Task: Project management: Scientific Research Project (Template).
Action: Mouse moved to (304, 156)
Screenshot: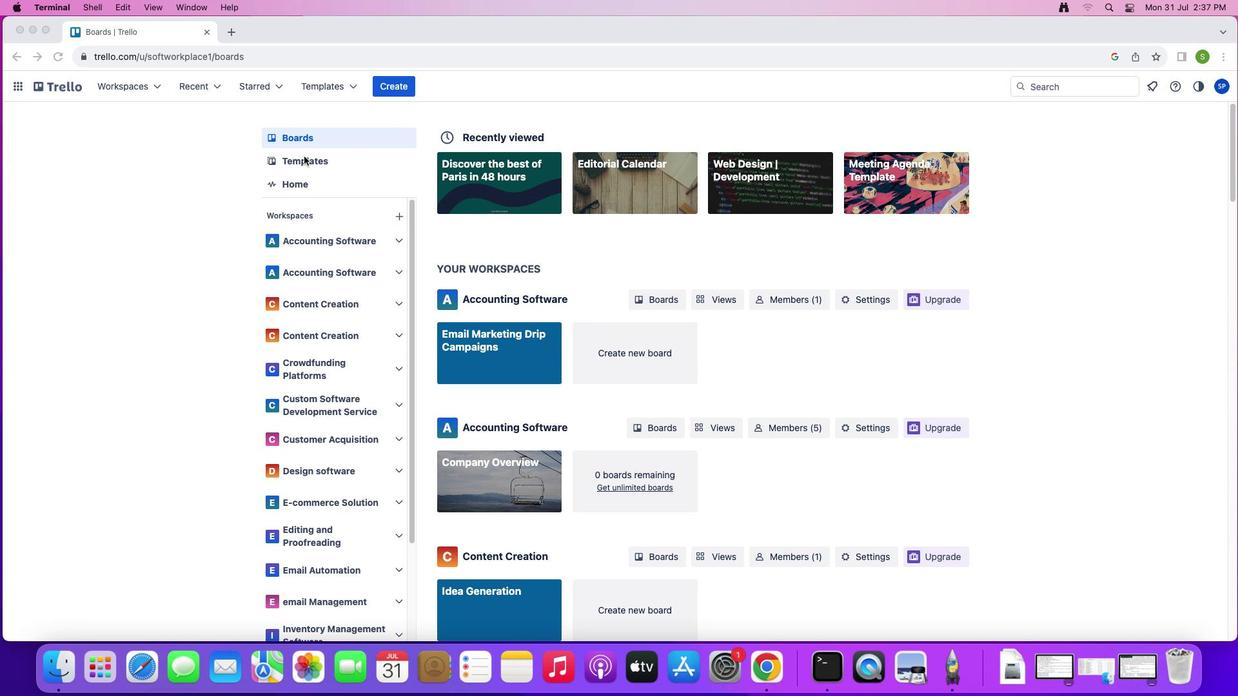 
Action: Mouse pressed left at (304, 156)
Screenshot: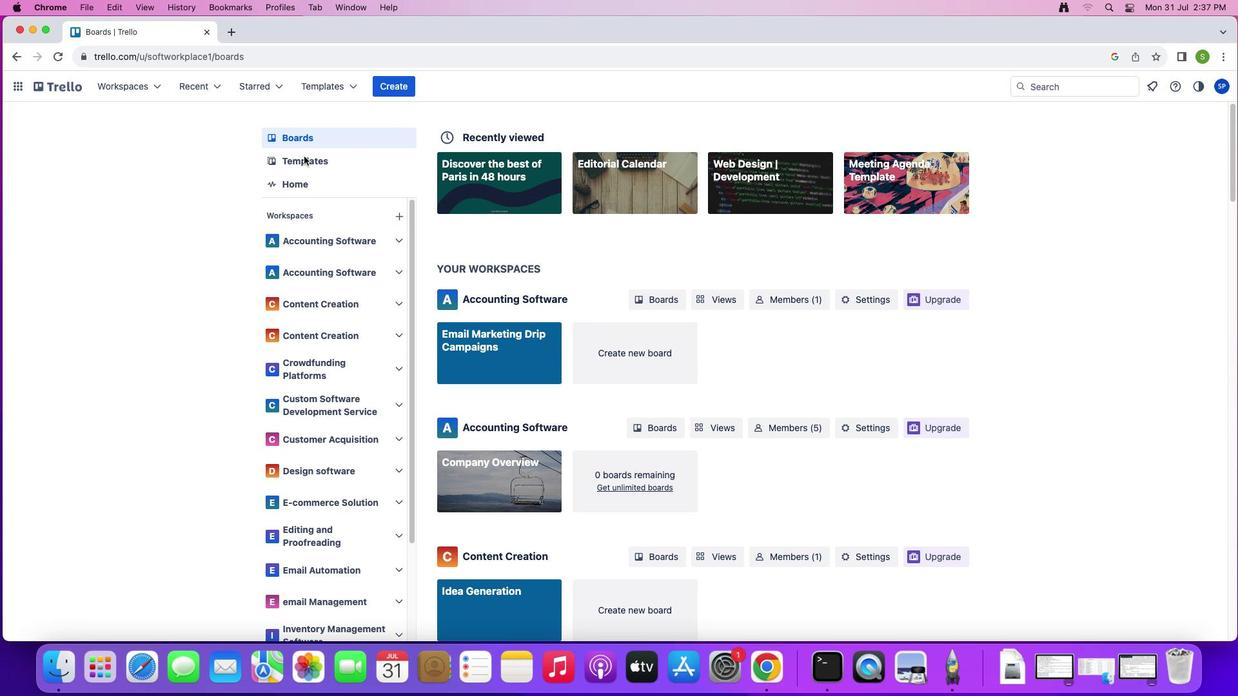 
Action: Mouse moved to (303, 160)
Screenshot: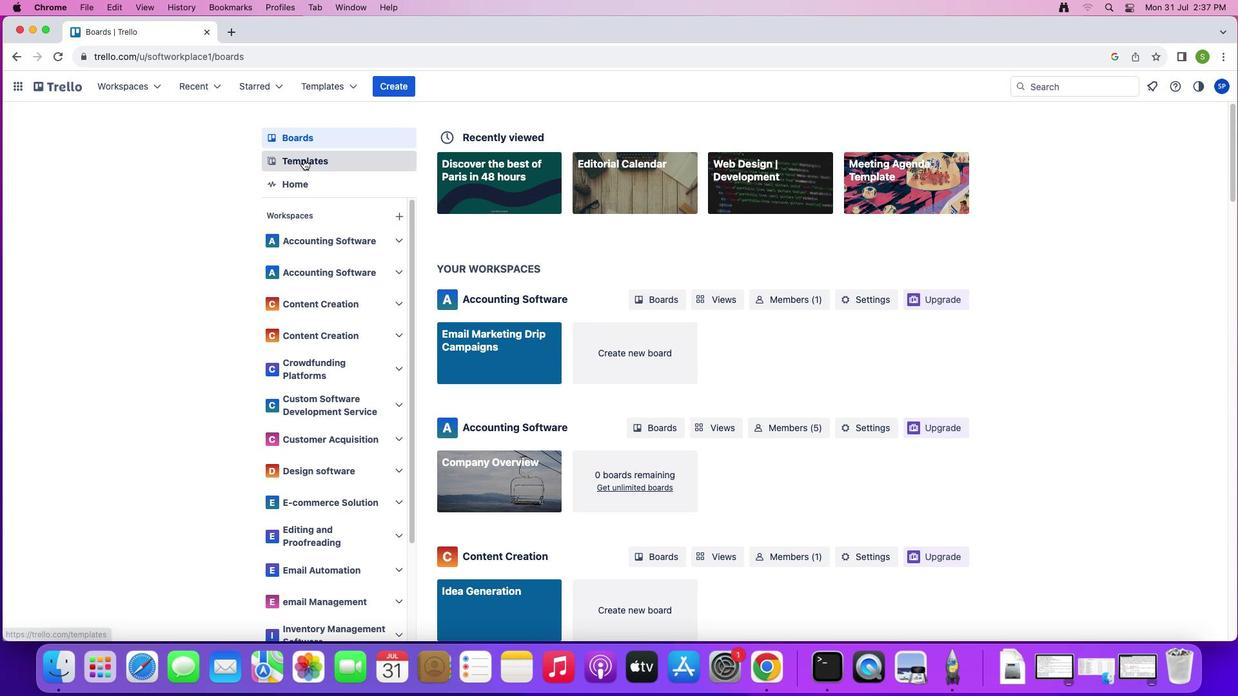 
Action: Mouse pressed left at (303, 160)
Screenshot: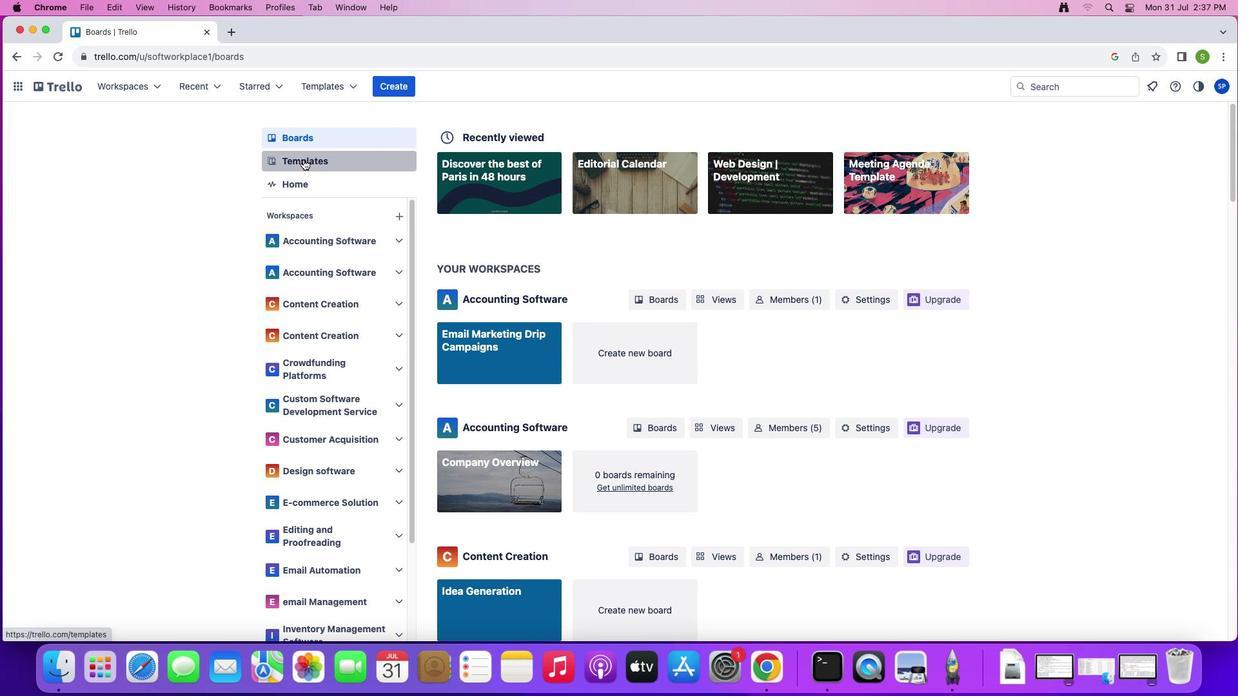 
Action: Mouse moved to (332, 391)
Screenshot: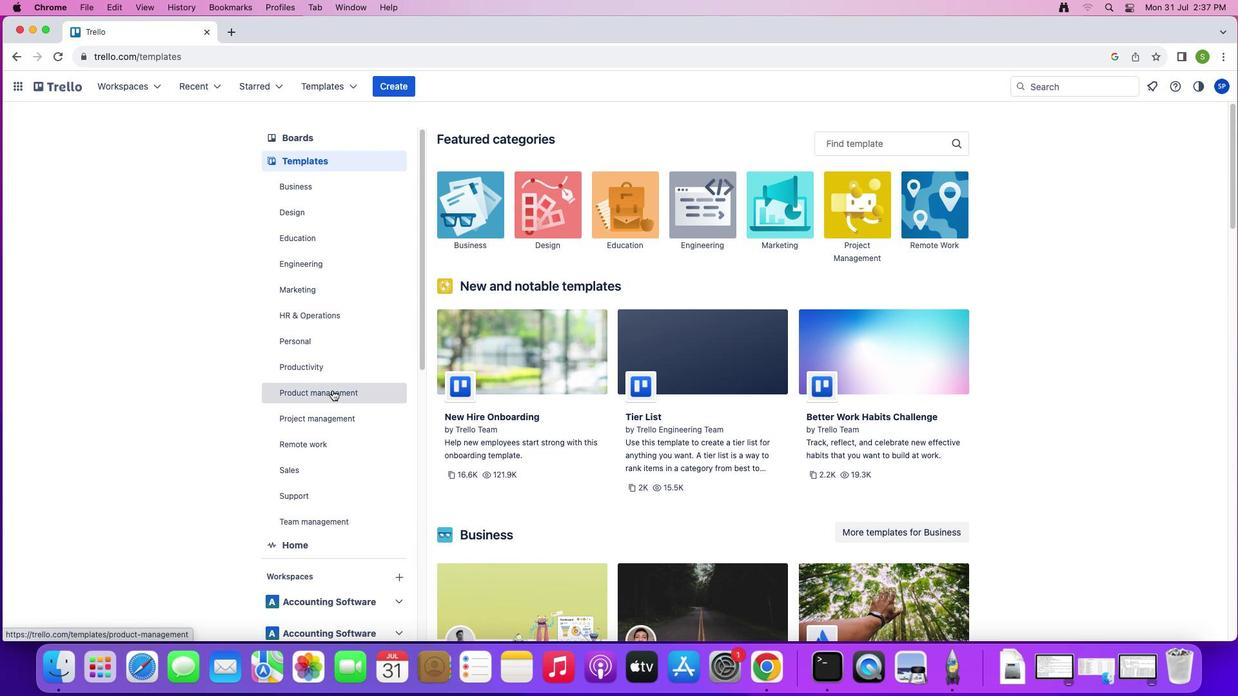 
Action: Mouse pressed left at (332, 391)
Screenshot: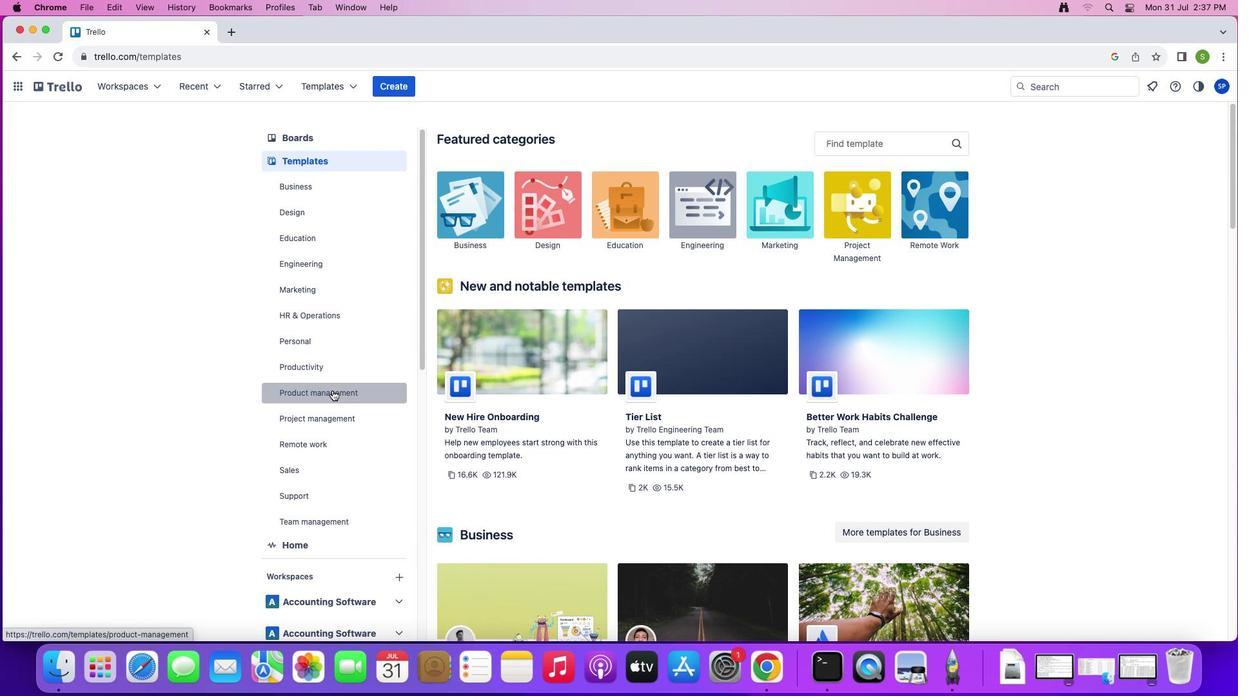 
Action: Mouse moved to (854, 137)
Screenshot: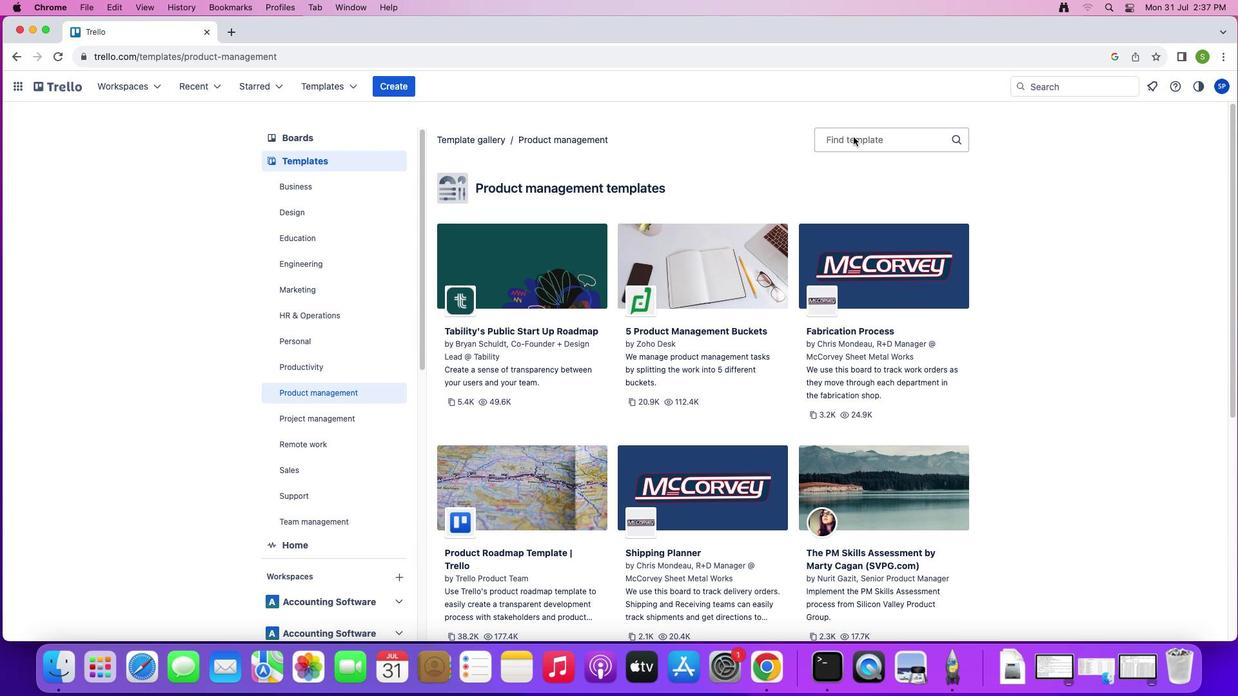 
Action: Mouse pressed left at (854, 137)
Screenshot: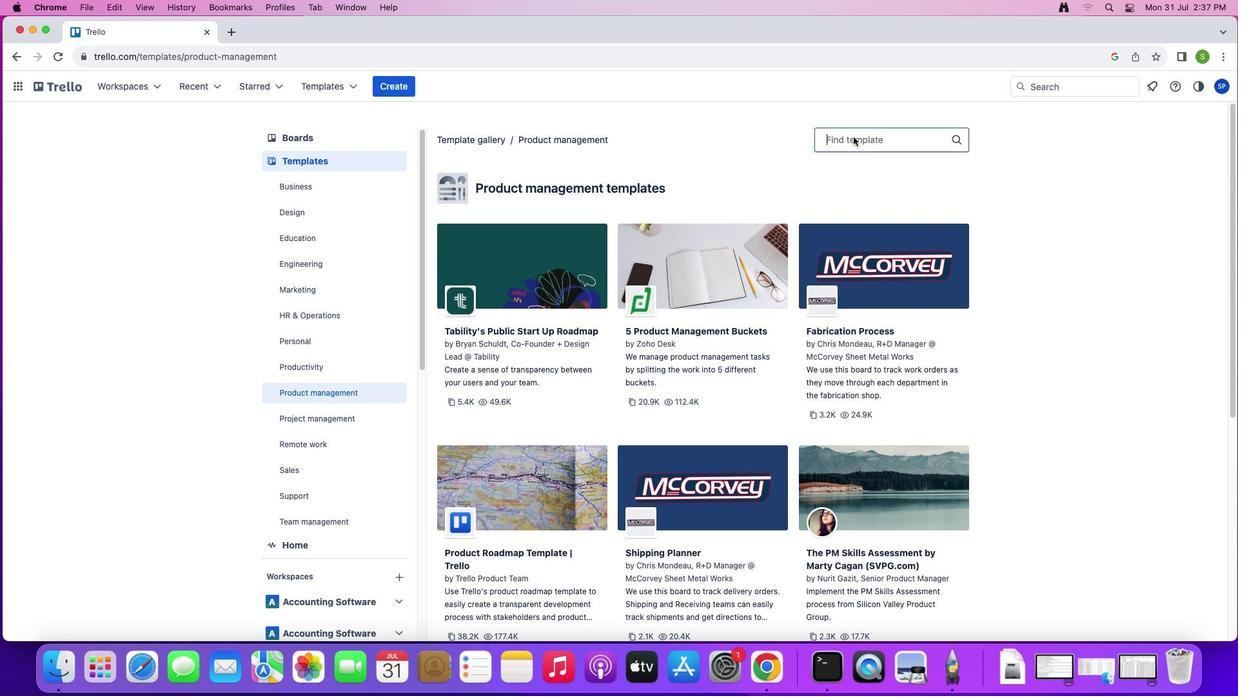 
Action: Mouse moved to (879, 134)
Screenshot: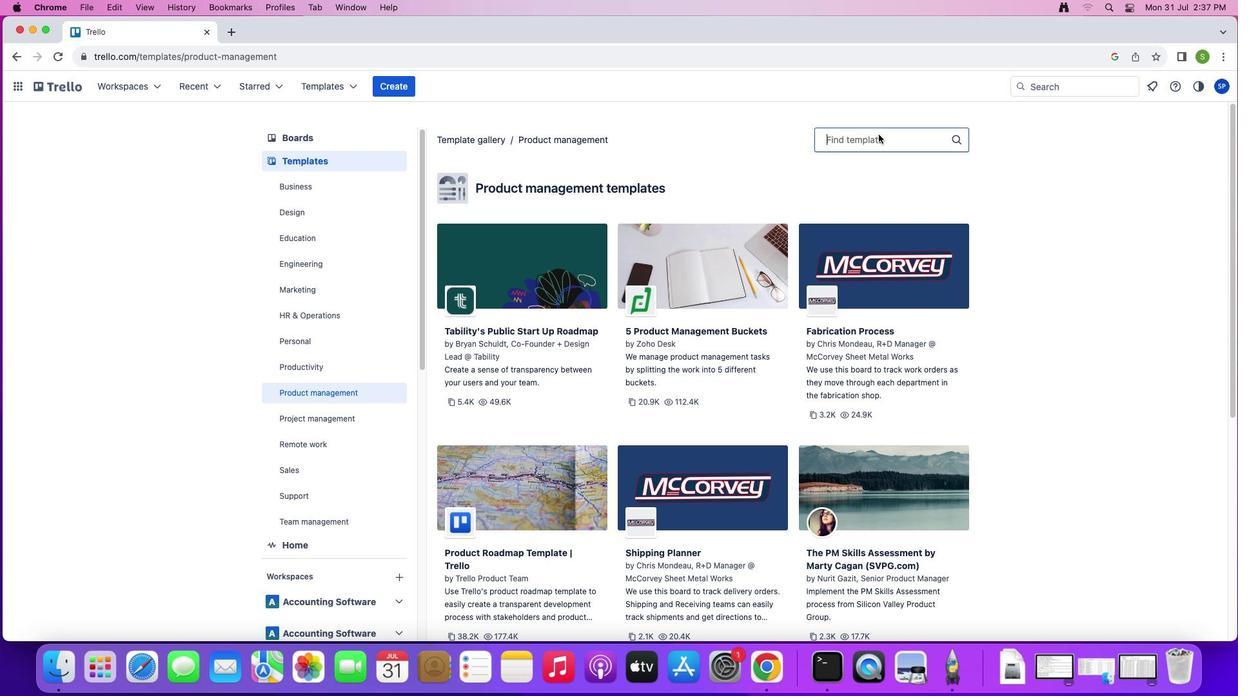 
Action: Key pressed 'S'Key.caps_lock'c''i''e''n''t''i''f''i''c'Key.spaceKey.shift'R''e'
Screenshot: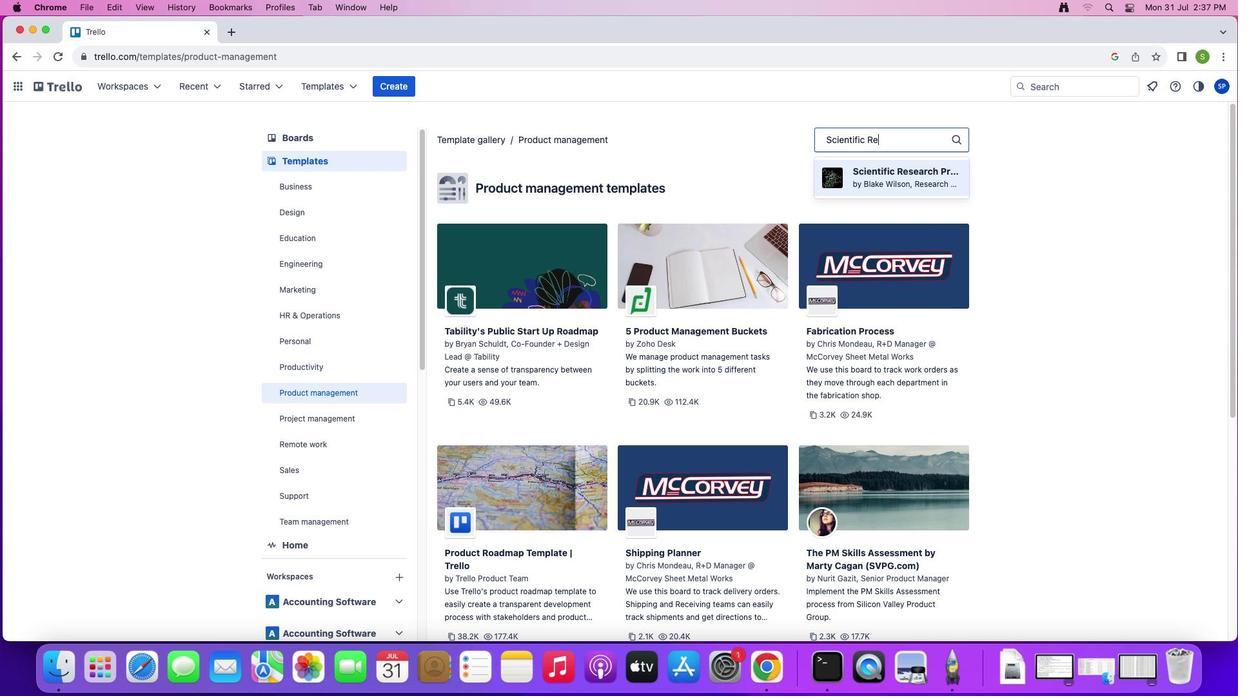 
Action: Mouse moved to (881, 132)
Screenshot: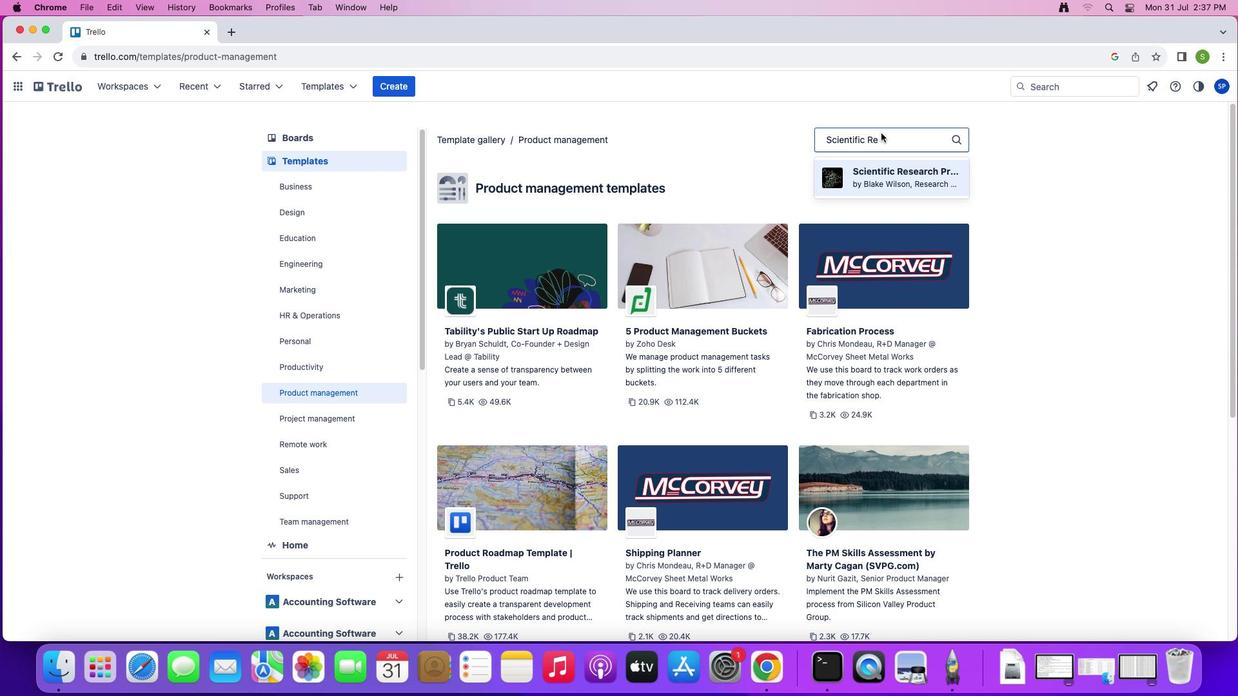 
Action: Key pressed 's''e''a''r'
Screenshot: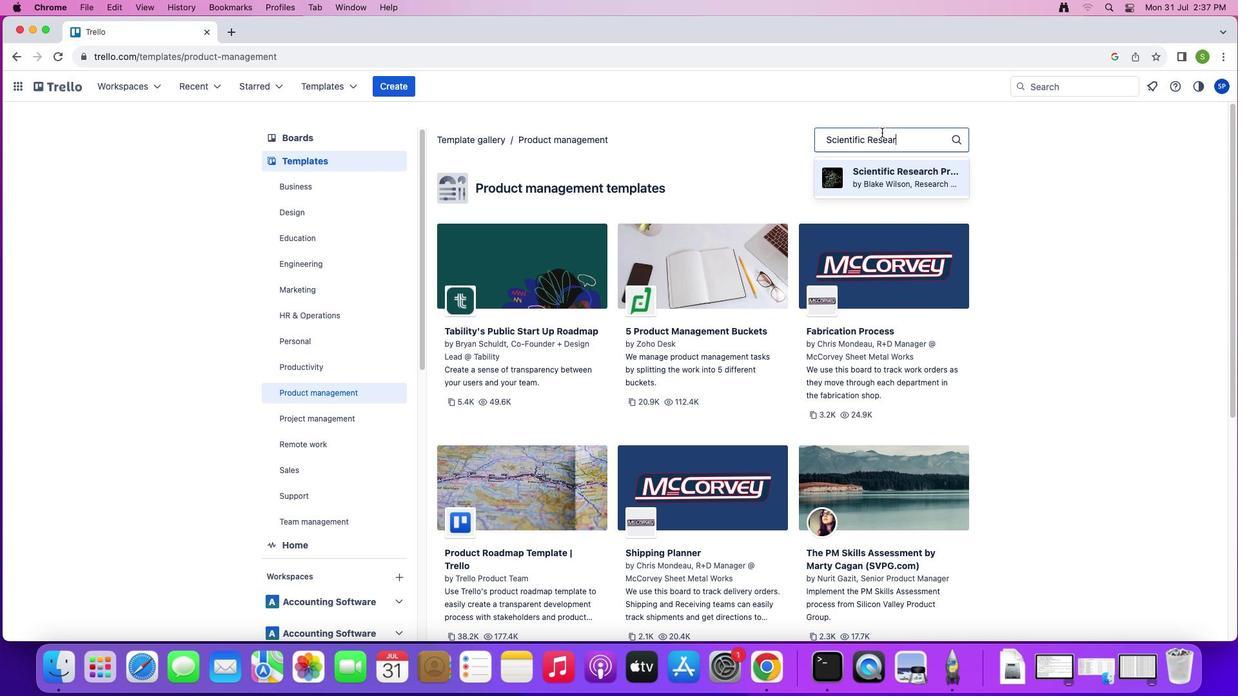 
Action: Mouse moved to (886, 131)
Screenshot: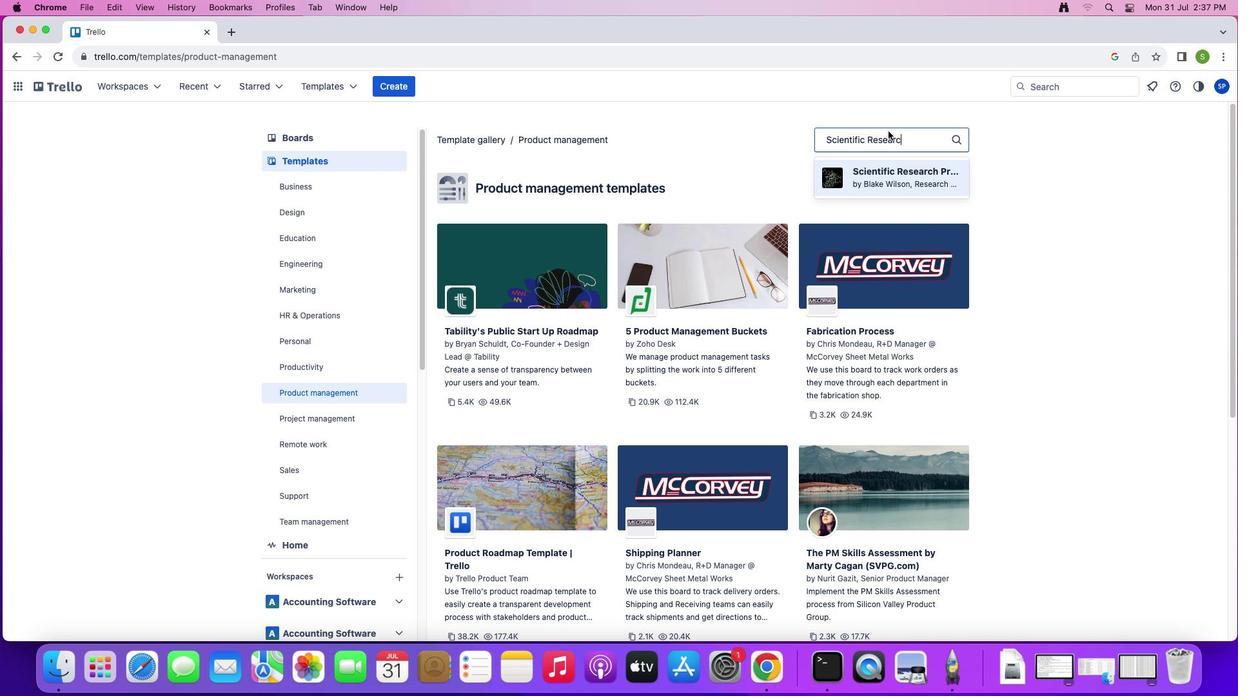 
Action: Key pressed 'c'
Screenshot: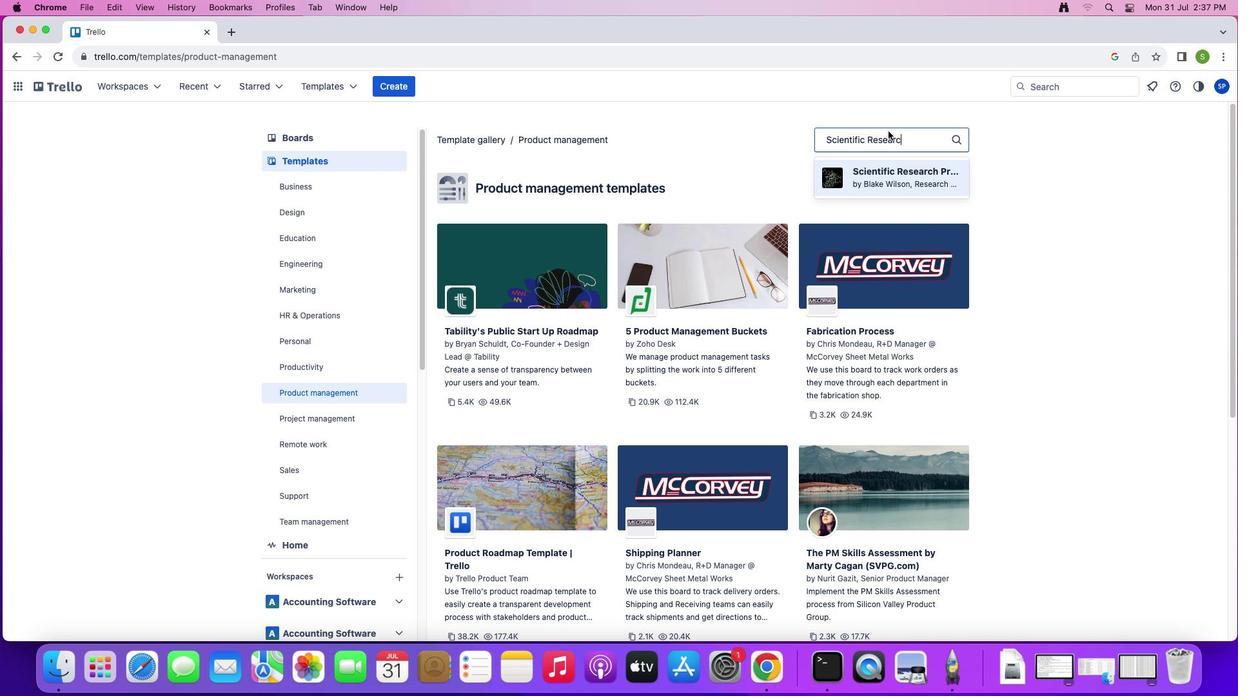 
Action: Mouse moved to (888, 130)
Screenshot: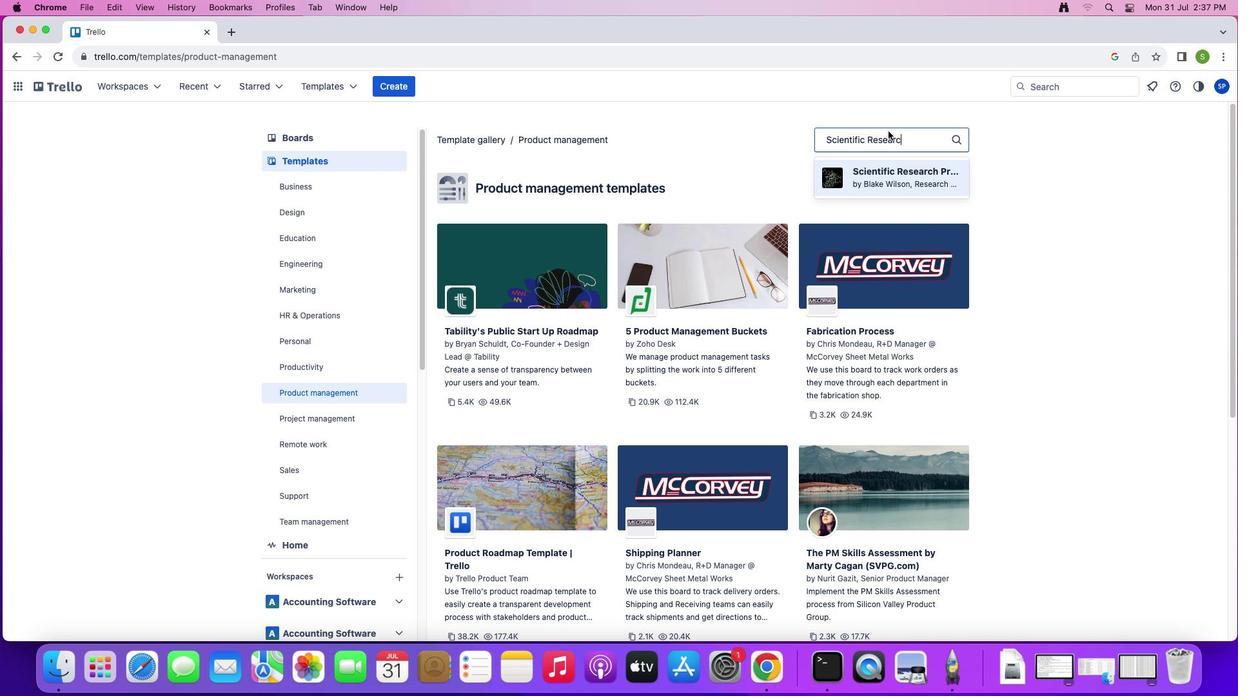 
Action: Key pressed 'h'Key.space
Screenshot: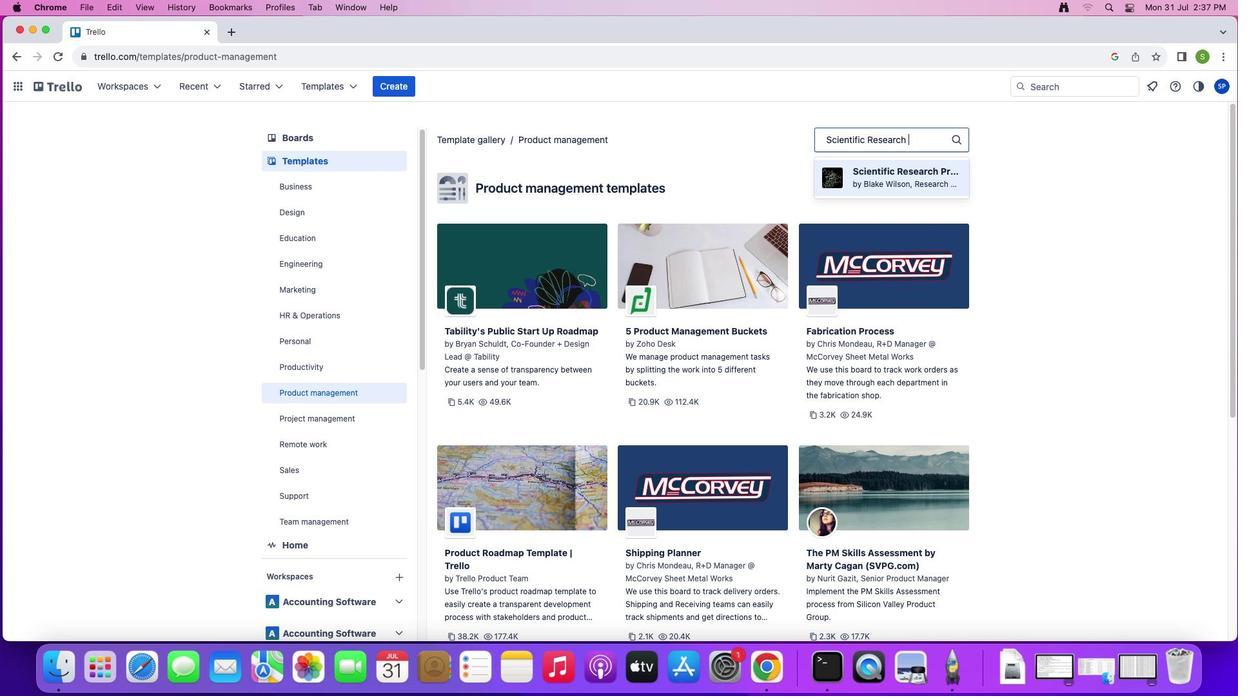 
Action: Mouse moved to (890, 130)
Screenshot: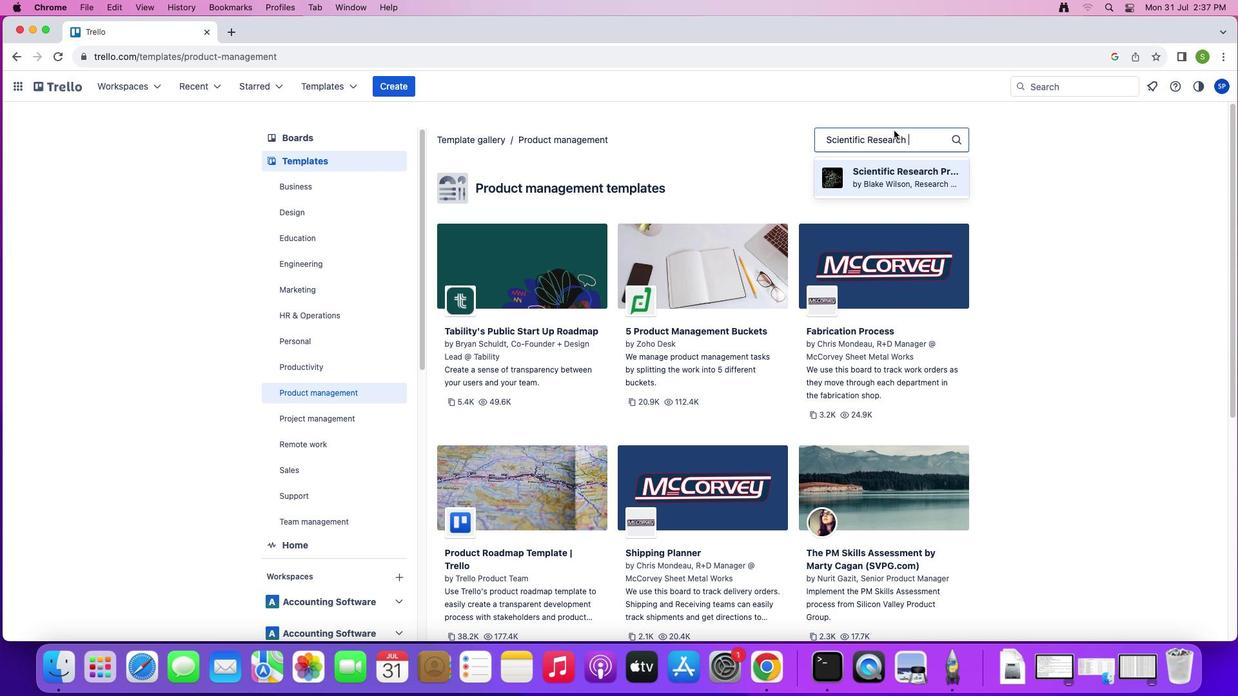 
Action: Key pressed Key.shift
Screenshot: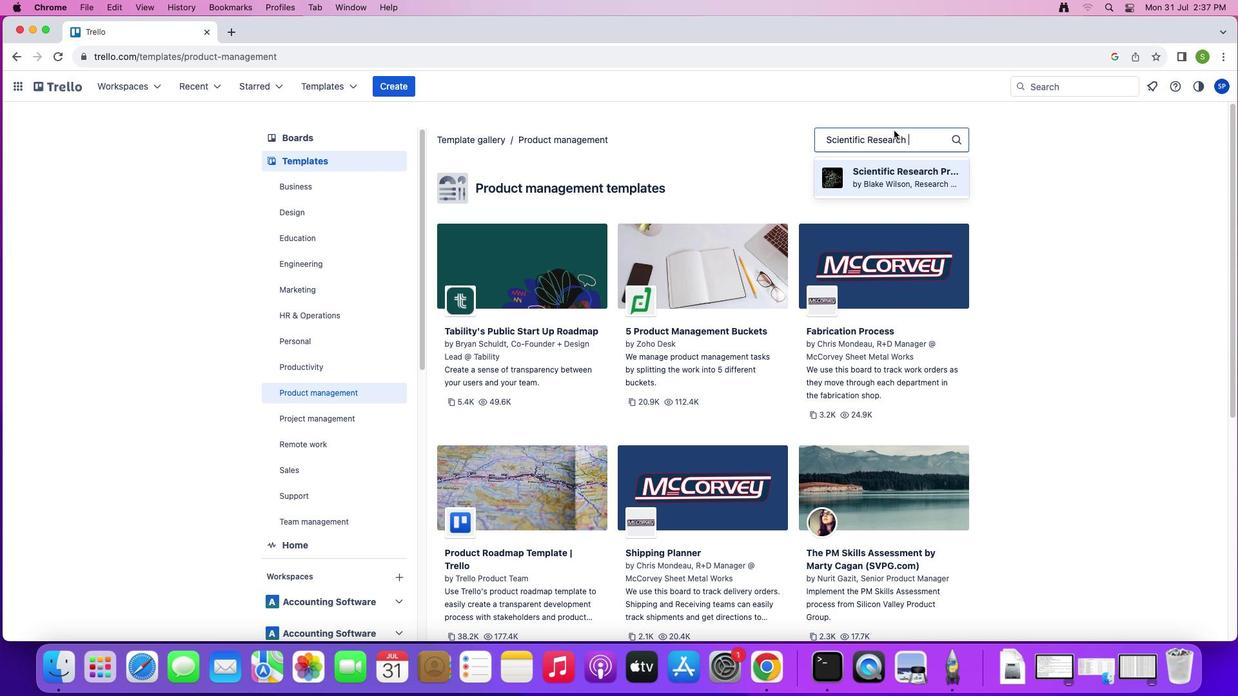 
Action: Mouse moved to (894, 130)
Screenshot: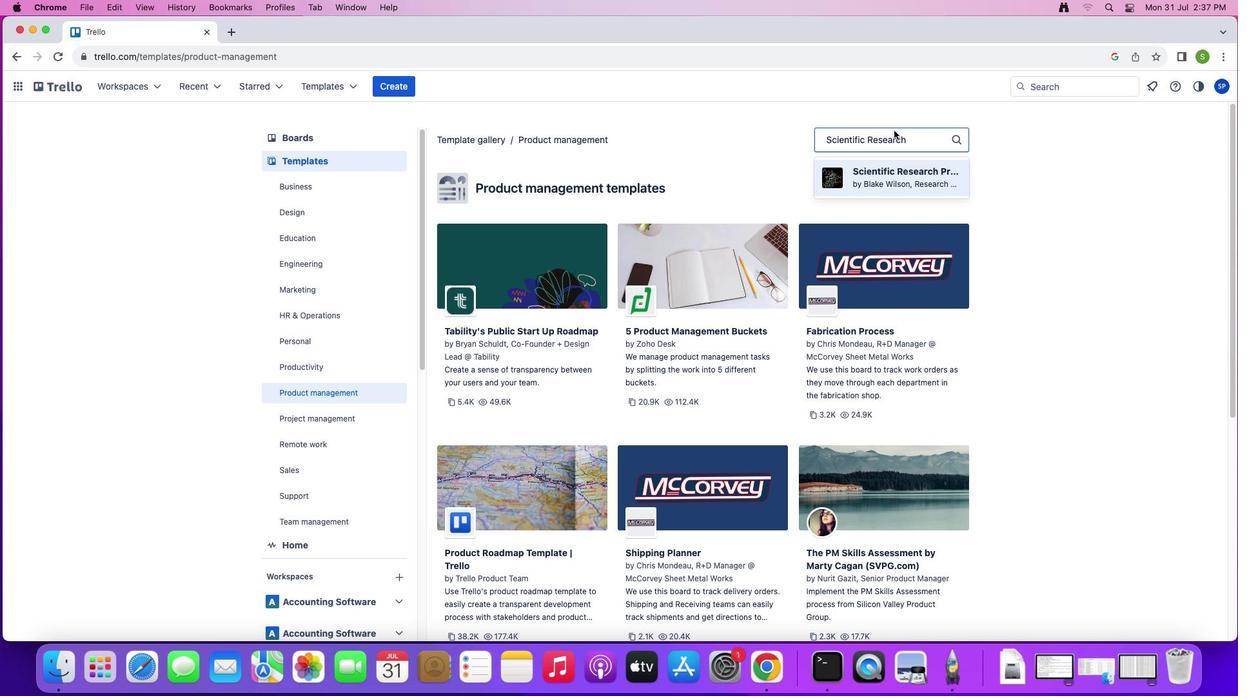 
Action: Key pressed 'P''r''o''j''e''c''t'Key.enter
Screenshot: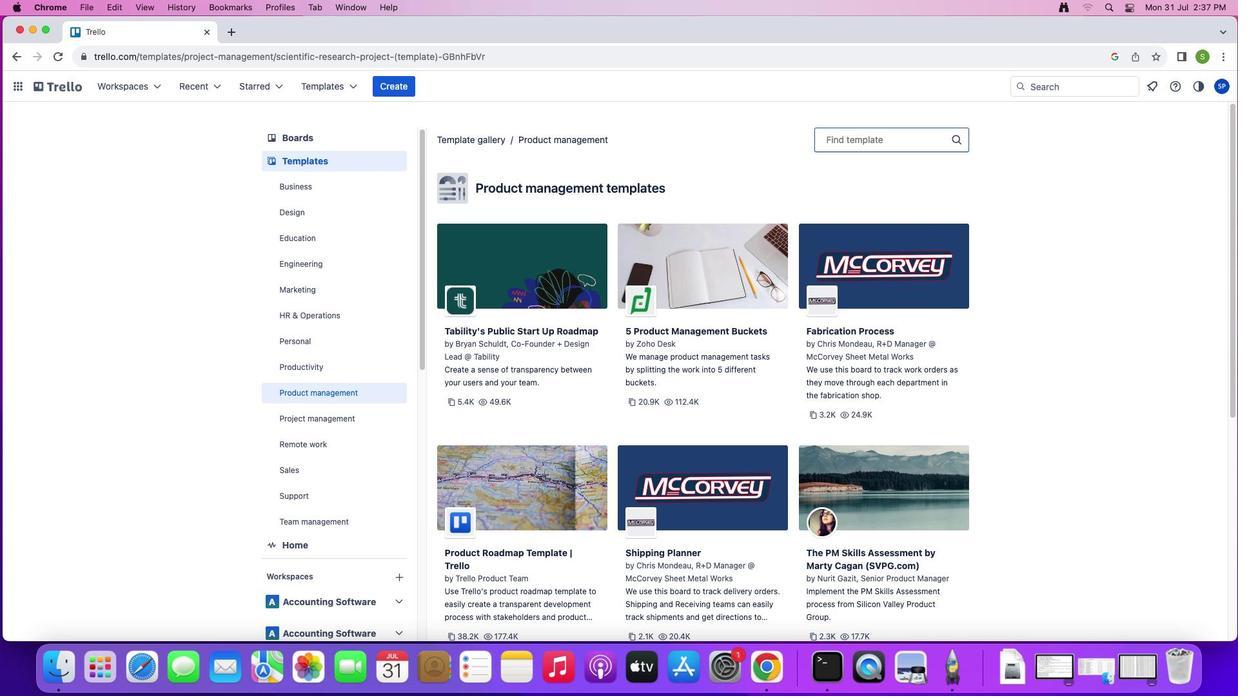 
Action: Mouse moved to (913, 184)
Screenshot: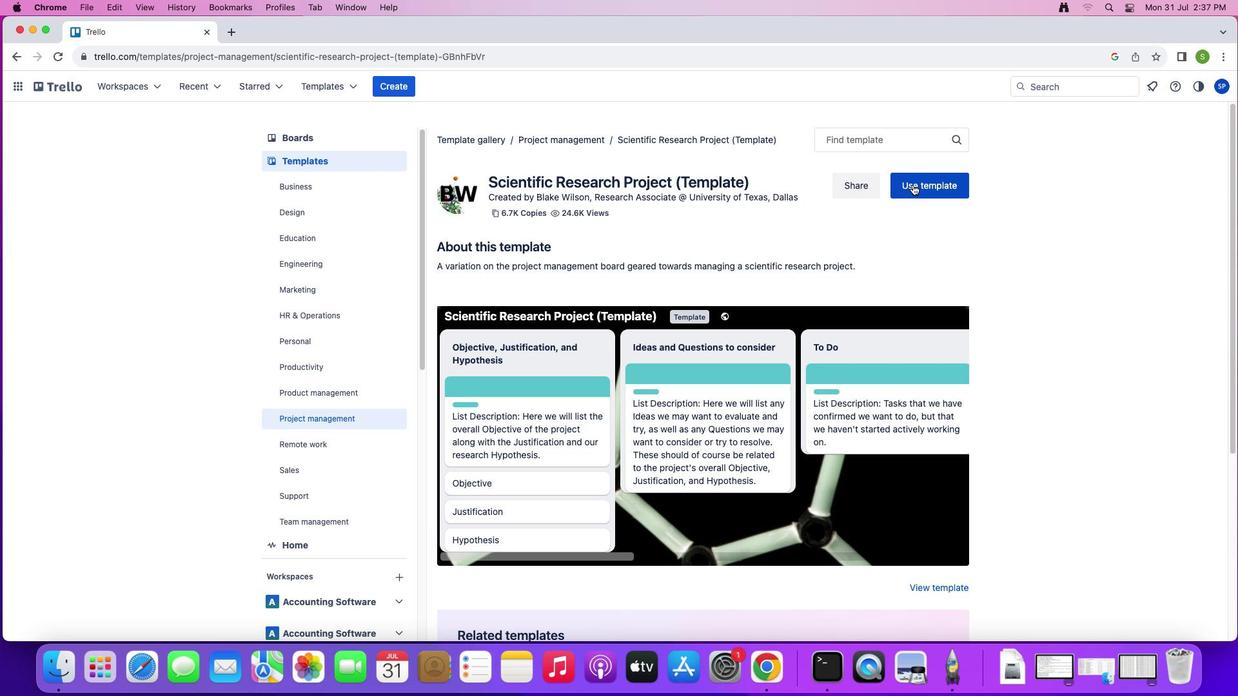 
Action: Mouse pressed left at (913, 184)
Screenshot: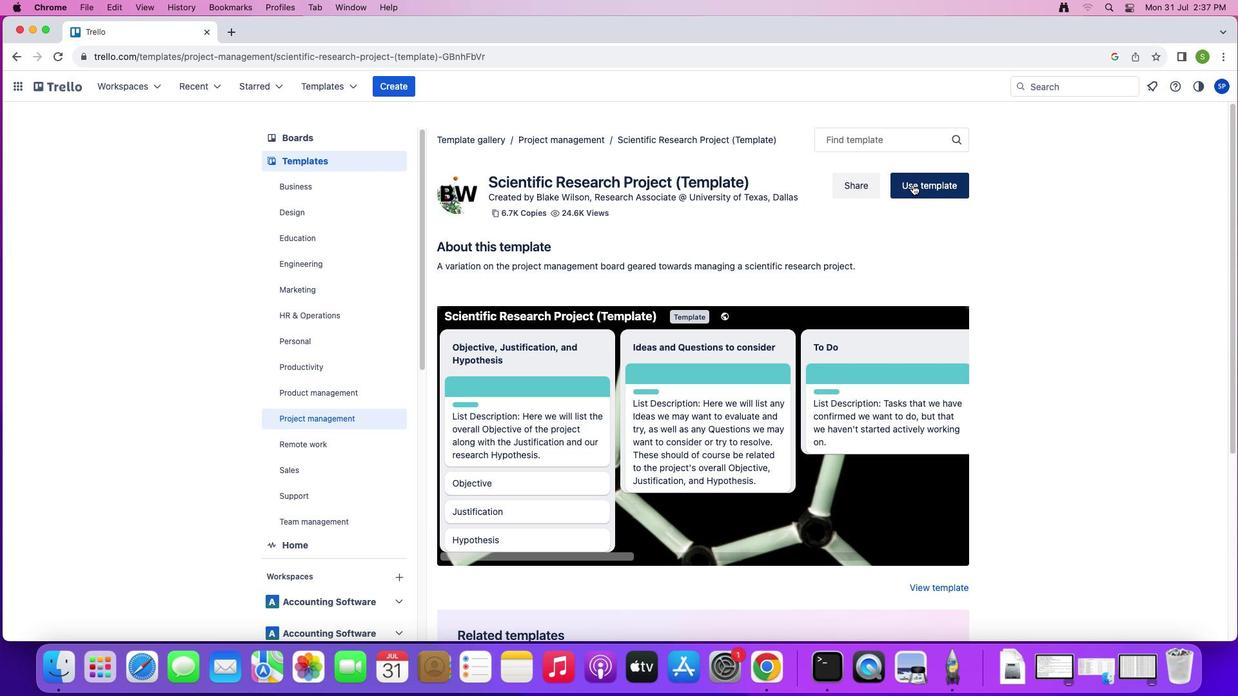 
Action: Mouse moved to (971, 302)
Screenshot: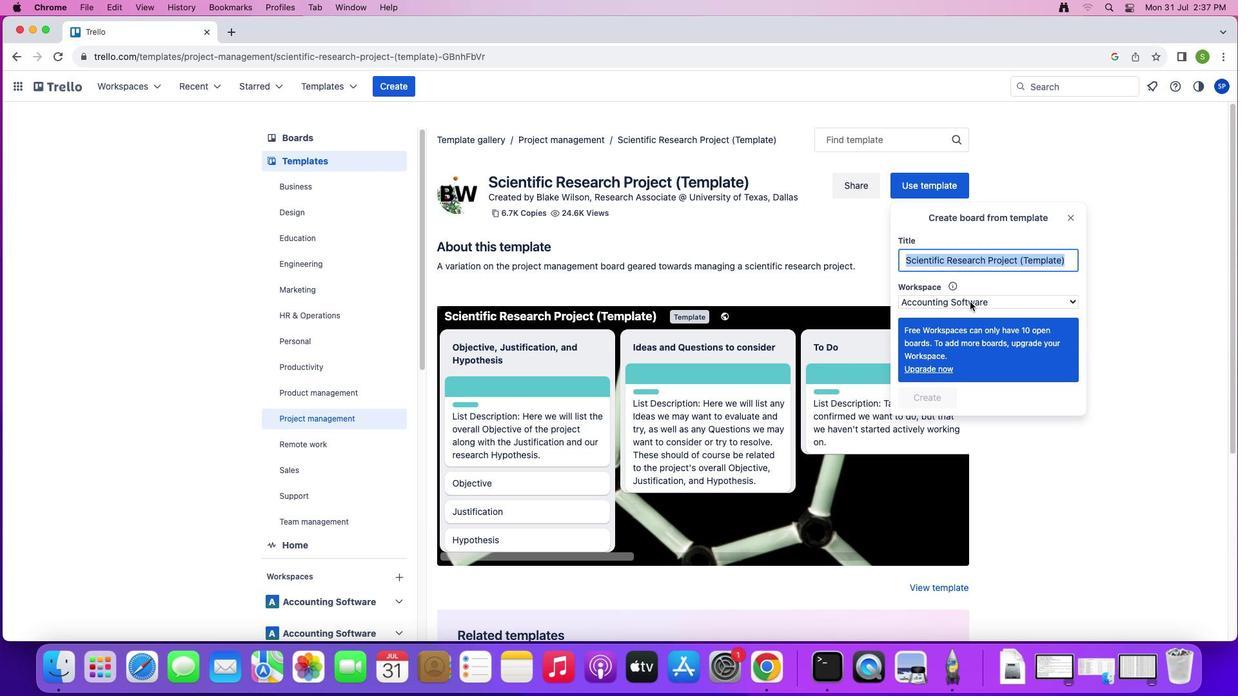 
Action: Mouse pressed left at (971, 302)
Screenshot: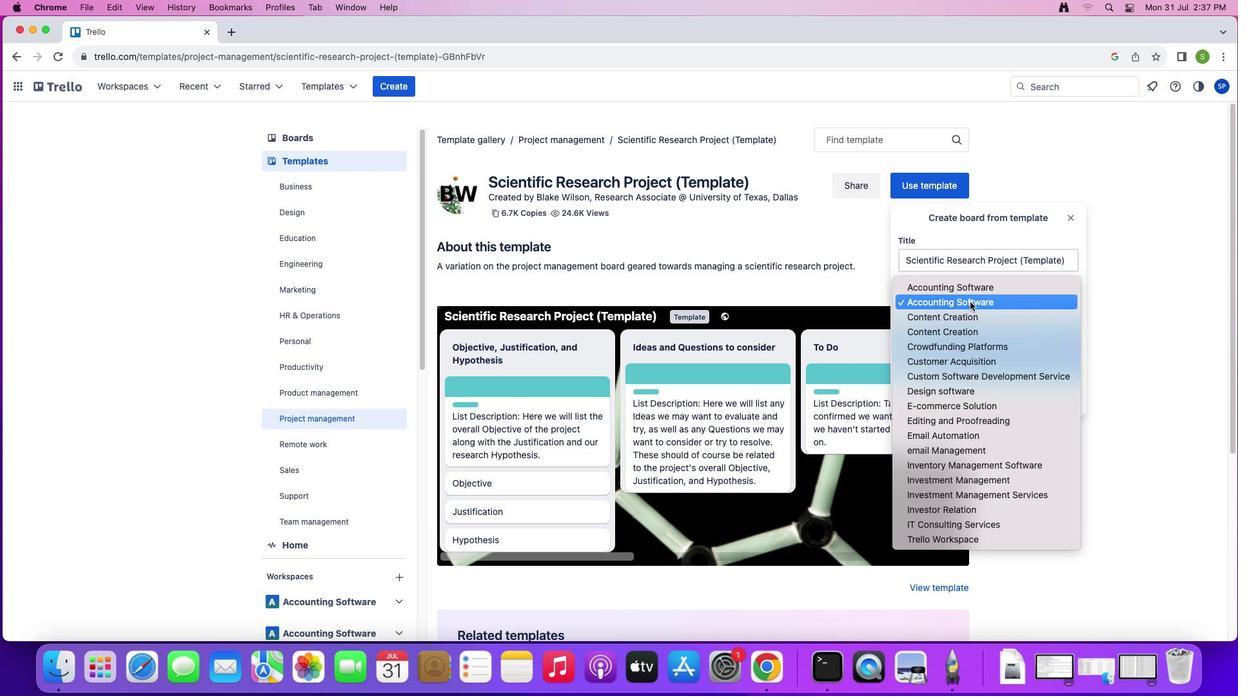 
Action: Mouse moved to (956, 546)
Screenshot: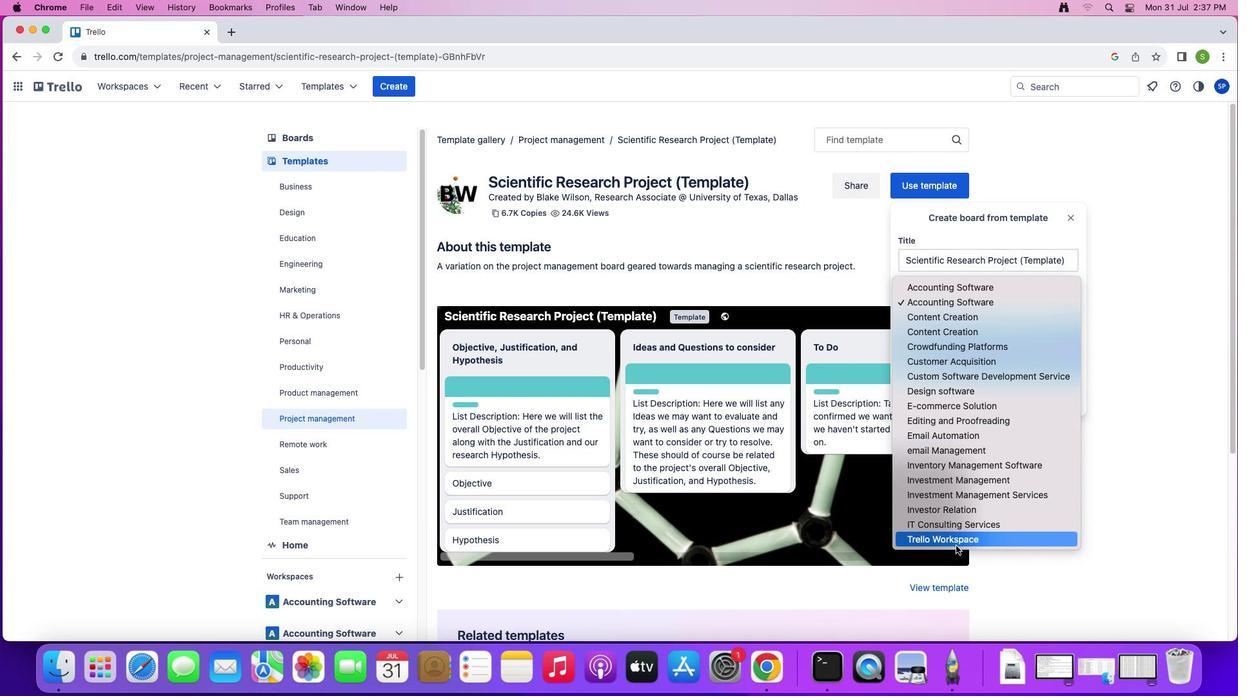 
Action: Mouse pressed left at (956, 546)
Screenshot: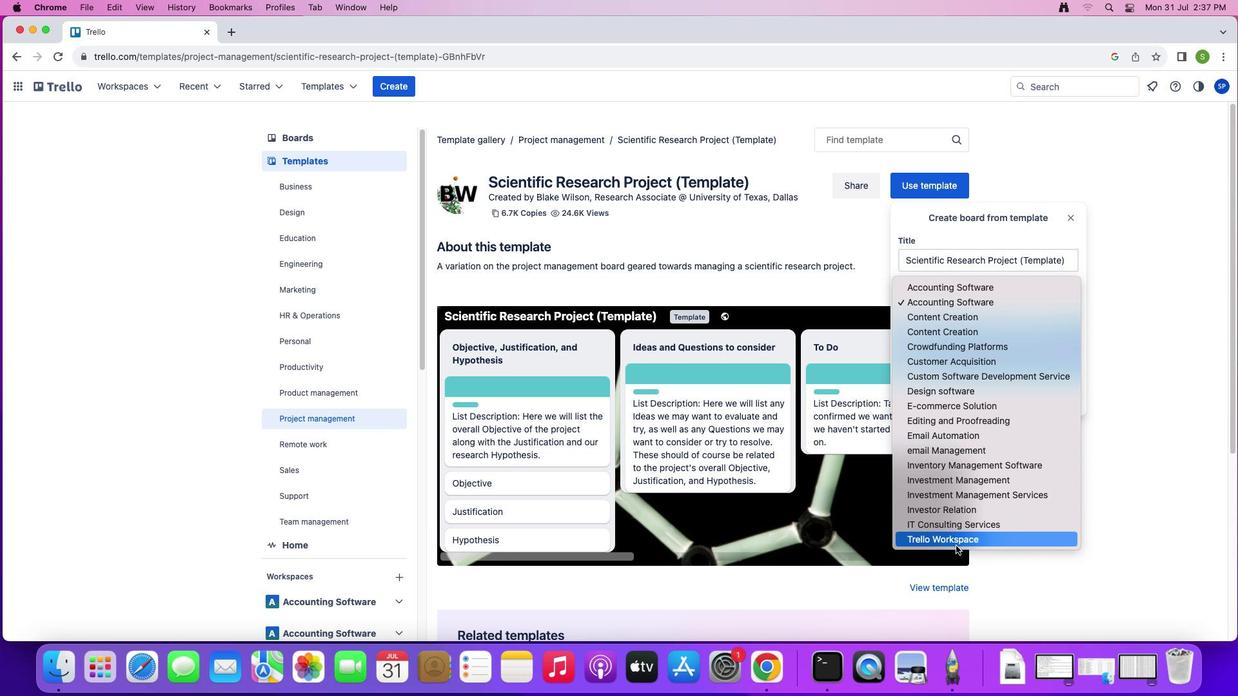 
Action: Mouse moved to (924, 398)
Screenshot: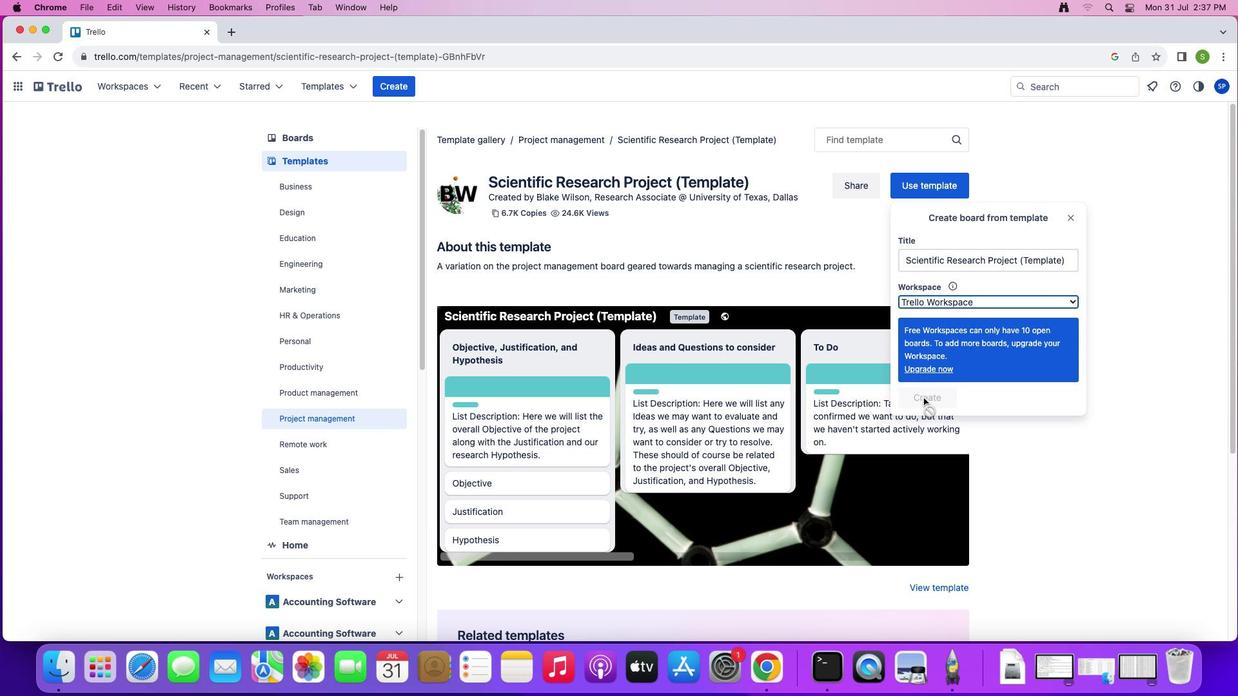 
Action: Mouse pressed left at (924, 398)
Screenshot: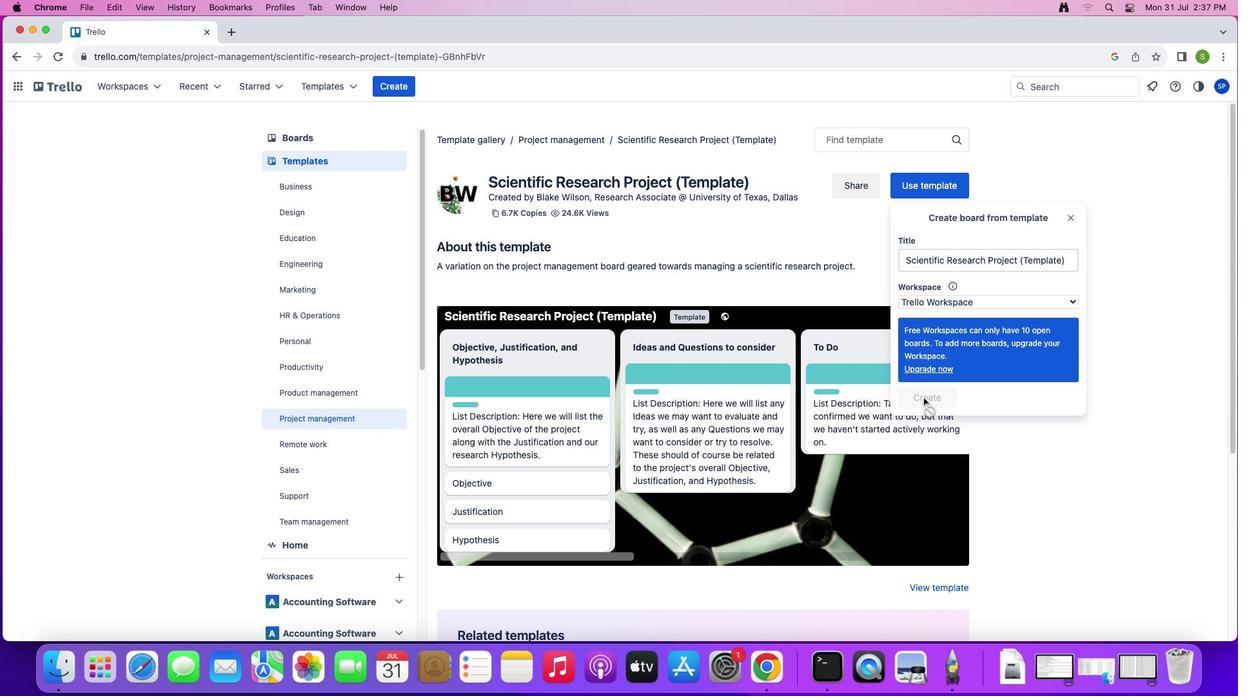 
Action: Mouse moved to (1026, 305)
Screenshot: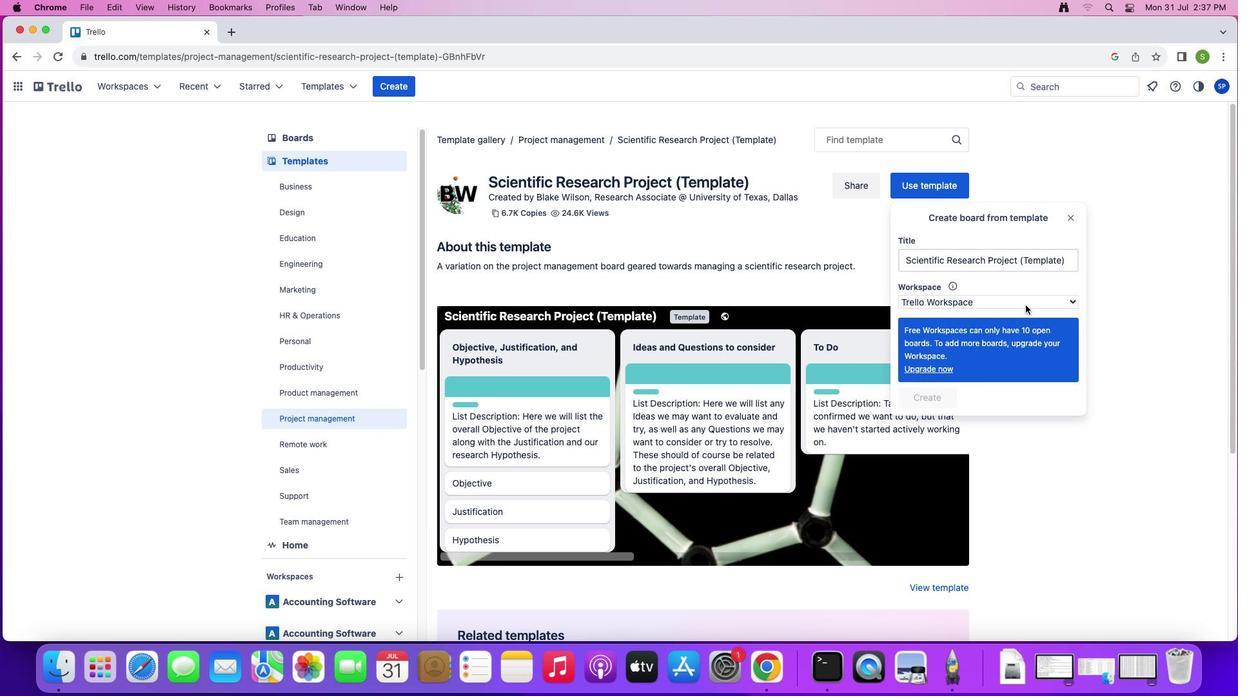 
Action: Mouse pressed left at (1026, 305)
Screenshot: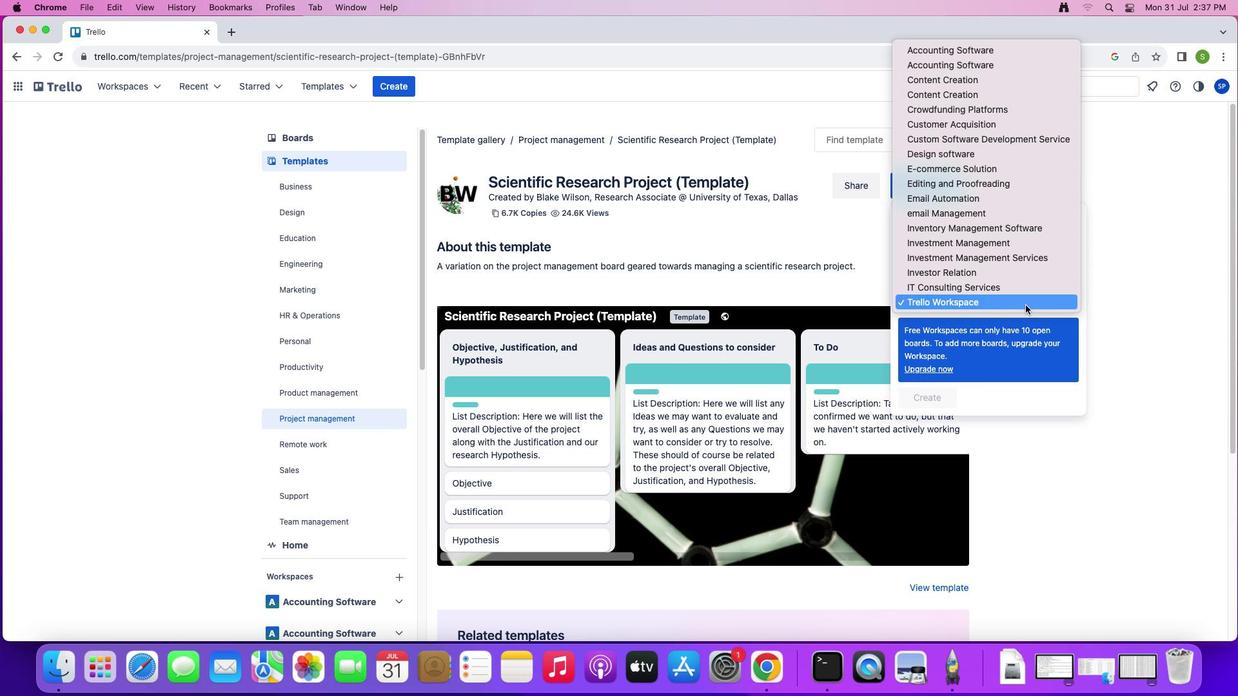 
Action: Mouse moved to (1015, 269)
Screenshot: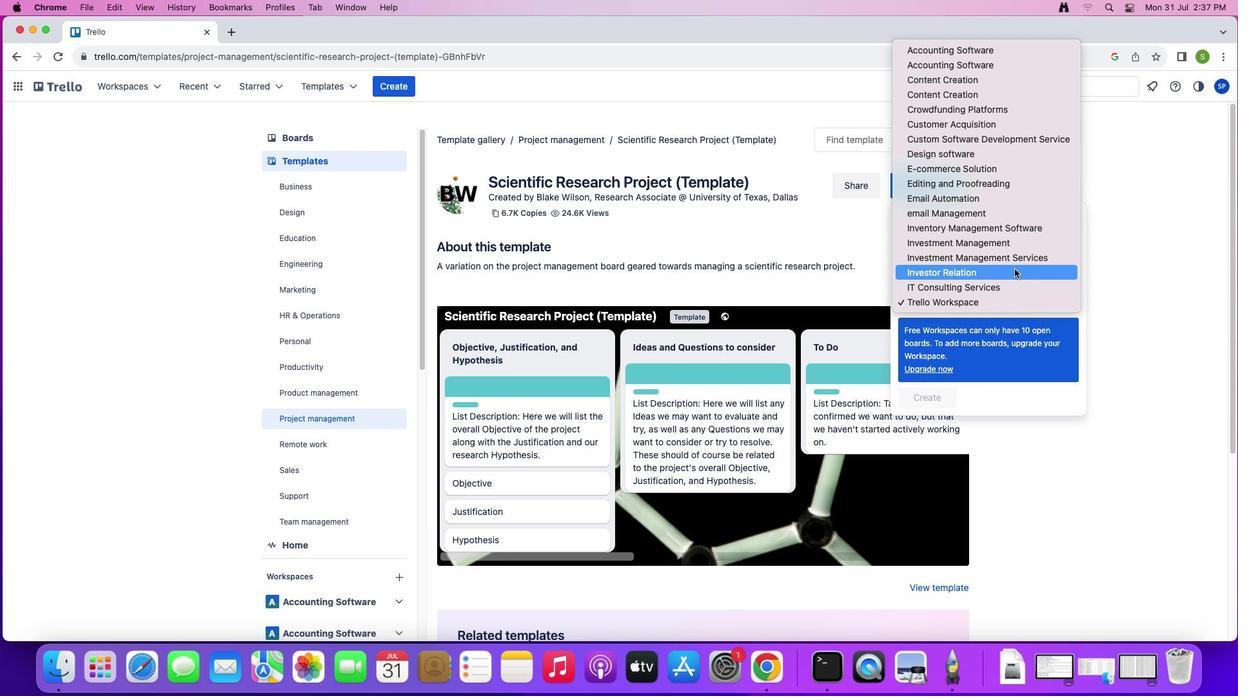 
Action: Mouse pressed left at (1015, 269)
Screenshot: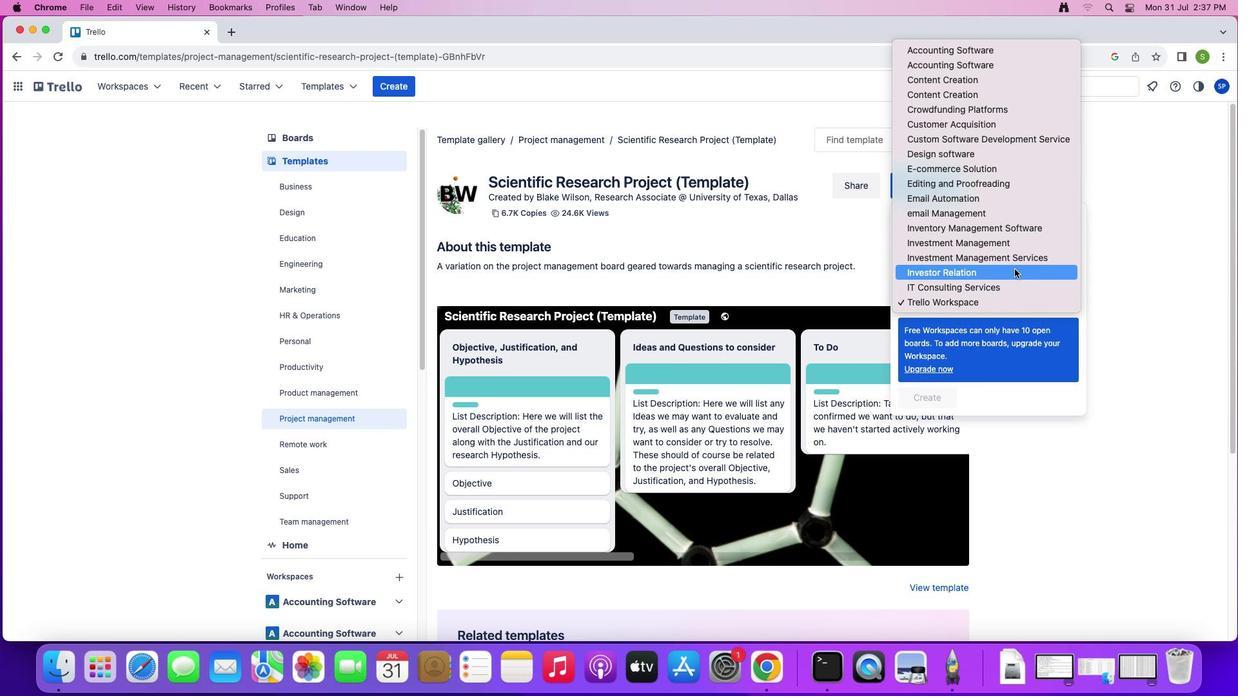 
Action: Mouse moved to (941, 476)
Screenshot: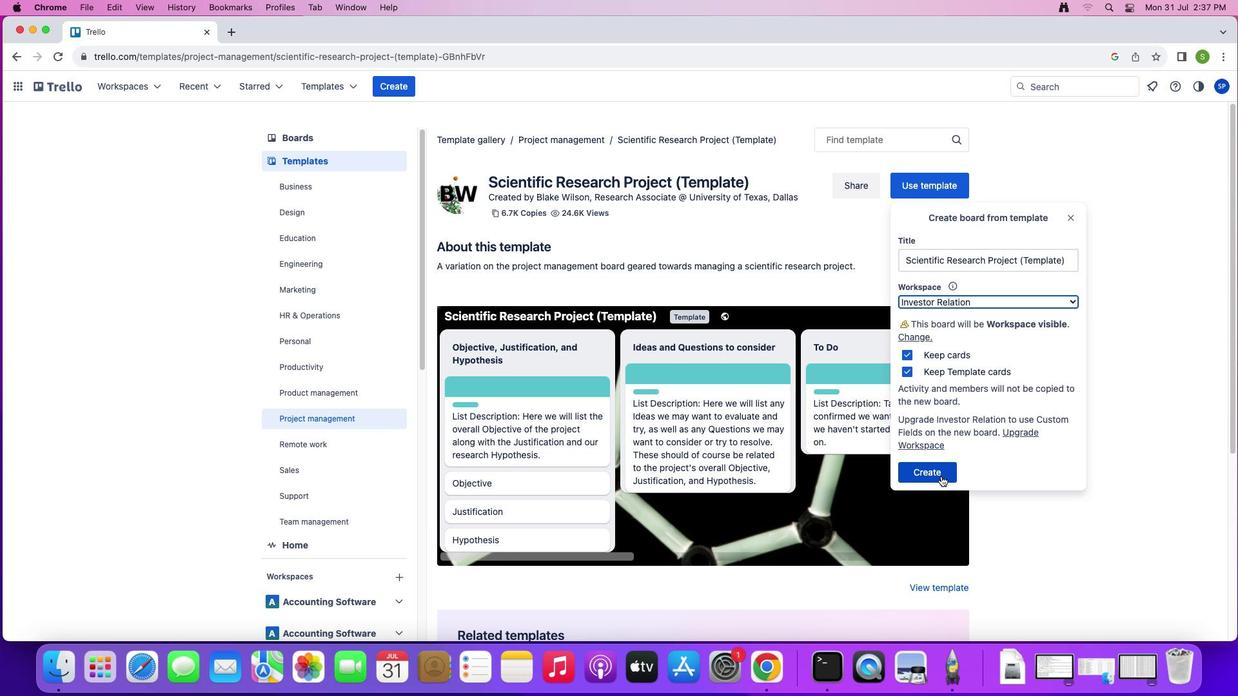 
Action: Mouse pressed left at (941, 476)
Screenshot: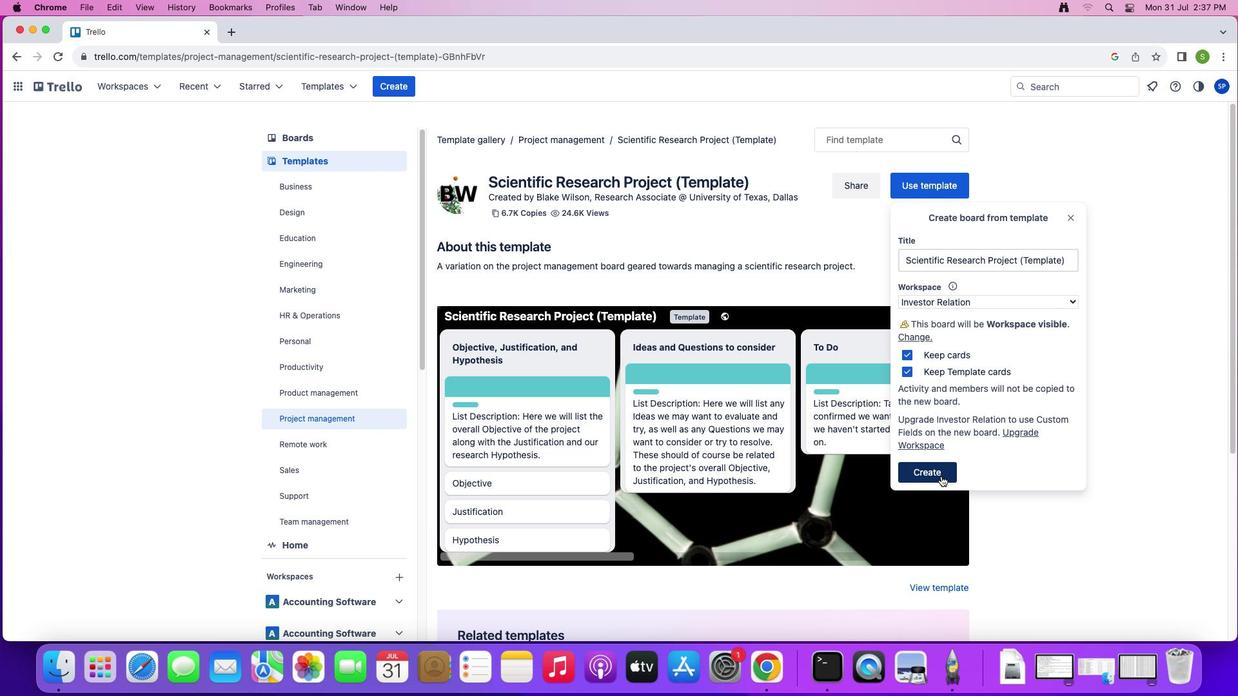 
Action: Mouse moved to (769, 632)
Screenshot: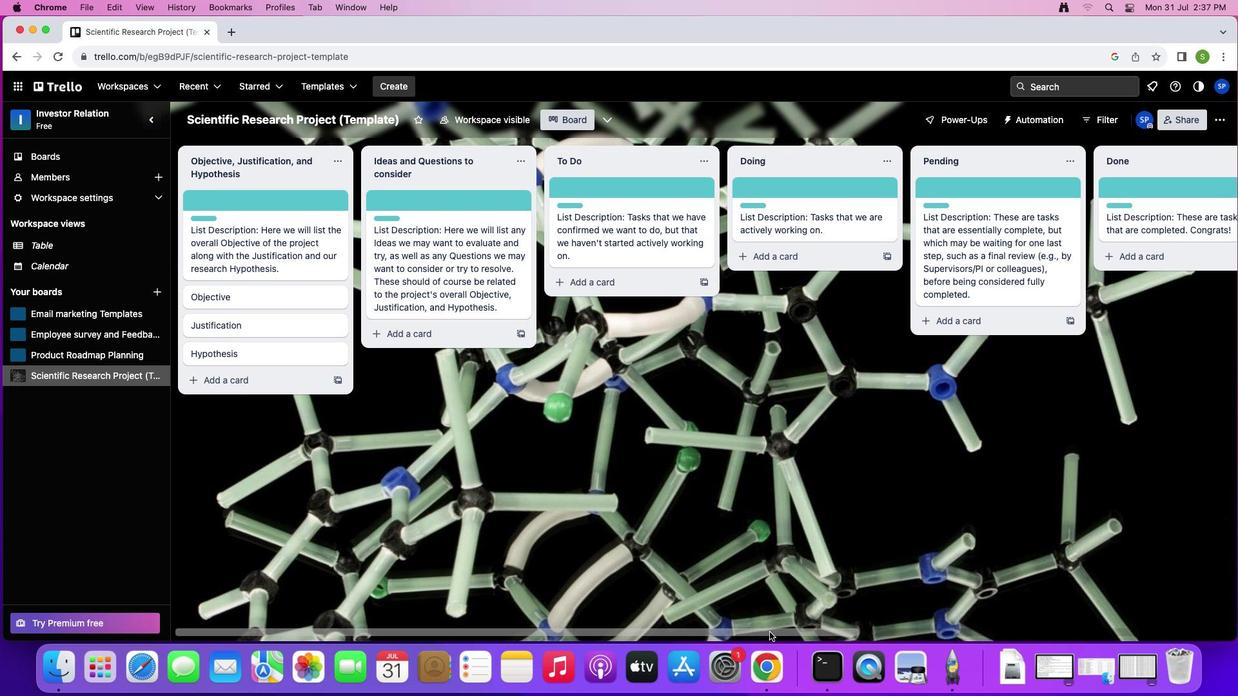 
Action: Mouse pressed left at (769, 632)
Screenshot: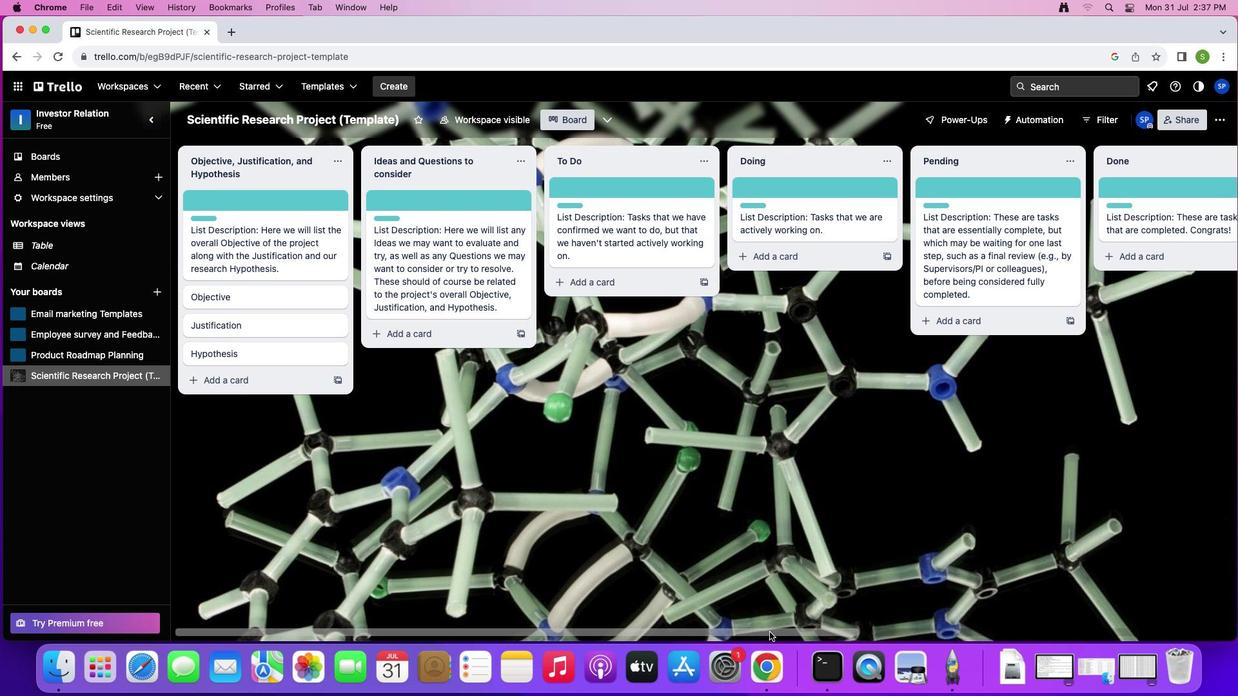 
Action: Mouse moved to (1142, 167)
Screenshot: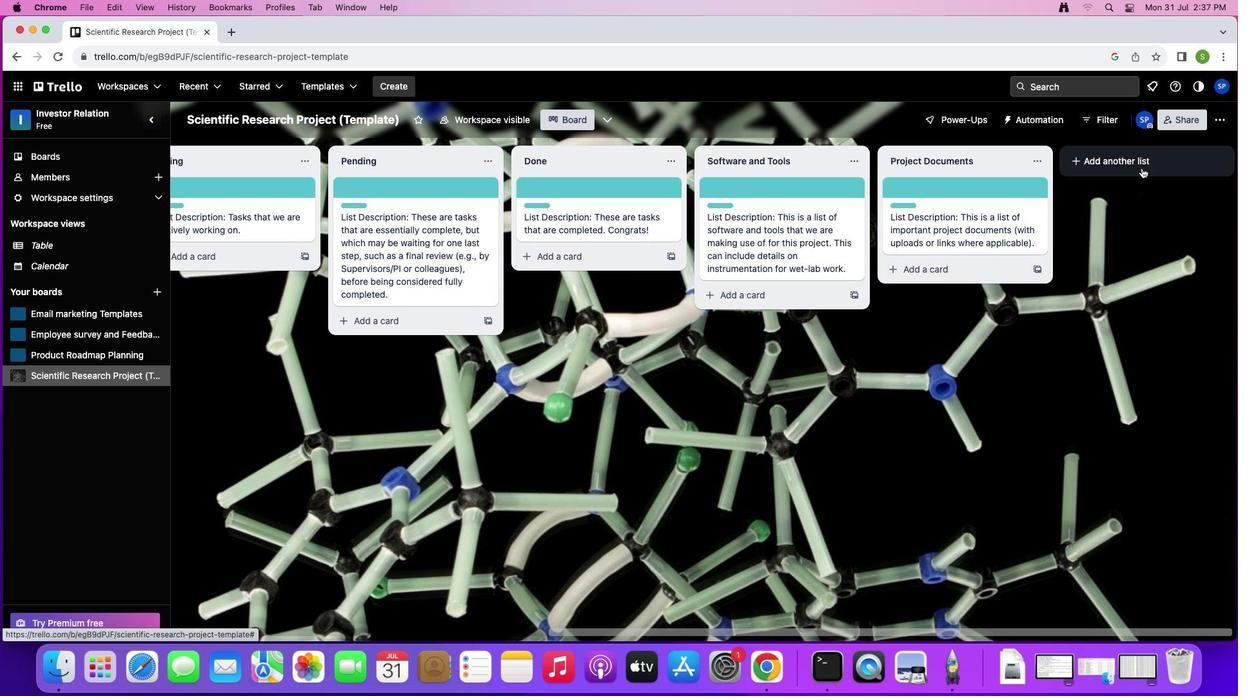 
Action: Mouse pressed left at (1142, 167)
Screenshot: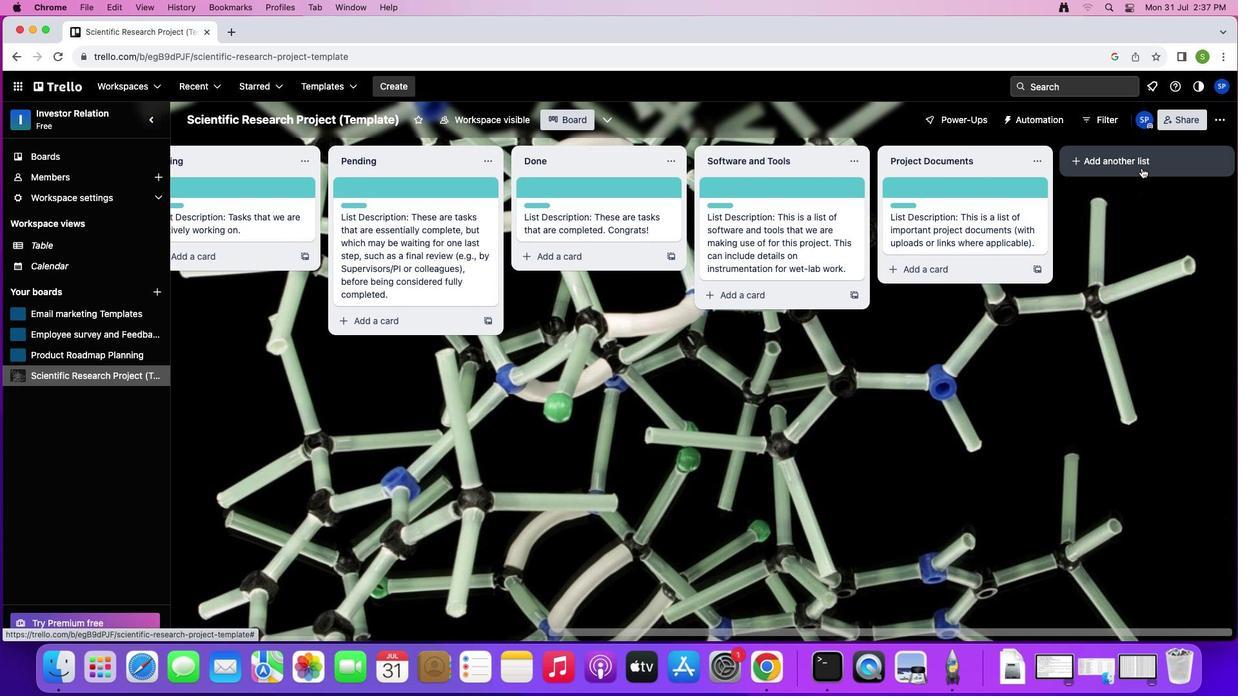
Action: Mouse moved to (1113, 360)
Screenshot: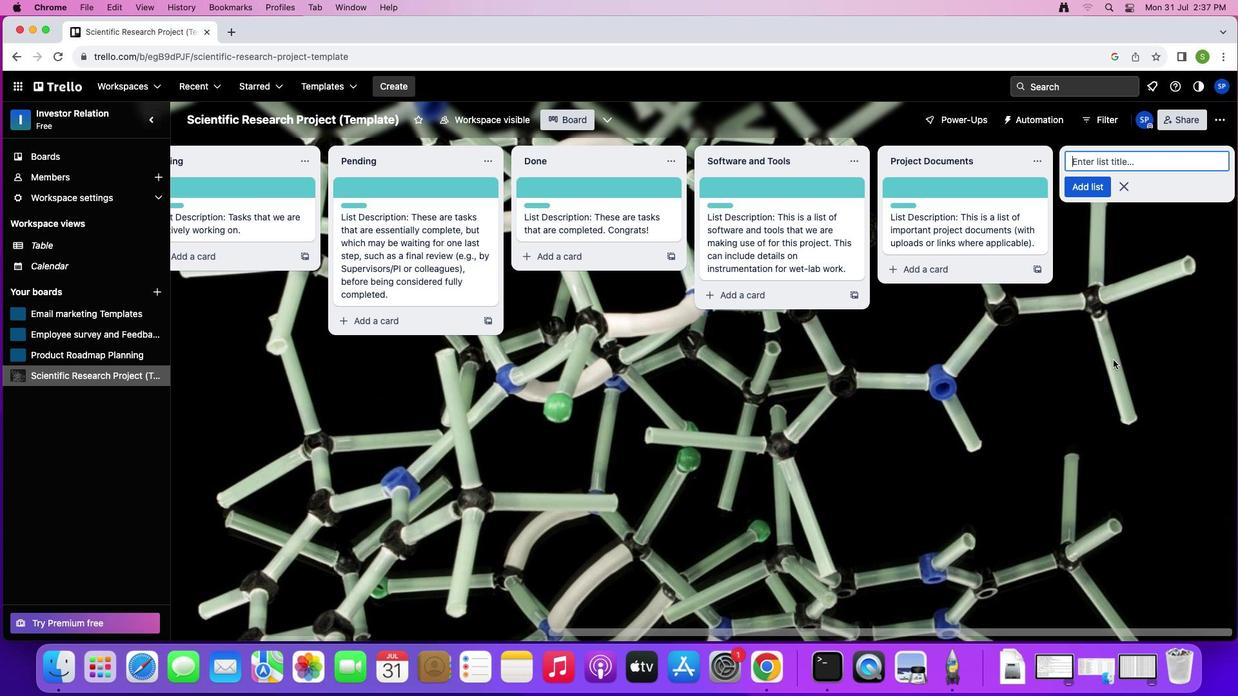 
Action: Key pressed Key.shift'G''o''v'
Screenshot: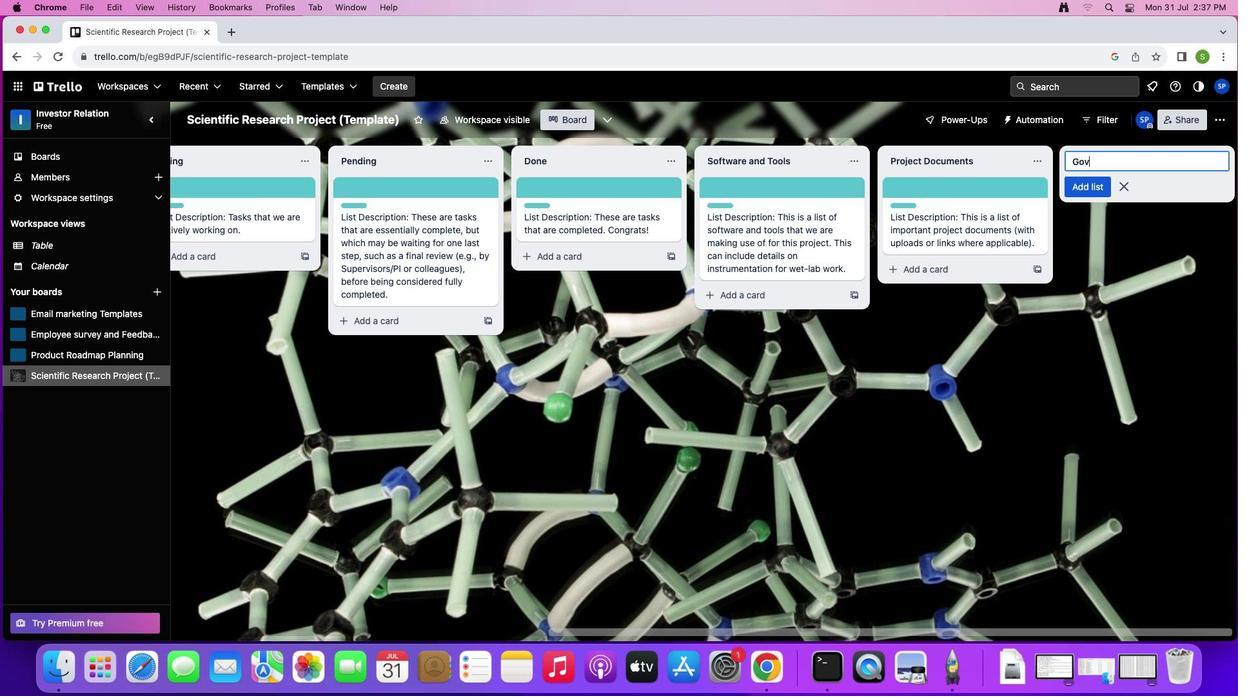 
Action: Mouse moved to (1127, 353)
Screenshot: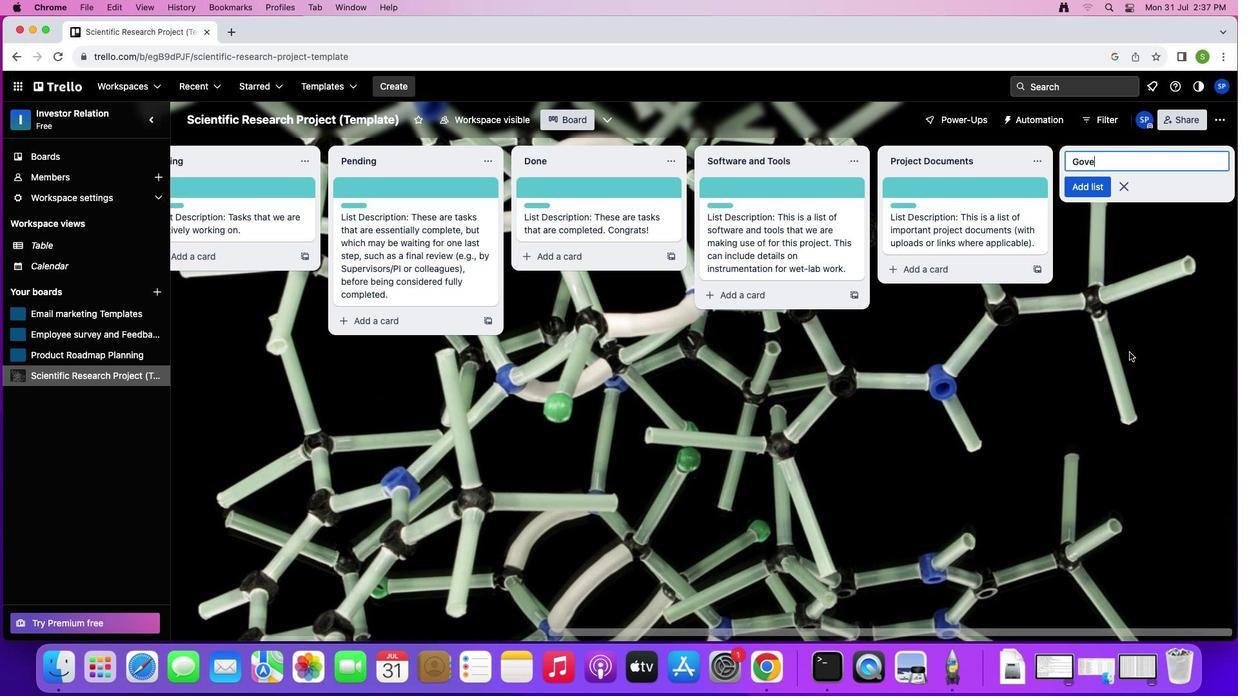 
Action: Key pressed 'e'
Screenshot: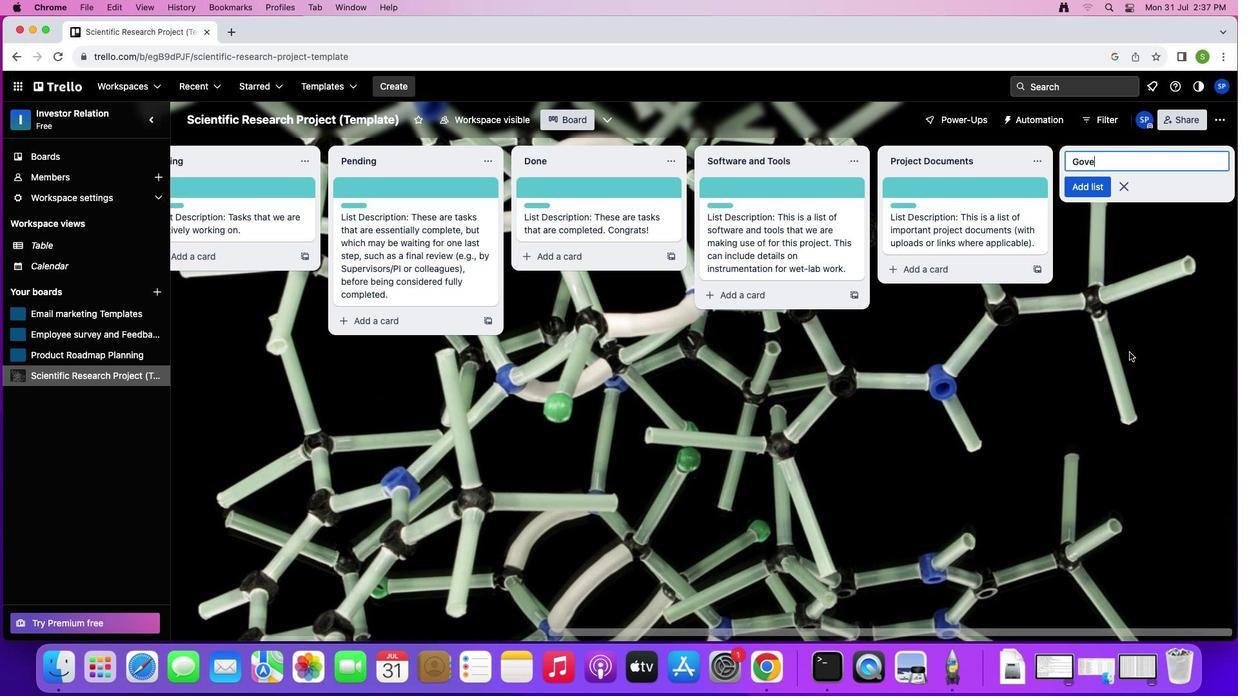 
Action: Mouse moved to (1130, 351)
Screenshot: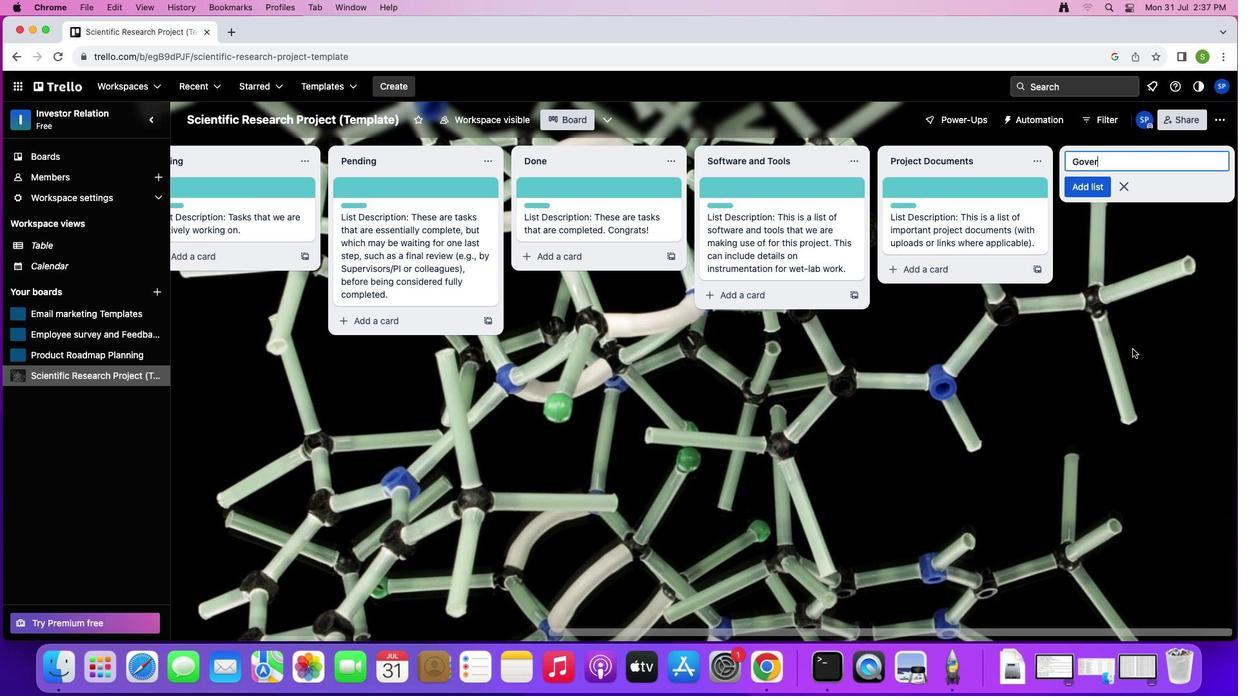 
Action: Key pressed 'r'
Screenshot: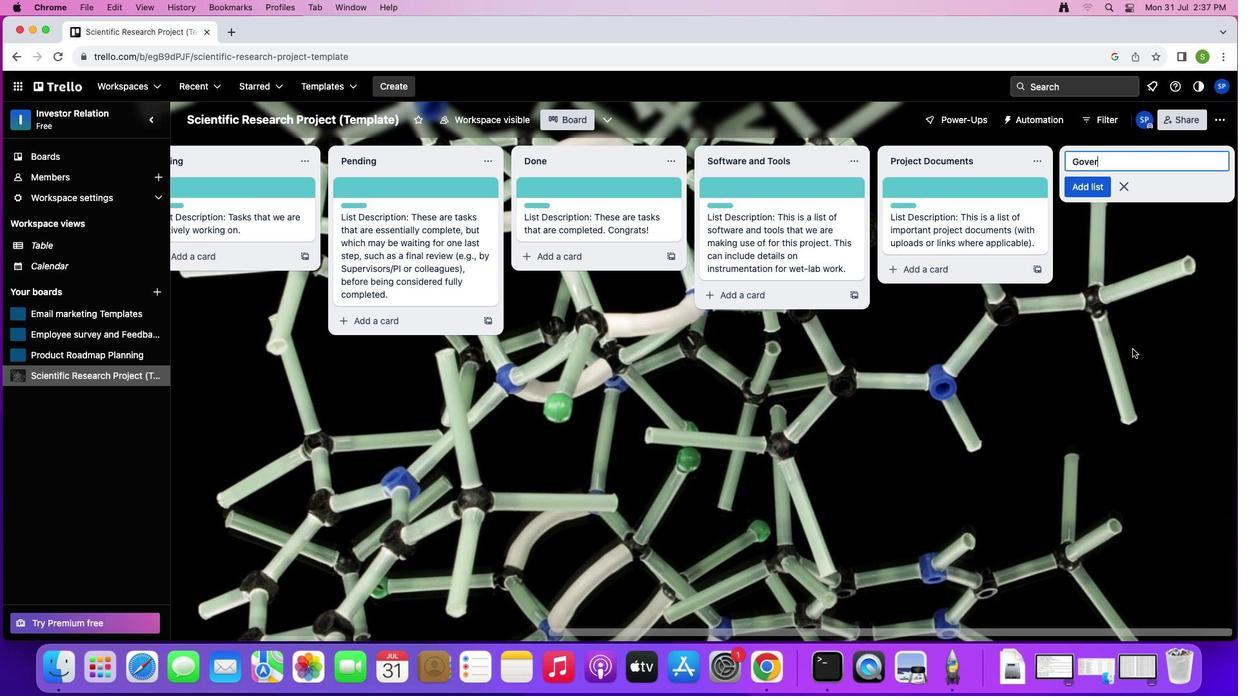 
Action: Mouse moved to (1133, 349)
Screenshot: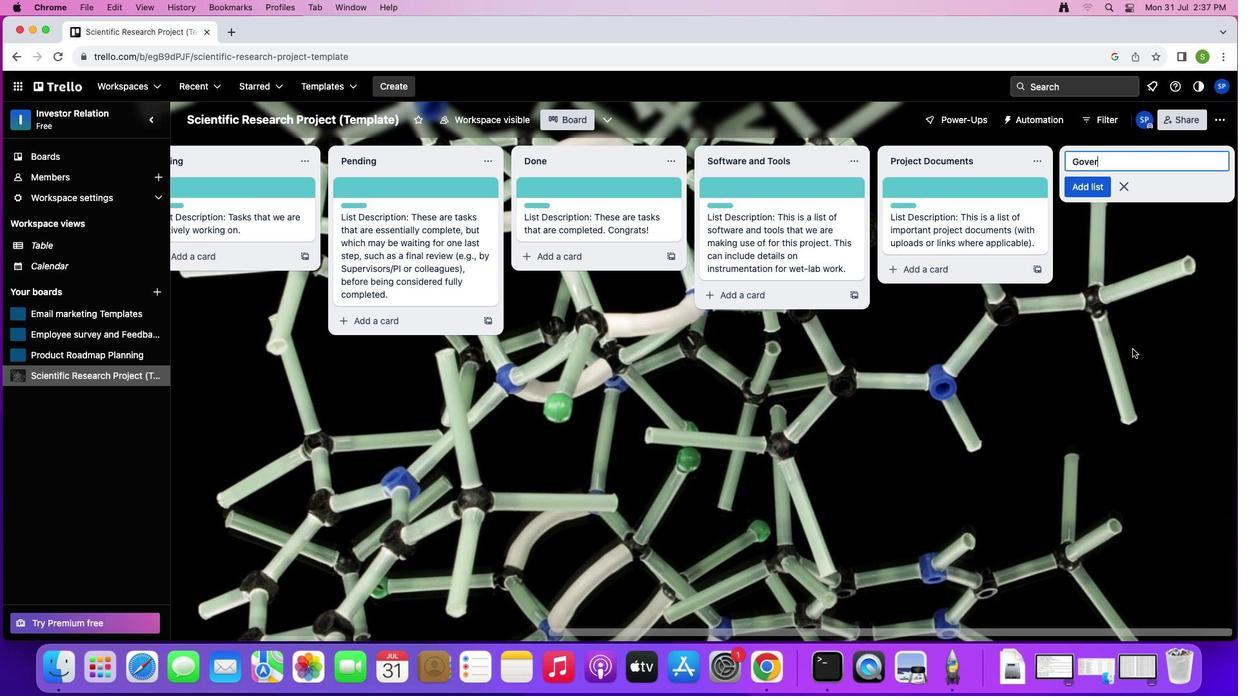 
Action: Key pressed 'm''e''n''t'Key.spaceKey.shift'P''r'
Screenshot: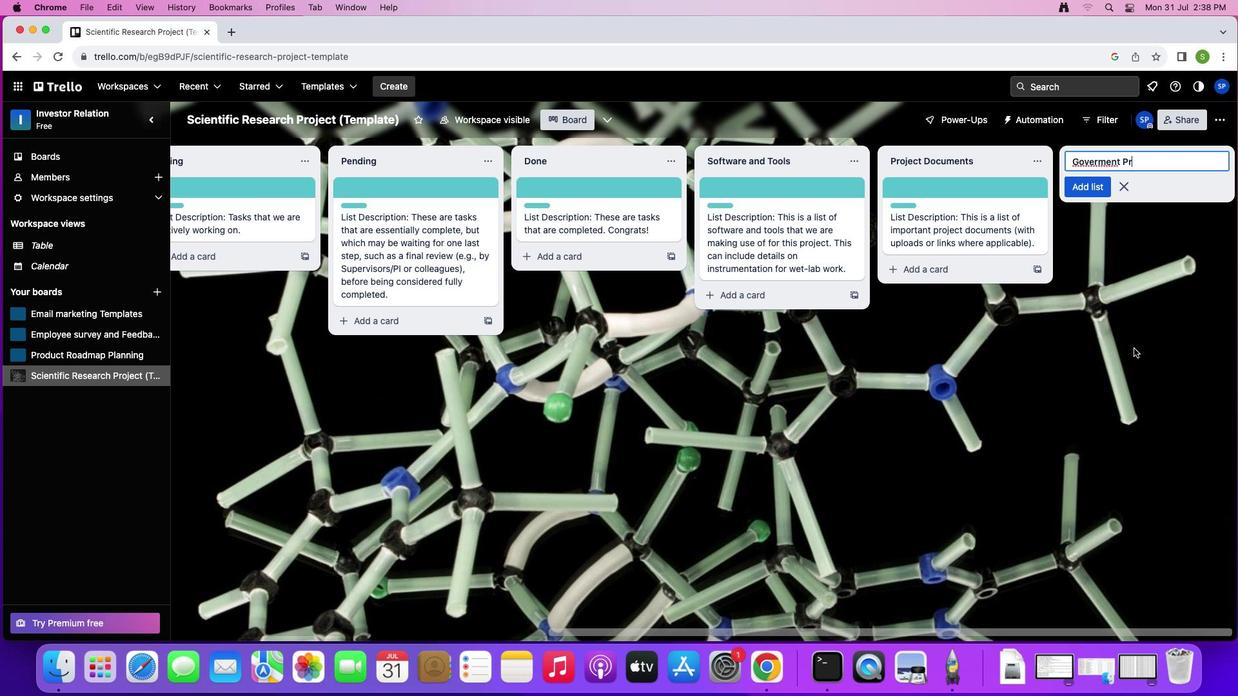 
Action: Mouse moved to (1135, 347)
Screenshot: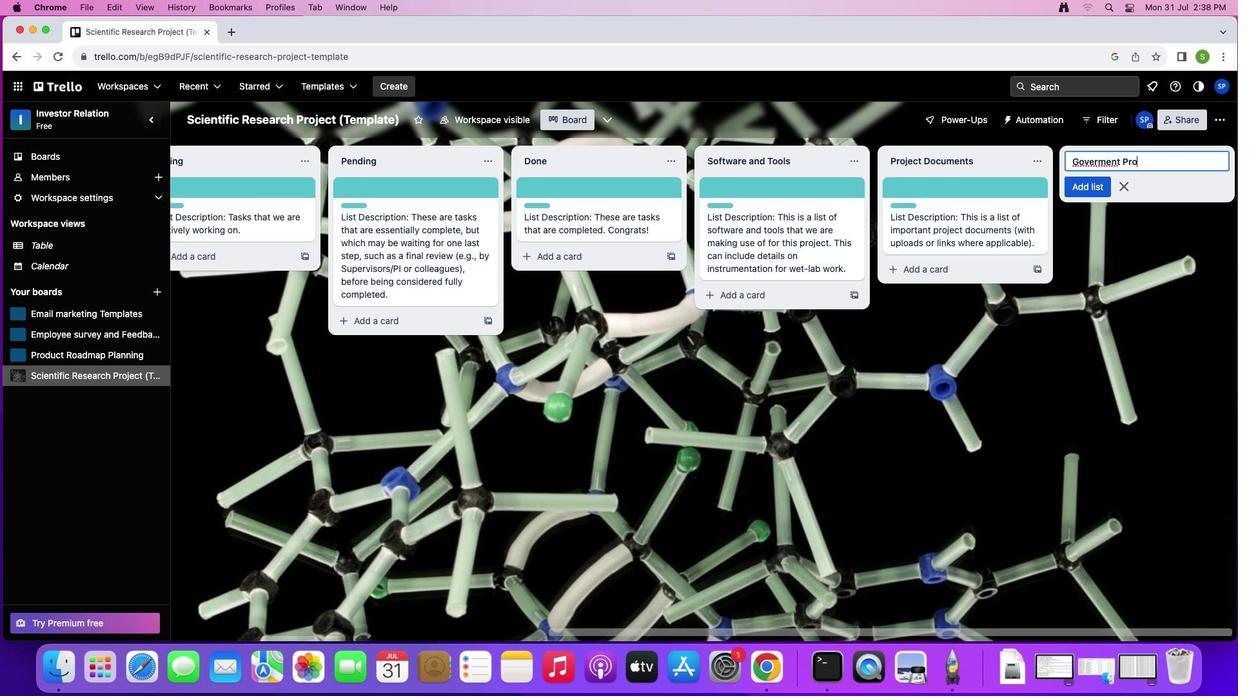 
Action: Key pressed 'o''j''e''c''t'
Screenshot: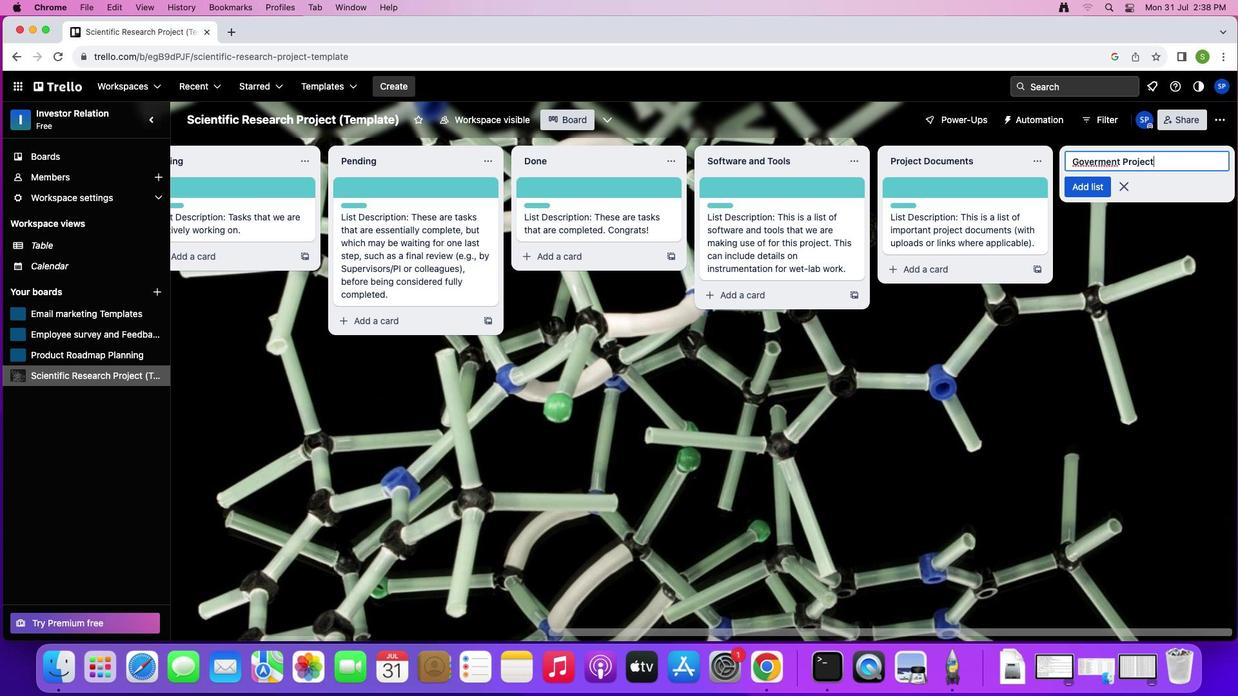 
Action: Mouse moved to (1136, 347)
Screenshot: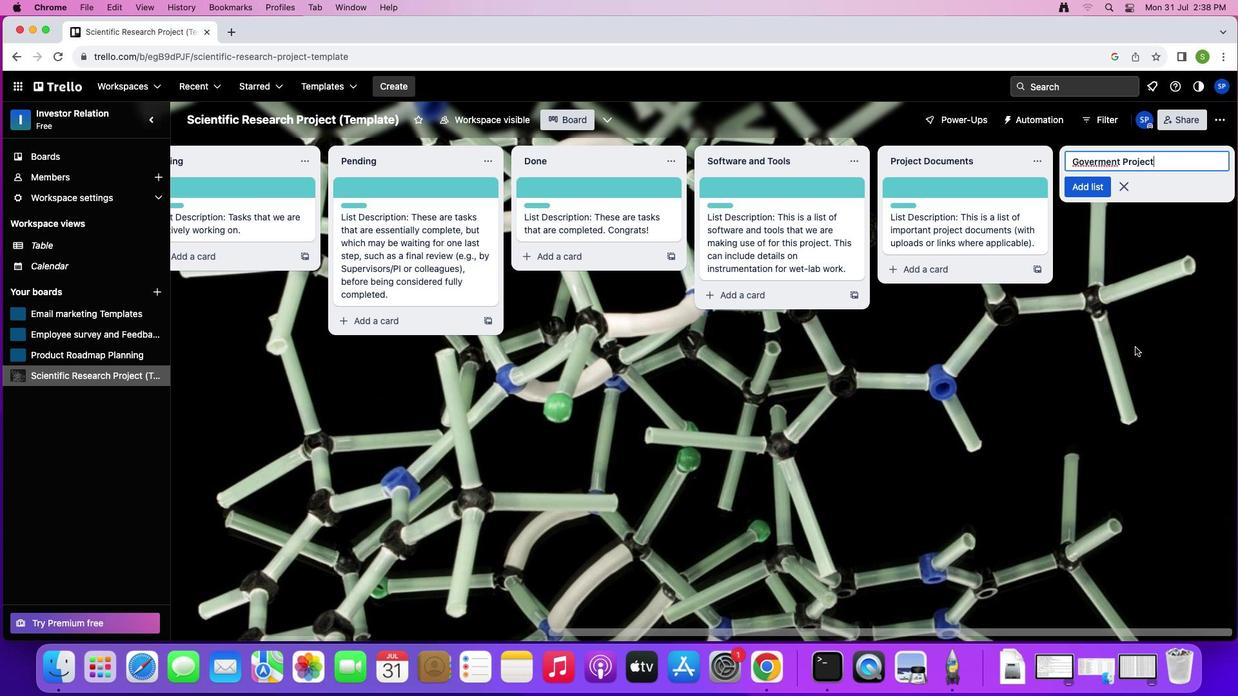 
Action: Key pressed Key.spaceKey.shift
Screenshot: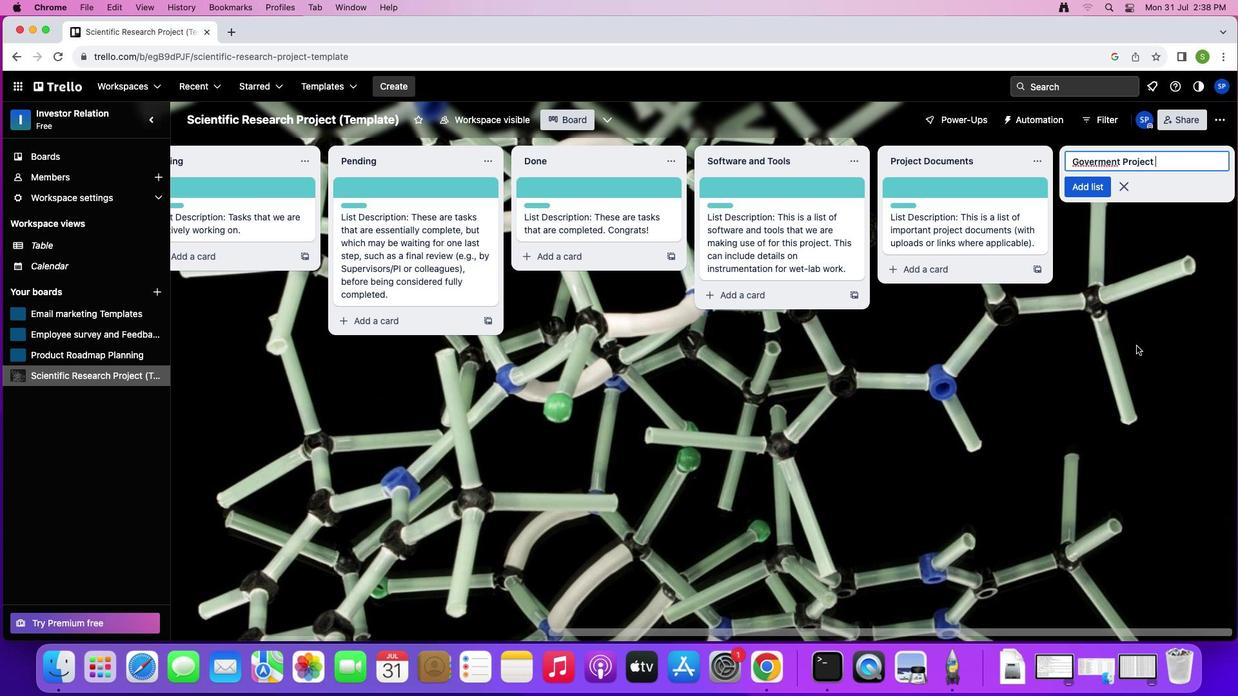 
Action: Mouse moved to (1137, 346)
Screenshot: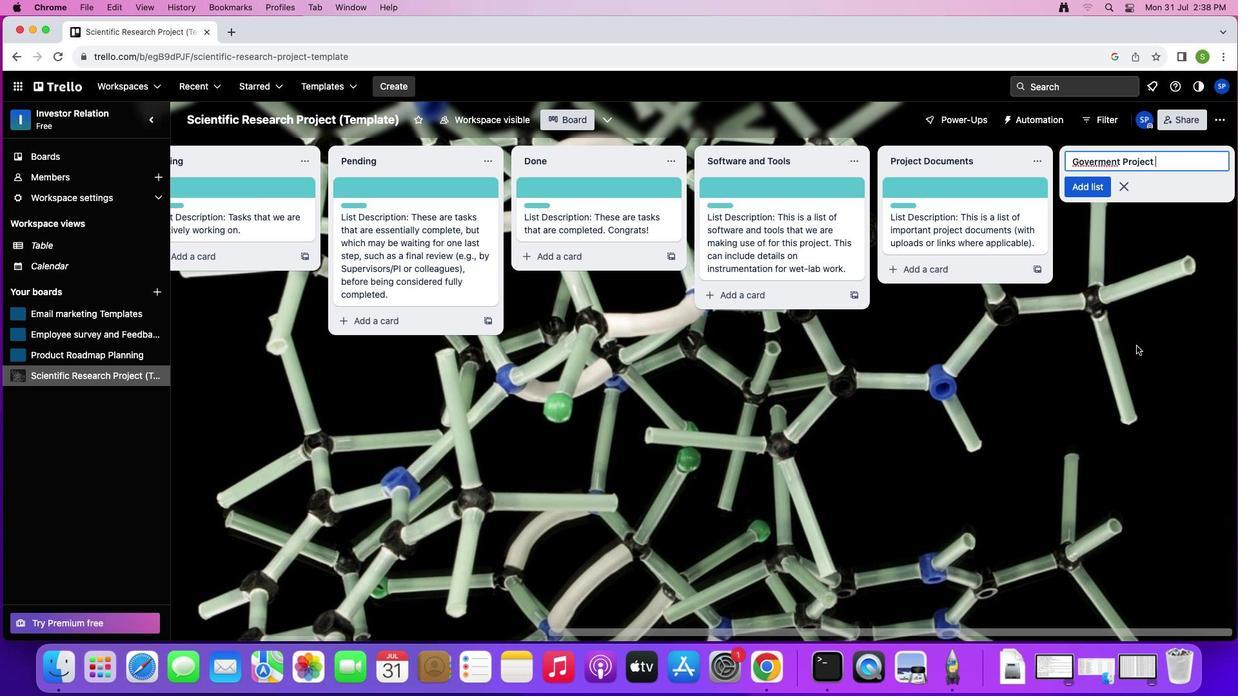 
Action: Key pressed 'm''a''n''a''g''e''m''e''n''t'
Screenshot: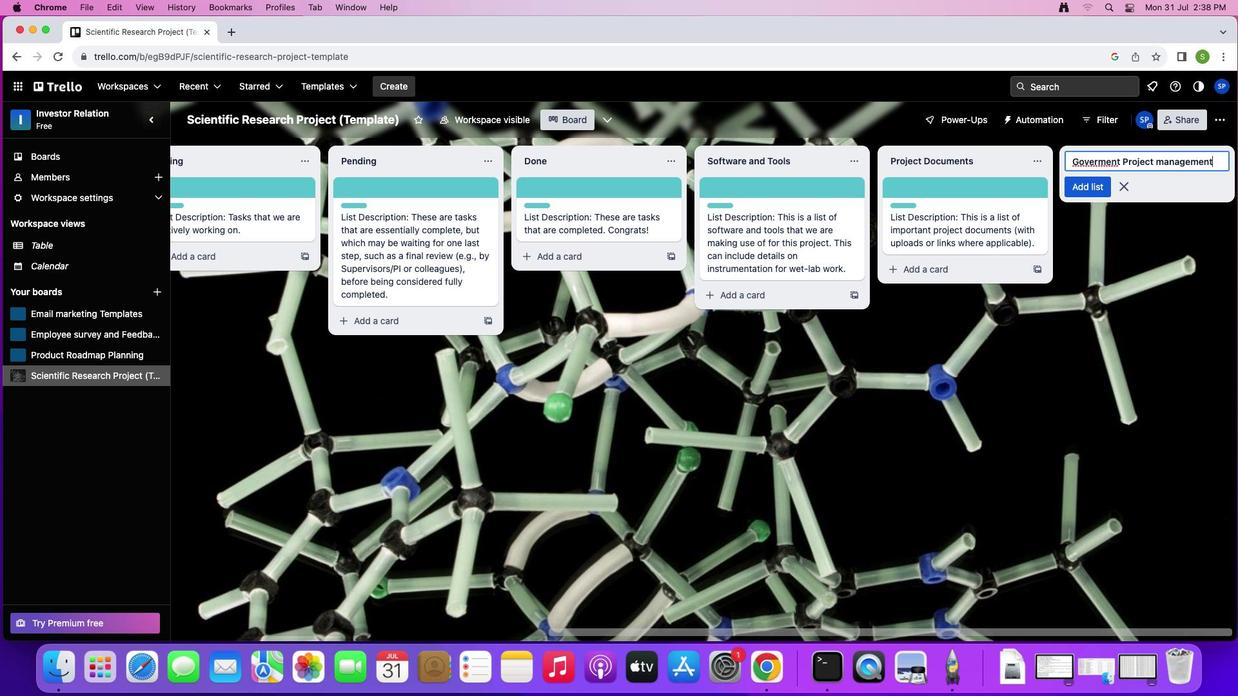 
Action: Mouse moved to (1161, 334)
Screenshot: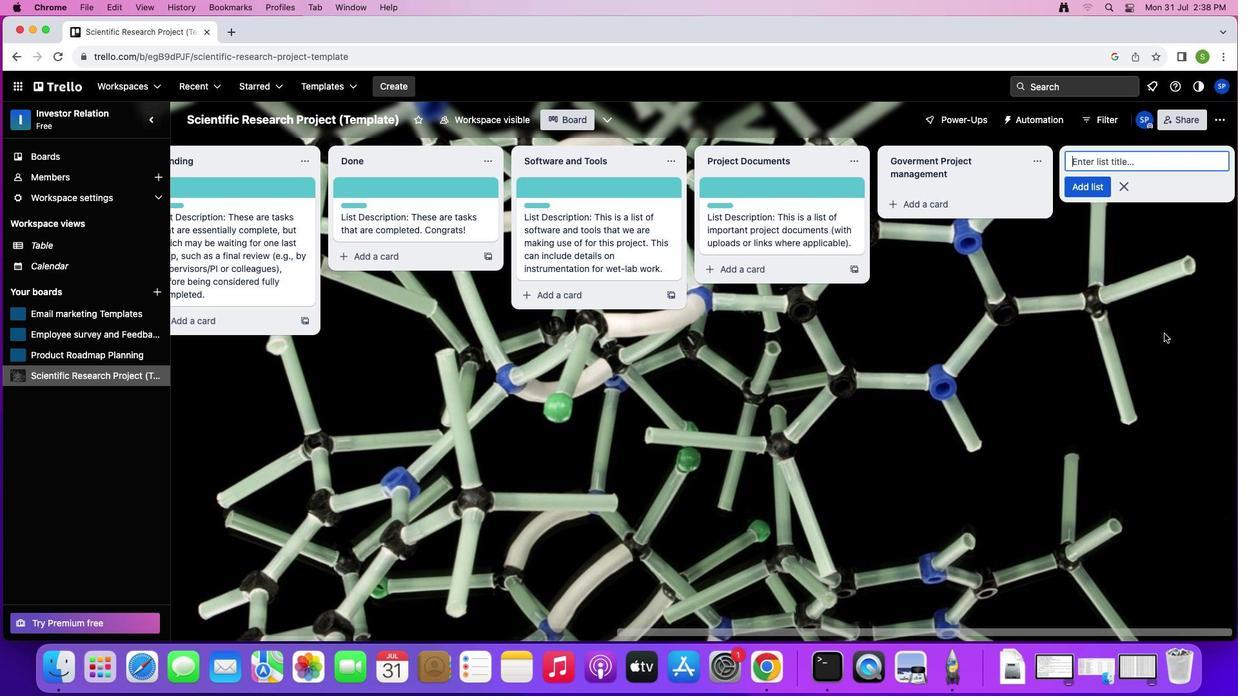 
Action: Key pressed Key.enter
Screenshot: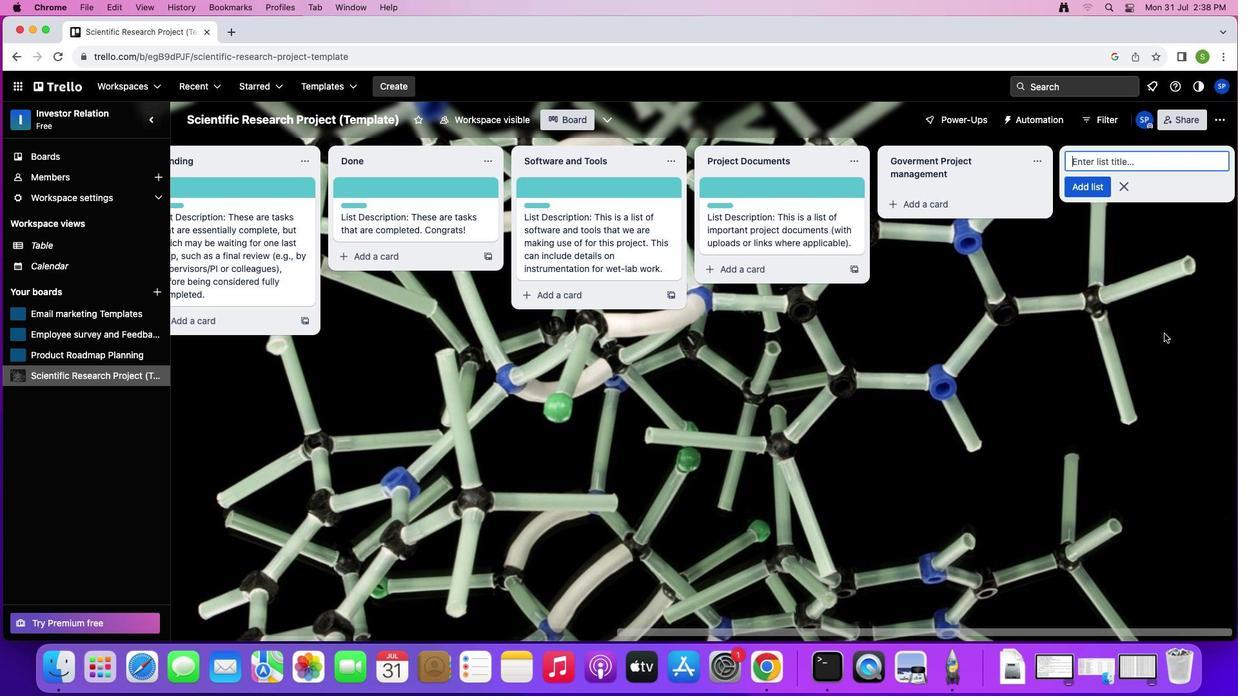 
Action: Mouse moved to (1165, 334)
Screenshot: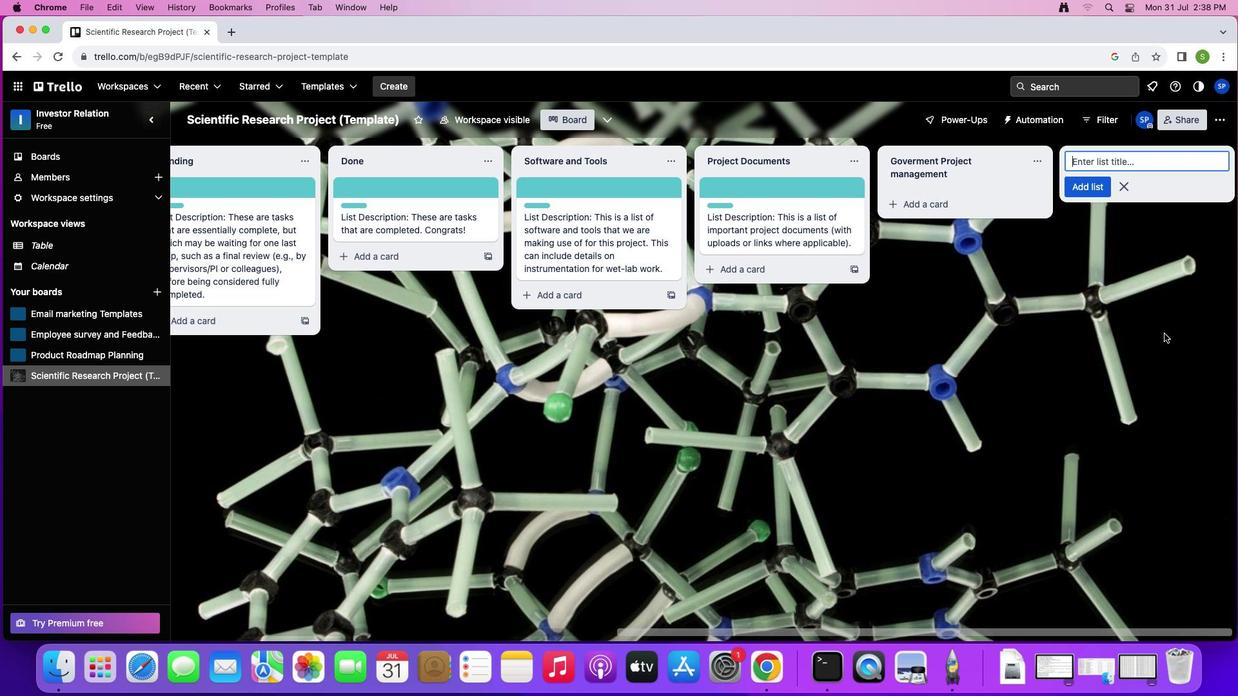 
Action: Key pressed Key.shift'E''i''s''e''n''h'
Screenshot: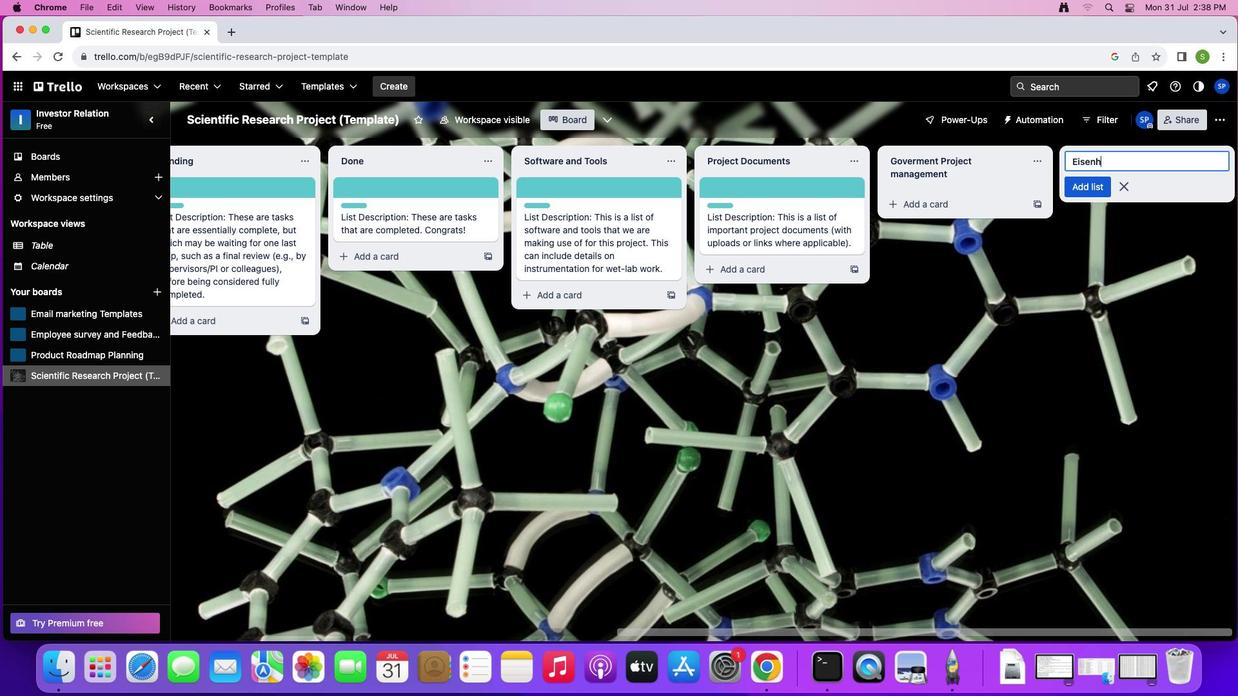 
Action: Mouse moved to (1167, 332)
Screenshot: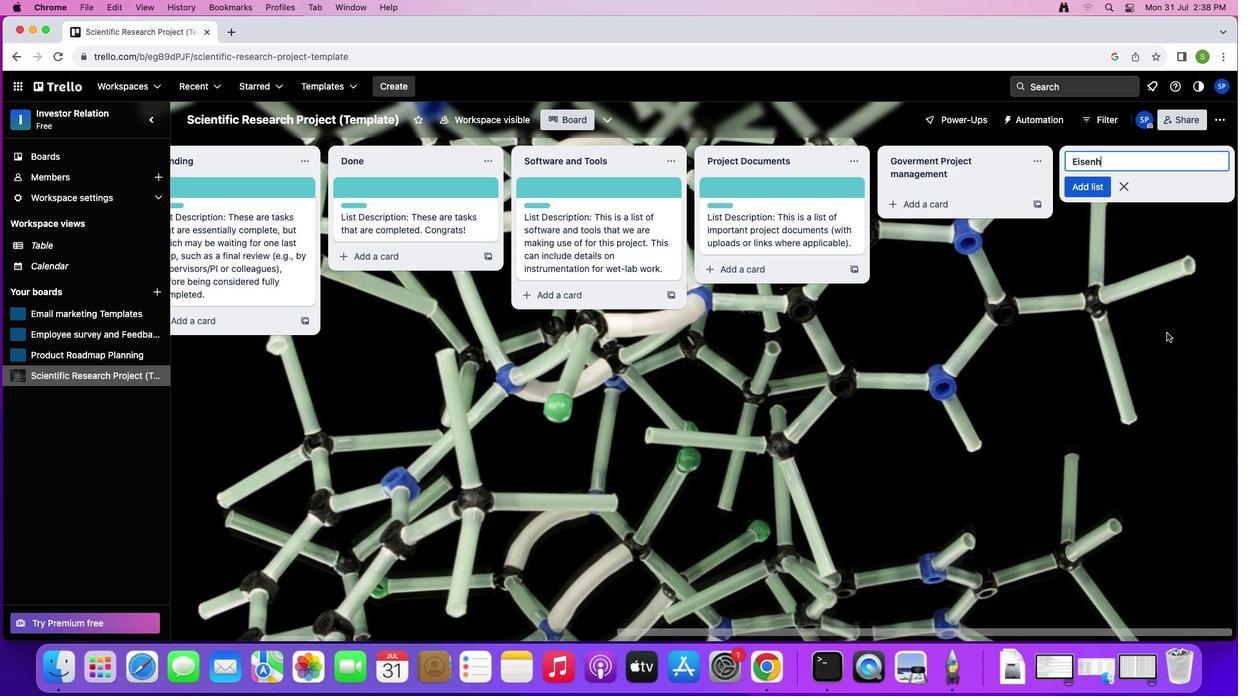 
Action: Key pressed 'o''w''e''r'Key.spaceKey.shift'M''a''t''r''i''x'Key.spaceKey.shift't''a''s''k'Key.spaceKey.shift'b'
Screenshot: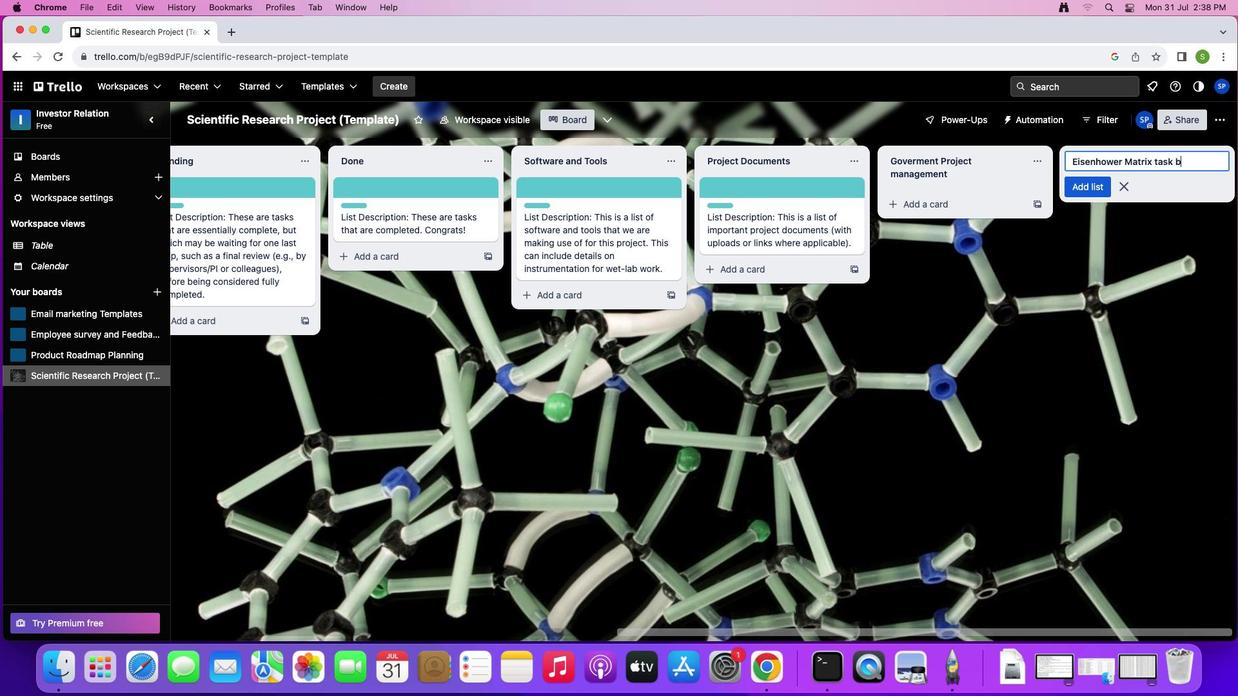 
Action: Mouse moved to (1184, 329)
Screenshot: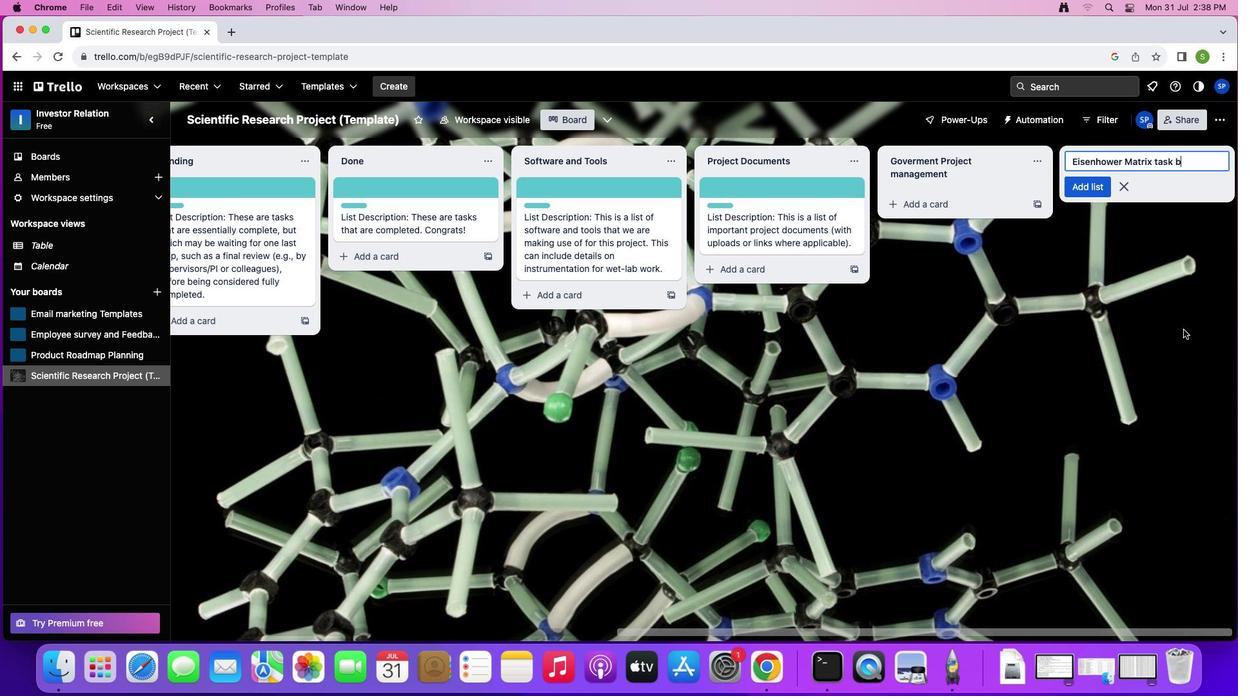 
Action: Key pressed 'o''a''r''d'Key.enterKey.shift
Screenshot: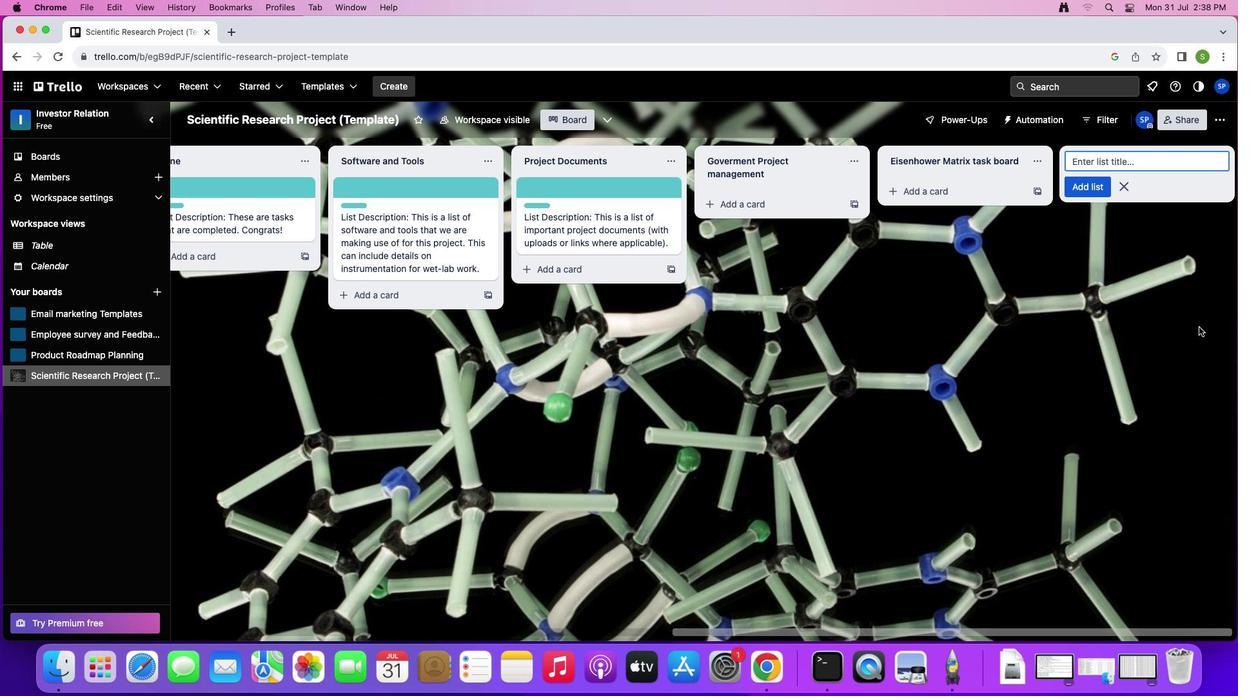 
Action: Mouse moved to (1206, 327)
Screenshot: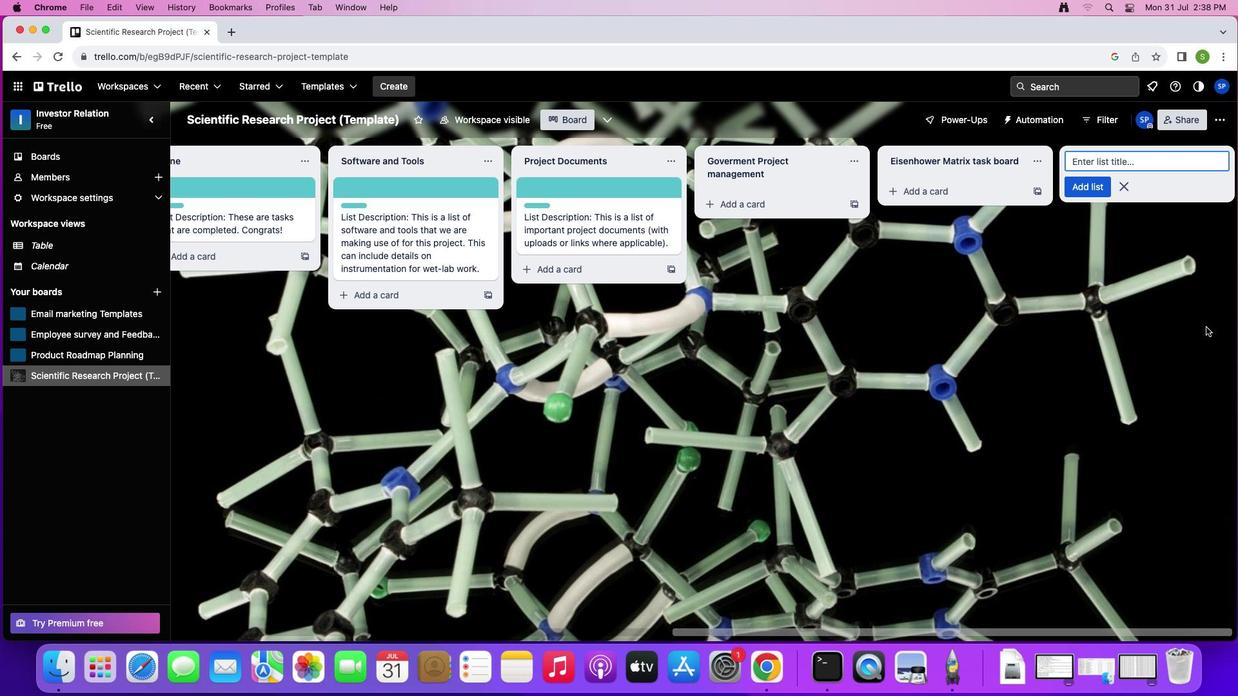 
Action: Key pressed 'V''i''d''e''o'Key.spaceKey.shift'P''r''o''d''u''c''t'
Screenshot: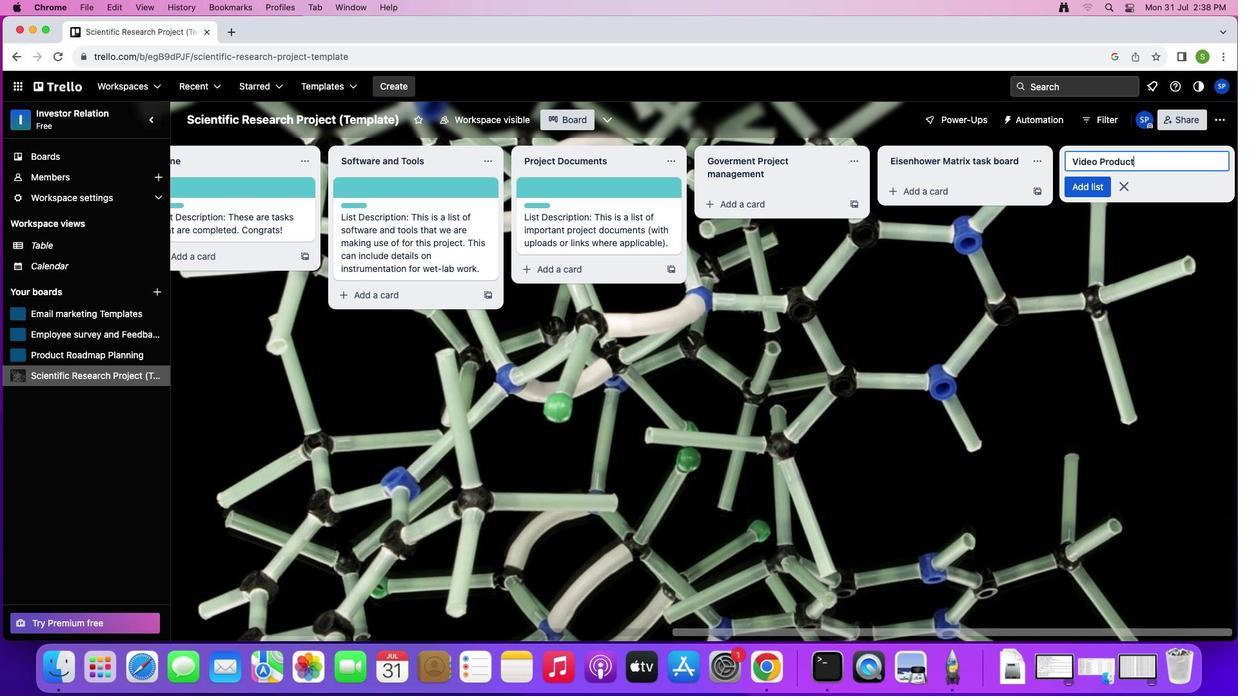 
Action: Mouse moved to (1209, 325)
Screenshot: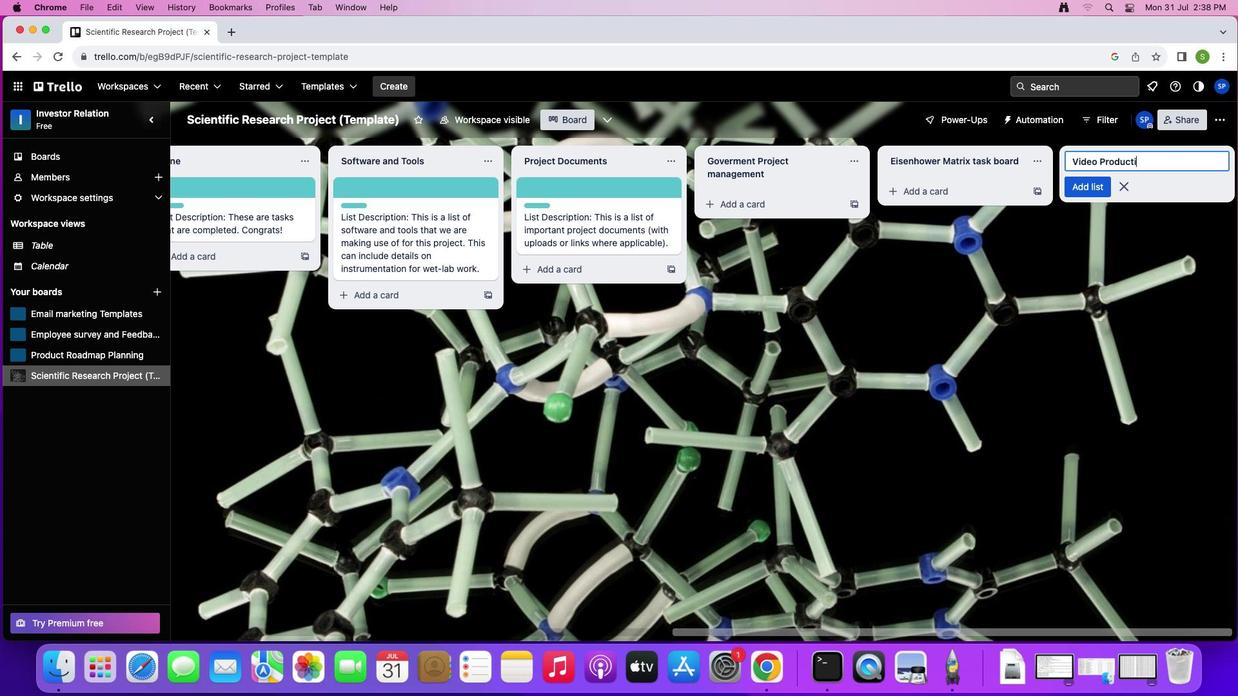 
Action: Key pressed 'i''o''n'Key.enter
Screenshot: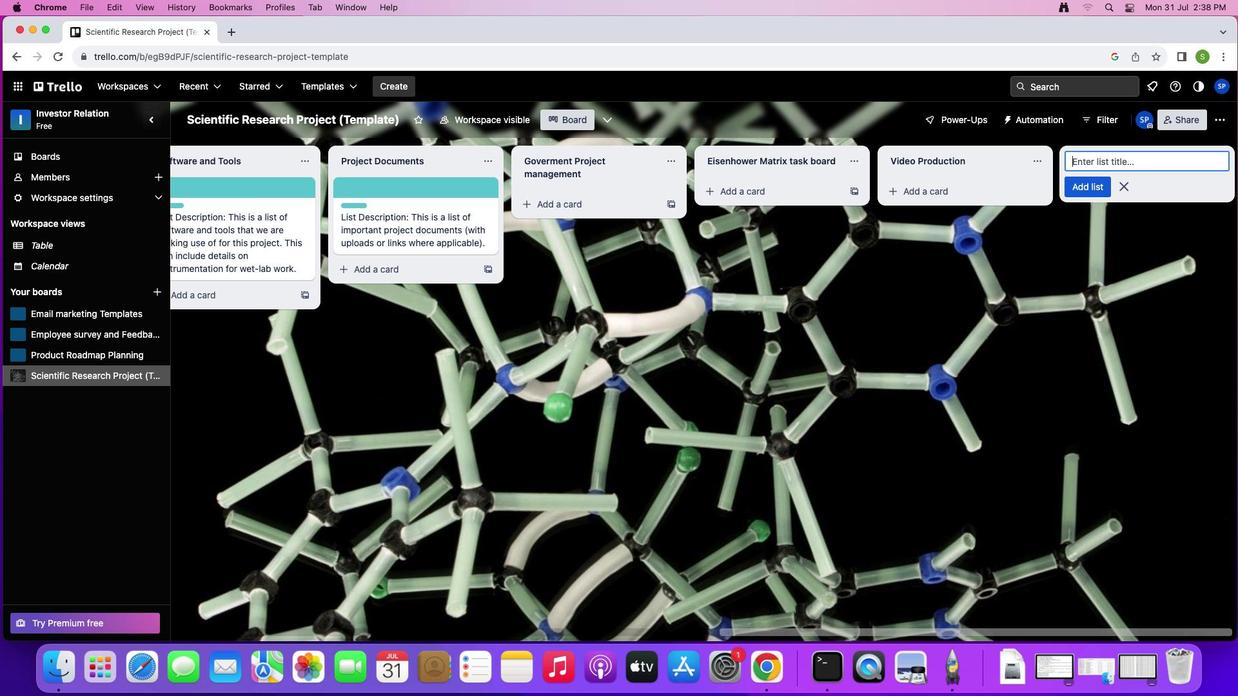 
Action: Mouse moved to (1131, 189)
Screenshot: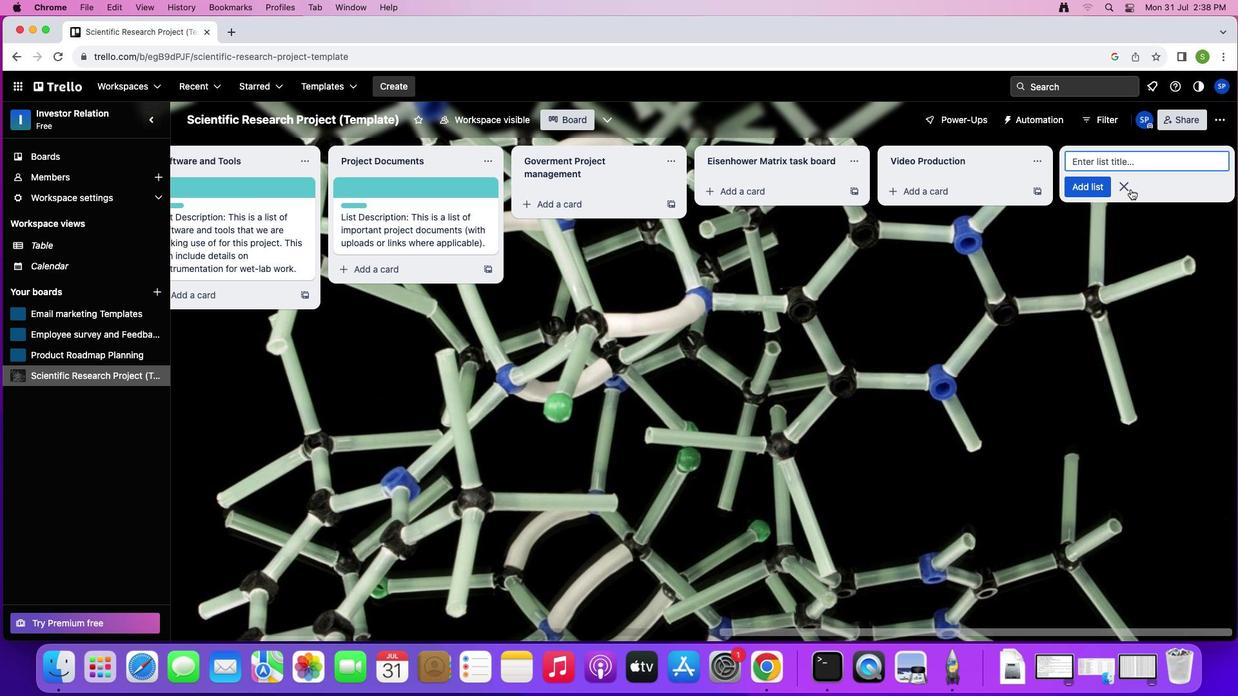 
Action: Mouse pressed left at (1131, 189)
Screenshot: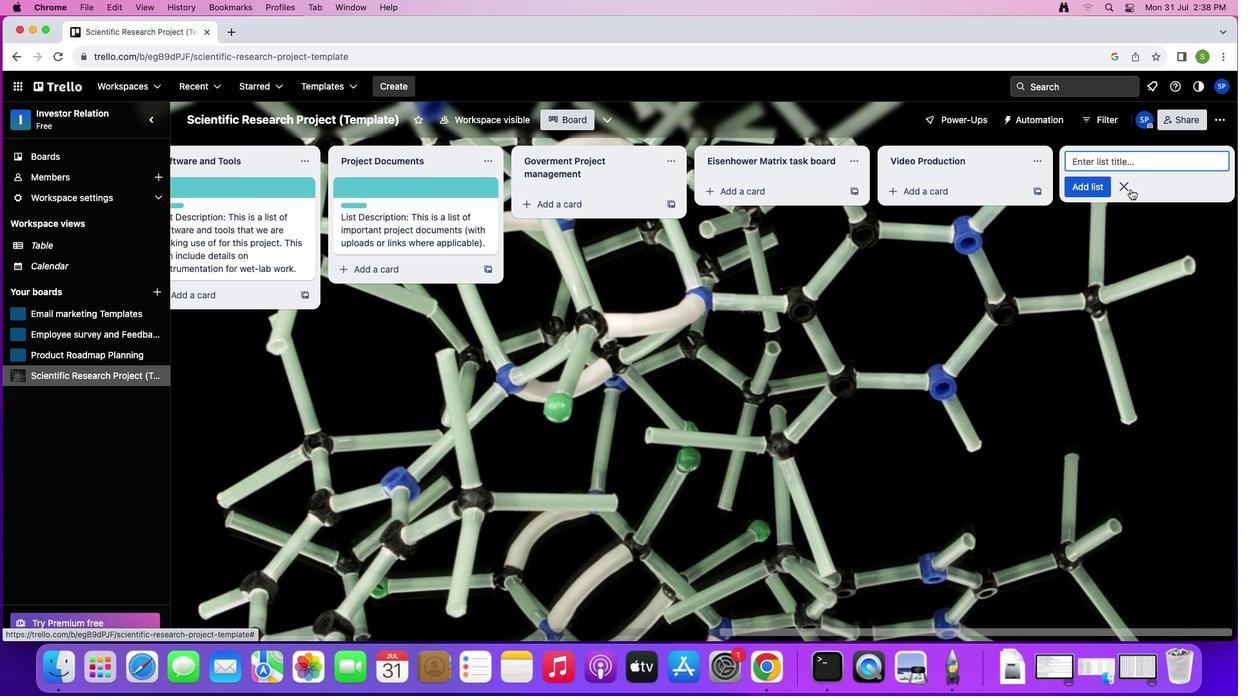 
Action: Mouse moved to (576, 204)
Screenshot: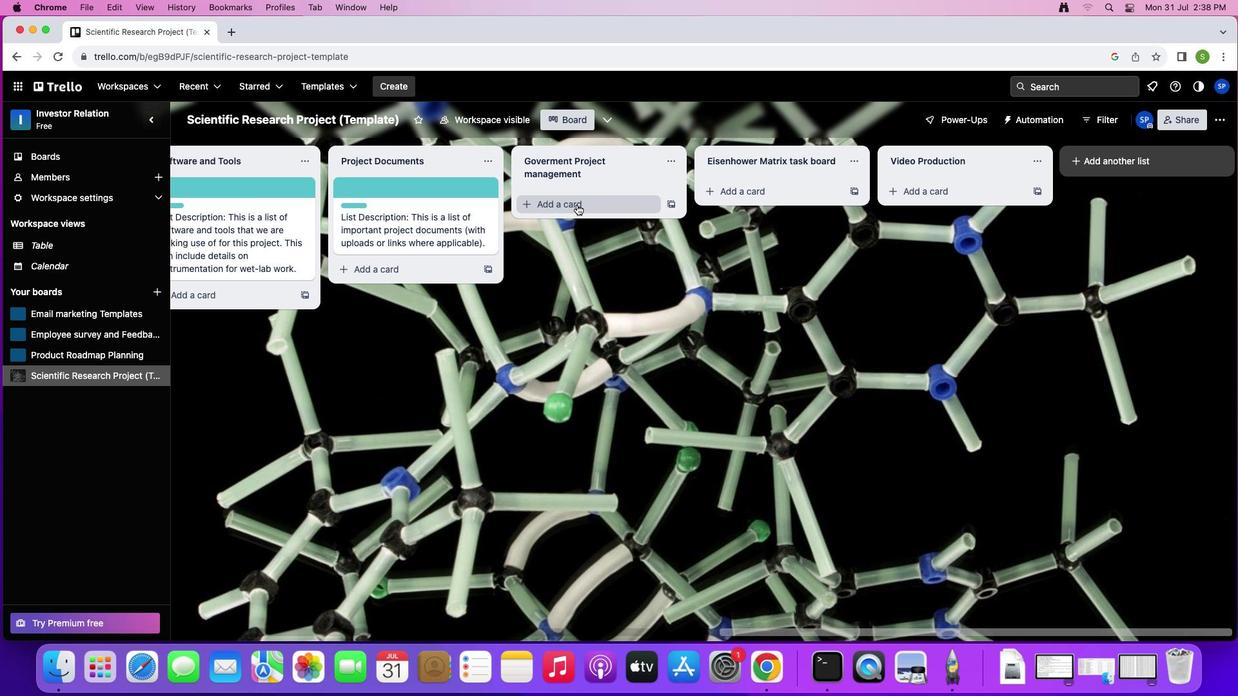 
Action: Mouse pressed left at (576, 204)
Screenshot: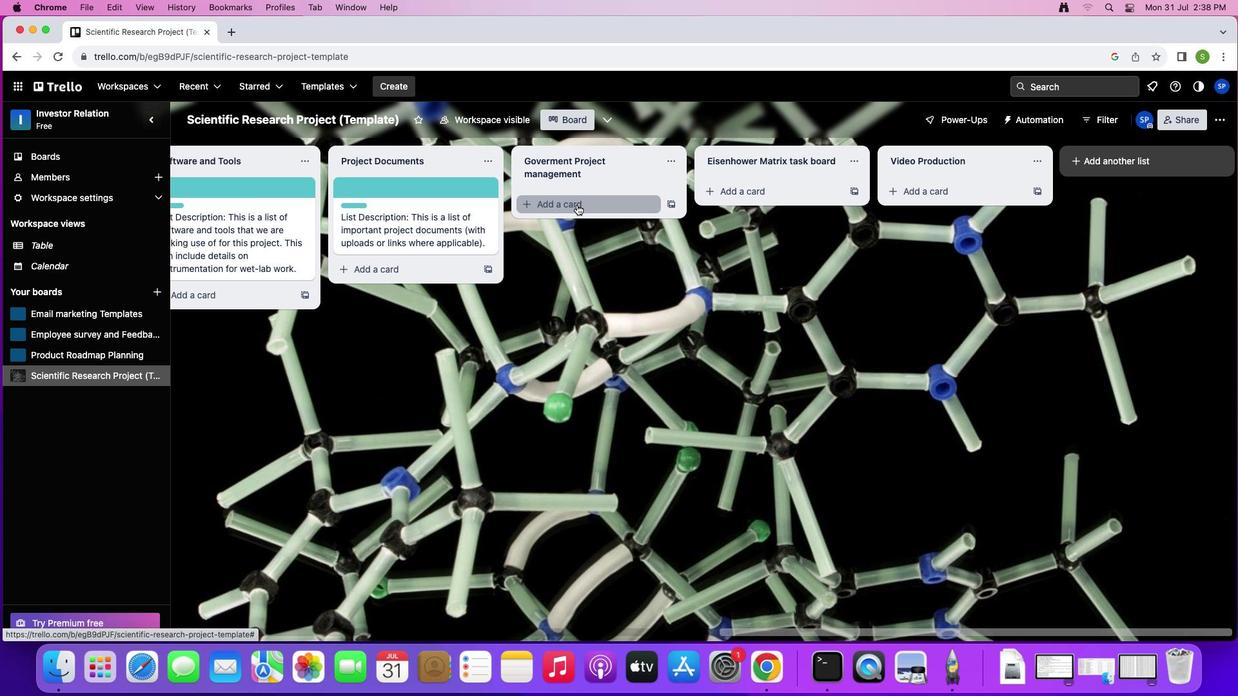 
Action: Mouse moved to (593, 209)
Screenshot: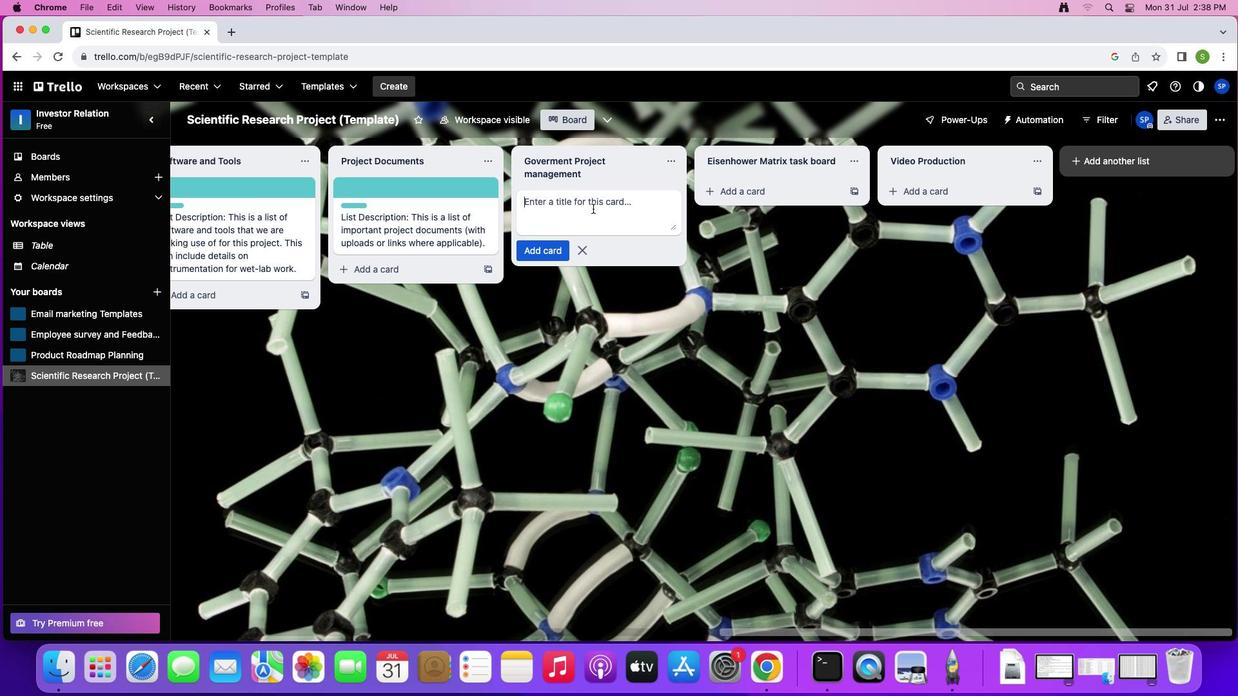 
Action: Key pressed Key.shift'P'
Screenshot: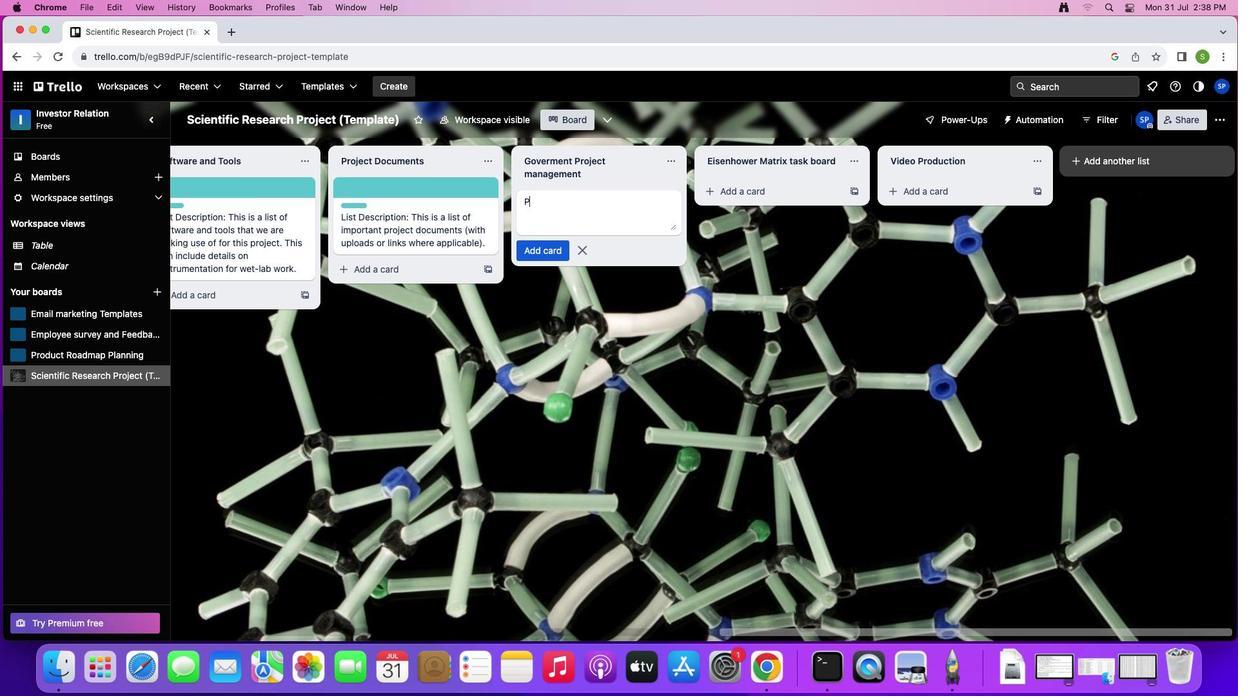 
Action: Mouse moved to (601, 205)
Screenshot: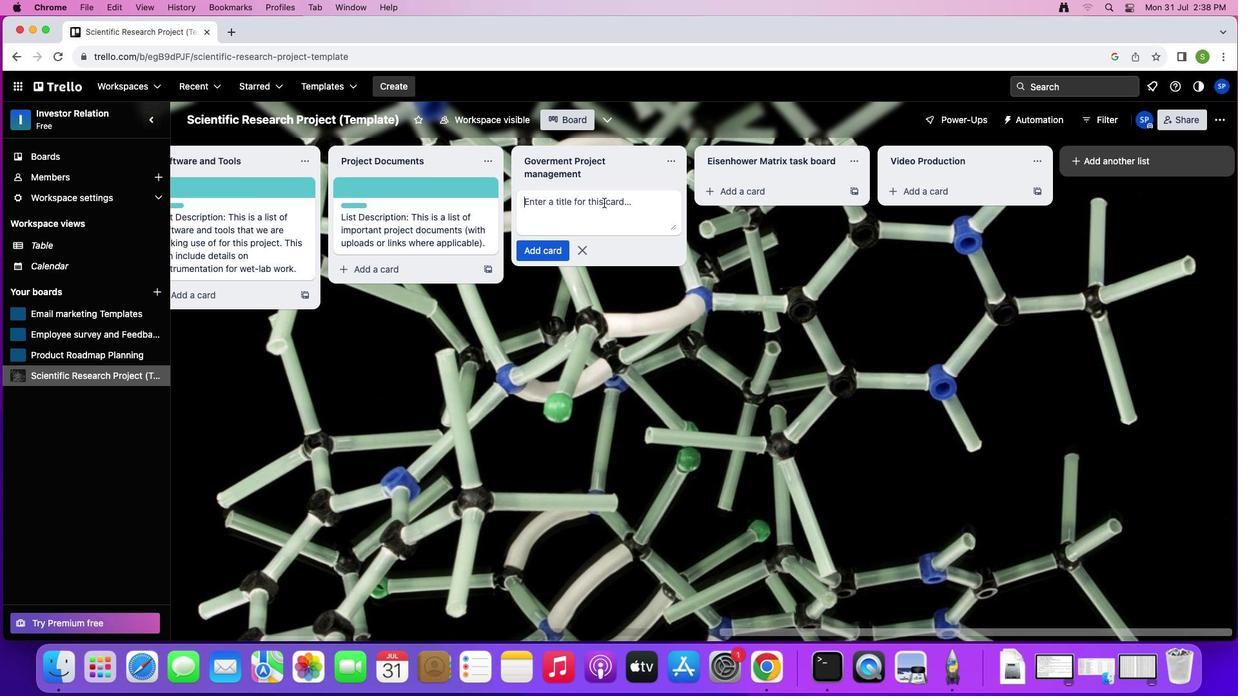 
Action: Key pressed Key.backspace
Screenshot: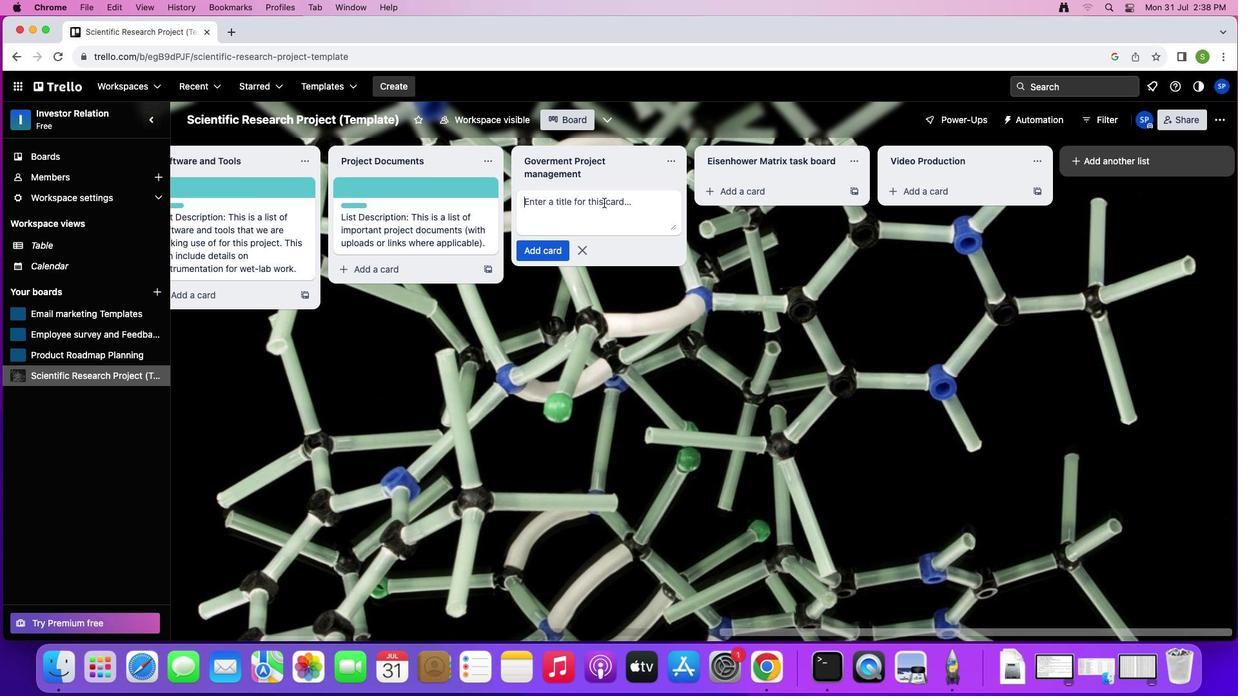 
Action: Mouse moved to (603, 203)
Screenshot: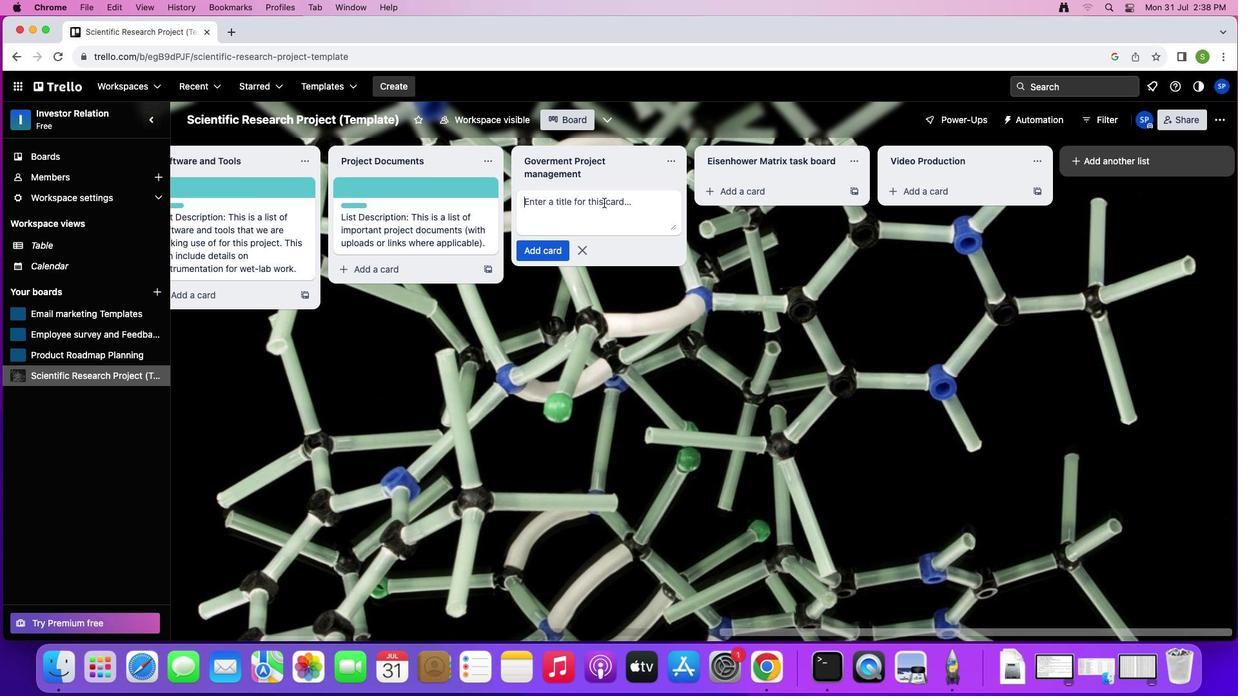 
Action: Key pressed Key.shift'G''o''v''e''r''n''m''e''n''t'Key.enter
Screenshot: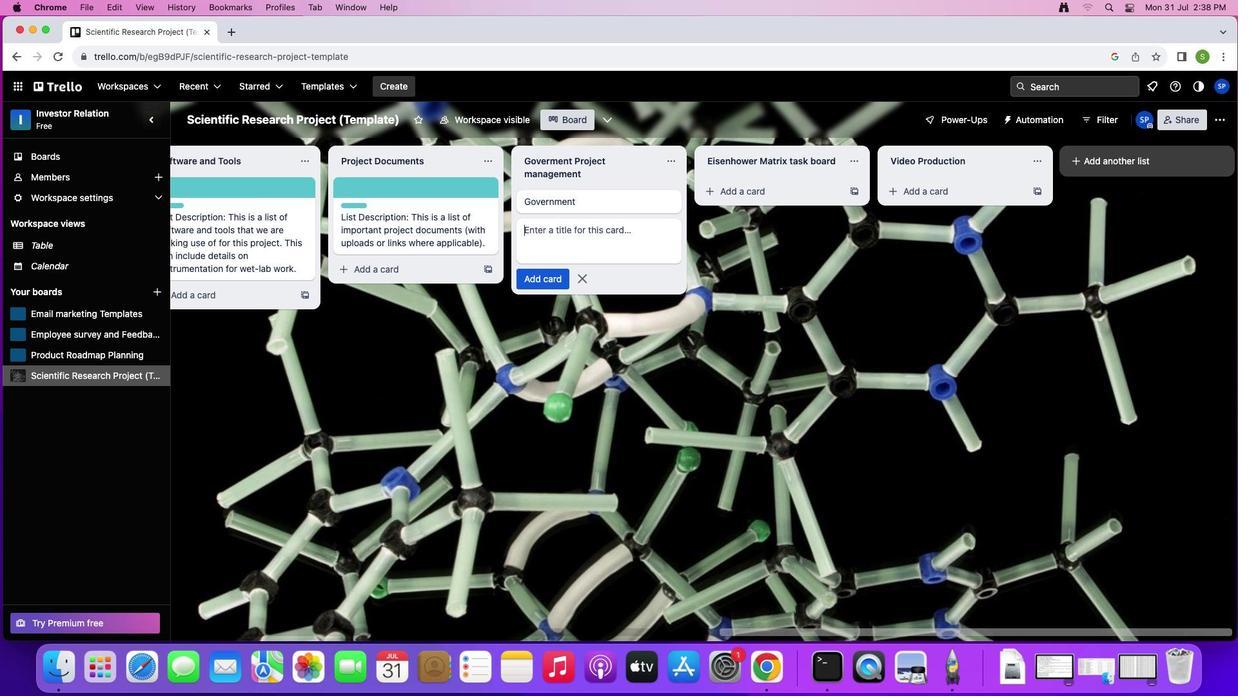 
Action: Mouse moved to (752, 196)
Screenshot: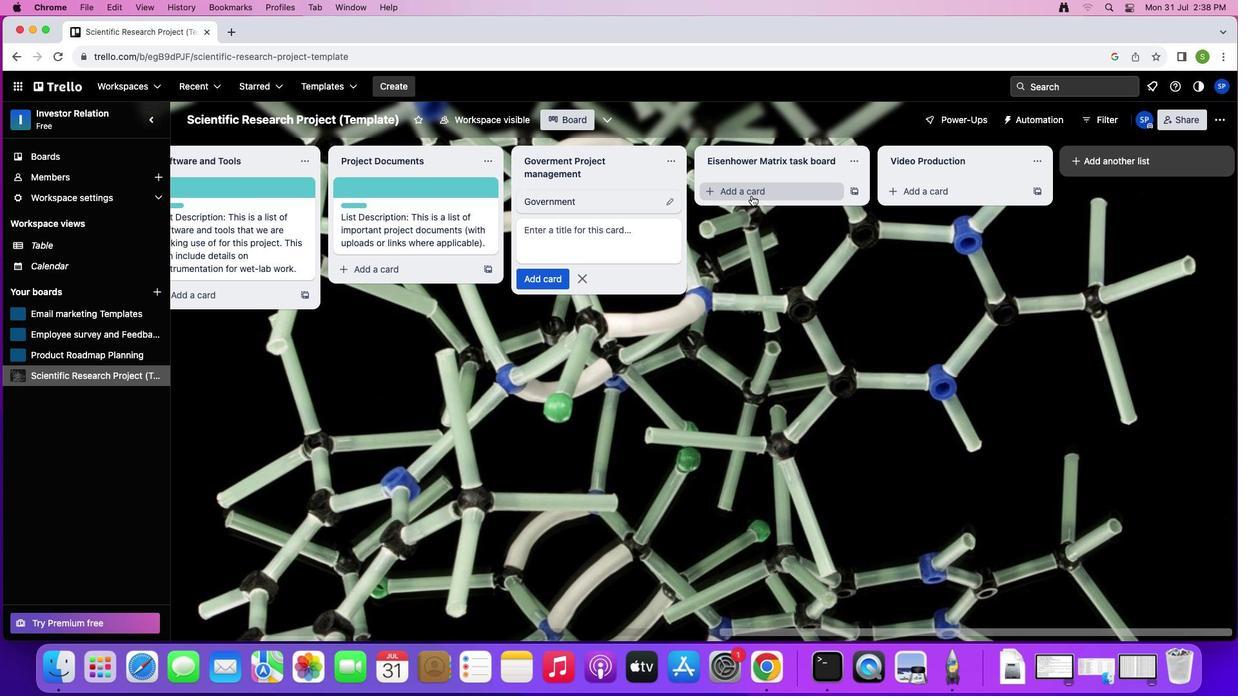 
Action: Mouse pressed left at (752, 196)
Screenshot: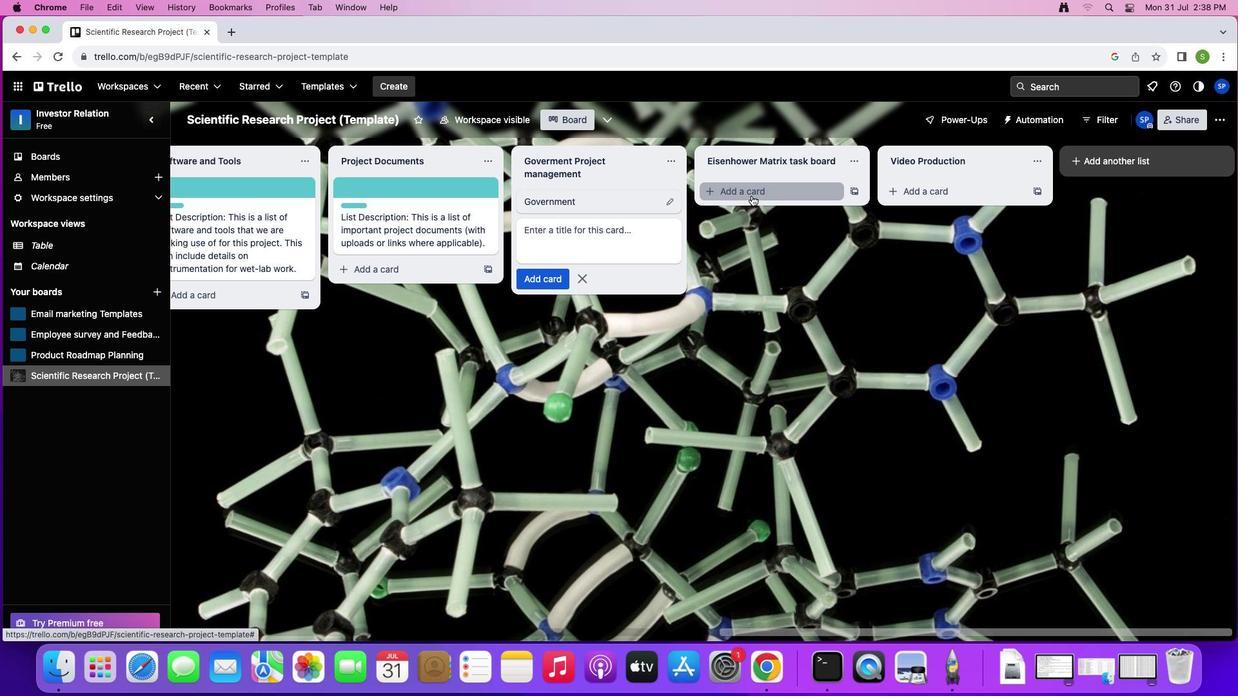 
Action: Mouse moved to (742, 200)
Screenshot: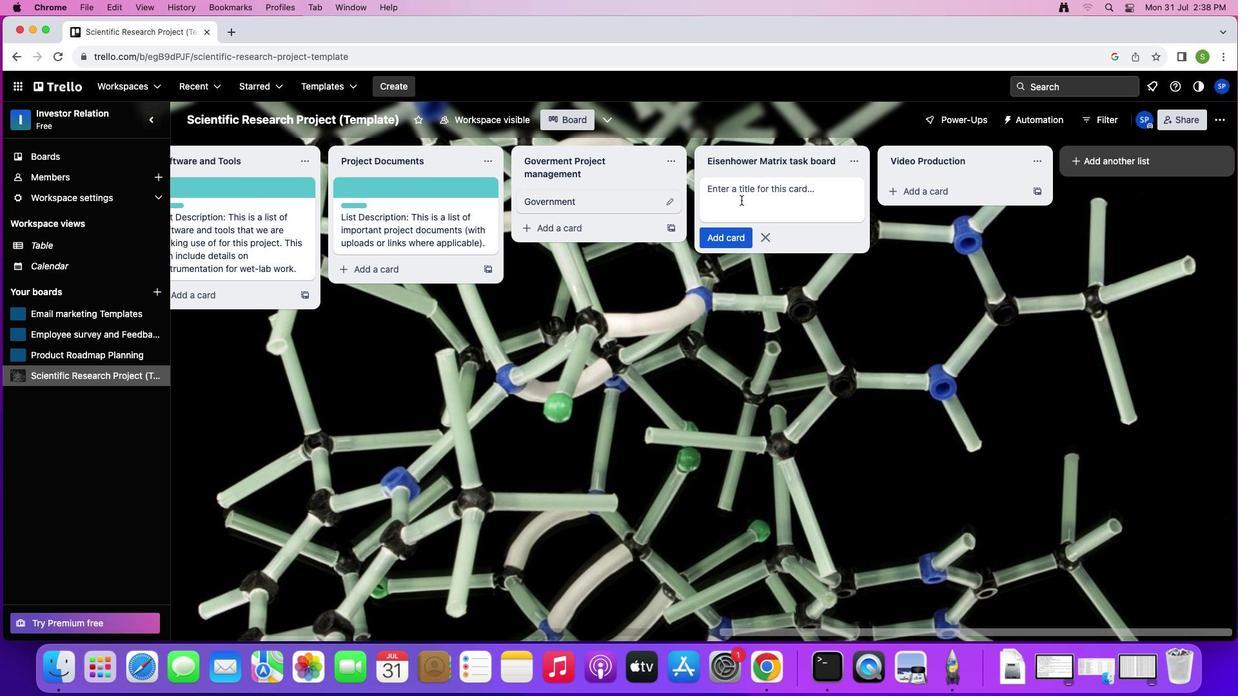 
Action: Mouse pressed left at (742, 200)
Screenshot: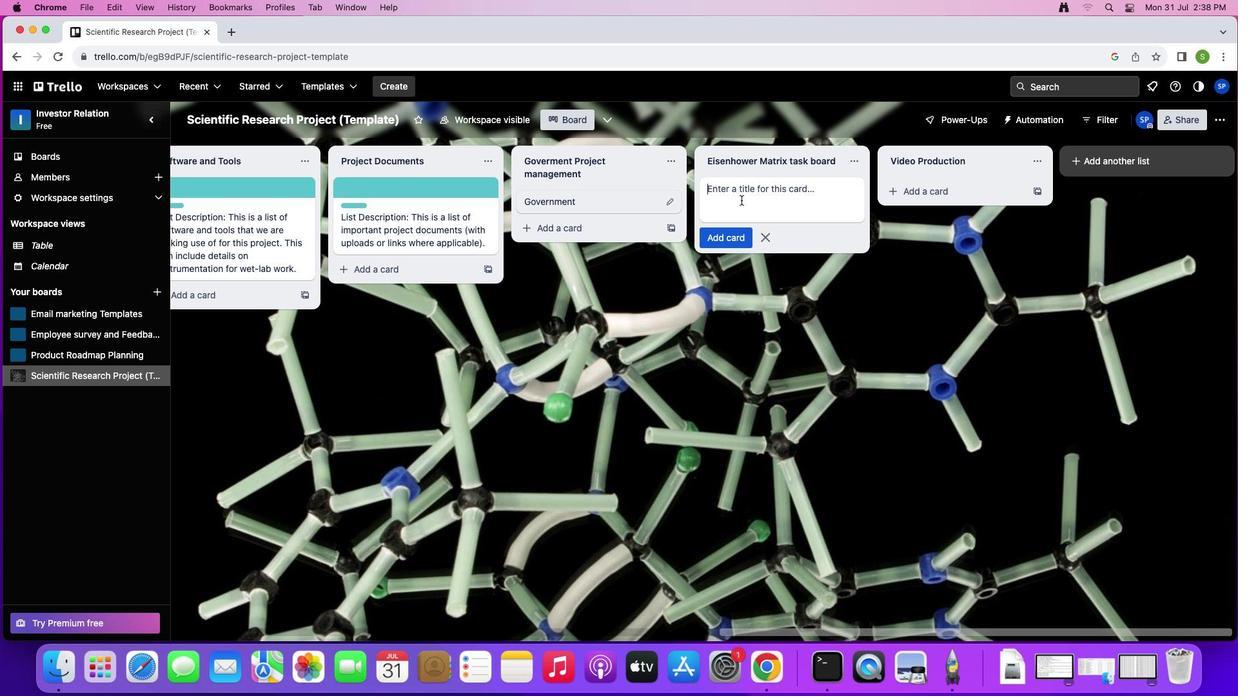 
Action: Mouse moved to (800, 196)
Screenshot: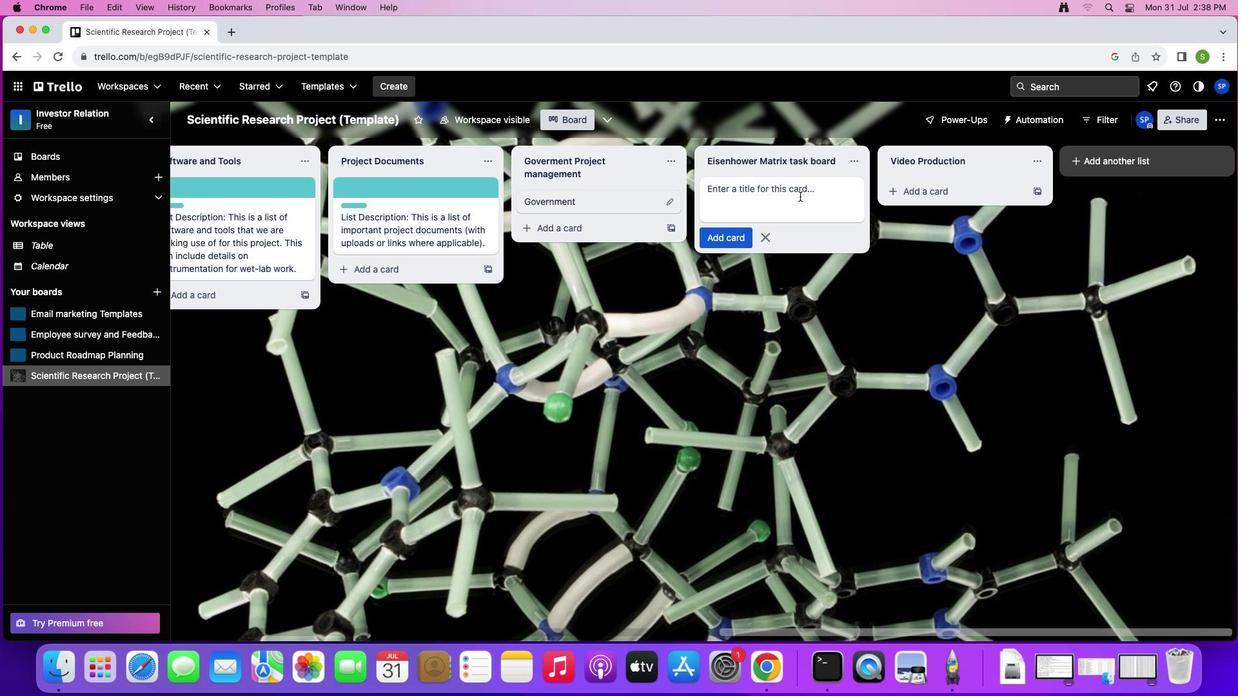 
Action: Key pressed Key.shift'M''a'
Screenshot: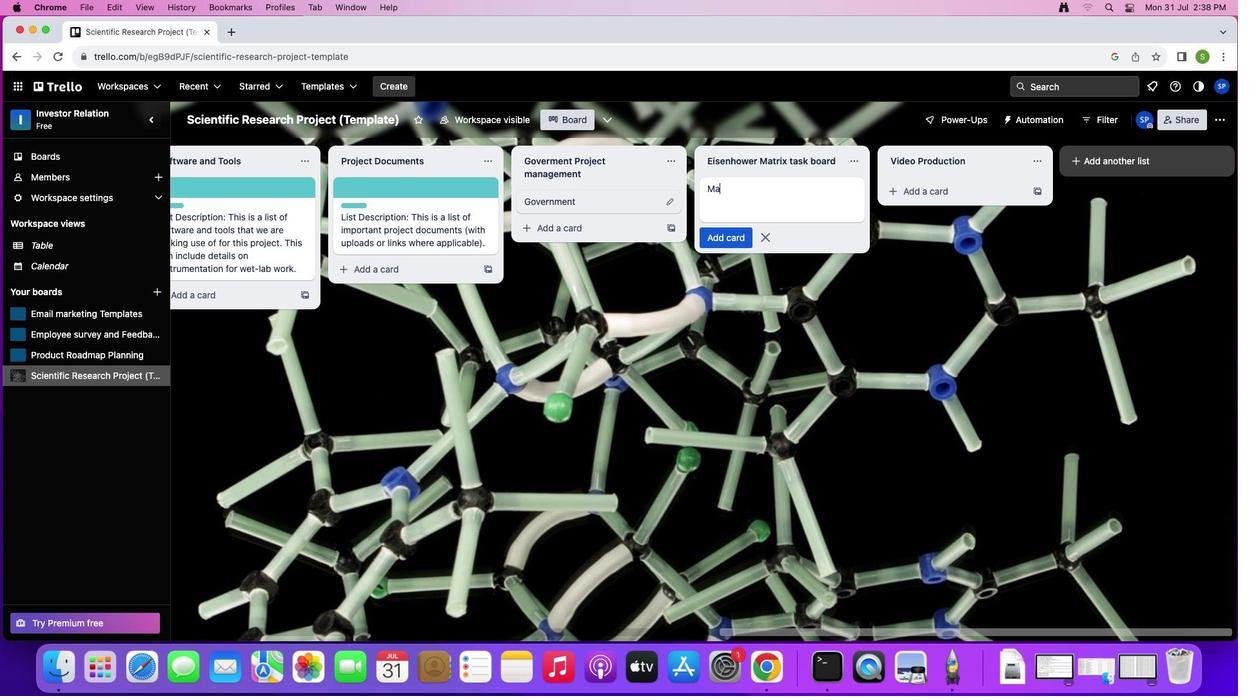 
Action: Mouse moved to (800, 196)
Screenshot: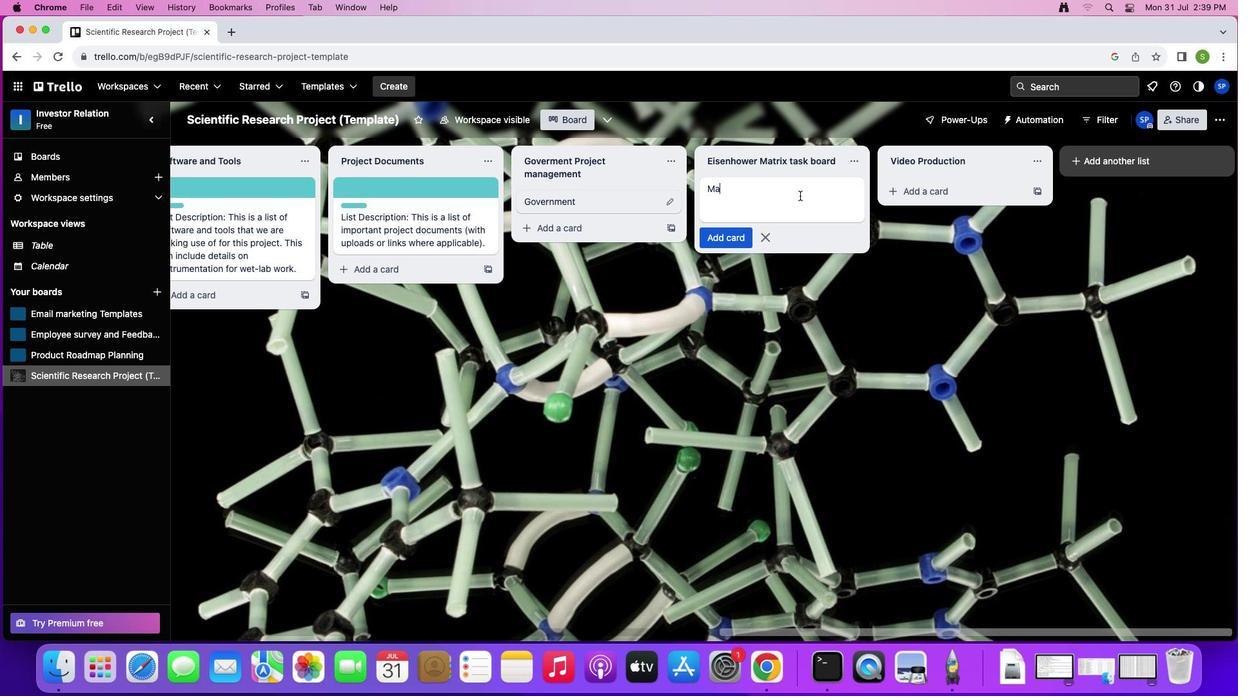 
Action: Key pressed 't''r'
Screenshot: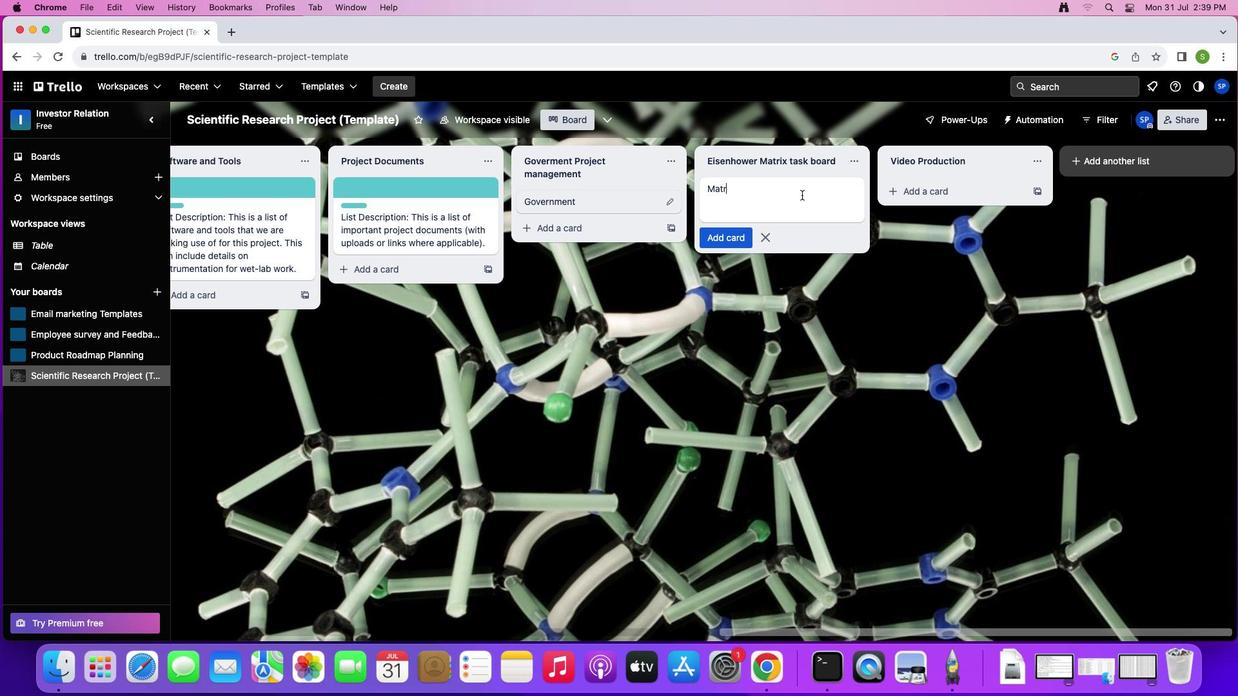 
Action: Mouse moved to (803, 194)
Screenshot: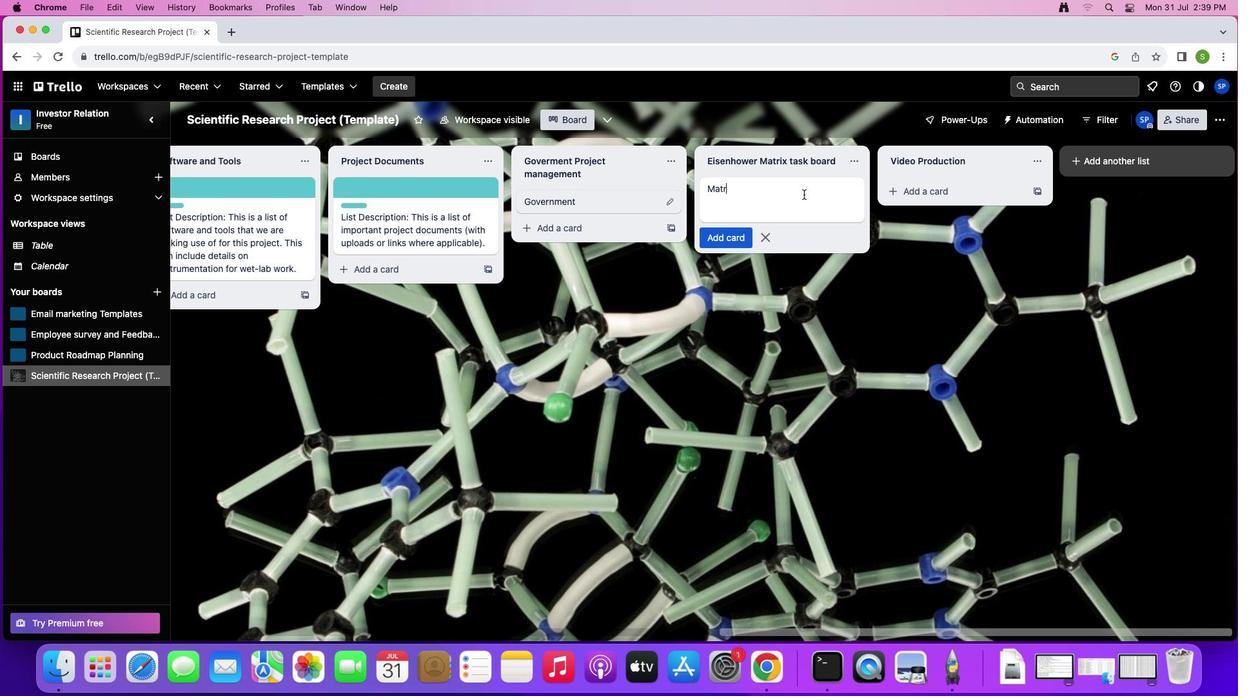 
Action: Key pressed 'i''x'Key.space't''a''s''k'
Screenshot: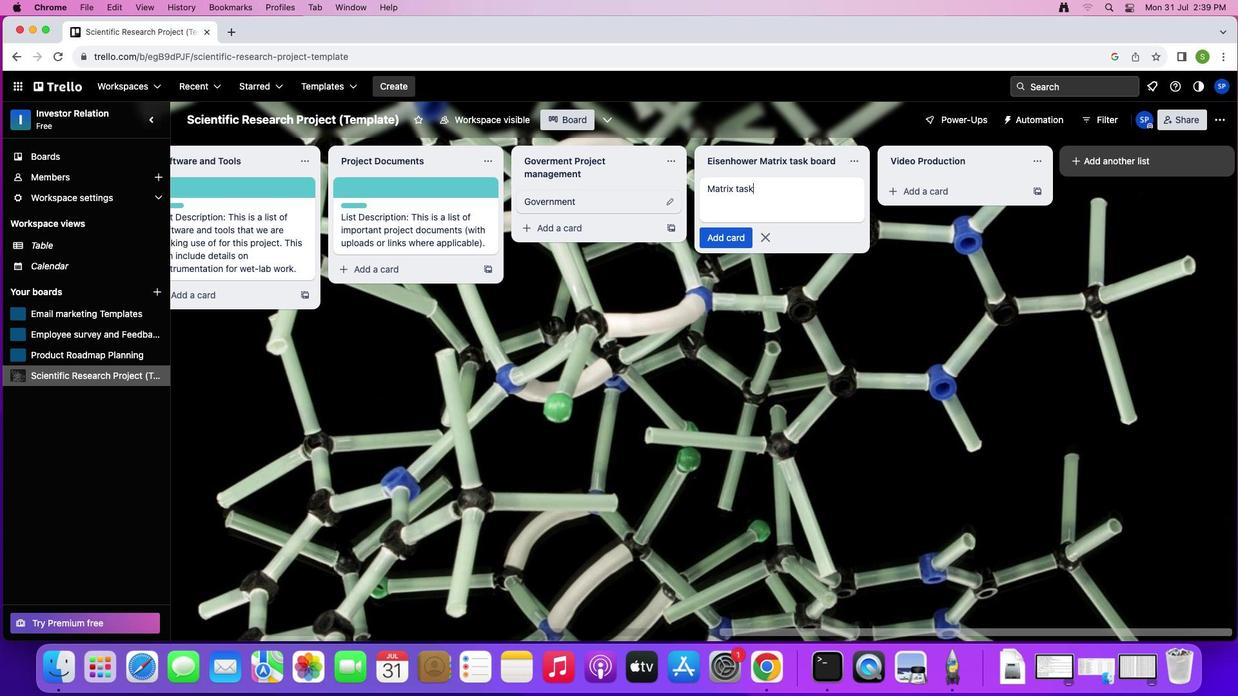 
Action: Mouse moved to (716, 237)
Screenshot: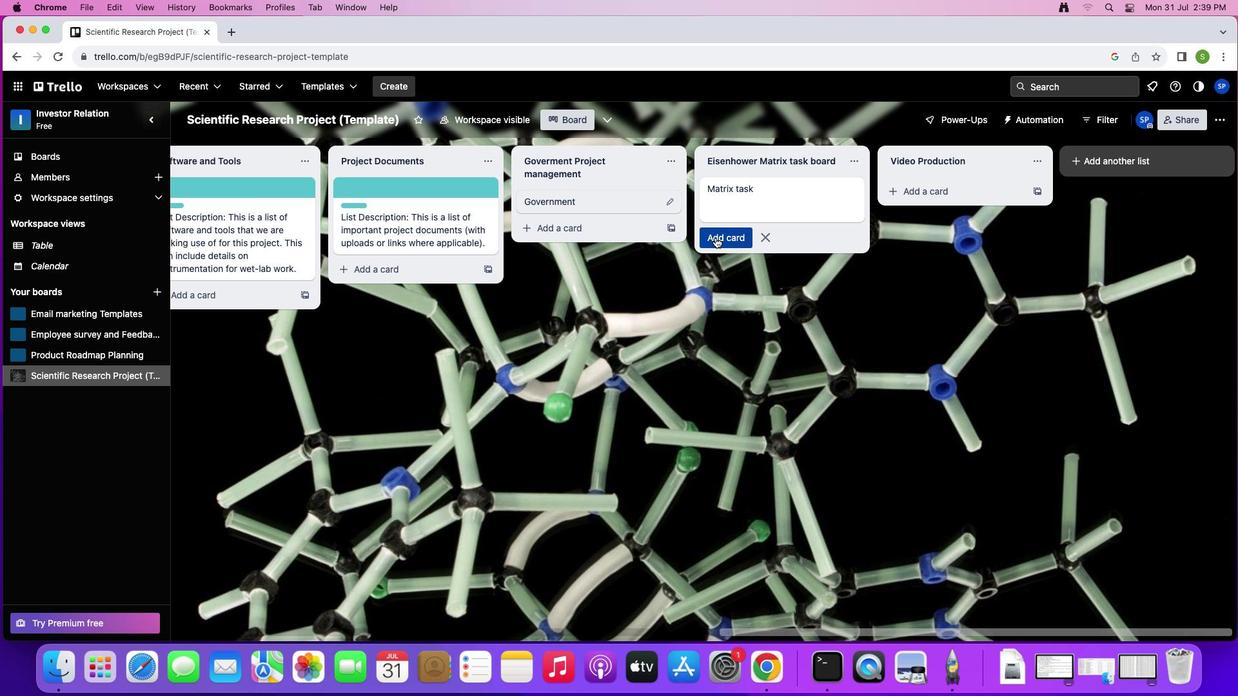 
Action: Mouse pressed left at (716, 237)
Screenshot: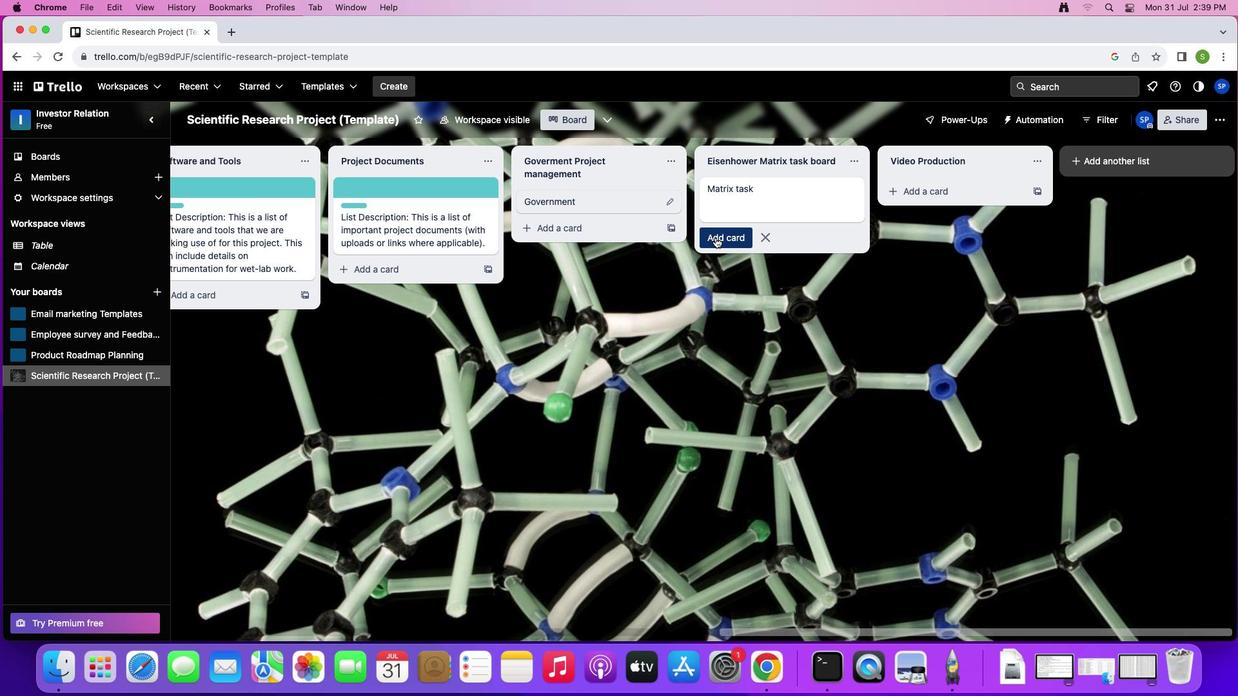 
Action: Mouse moved to (948, 183)
Screenshot: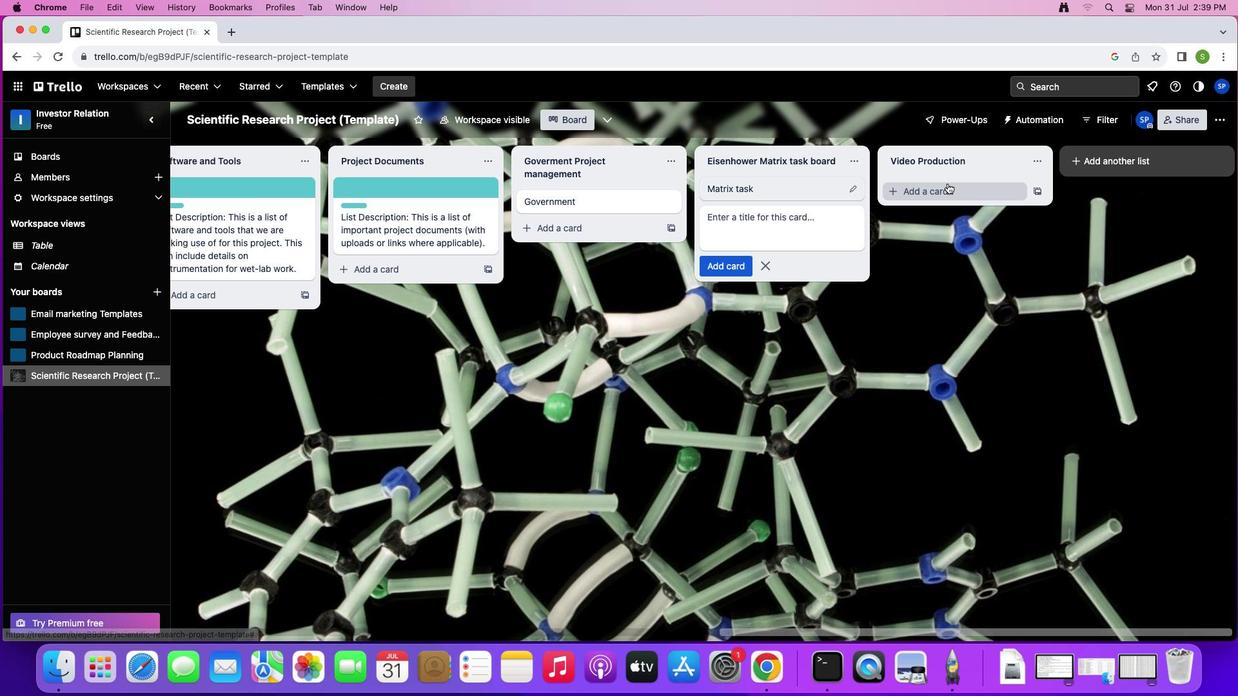 
Action: Mouse pressed left at (948, 183)
Screenshot: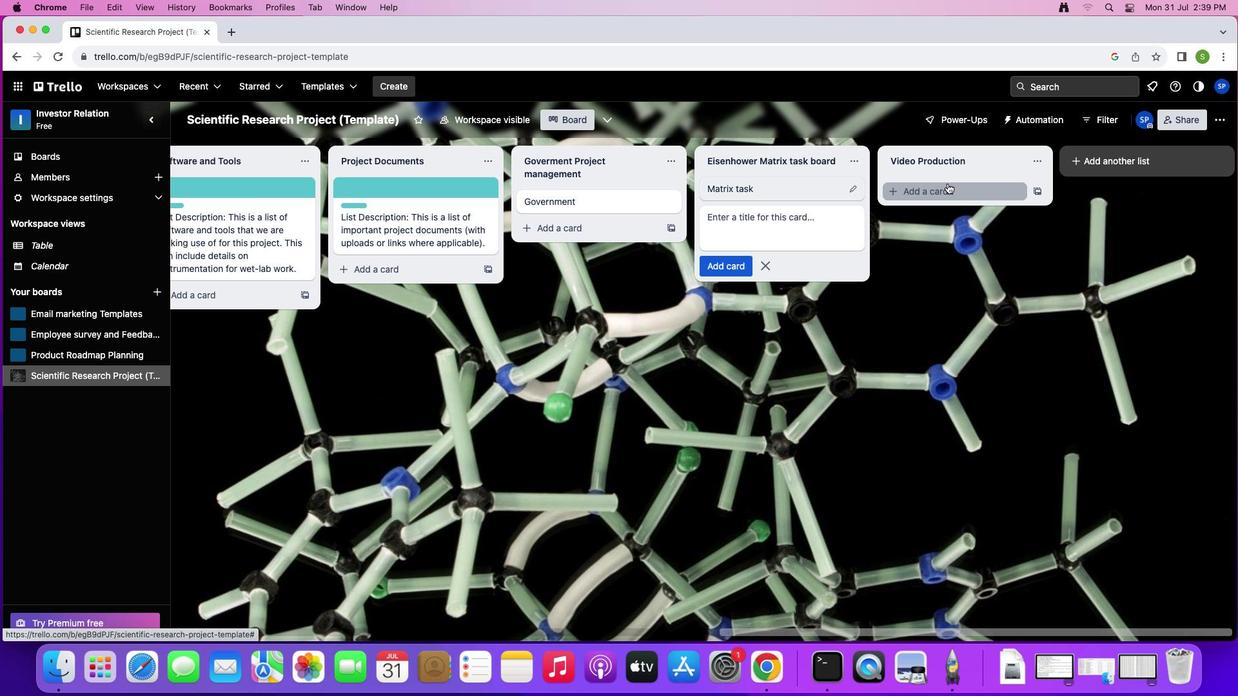 
Action: Mouse moved to (1005, 196)
Screenshot: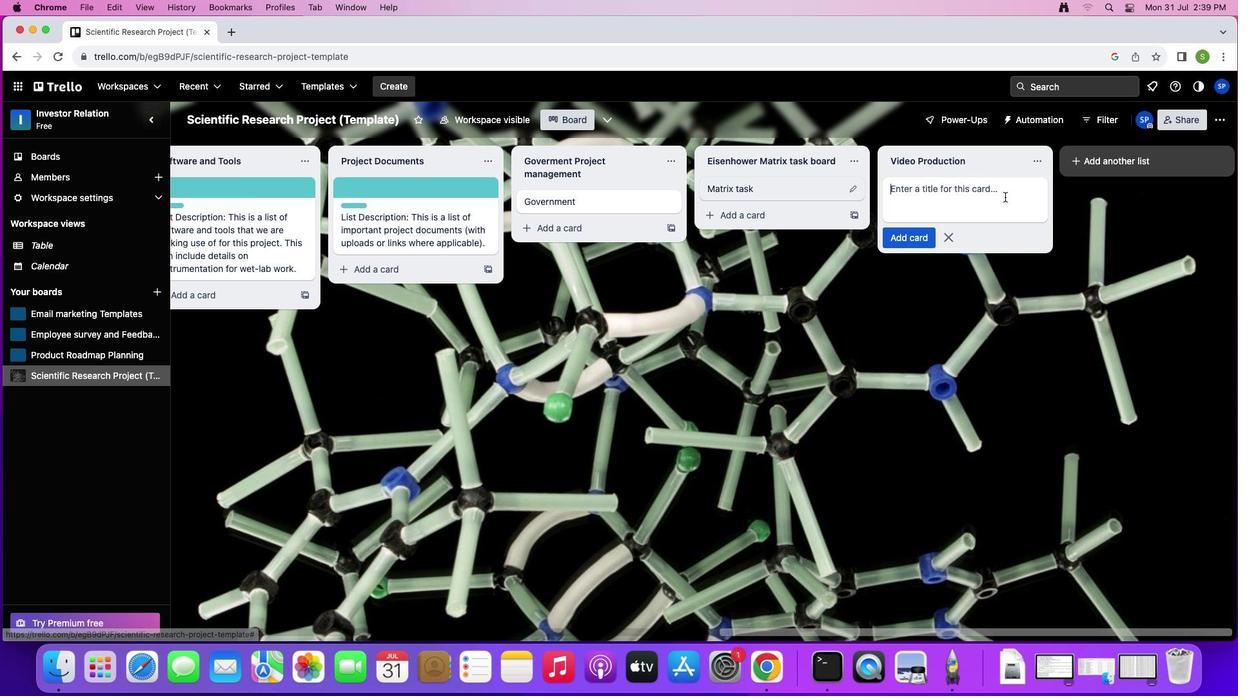 
Action: Key pressed Key.shift'P''r'
Screenshot: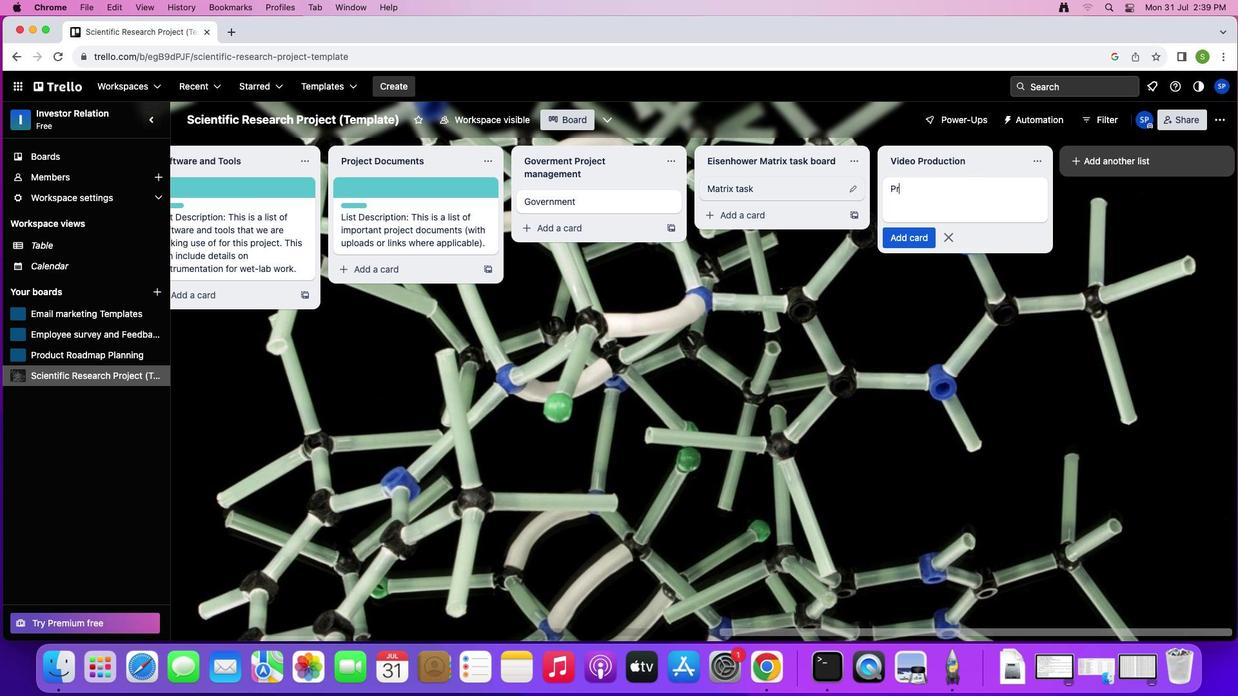 
Action: Mouse moved to (1005, 196)
Screenshot: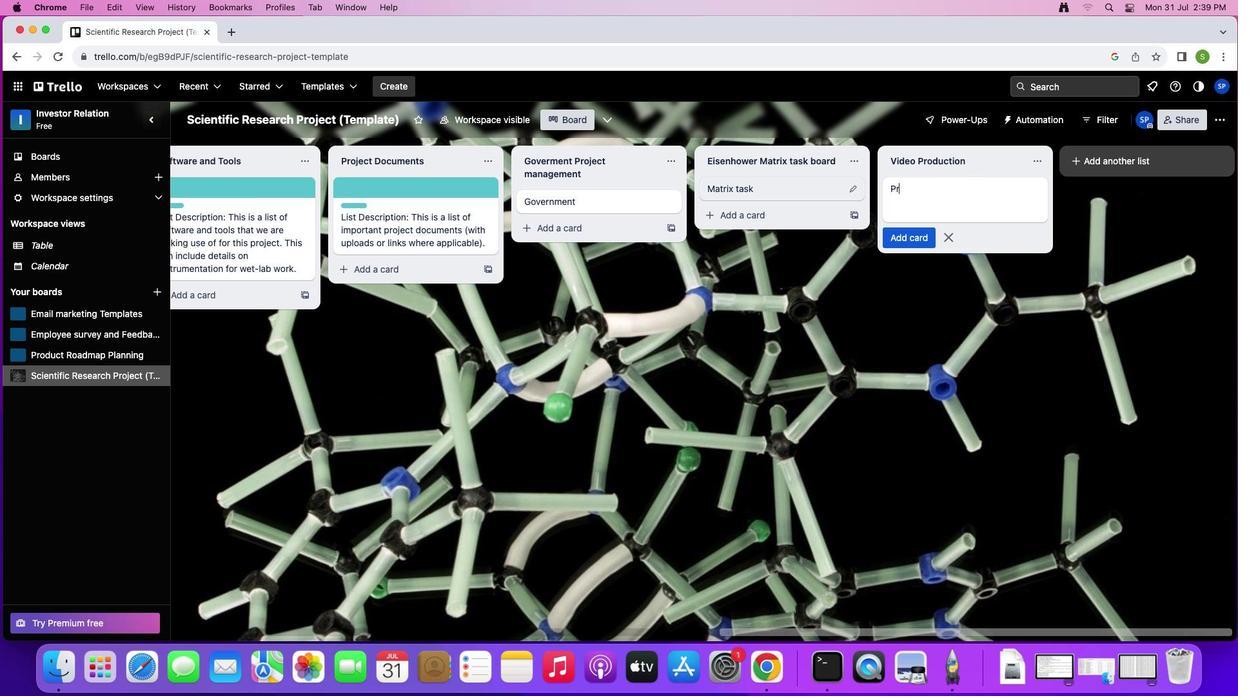 
Action: Key pressed 'o''d''u''c''t''i''o''n'
Screenshot: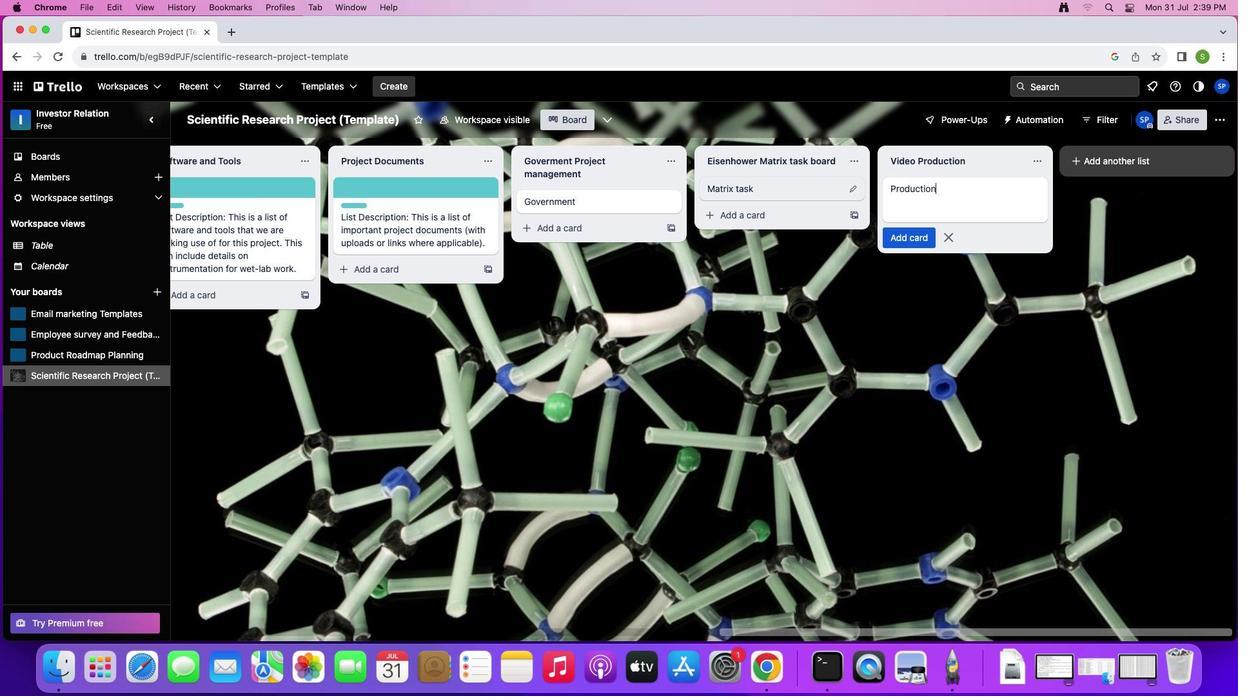 
Action: Mouse moved to (902, 236)
Screenshot: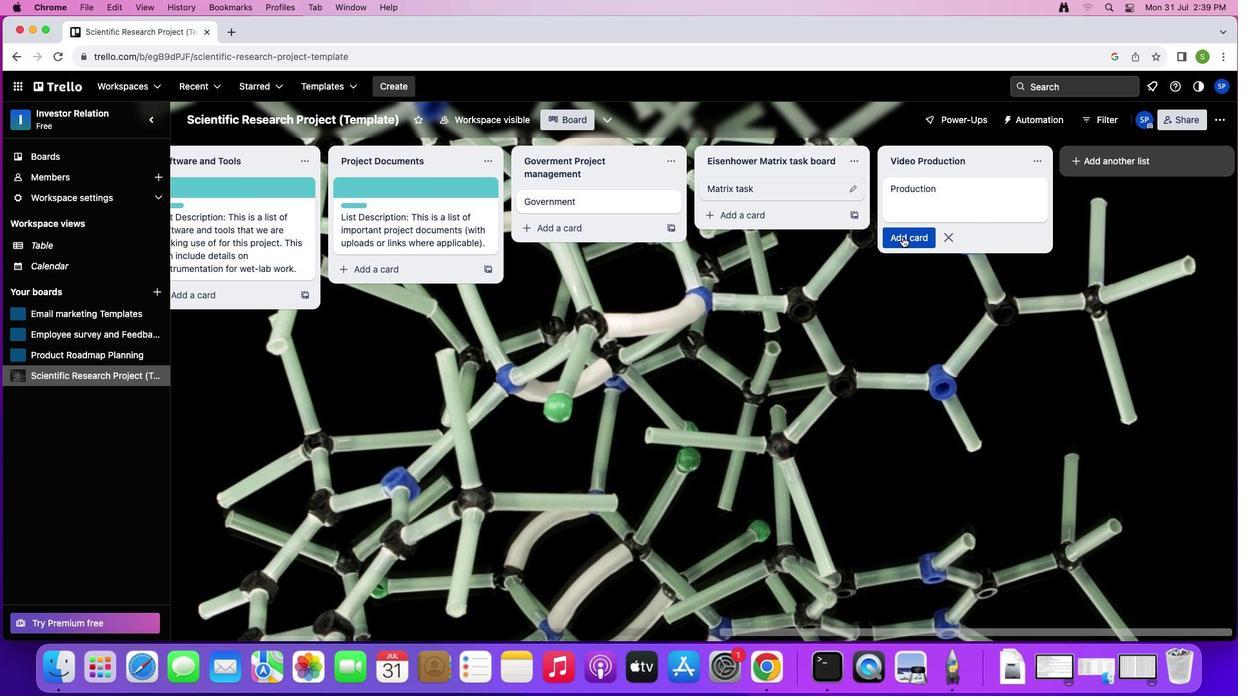 
Action: Mouse pressed left at (902, 236)
Screenshot: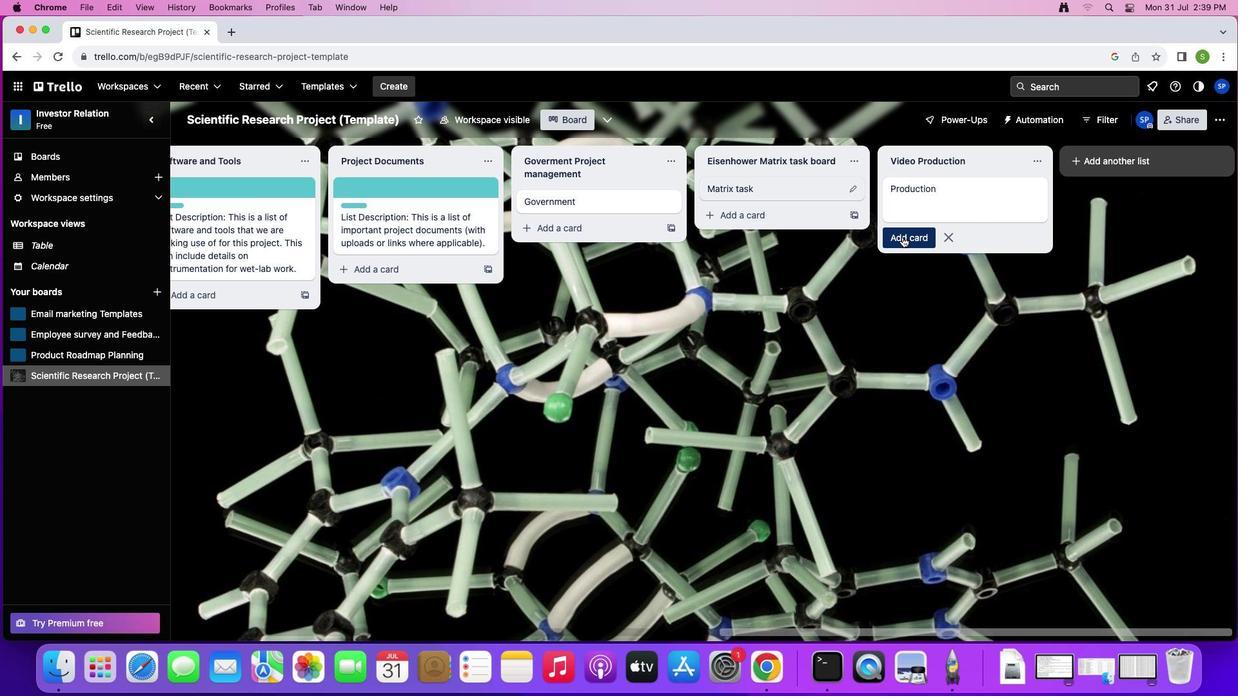 
Action: Mouse moved to (603, 203)
Screenshot: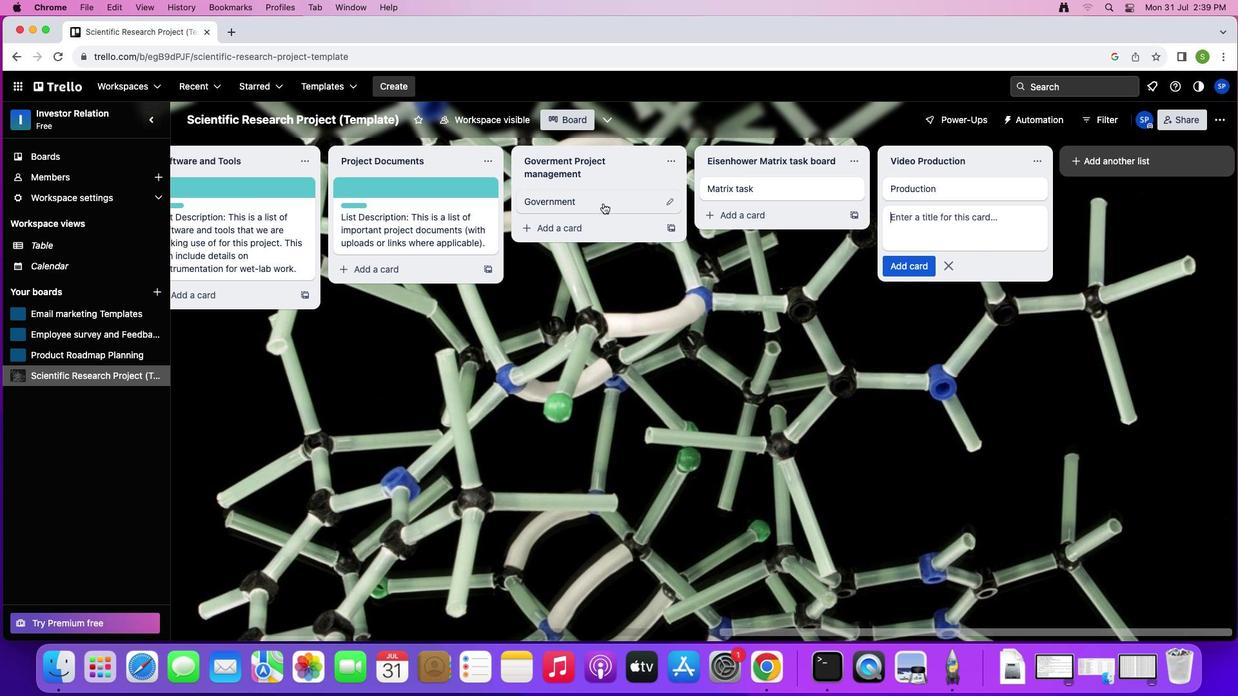 
Action: Mouse pressed left at (603, 203)
Screenshot: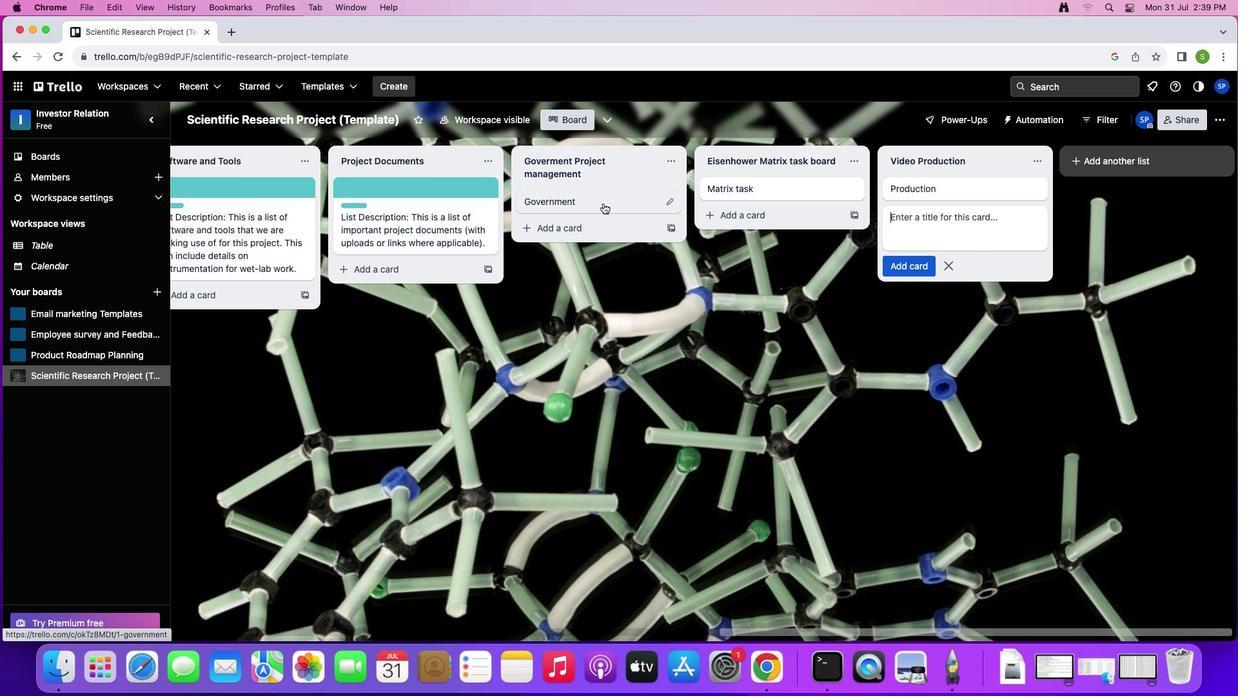 
Action: Mouse moved to (788, 184)
Screenshot: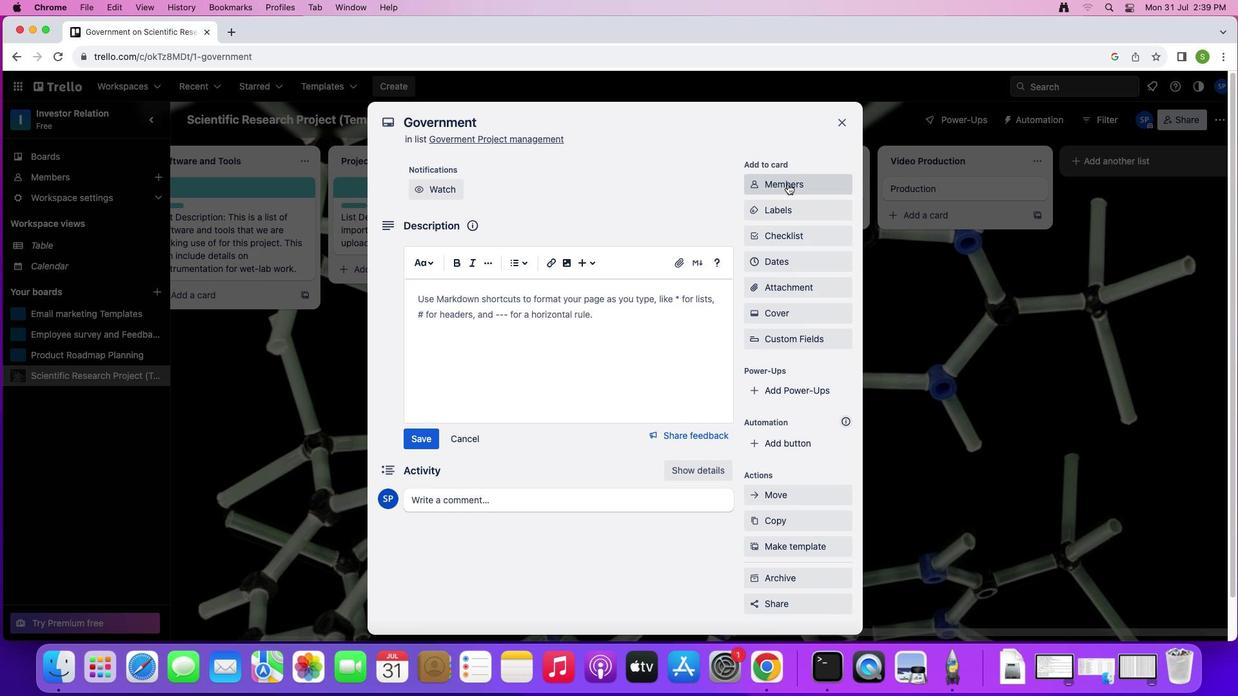 
Action: Mouse pressed left at (788, 184)
Screenshot: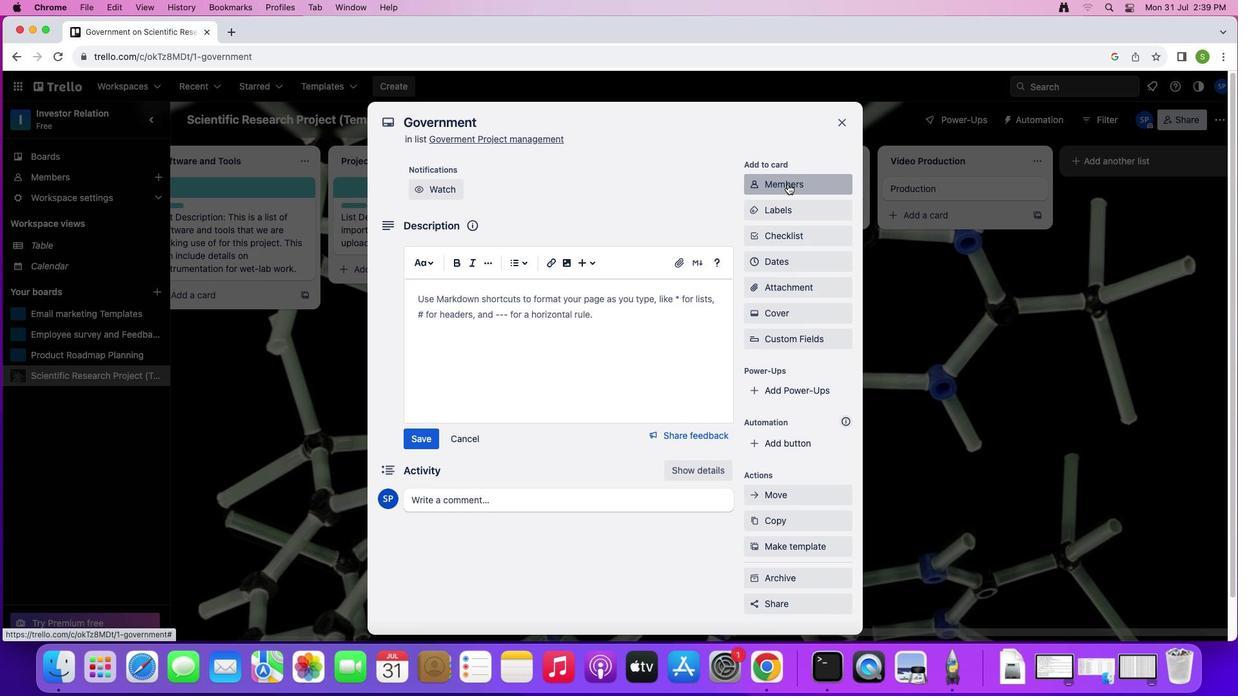 
Action: Mouse moved to (776, 240)
Screenshot: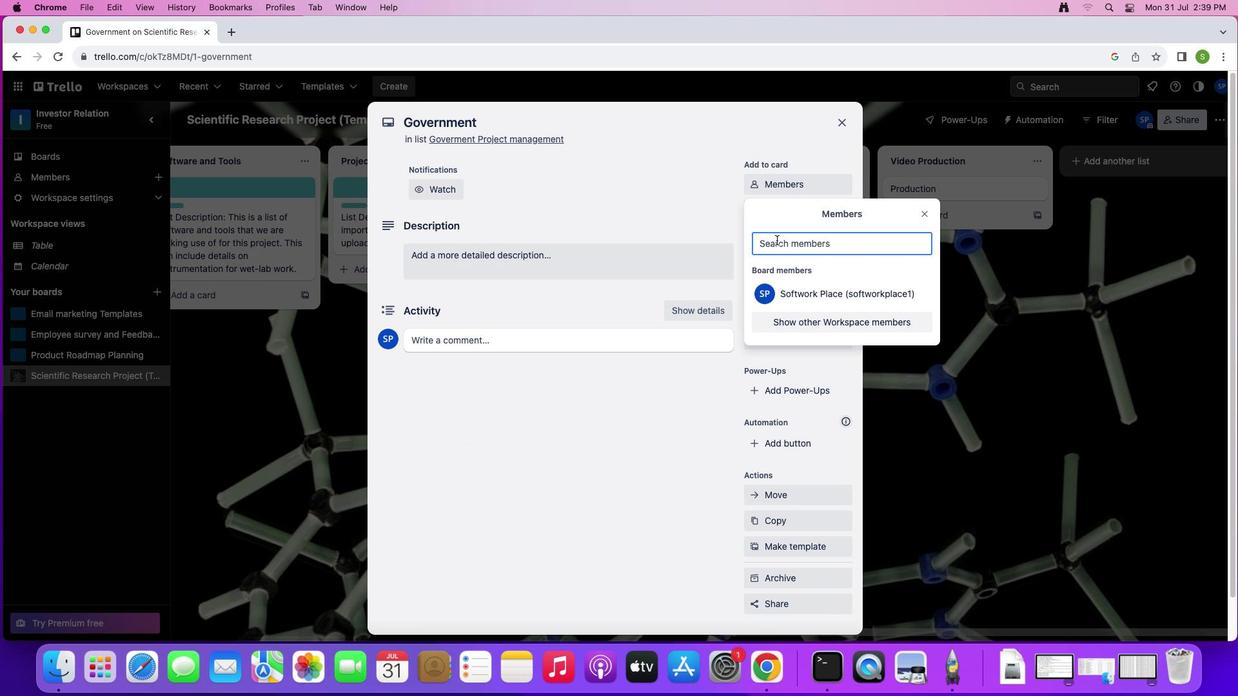 
Action: Mouse pressed left at (776, 240)
Screenshot: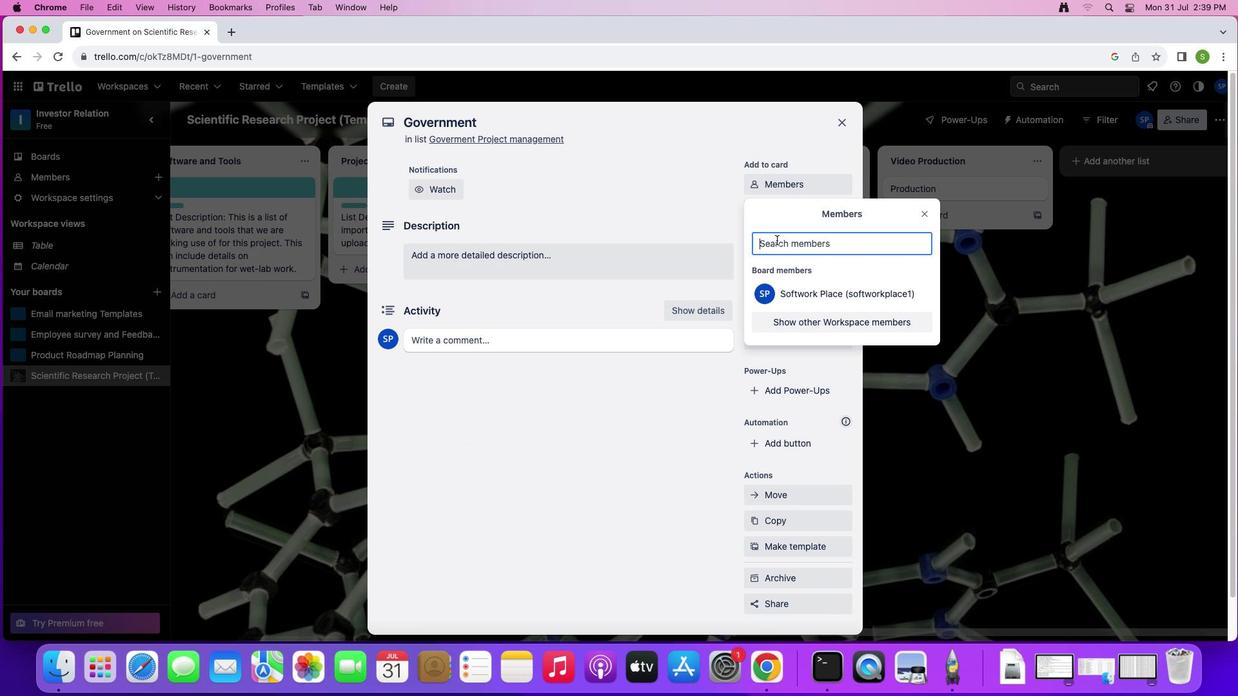 
Action: Mouse moved to (802, 252)
Screenshot: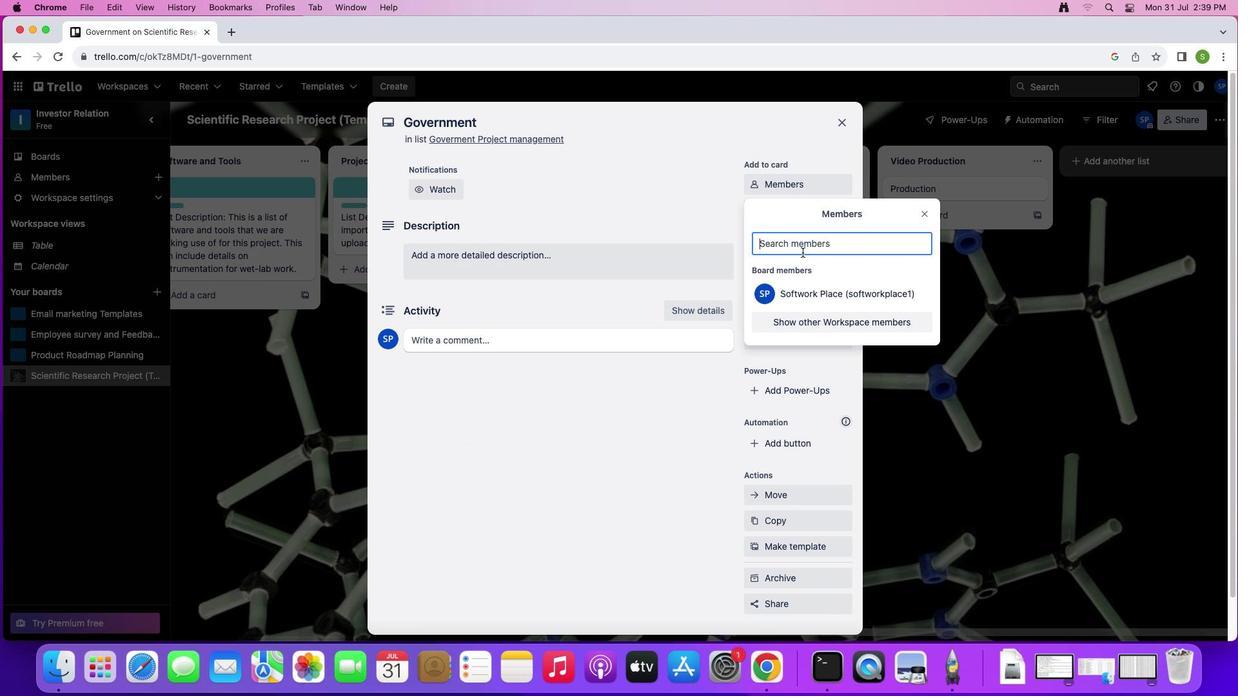 
Action: Key pressed 's''o''f''t''a''g''e''.''2'Key.shift'@''s''o''f''t''a''g''e''.''n''e''t'
Screenshot: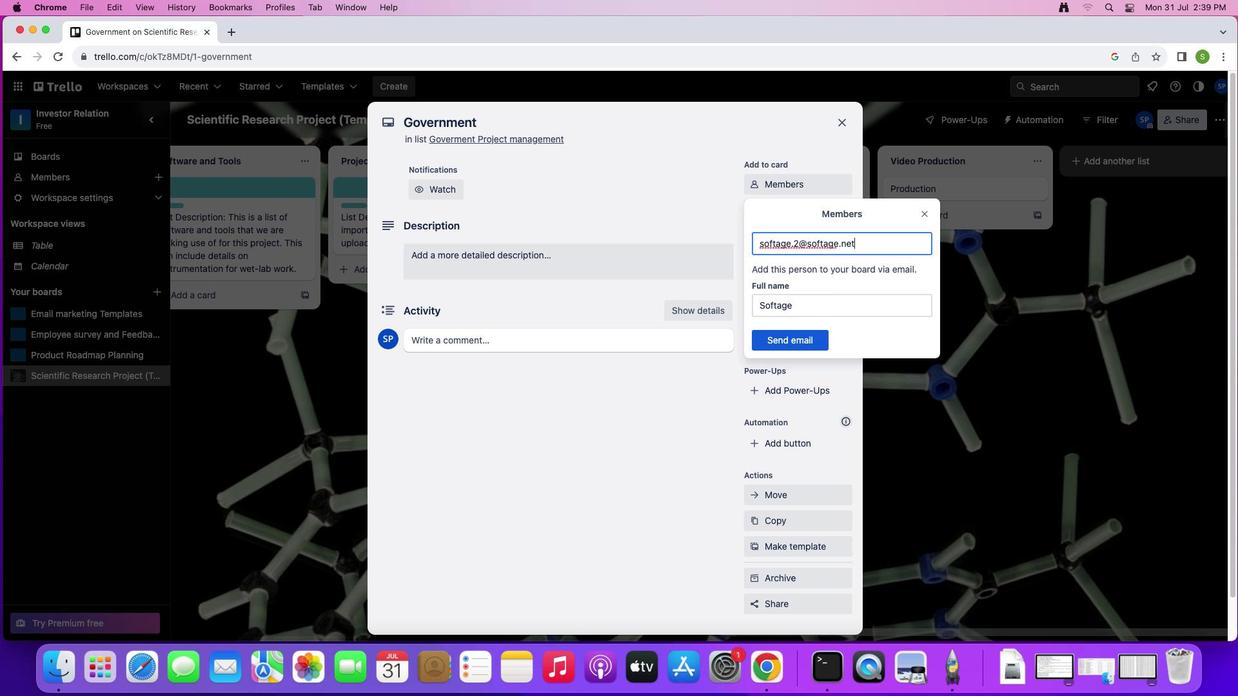 
Action: Mouse moved to (793, 339)
Screenshot: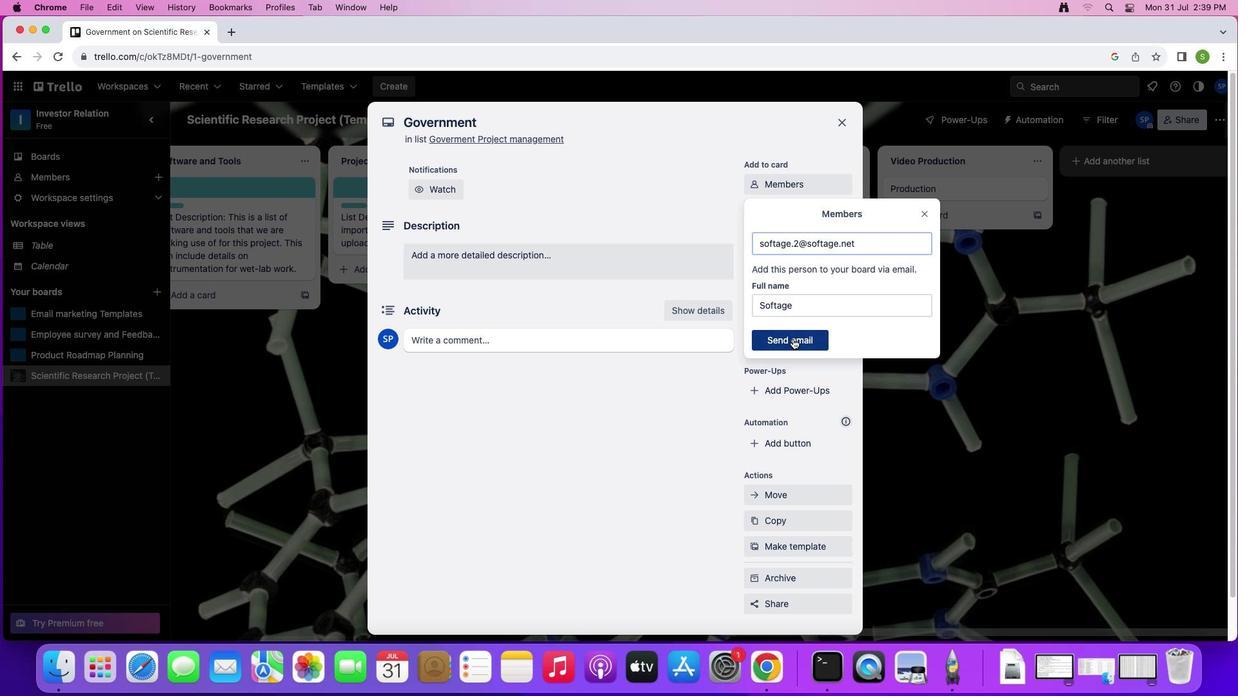 
Action: Mouse pressed left at (793, 339)
Screenshot: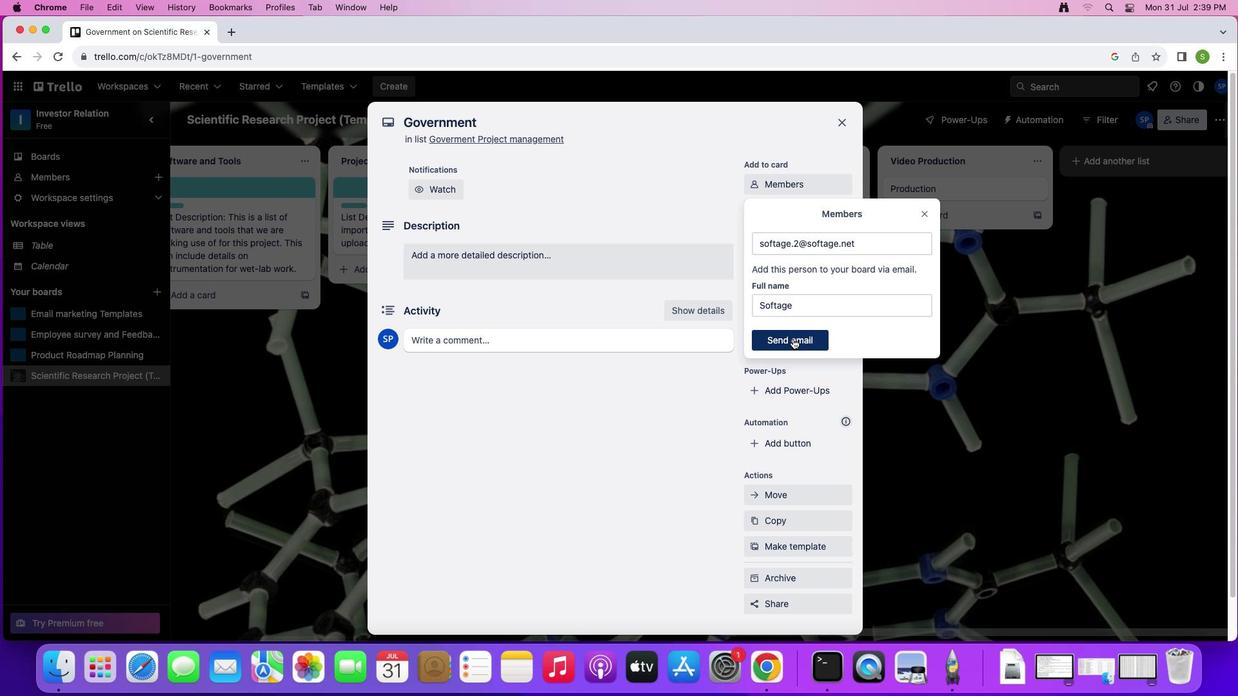 
Action: Mouse moved to (782, 257)
Screenshot: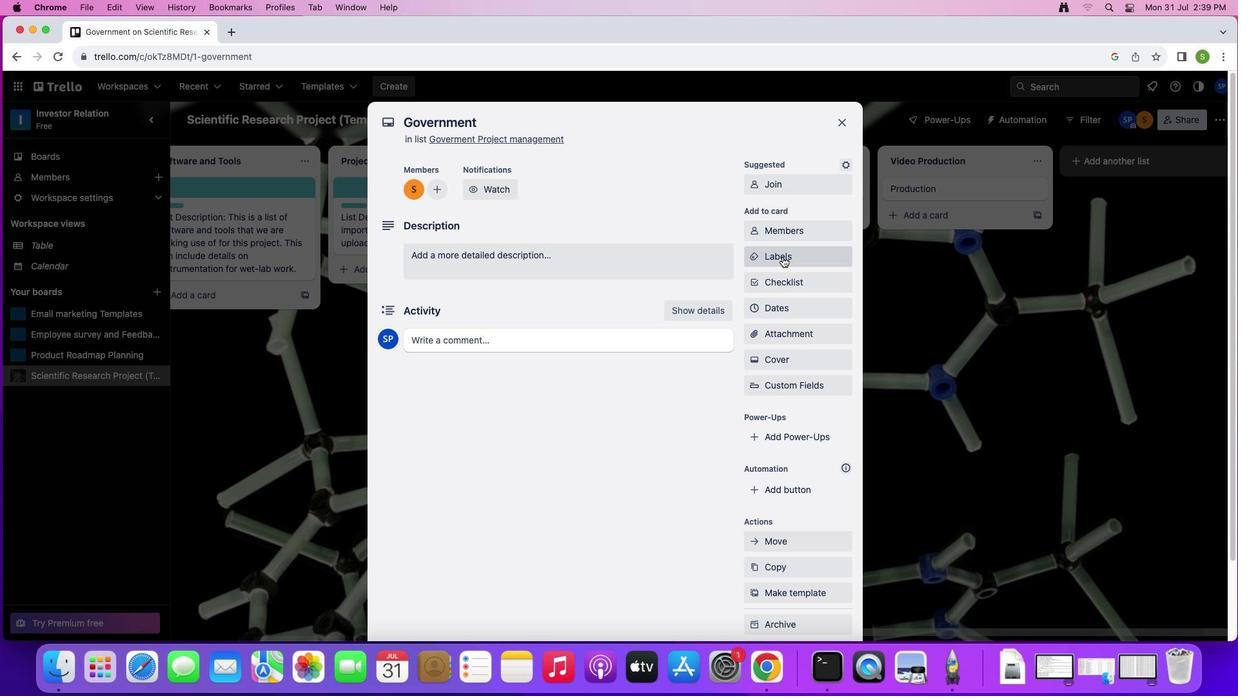 
Action: Mouse pressed left at (782, 257)
Screenshot: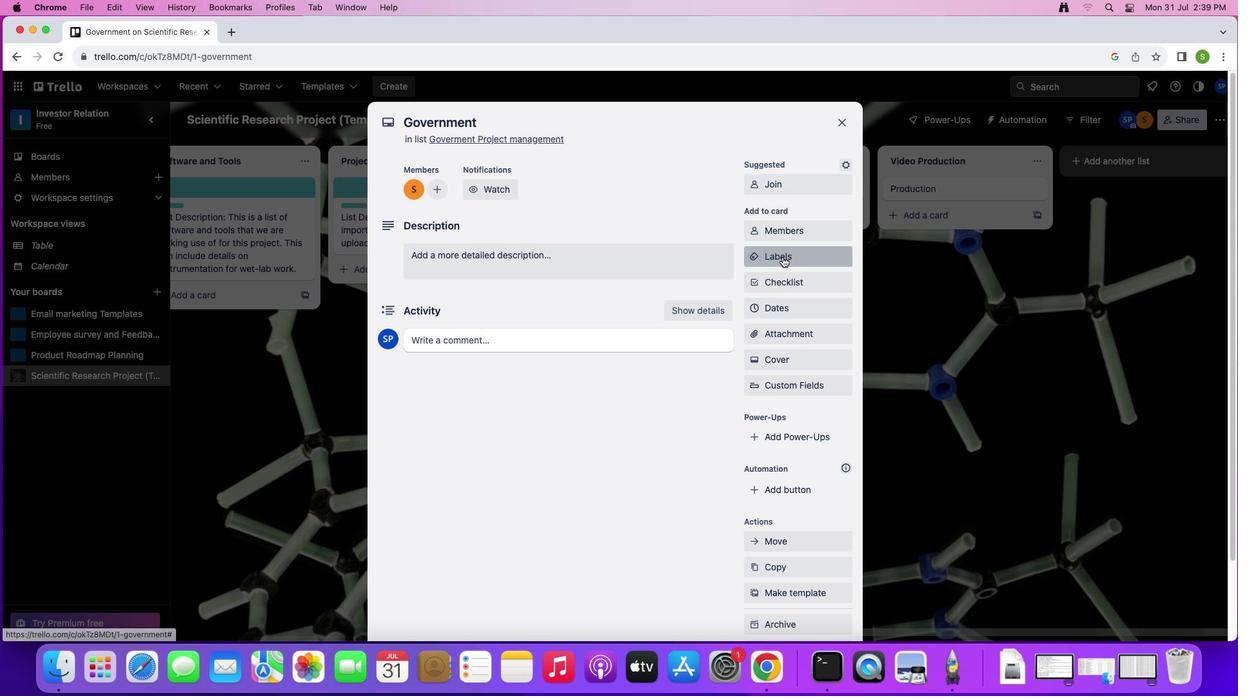 
Action: Mouse moved to (802, 439)
Screenshot: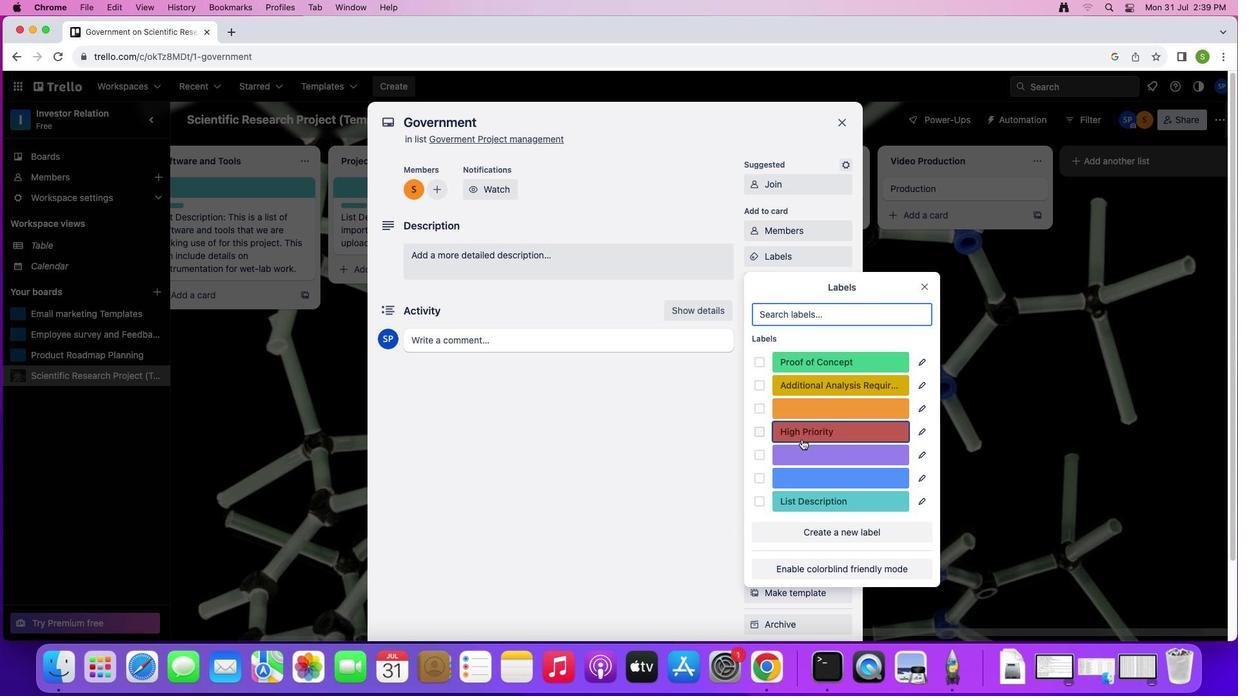 
Action: Mouse pressed left at (802, 439)
Screenshot: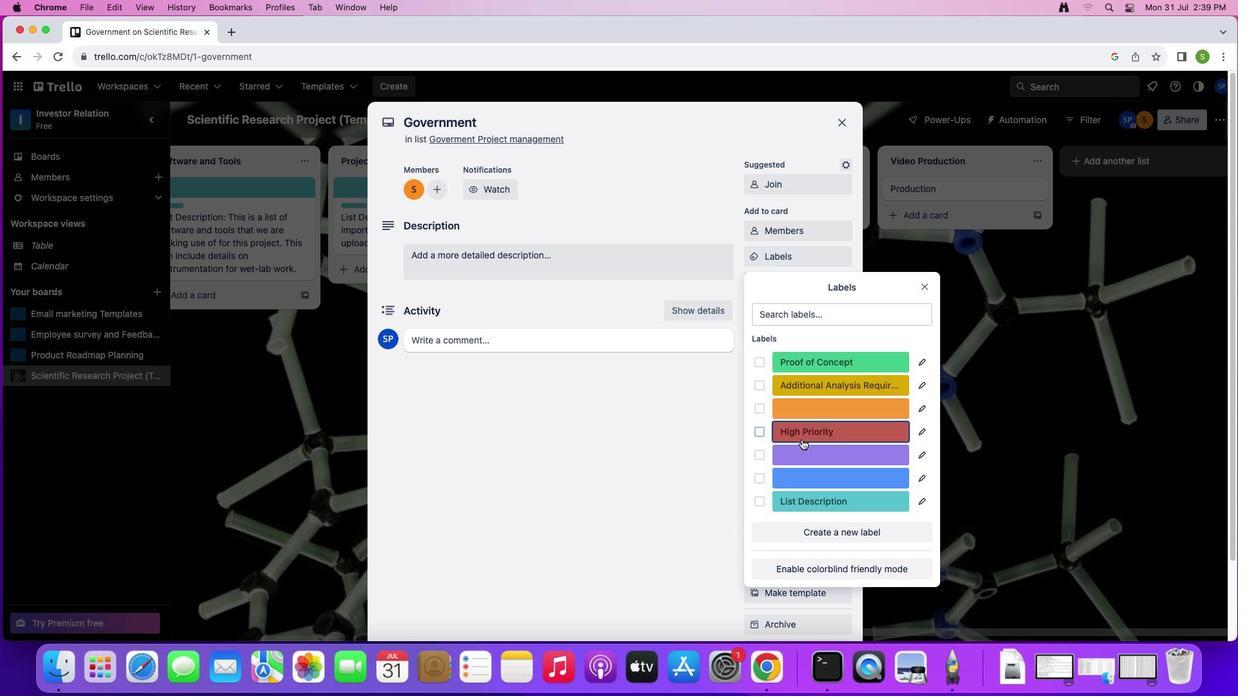 
Action: Mouse moved to (925, 289)
Screenshot: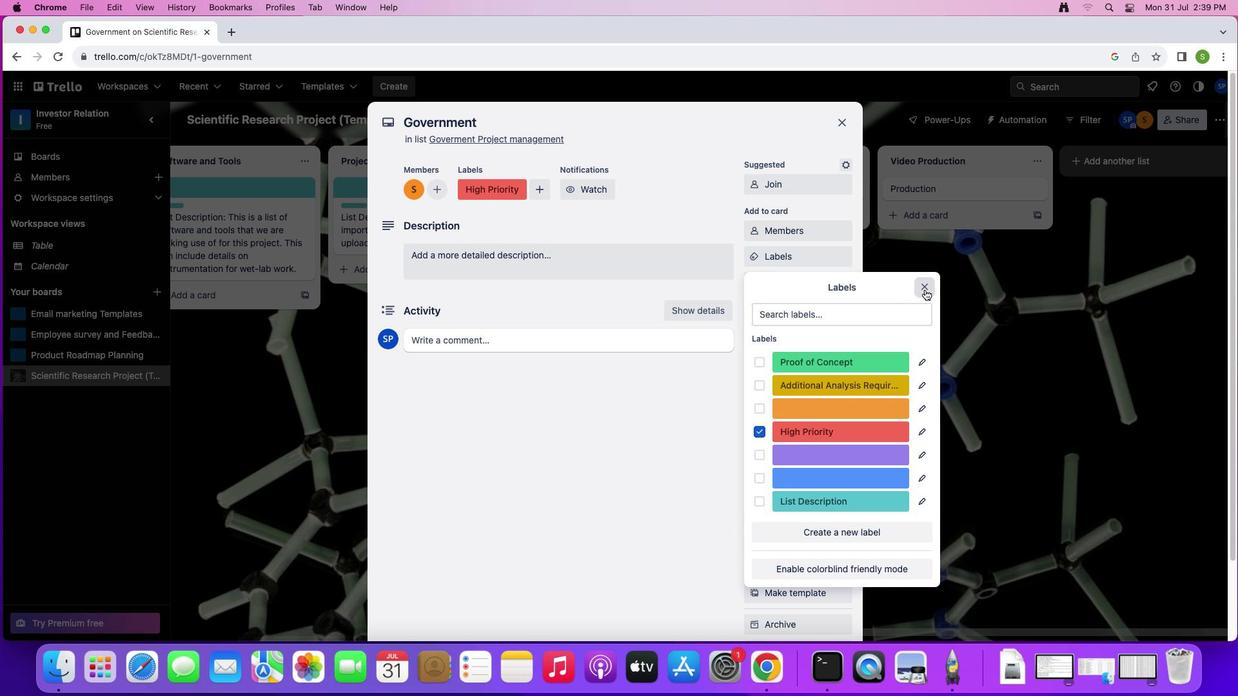 
Action: Mouse pressed left at (925, 289)
Screenshot: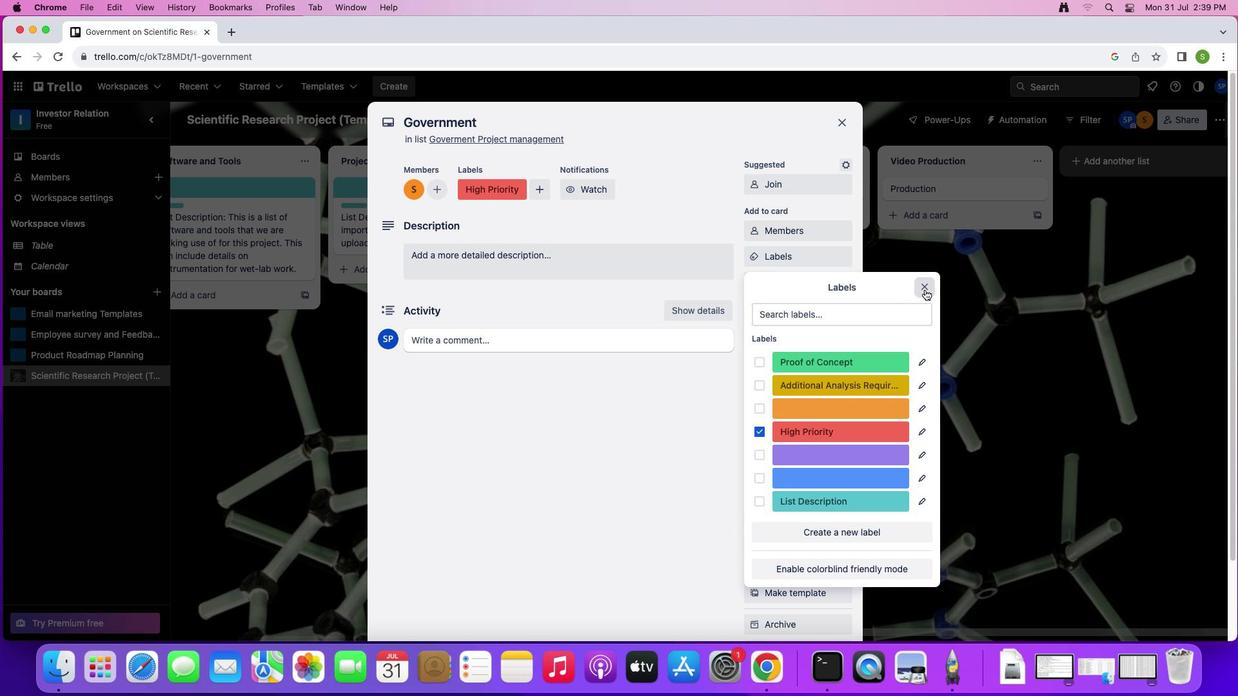 
Action: Mouse moved to (771, 286)
Screenshot: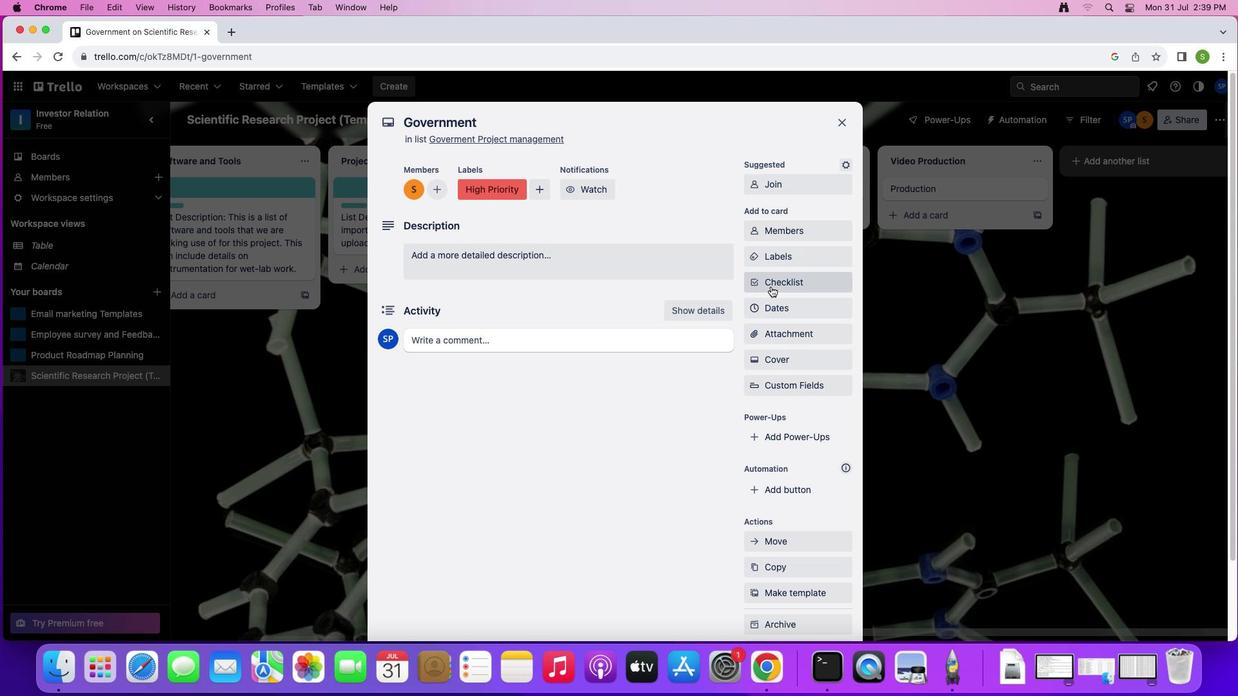 
Action: Mouse pressed left at (771, 286)
Screenshot: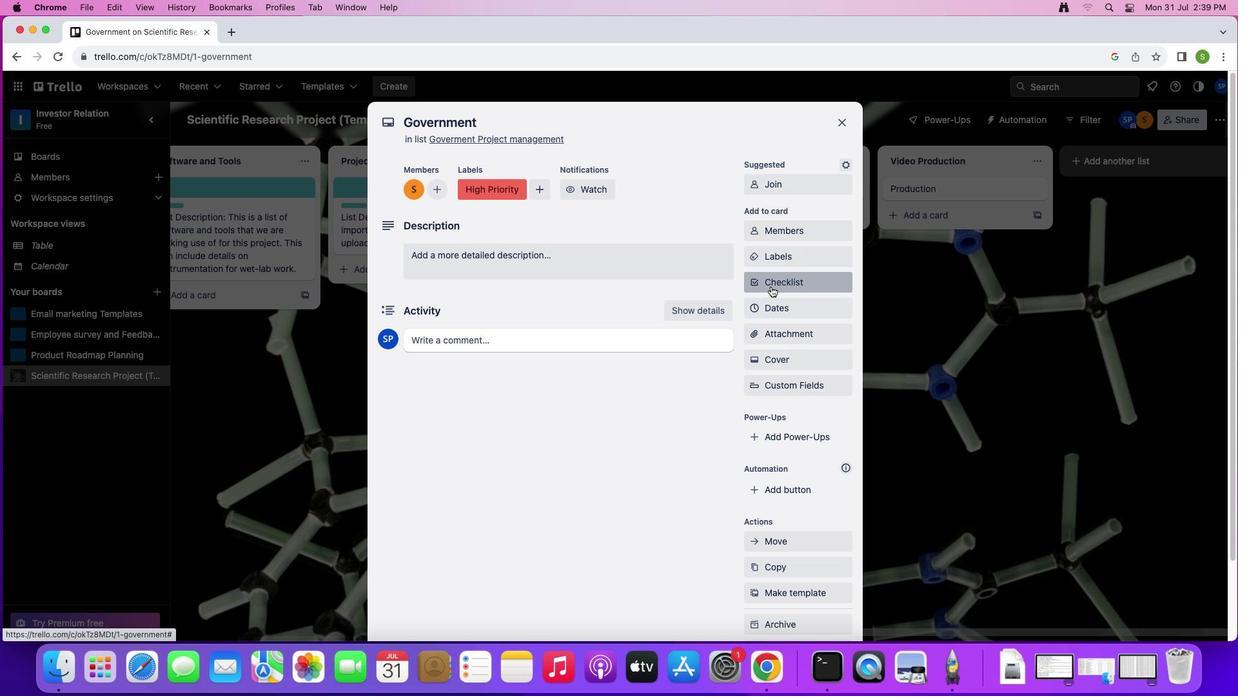 
Action: Mouse moved to (798, 391)
Screenshot: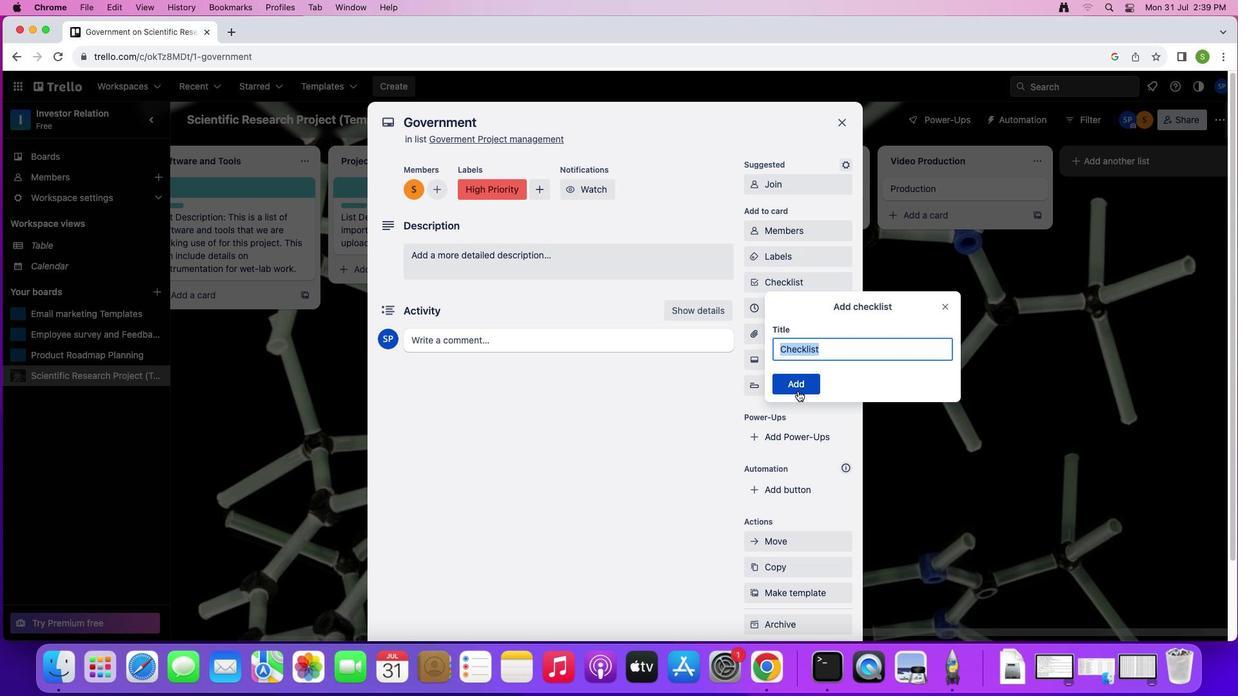 
Action: Mouse pressed left at (798, 391)
Screenshot: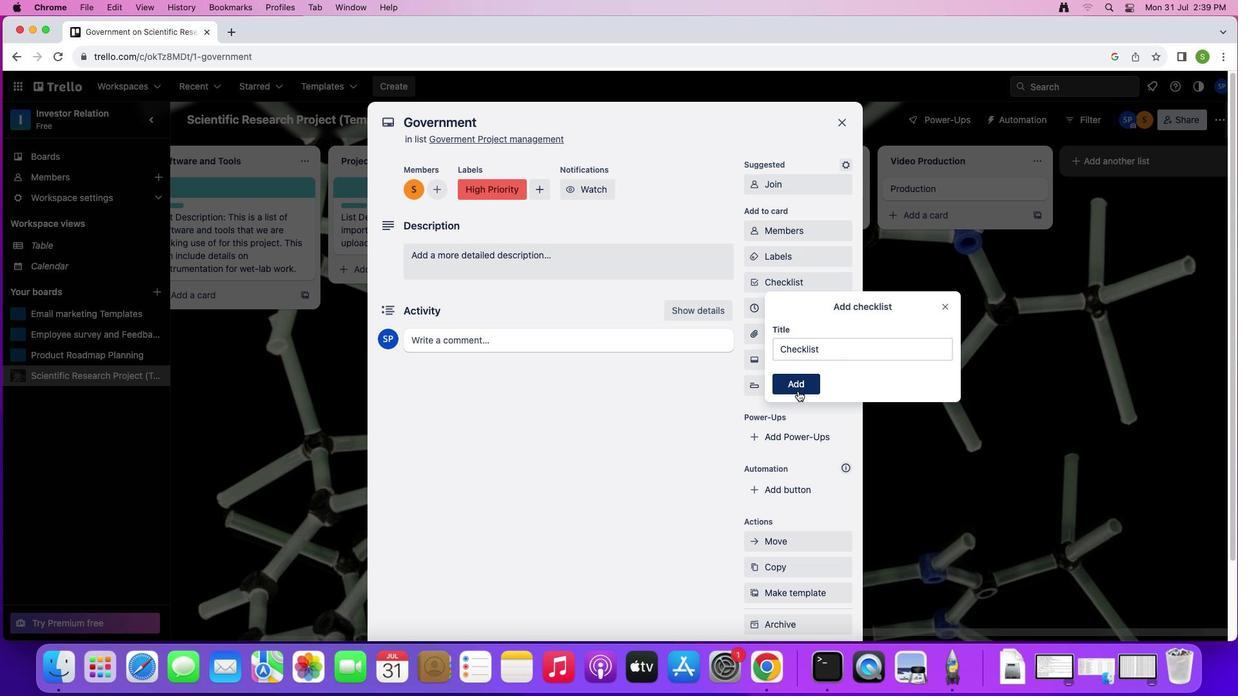 
Action: Mouse moved to (796, 304)
Screenshot: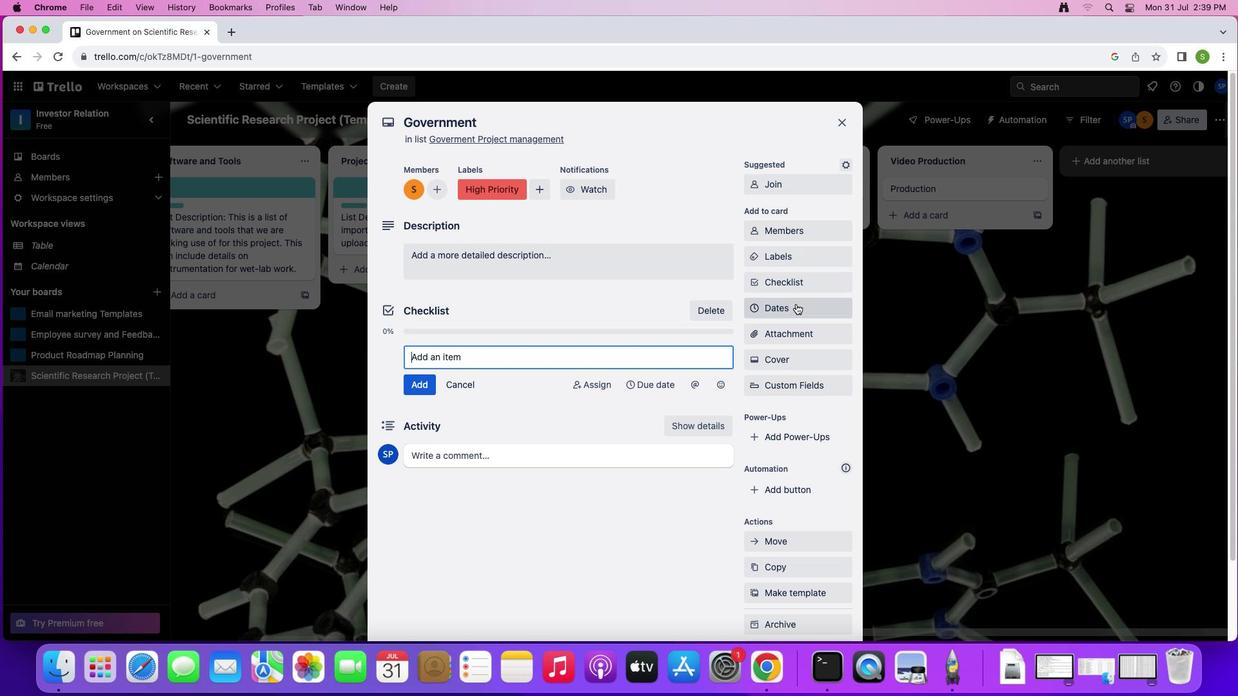 
Action: Mouse pressed left at (796, 304)
Screenshot: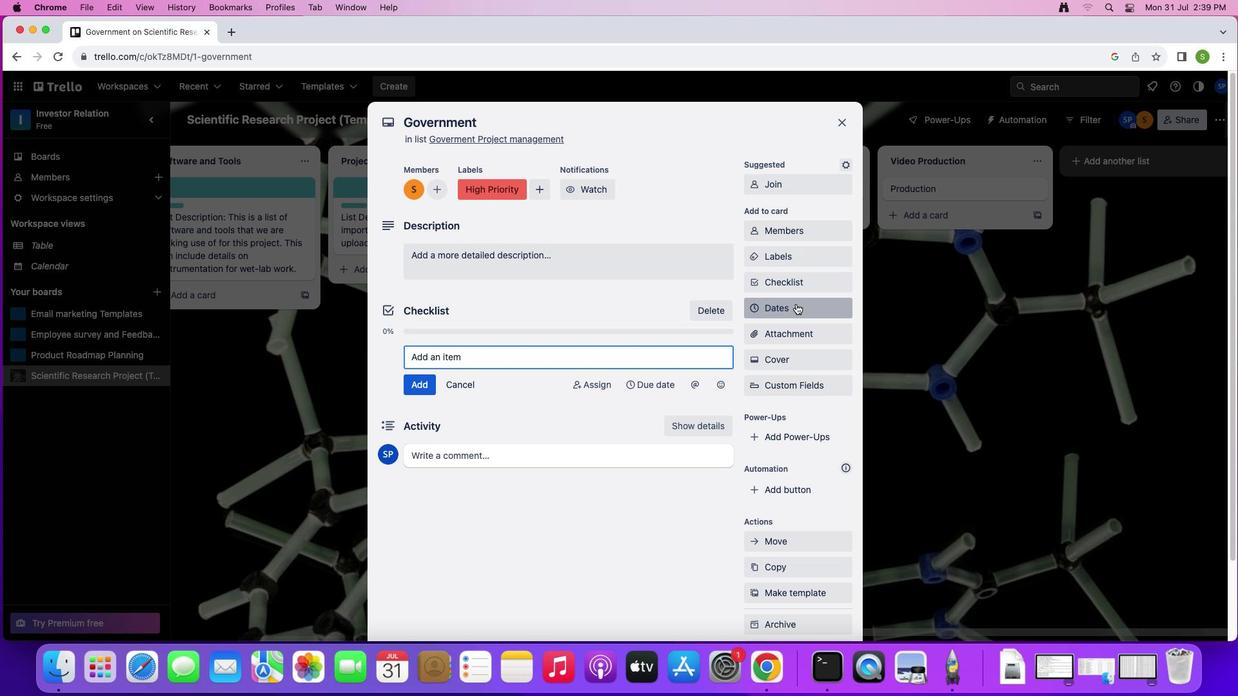 
Action: Mouse moved to (767, 245)
Screenshot: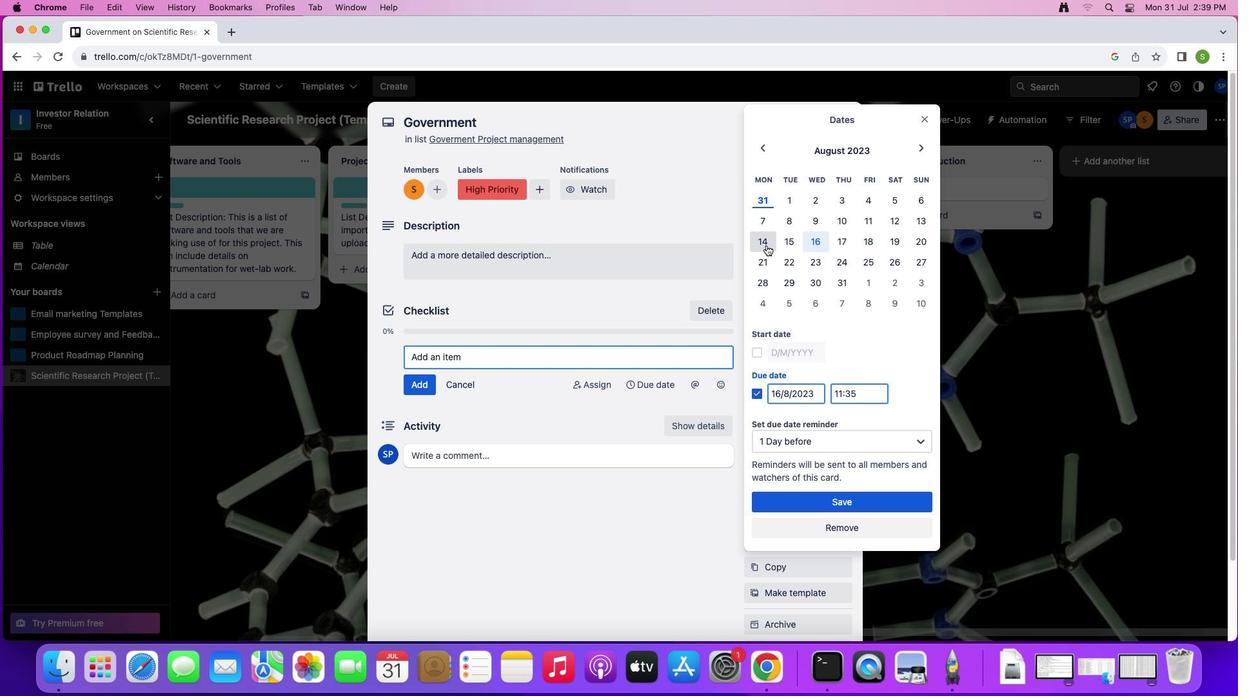
Action: Mouse pressed left at (767, 245)
Screenshot: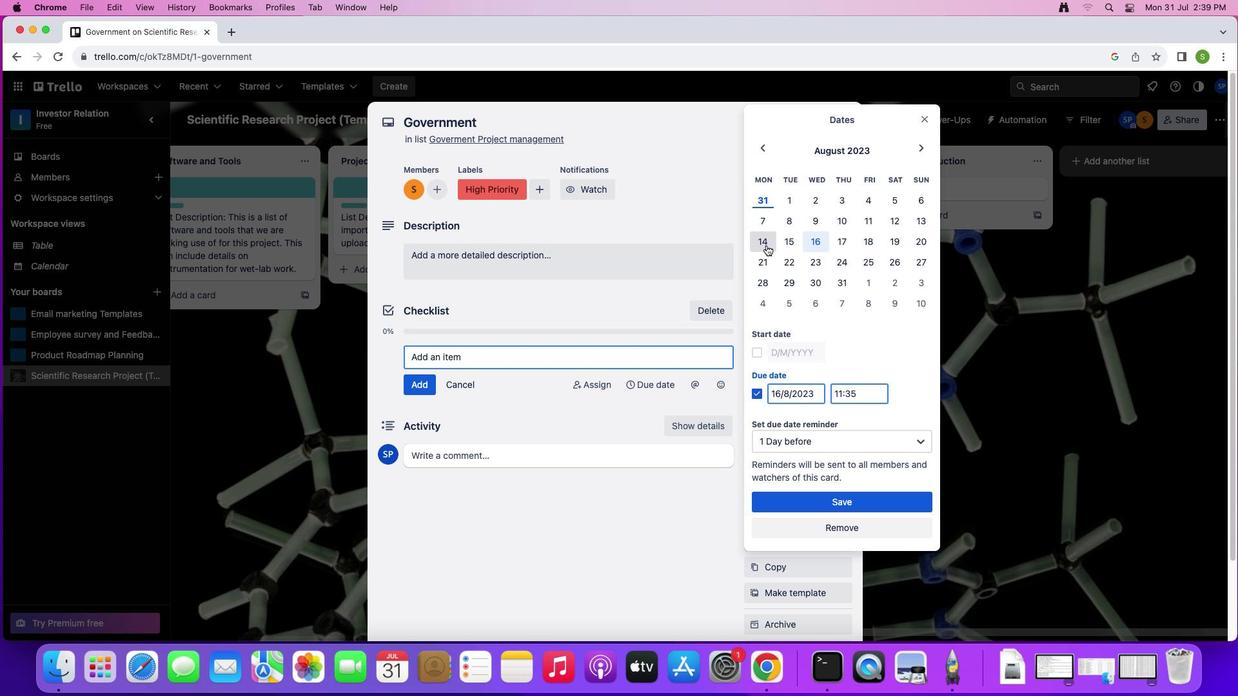 
Action: Mouse moved to (762, 358)
Screenshot: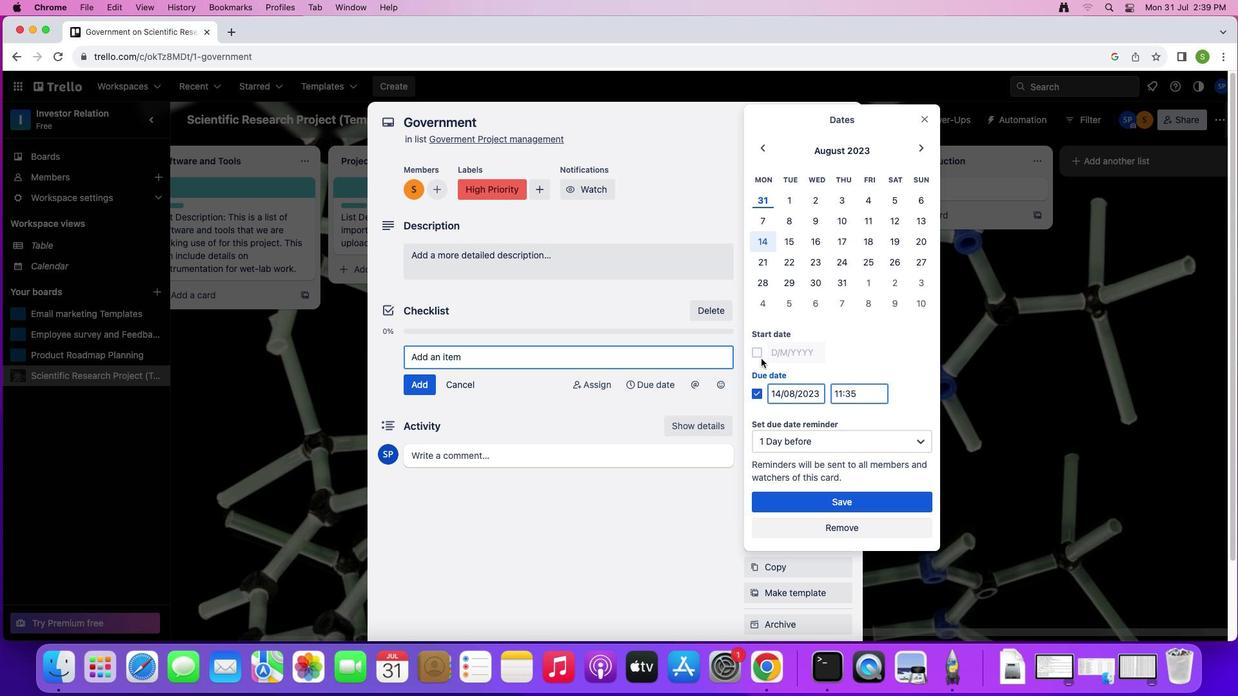 
Action: Mouse pressed left at (762, 358)
Screenshot: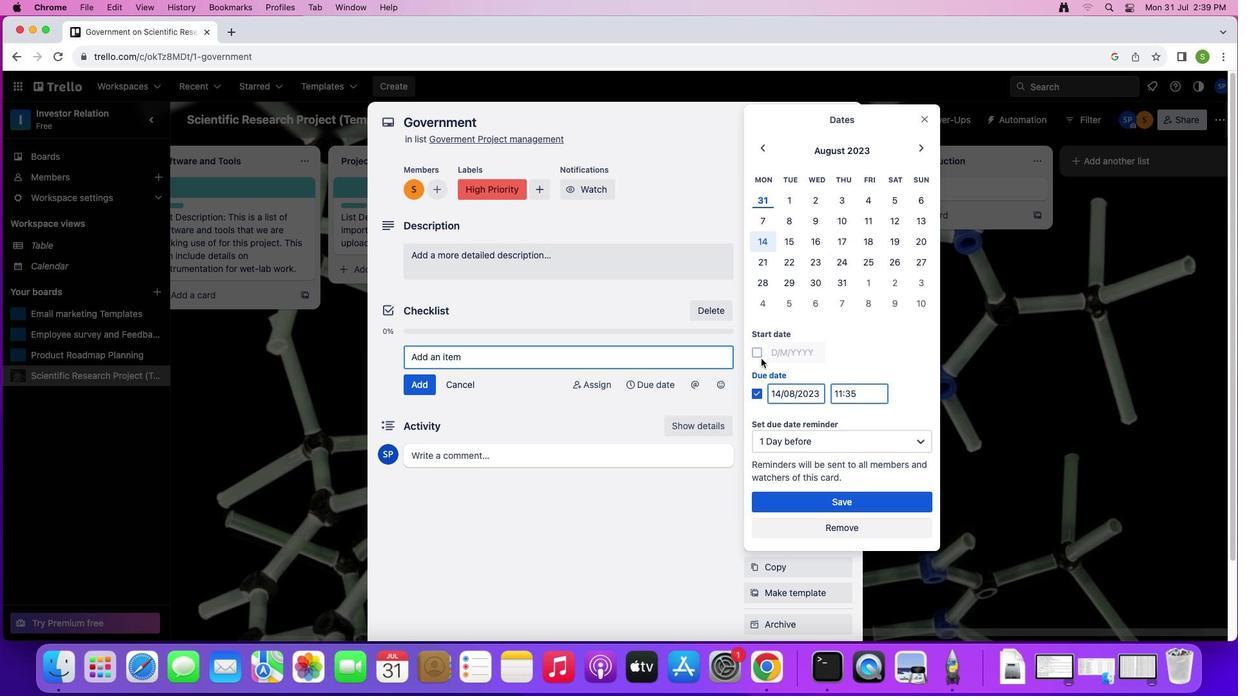 
Action: Mouse moved to (808, 497)
Screenshot: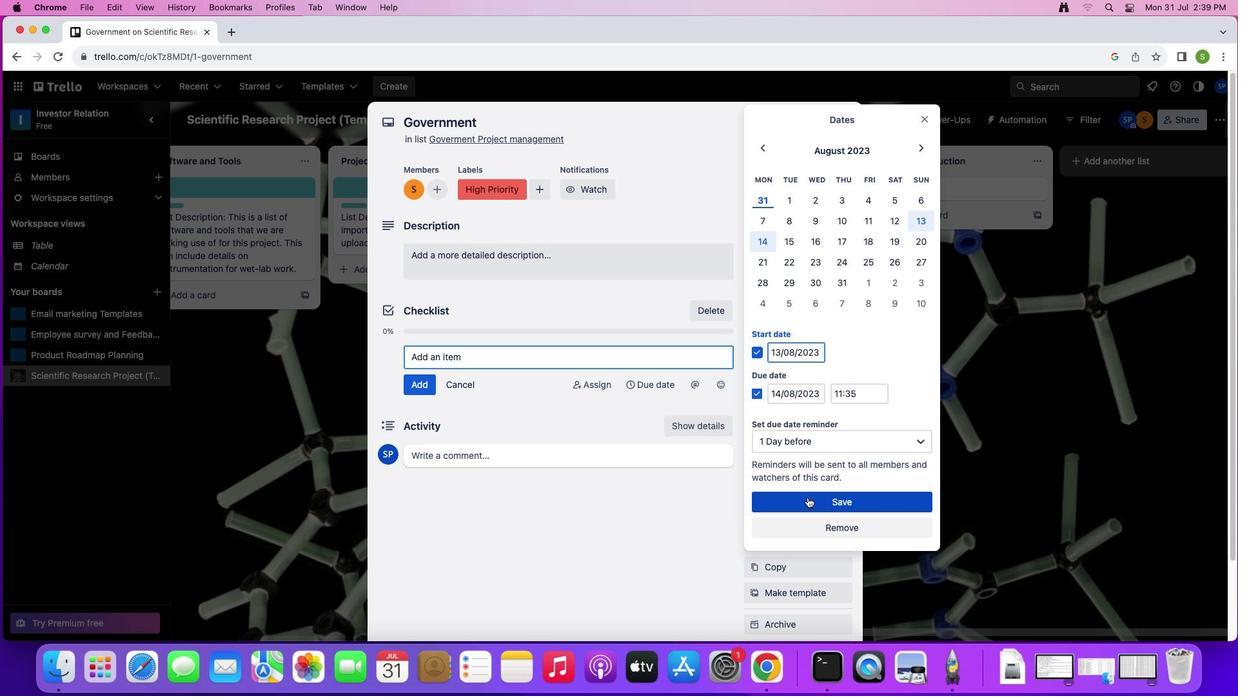 
Action: Mouse pressed left at (808, 497)
Screenshot: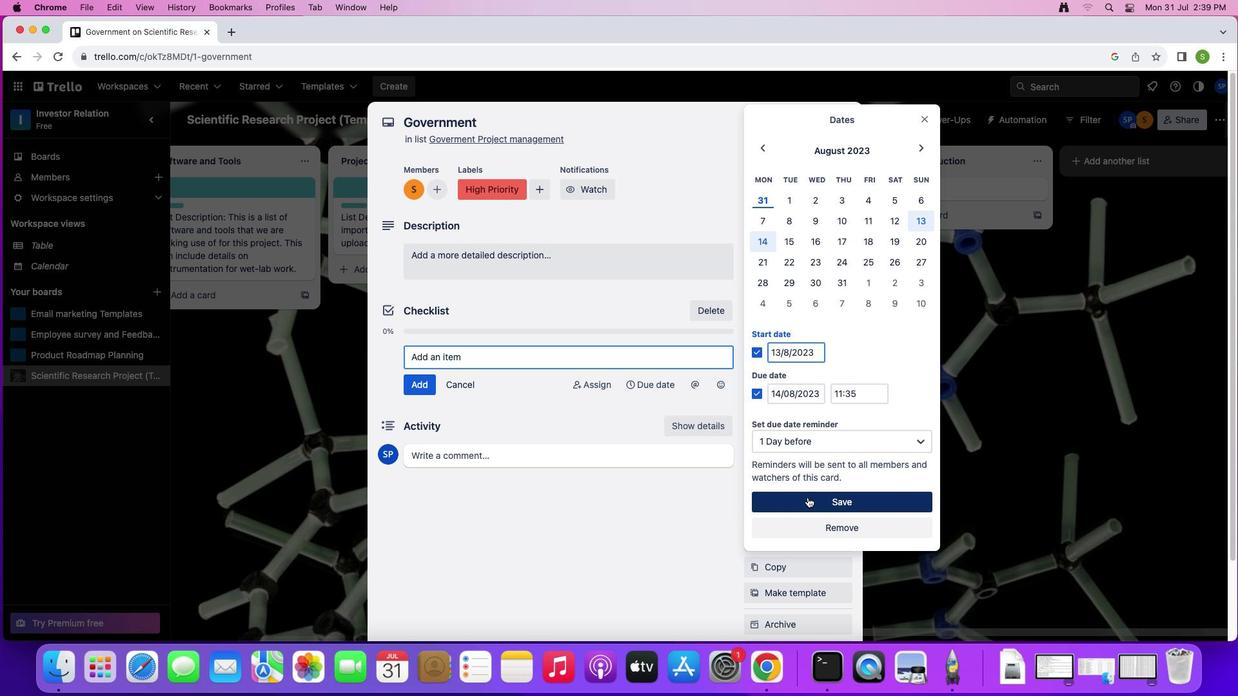 
Action: Mouse moved to (782, 363)
Screenshot: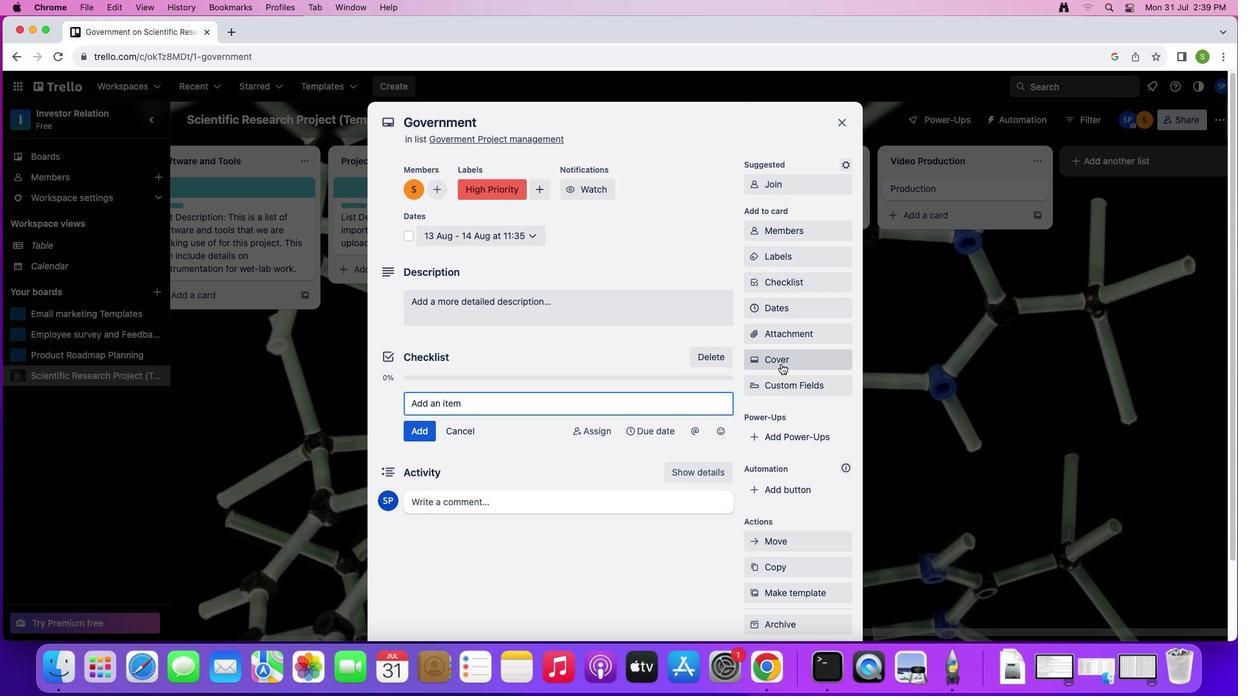 
Action: Mouse pressed left at (782, 363)
Screenshot: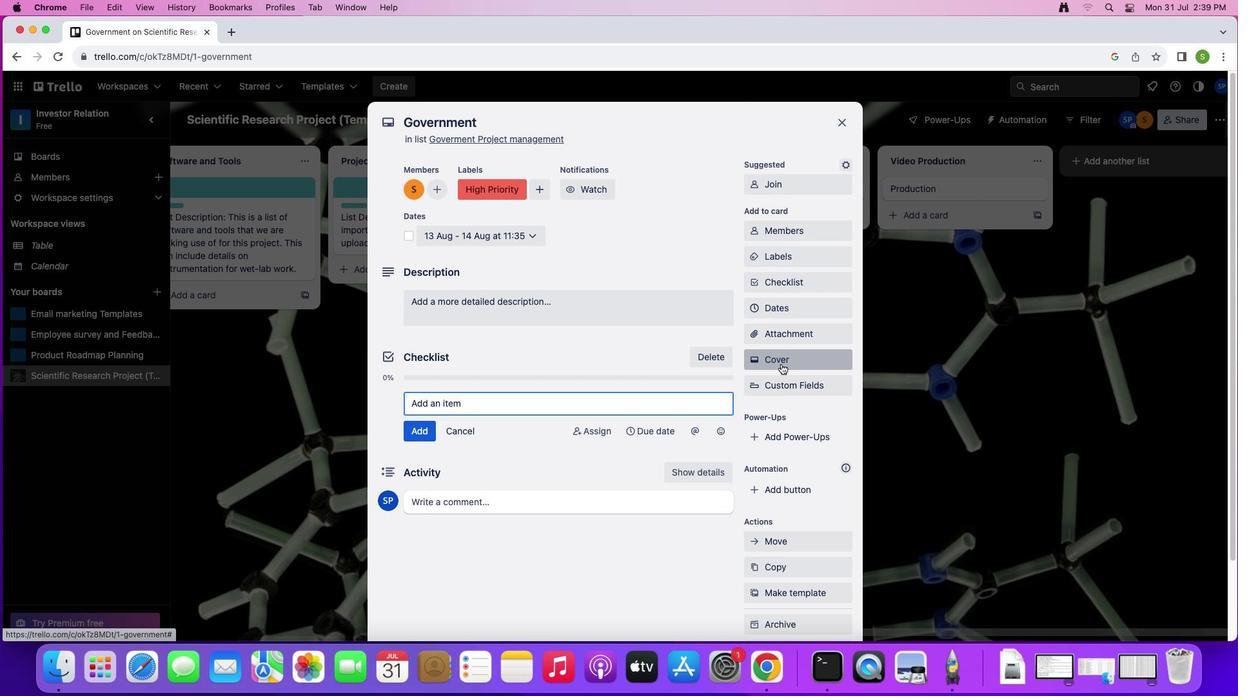 
Action: Mouse moved to (879, 405)
Screenshot: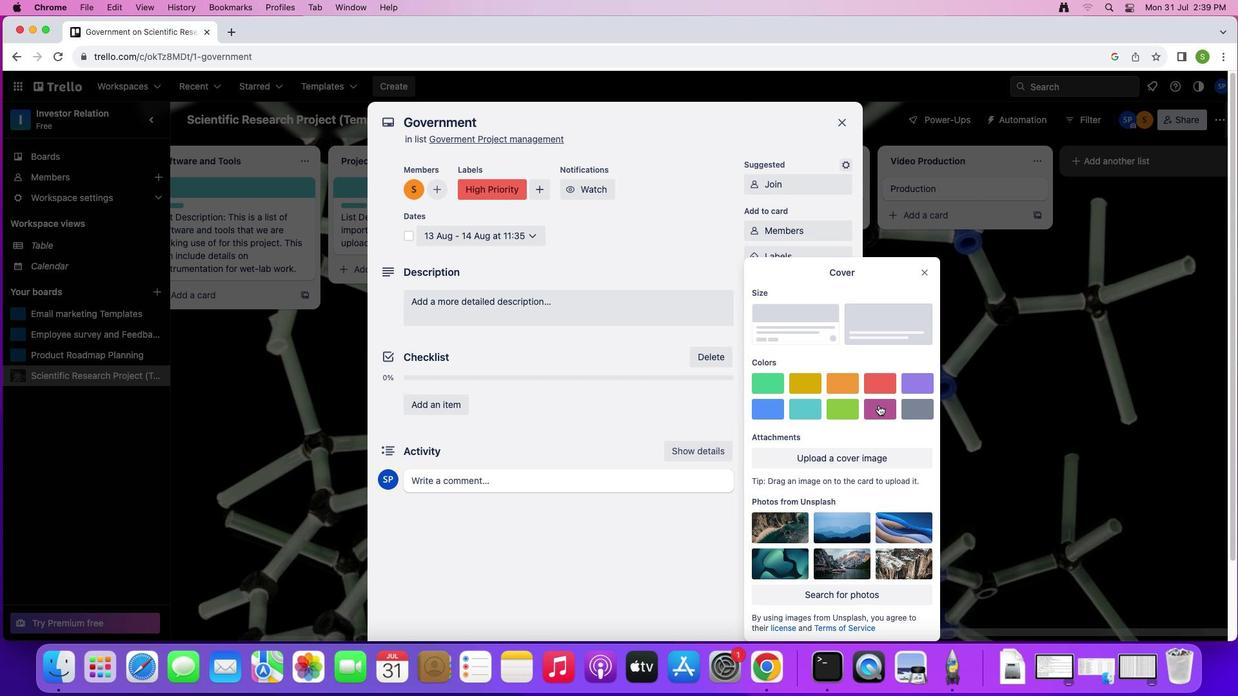 
Action: Mouse pressed left at (879, 405)
Screenshot: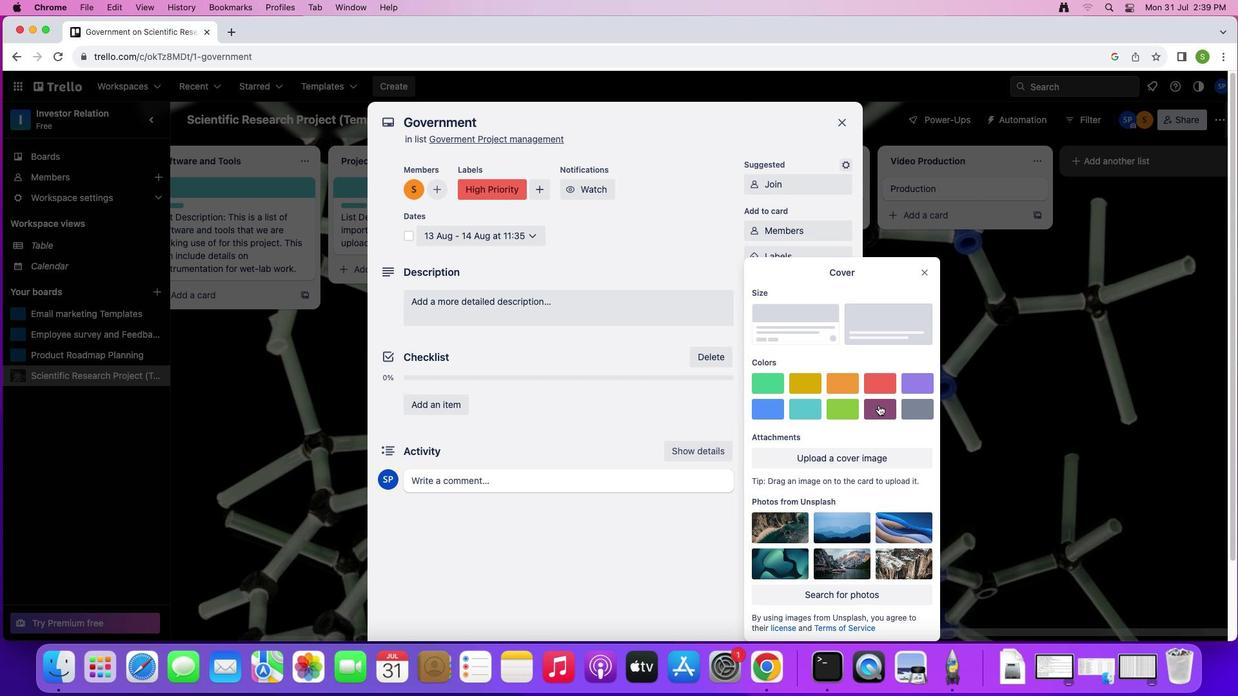 
Action: Mouse moved to (922, 252)
Screenshot: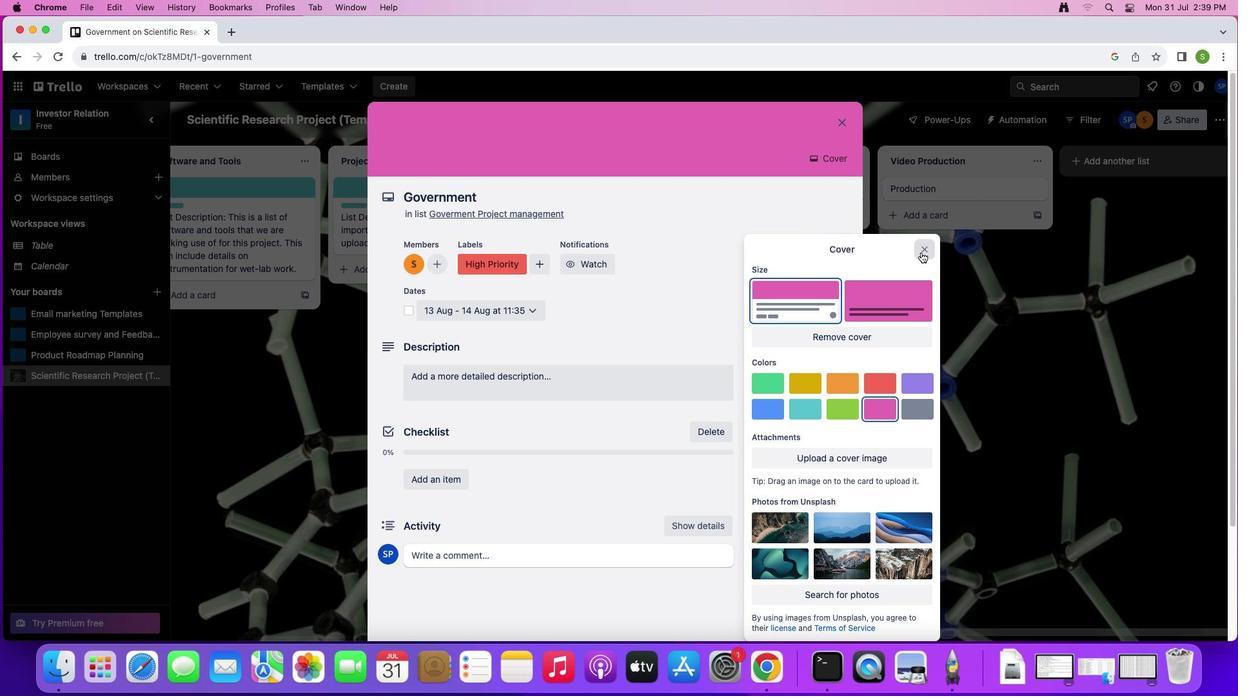 
Action: Mouse pressed left at (922, 252)
Screenshot: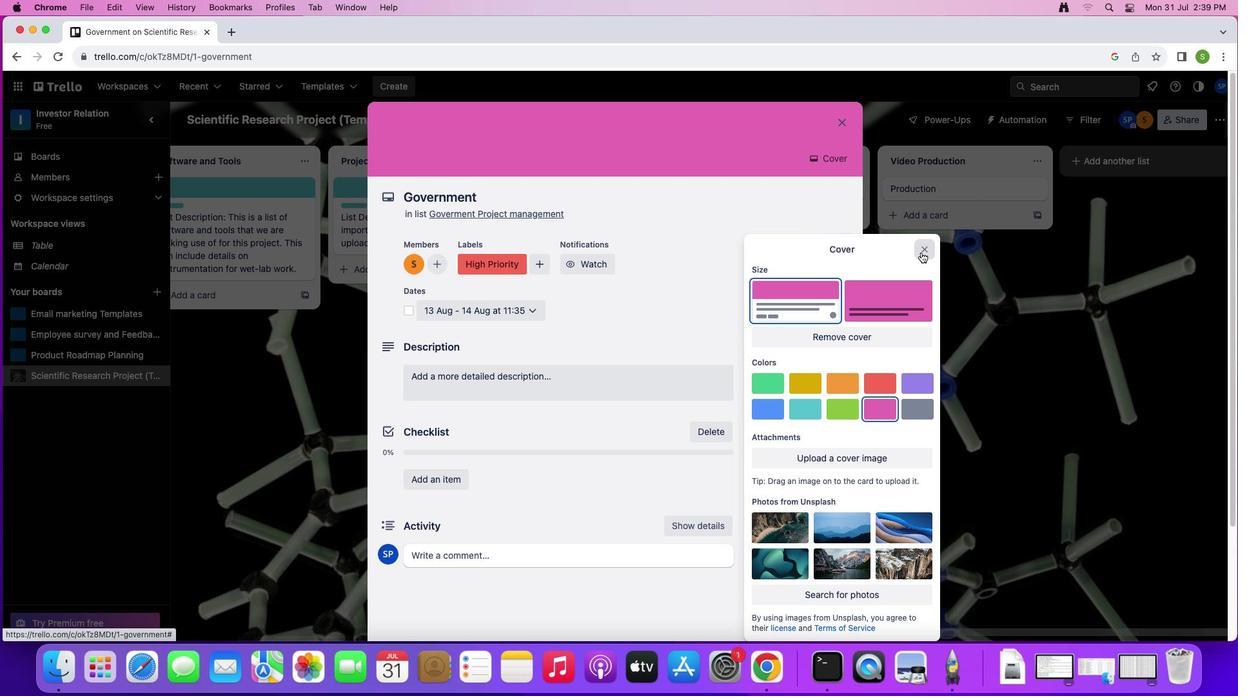 
Action: Mouse moved to (513, 382)
Screenshot: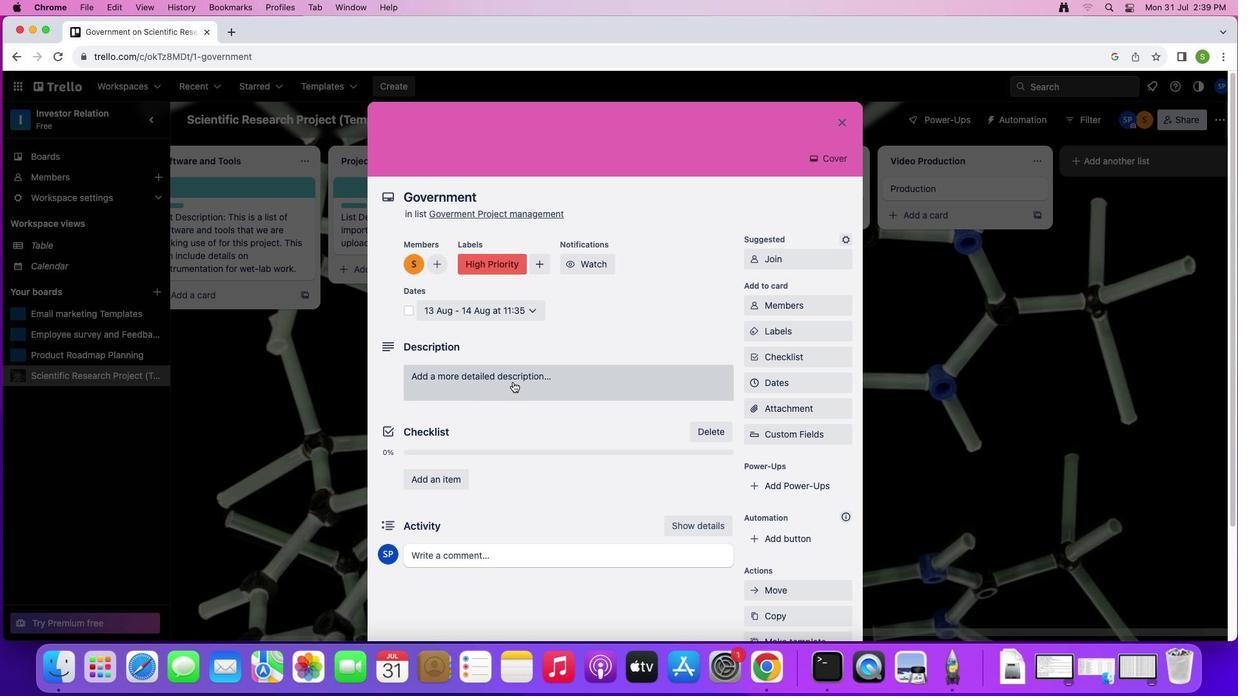 
Action: Mouse pressed left at (513, 382)
Screenshot: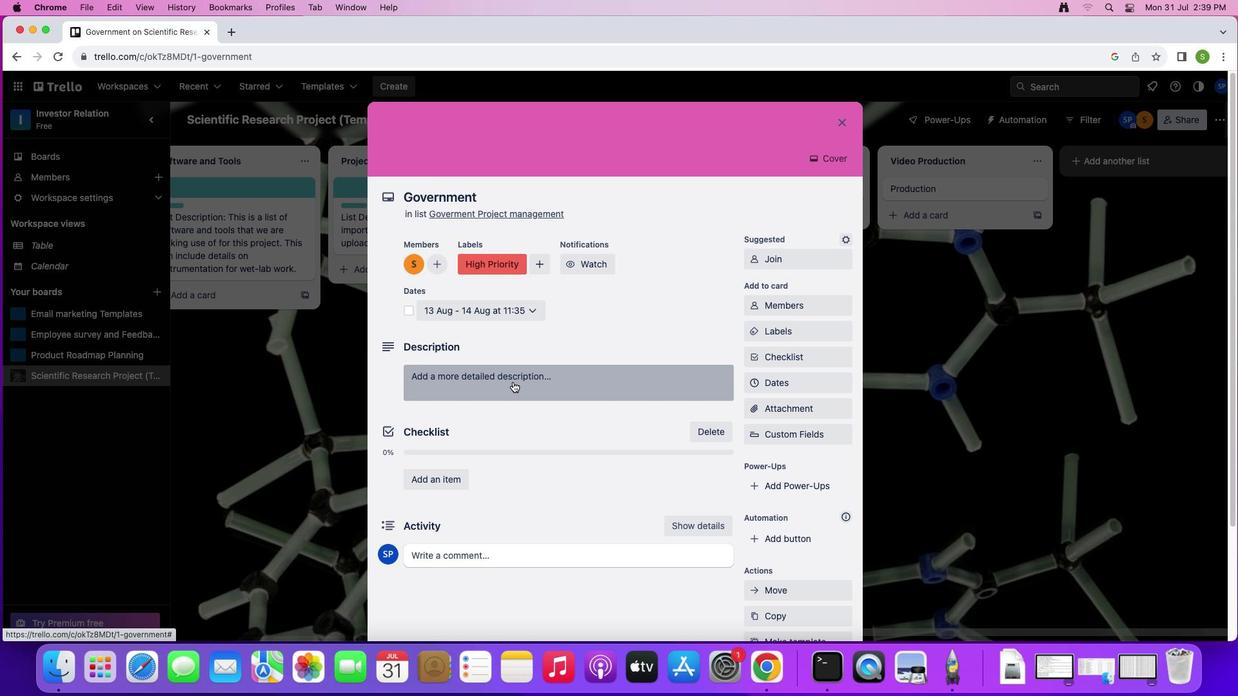 
Action: Mouse moved to (496, 429)
Screenshot: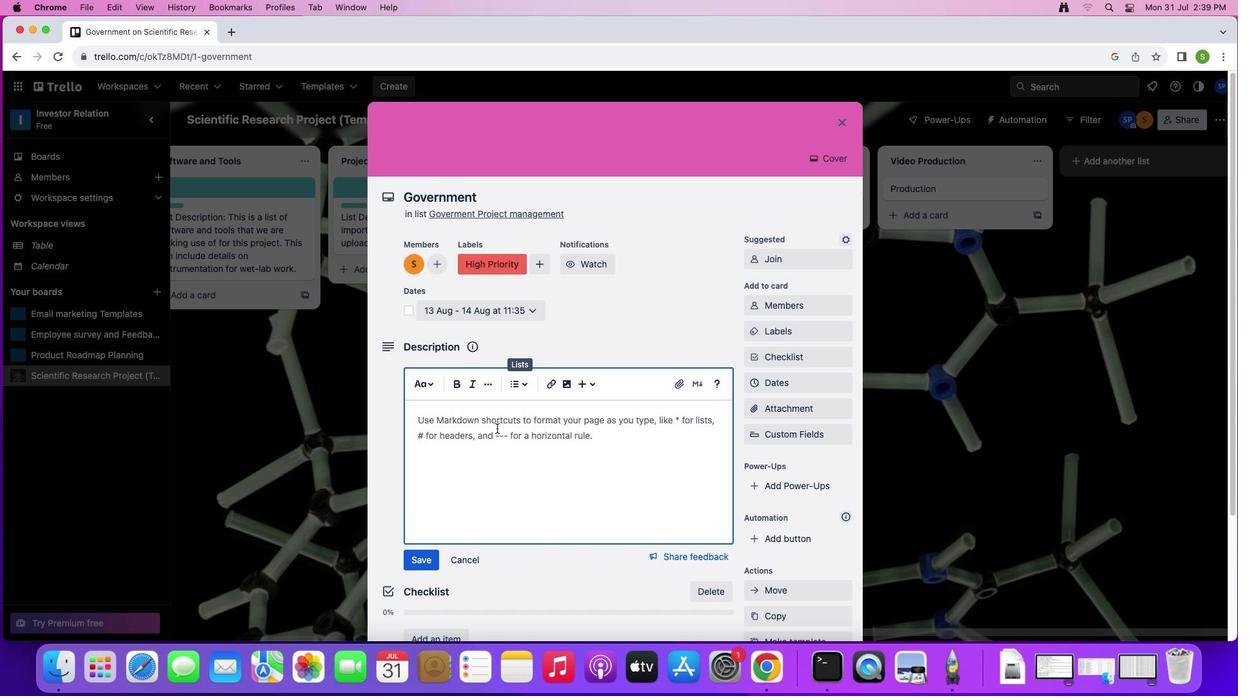 
Action: Mouse pressed left at (496, 429)
Screenshot: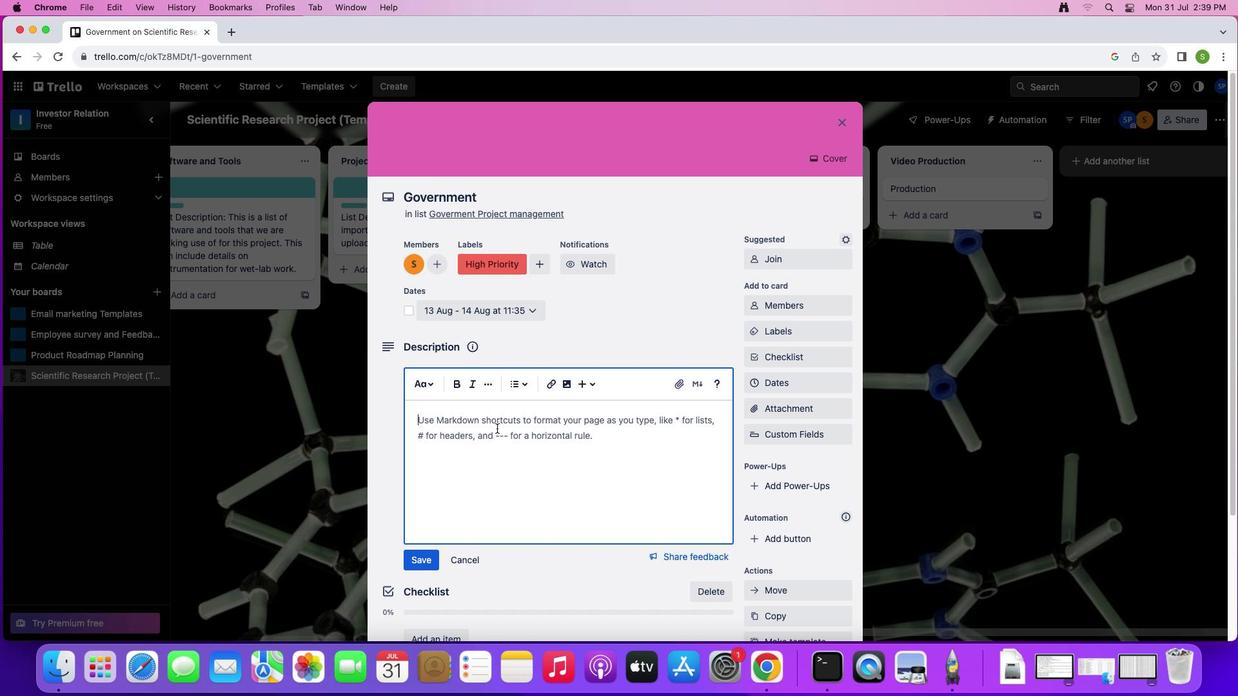 
Action: Mouse moved to (797, 480)
Screenshot: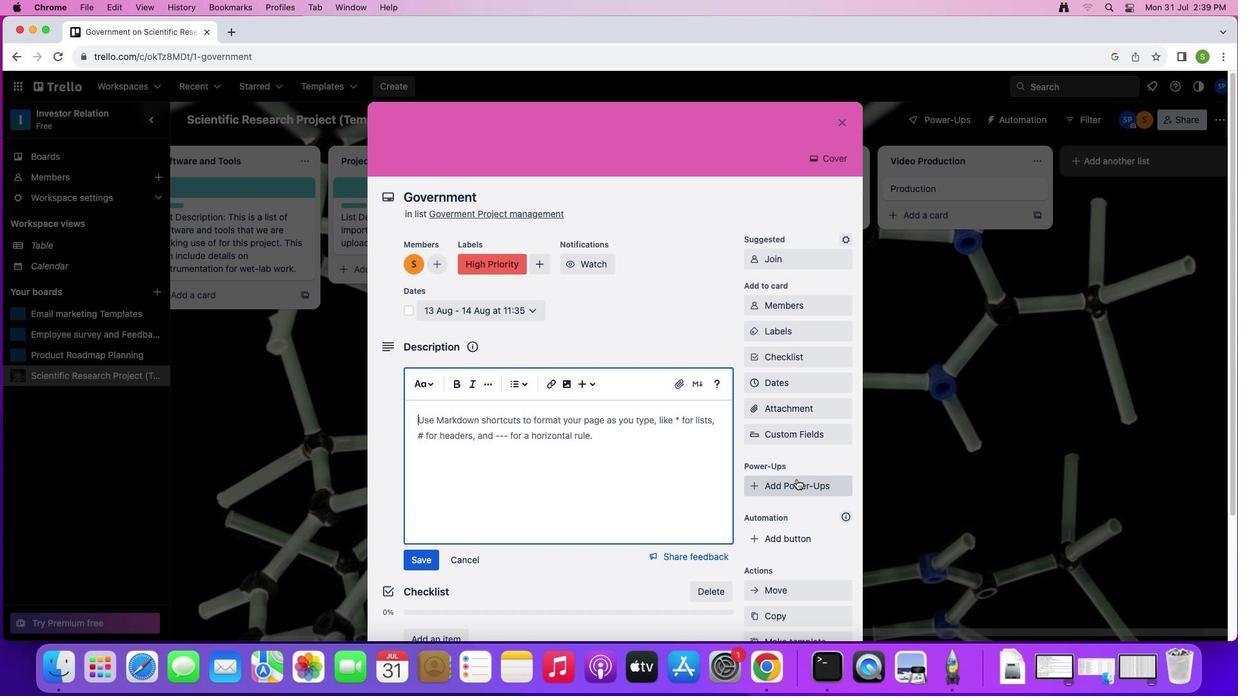 
Action: Key pressed Key.shift'u''s''e'Key.space't''h''i''s'Key.space'v''i''s''u''a''l'Key.space't''o''o''l'Key.space't''o'Key.space'b''u''s''t'Key.space'd''o''w''n'Key.space't''e''a''m'Key.space's''i''l''o''s'Key.space'a''n''d'Key.space'm''a''k''e'Key.space'i''t'Key.space'e''s'Key.backspace'a''s''y'Key.space't''o'Key.space'c''o''l''l''a''b''o''r''a''t''e'Key.space'a''n''d'Key.space'g''e''t'Key.space'm''o''r''e'Key.space'd''o''n''e''.'Key.enter
Screenshot: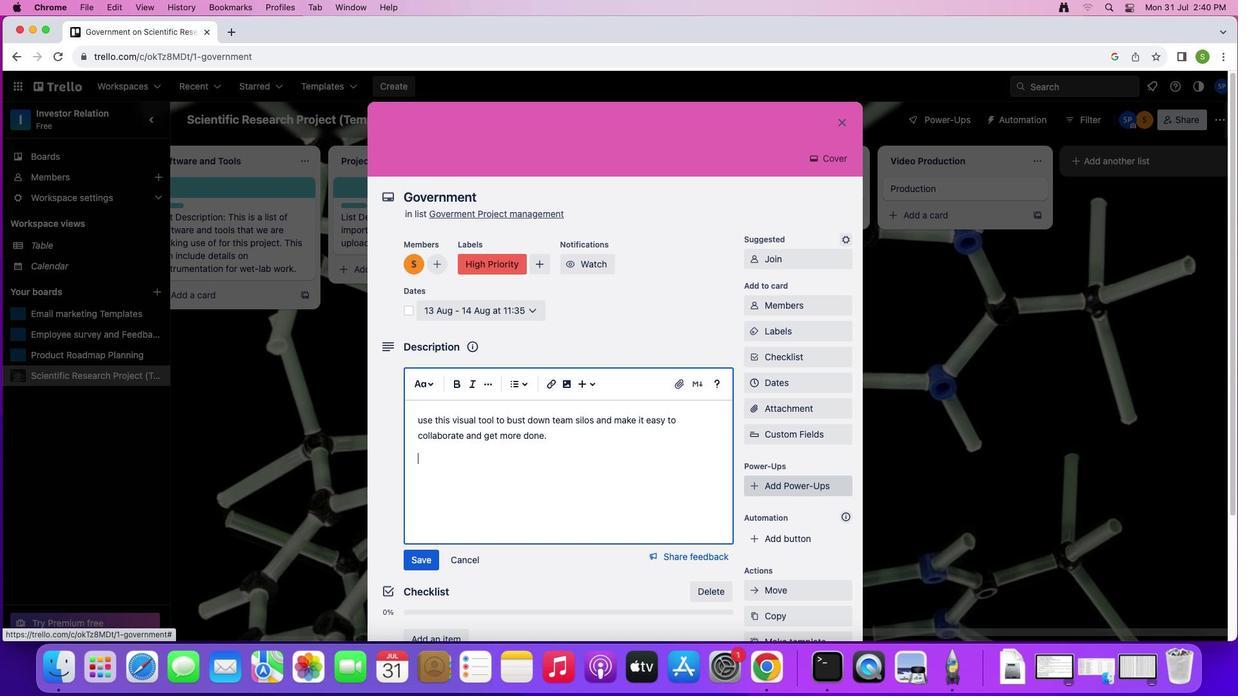
Action: Mouse moved to (421, 572)
Screenshot: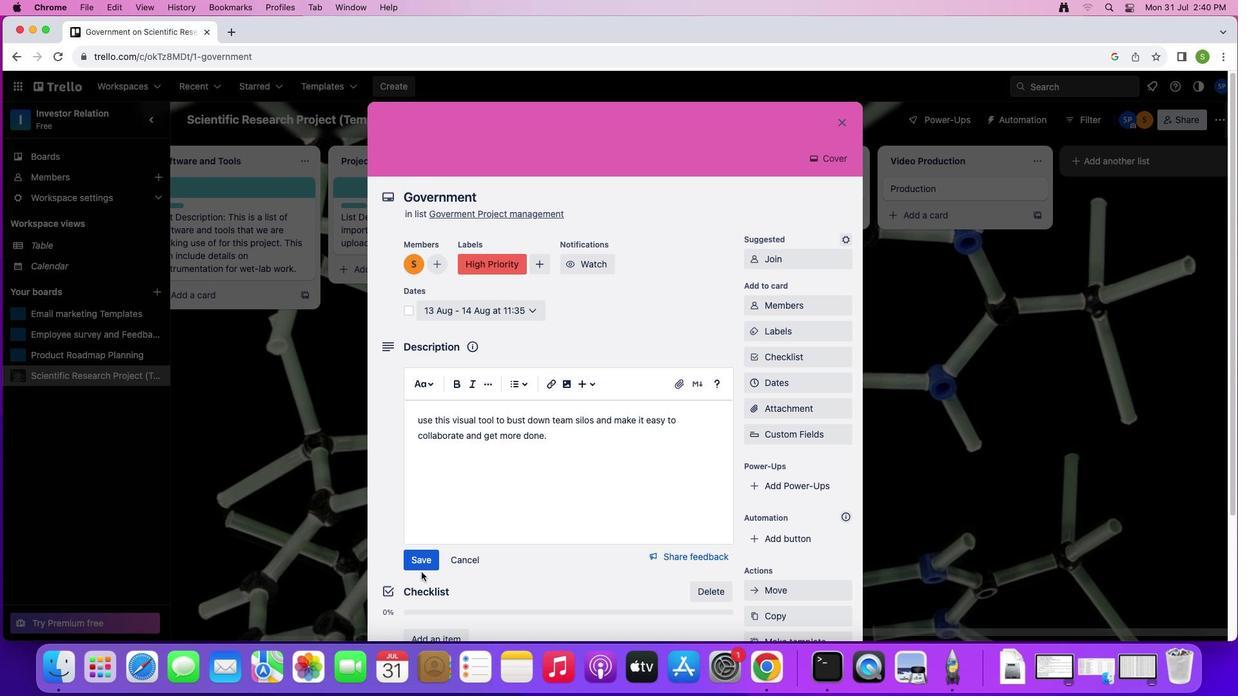 
Action: Mouse pressed left at (421, 572)
Screenshot: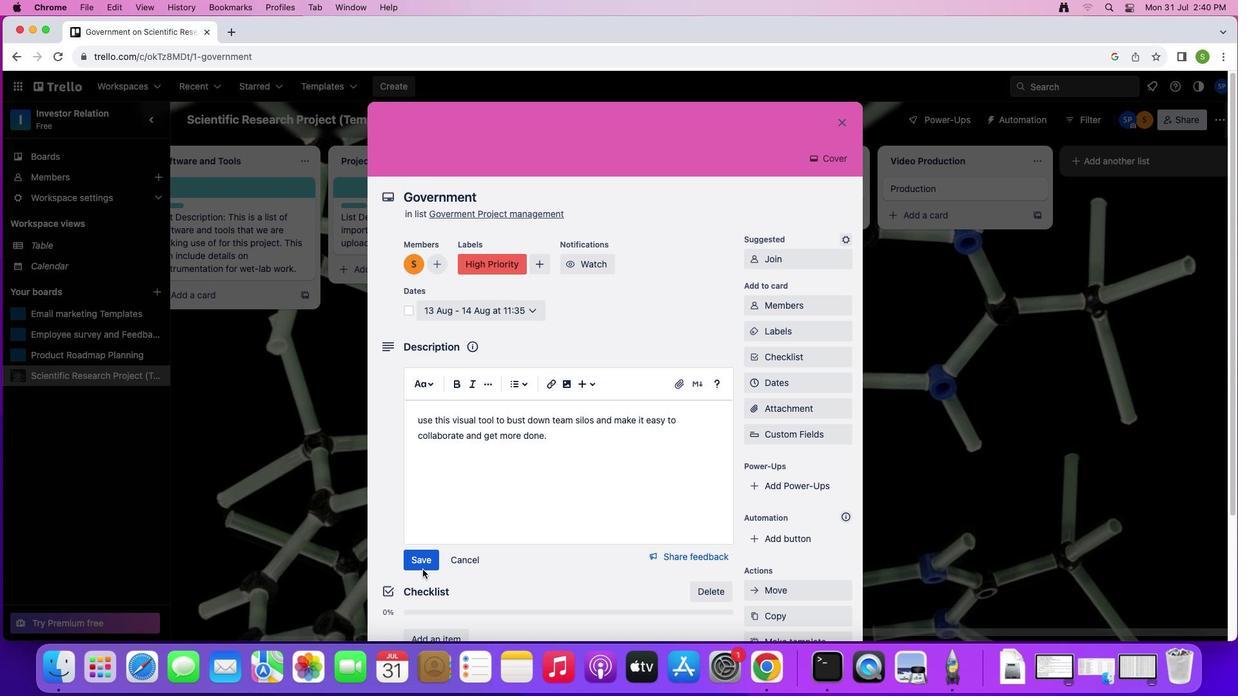 
Action: Mouse moved to (423, 567)
Screenshot: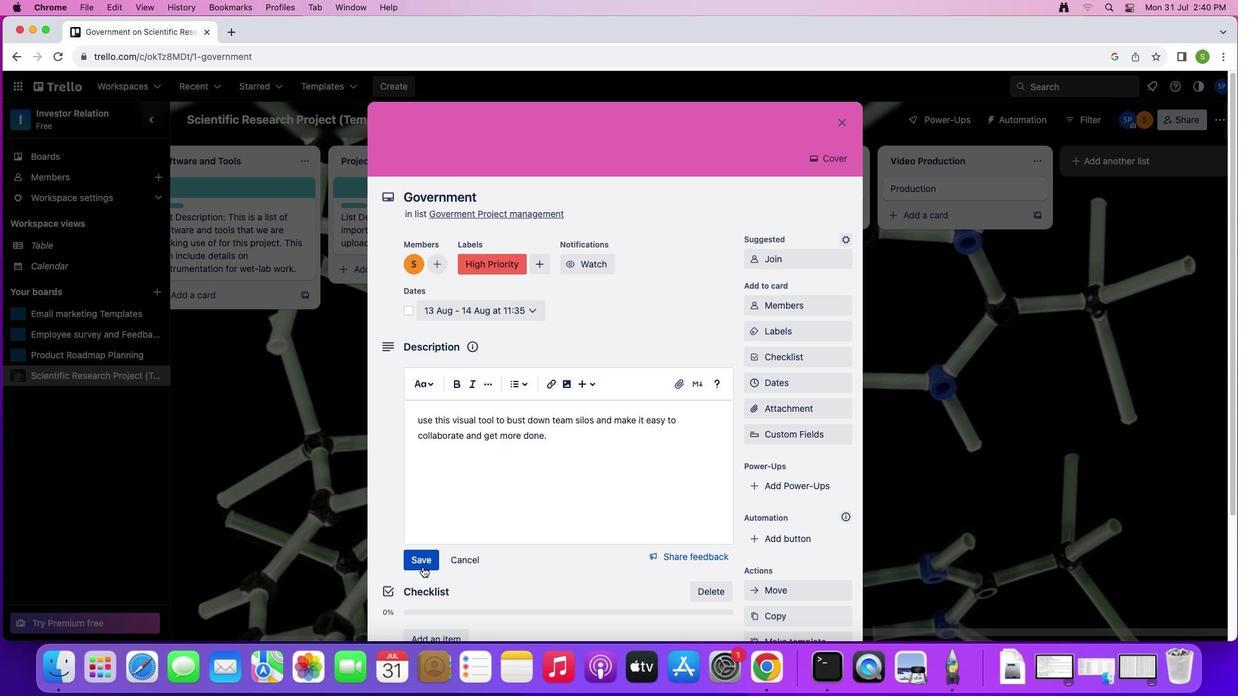 
Action: Mouse pressed left at (423, 567)
Screenshot: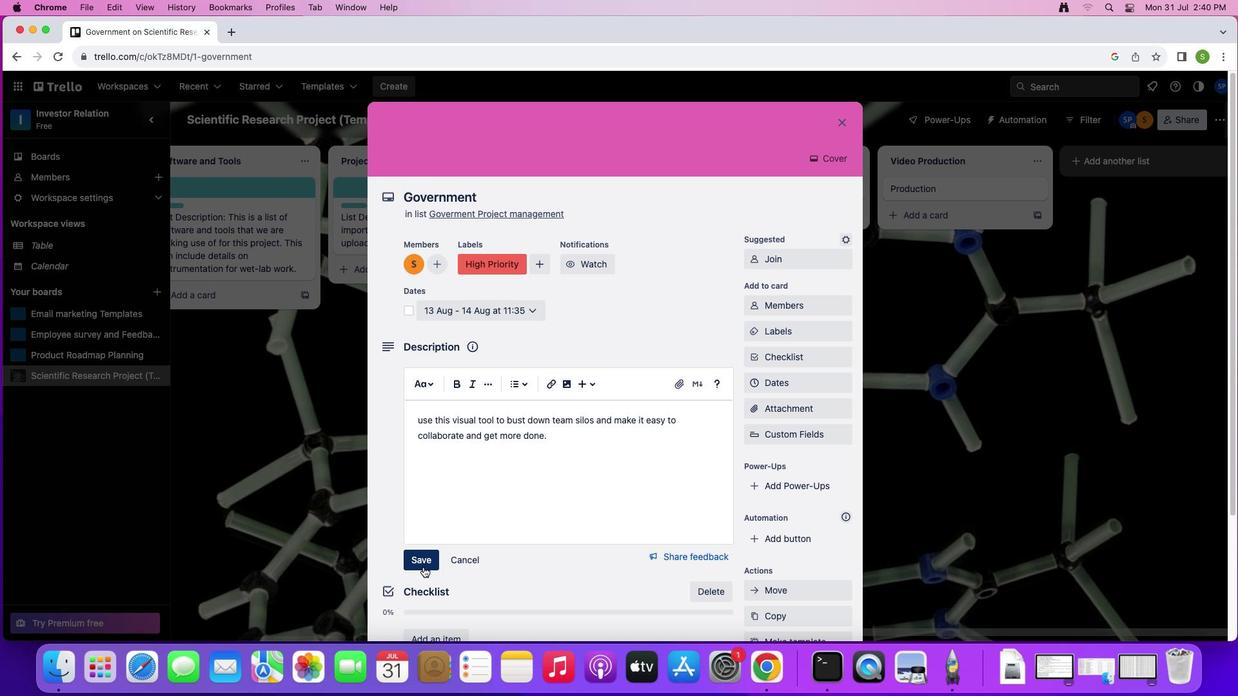 
Action: Mouse moved to (515, 542)
Screenshot: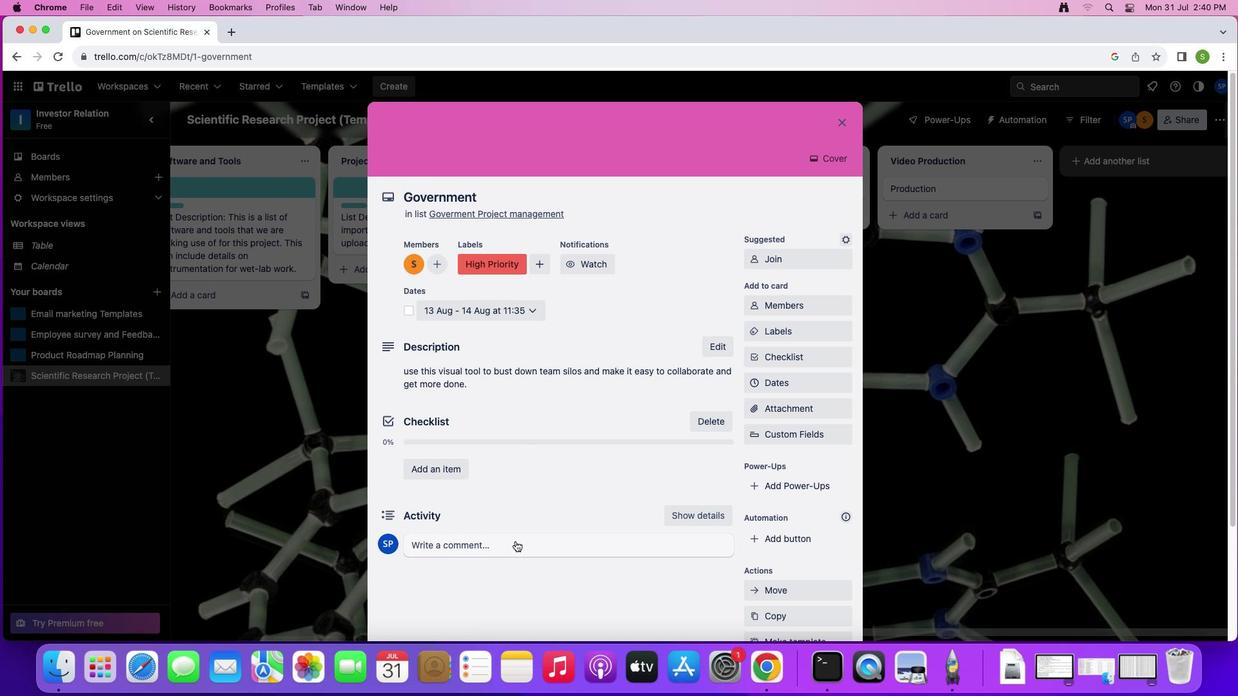 
Action: Mouse pressed left at (515, 542)
Screenshot: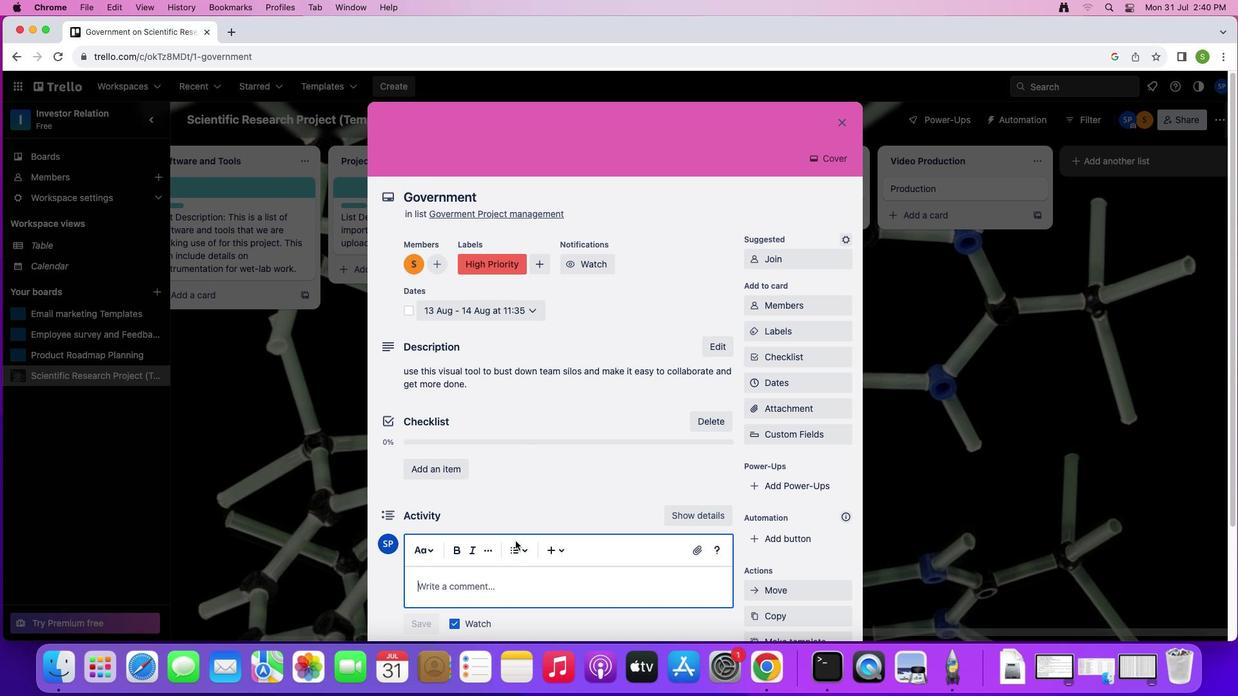
Action: Mouse moved to (527, 578)
Screenshot: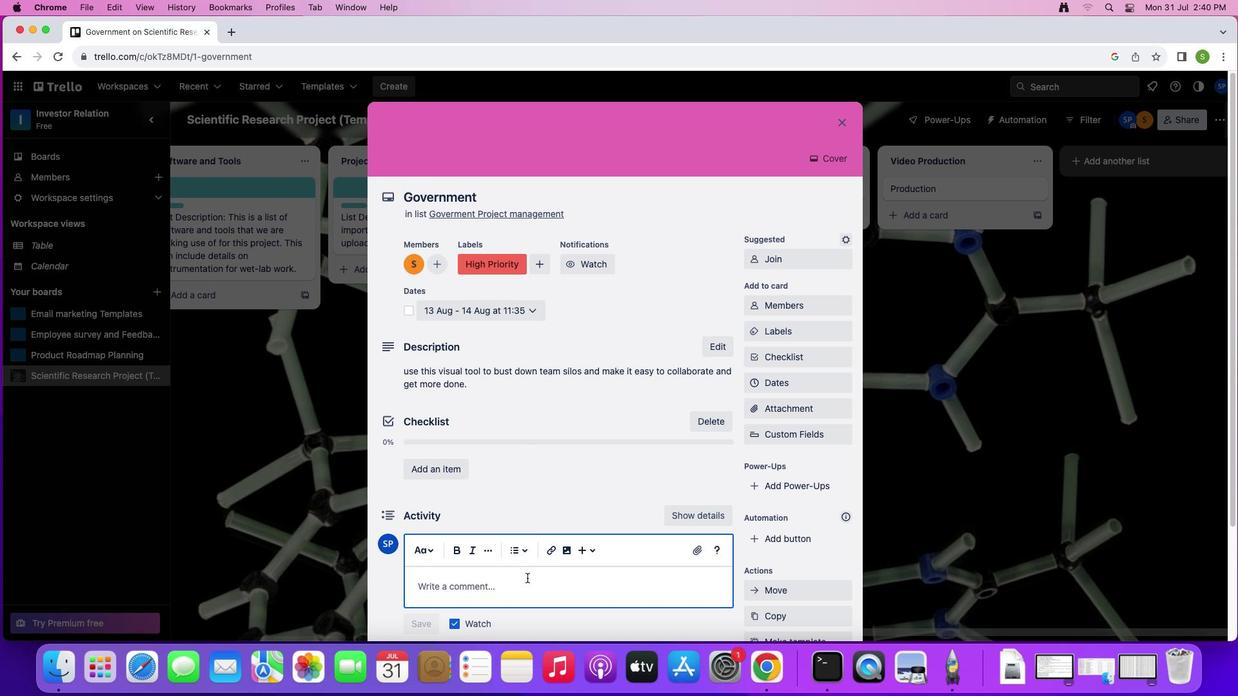
Action: Mouse pressed left at (527, 578)
Screenshot: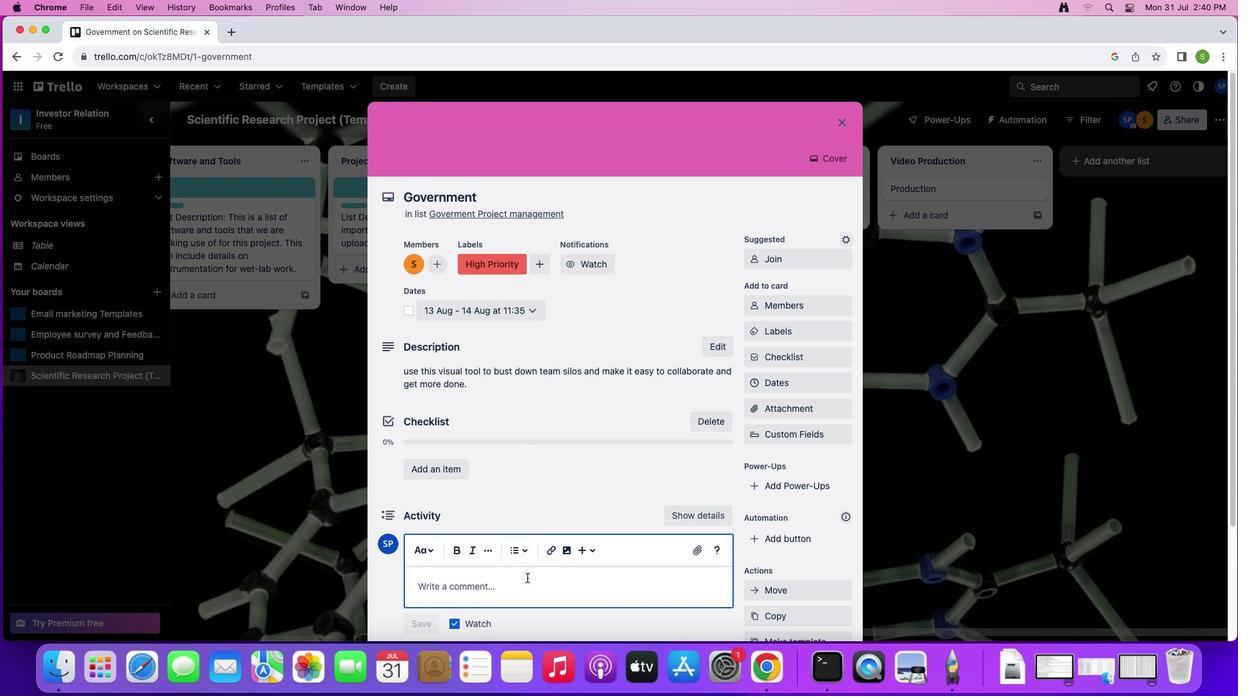 
Action: Mouse moved to (520, 575)
Screenshot: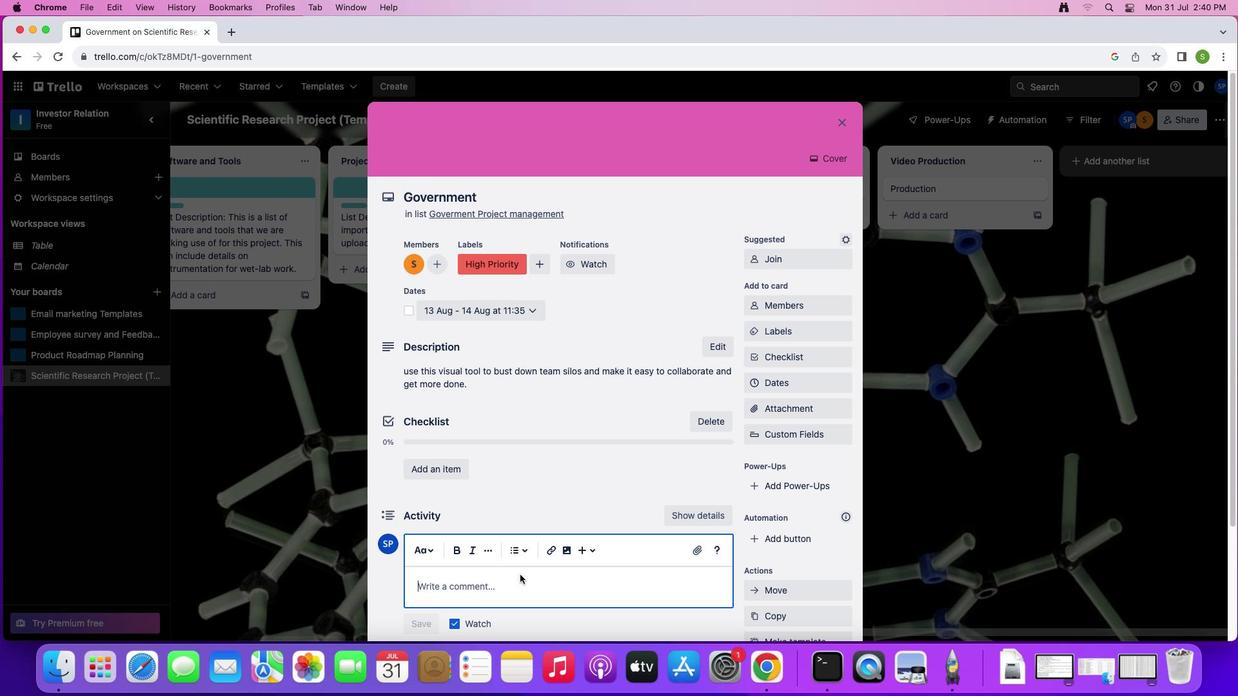
Action: Mouse pressed left at (520, 575)
Screenshot: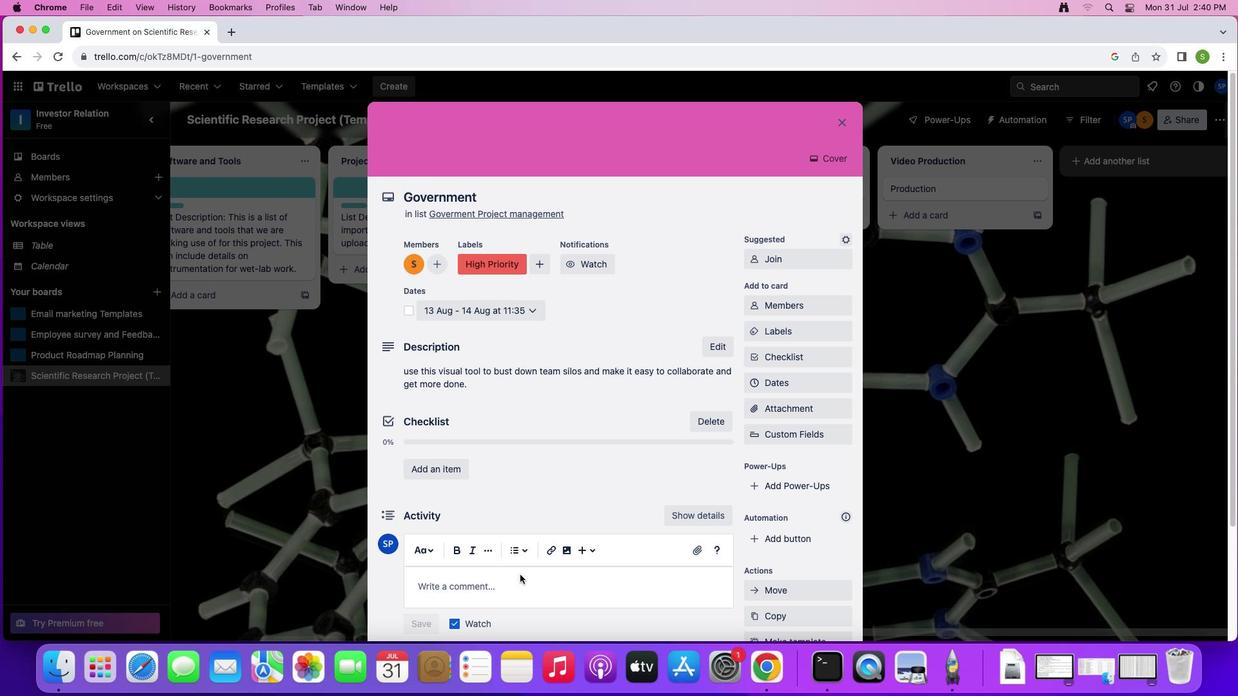 
Action: Mouse moved to (565, 582)
Screenshot: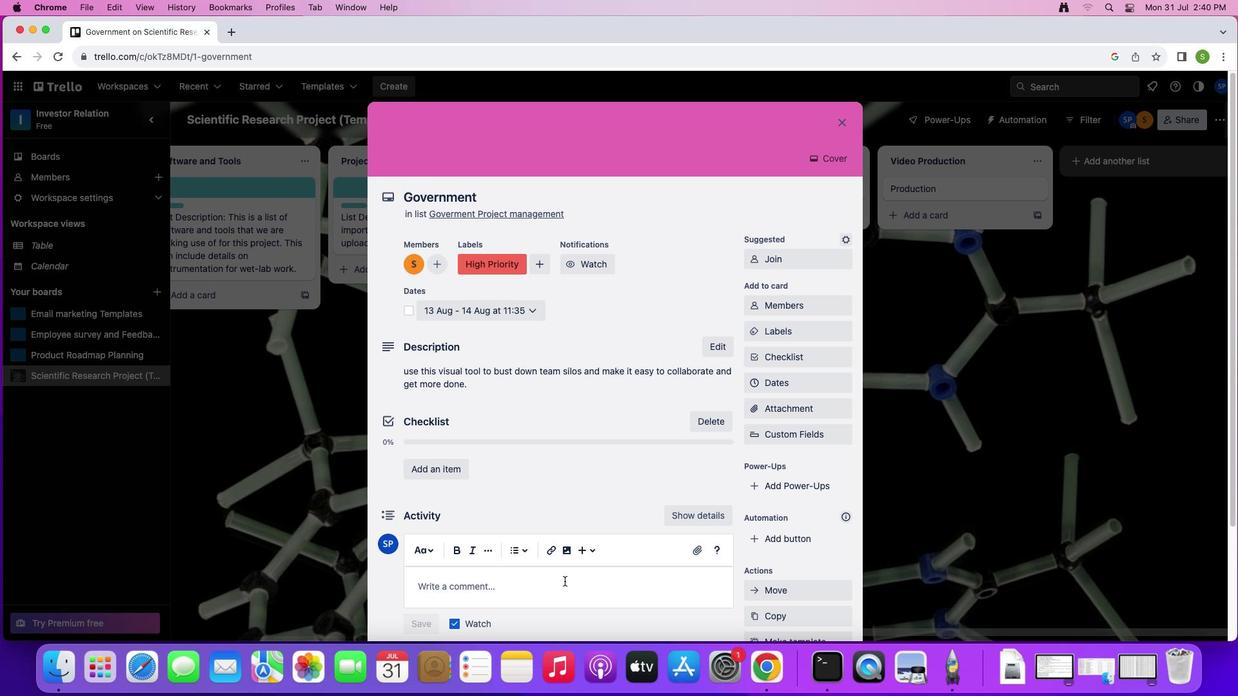 
Action: Key pressed Key.shift'G''o''v''e''r''n''m''e''n''t'Key.spaceKey.shift'B''u''s''i''n''e''s''s'Key.spaceKey.shift'r''e''s''u''l''t''.'
Screenshot: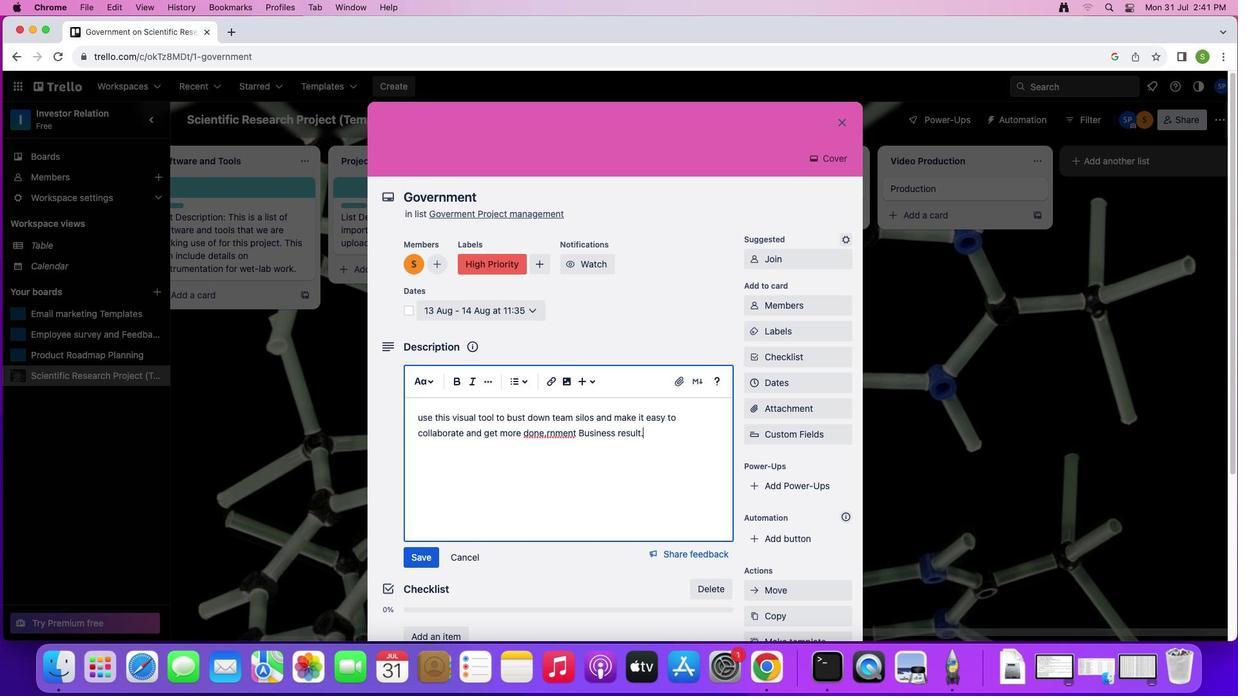 
Action: Mouse moved to (645, 434)
Screenshot: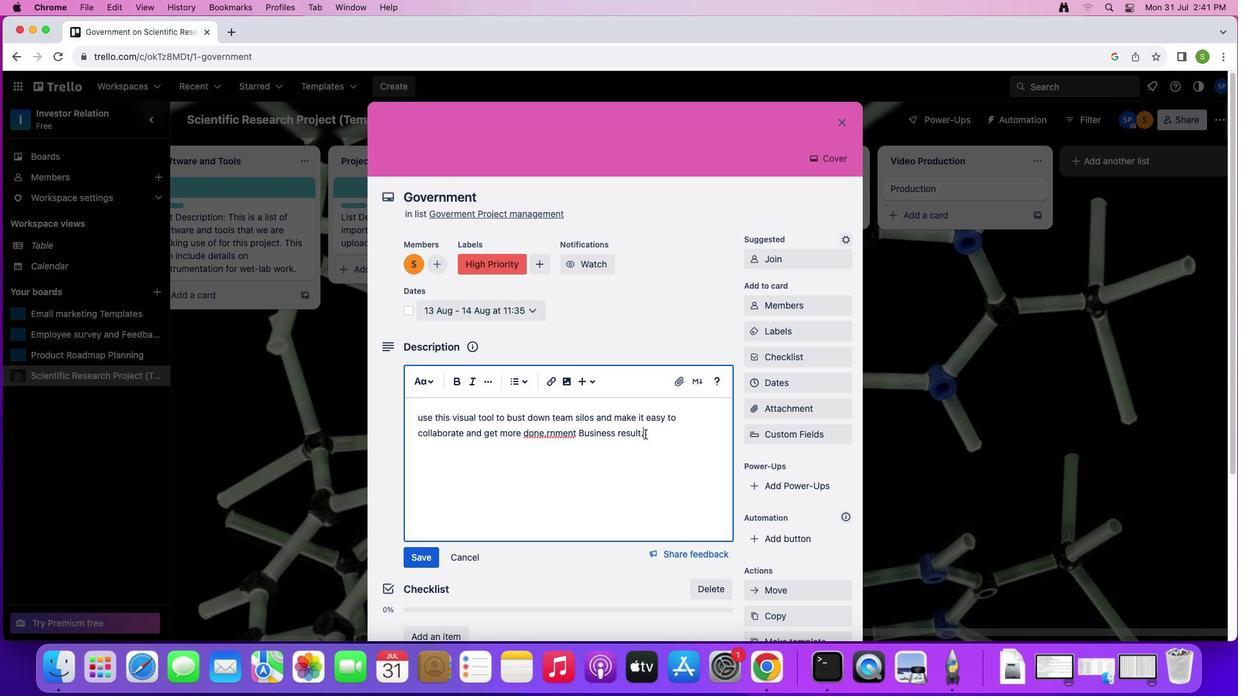 
Action: Mouse pressed left at (645, 434)
Screenshot: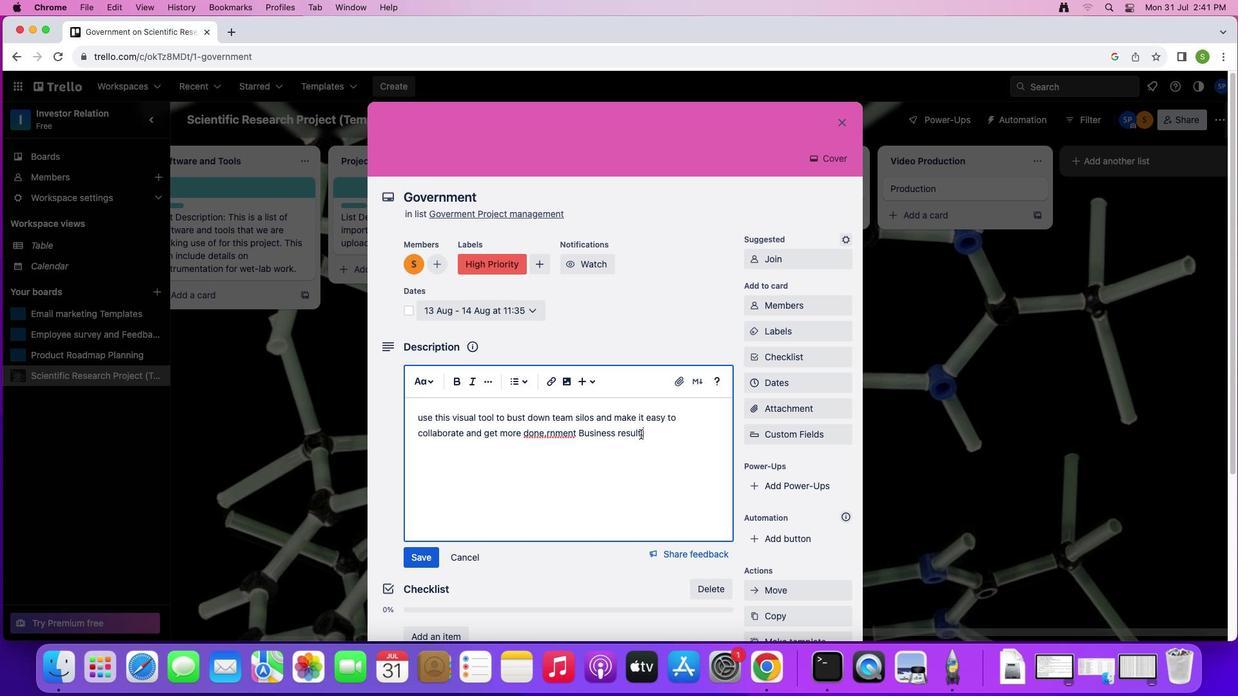 
Action: Mouse moved to (660, 505)
Screenshot: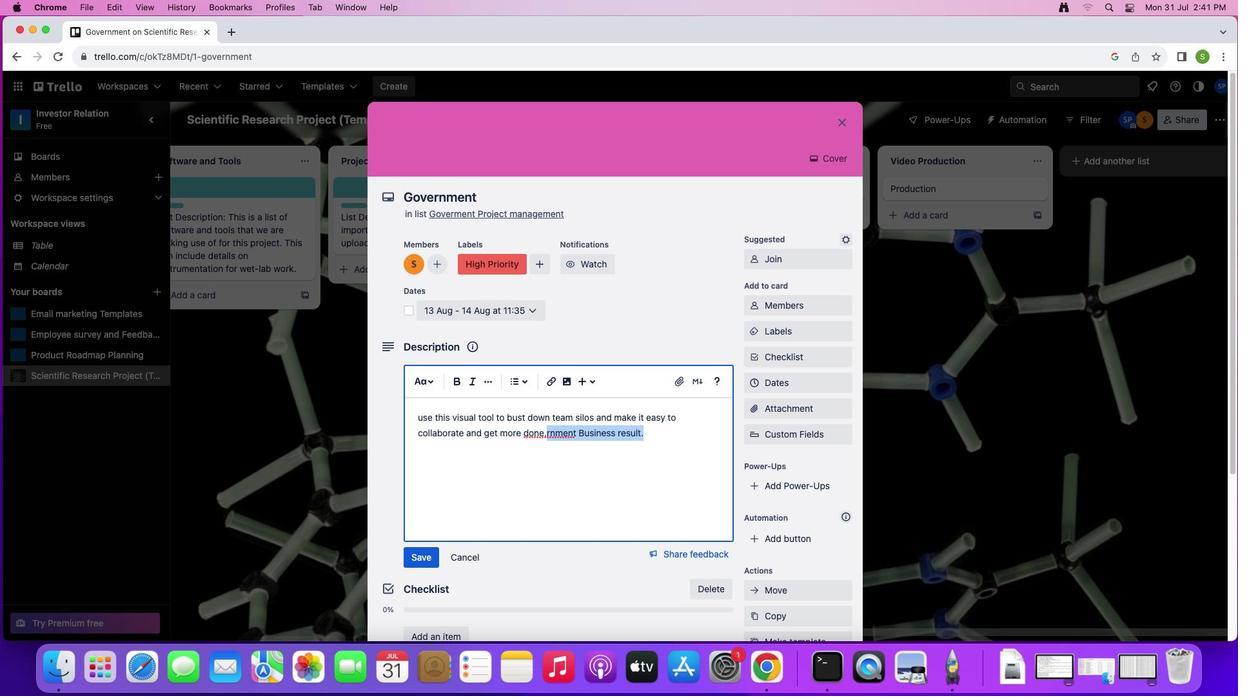 
Action: Key pressed Key.delete
Screenshot: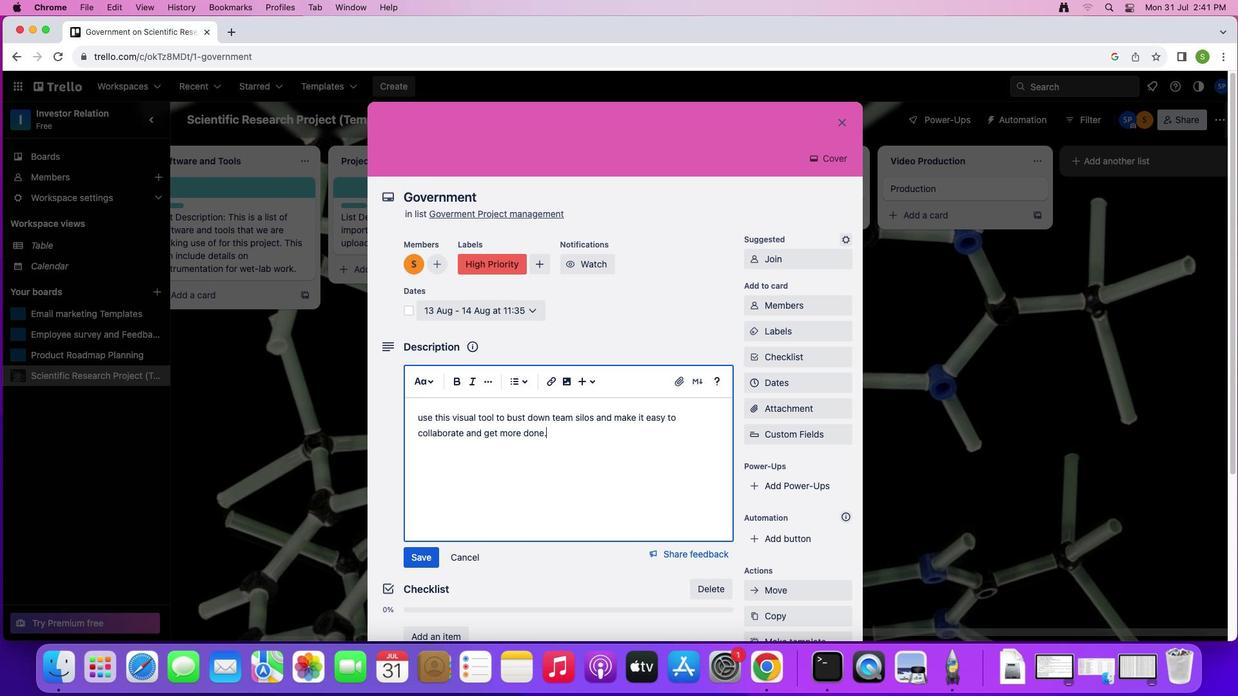 
Action: Mouse moved to (420, 555)
Screenshot: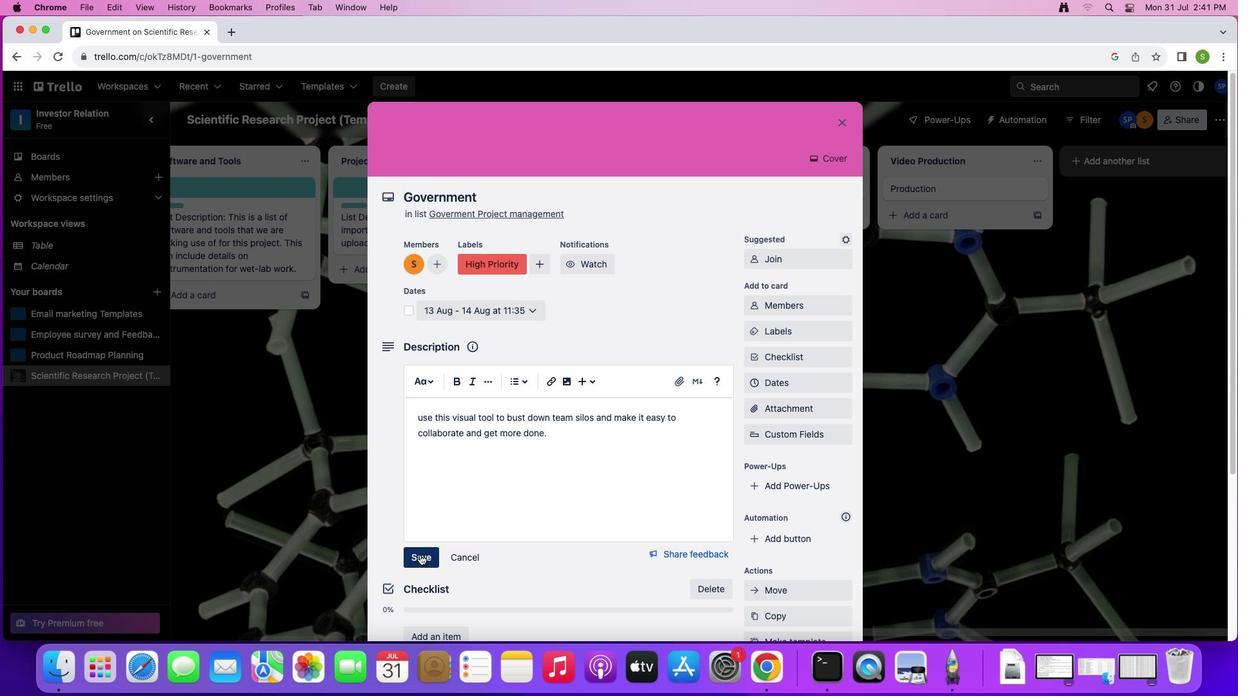 
Action: Mouse pressed left at (420, 555)
Screenshot: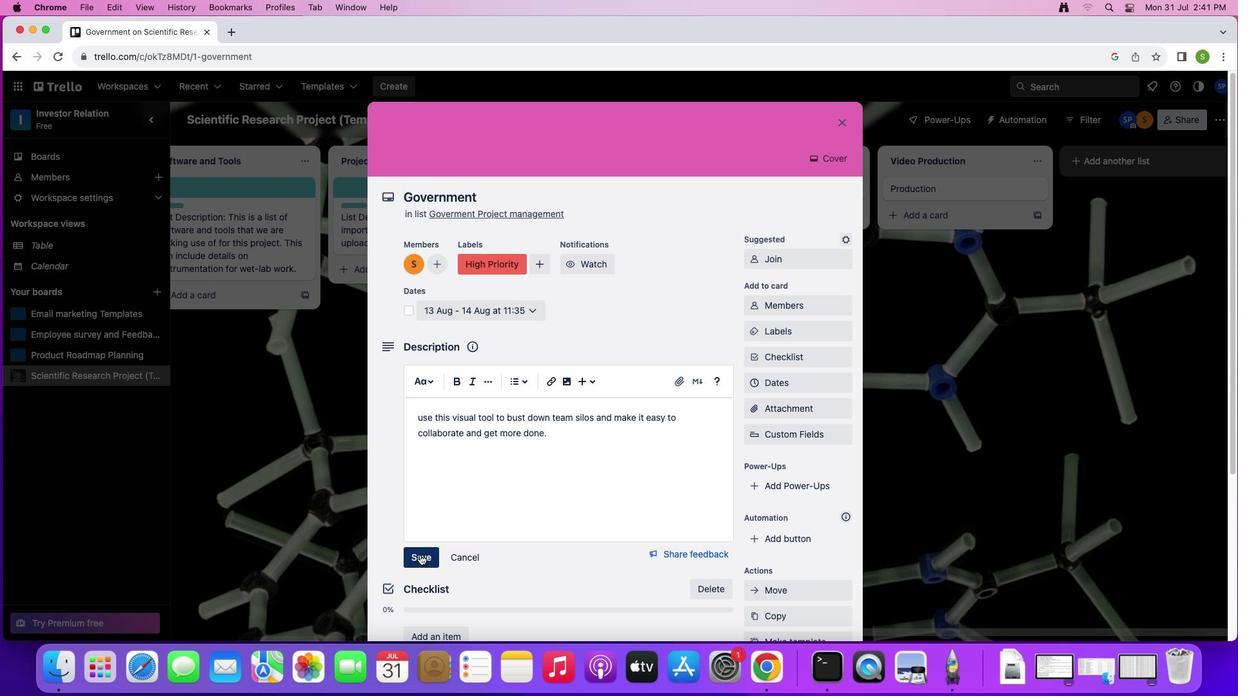 
Action: Mouse moved to (558, 532)
Screenshot: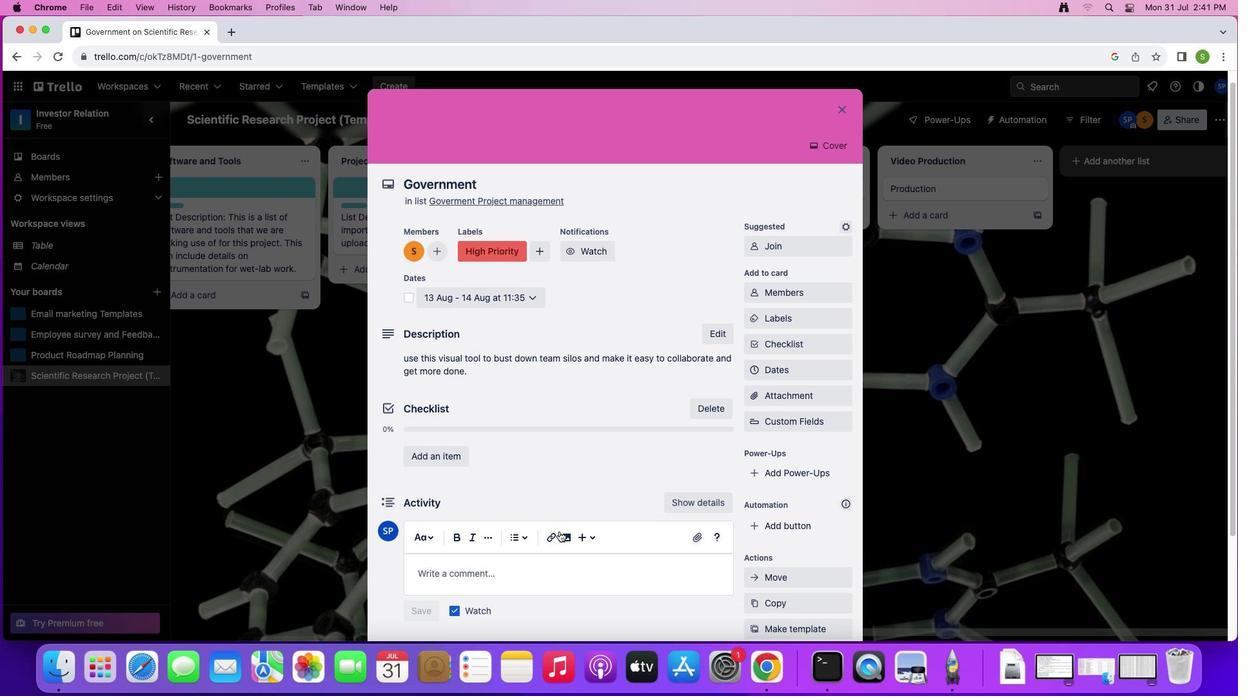 
Action: Mouse scrolled (558, 532) with delta (0, 0)
Screenshot: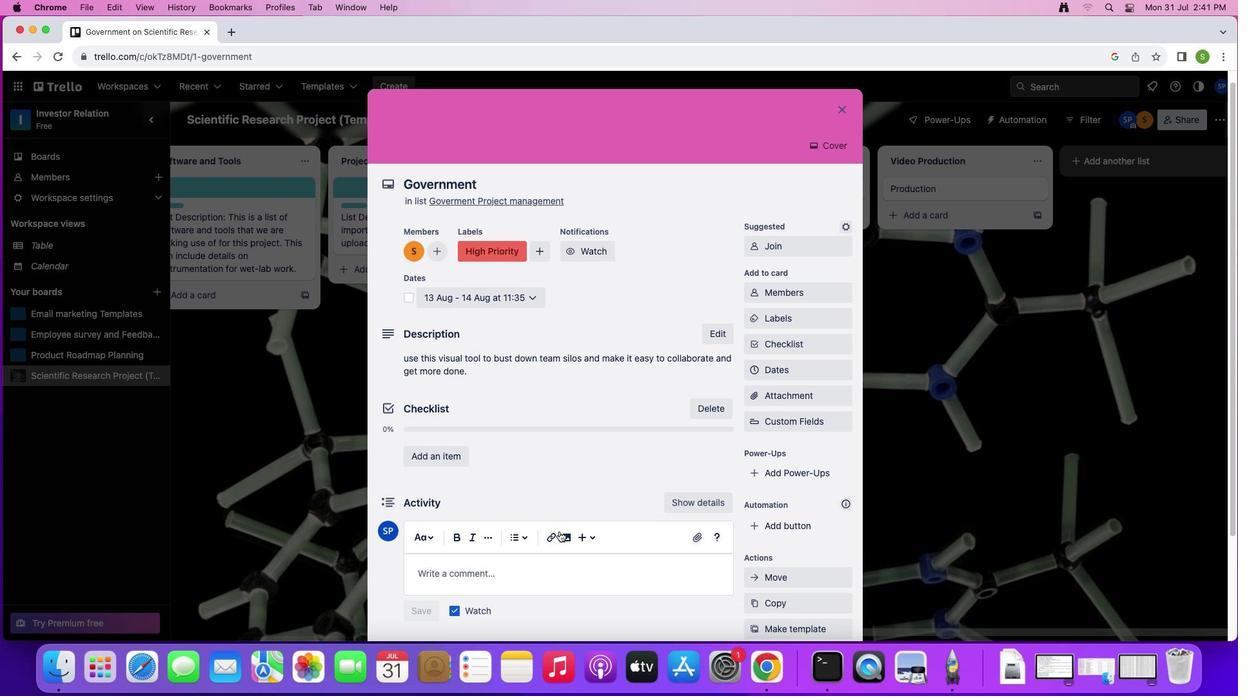 
Action: Mouse moved to (559, 532)
Screenshot: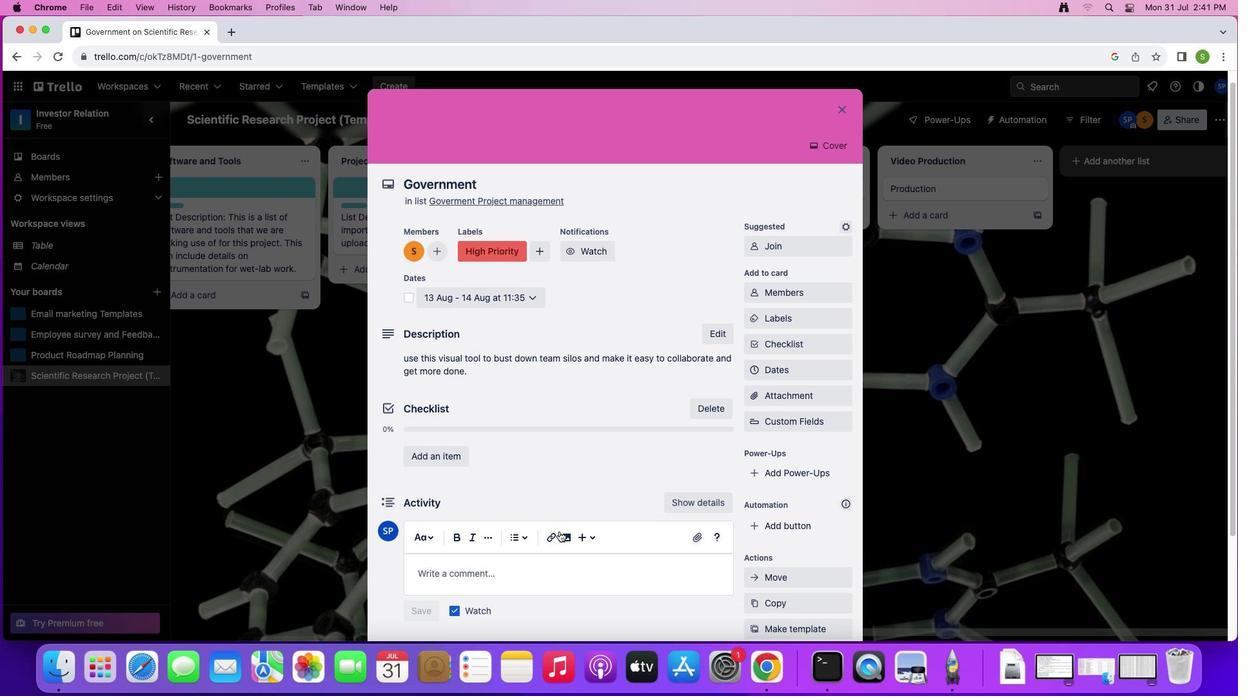 
Action: Mouse scrolled (559, 532) with delta (0, 0)
Screenshot: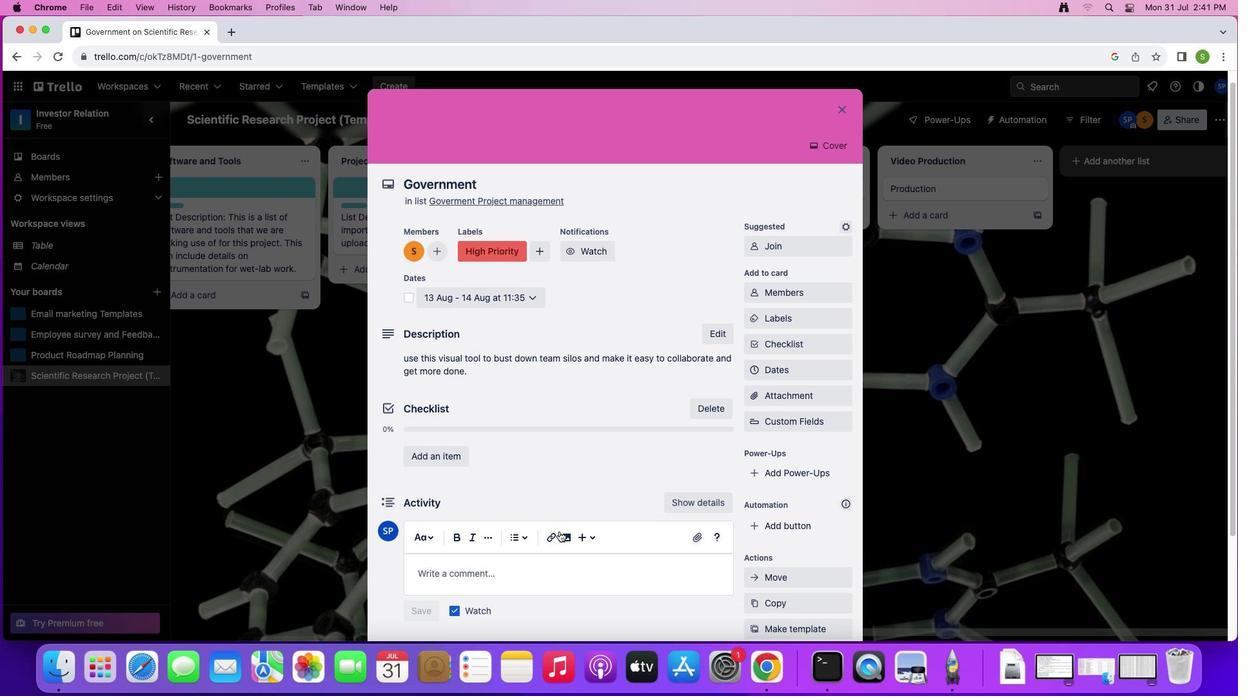 
Action: Mouse scrolled (559, 532) with delta (0, -1)
Screenshot: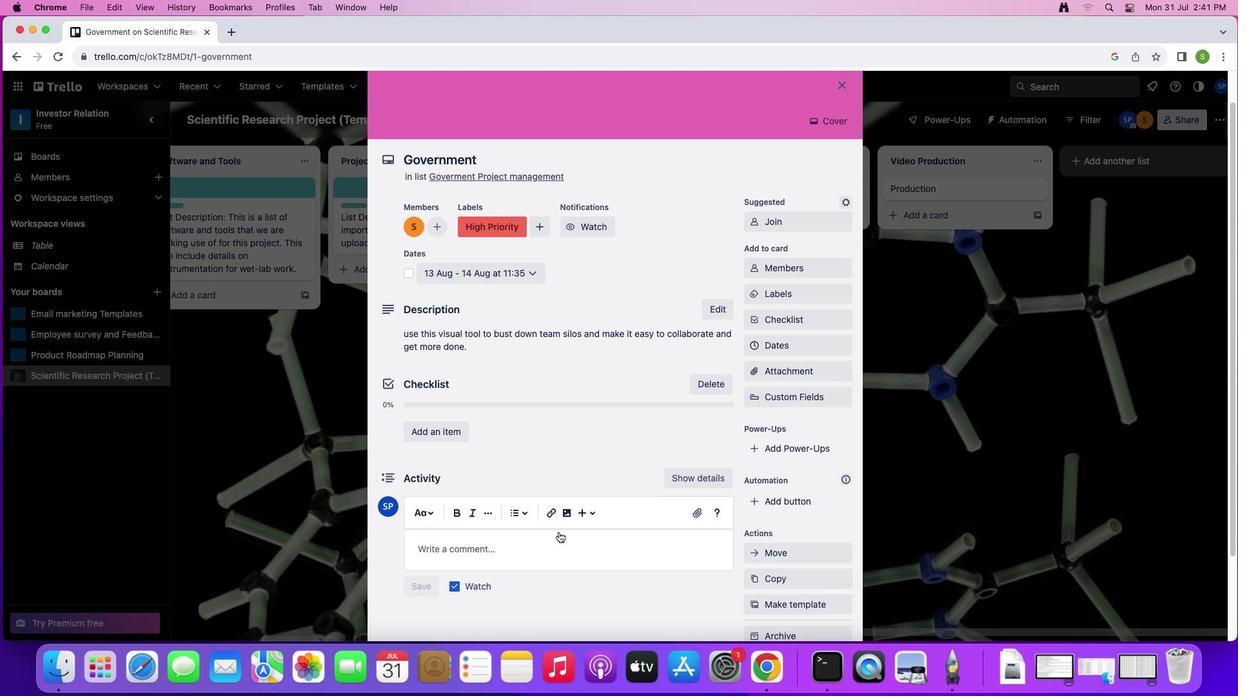 
Action: Mouse moved to (480, 472)
Screenshot: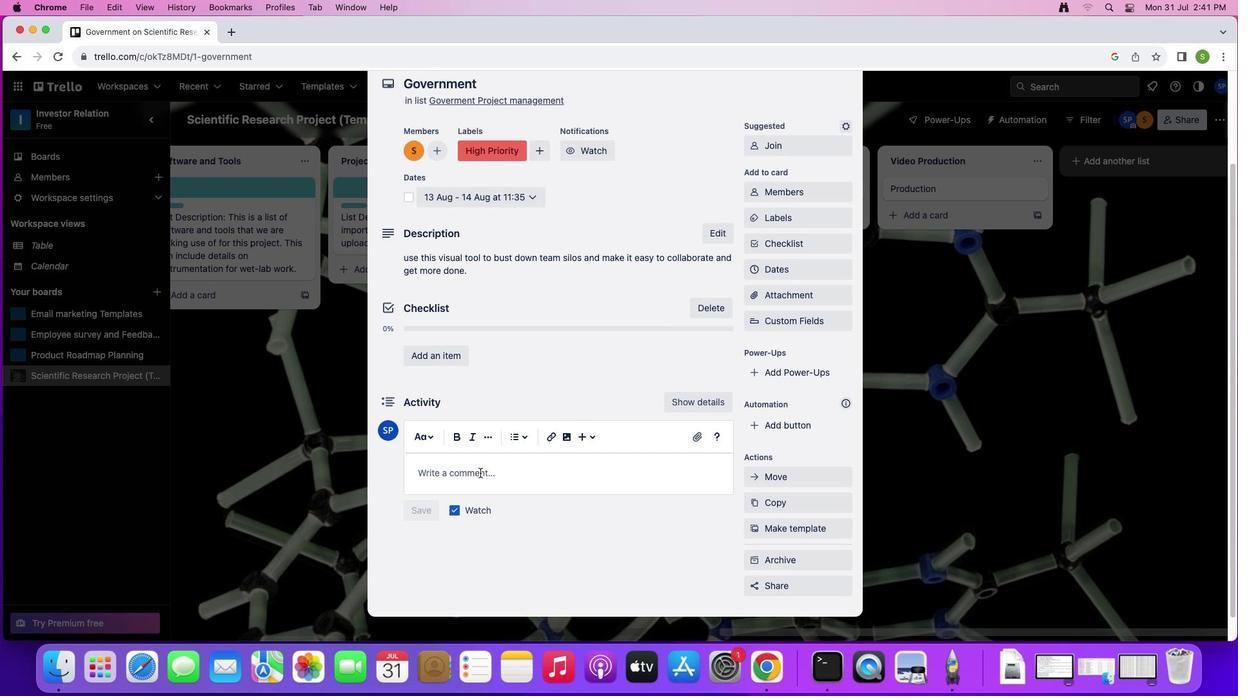 
Action: Mouse pressed left at (480, 472)
Screenshot: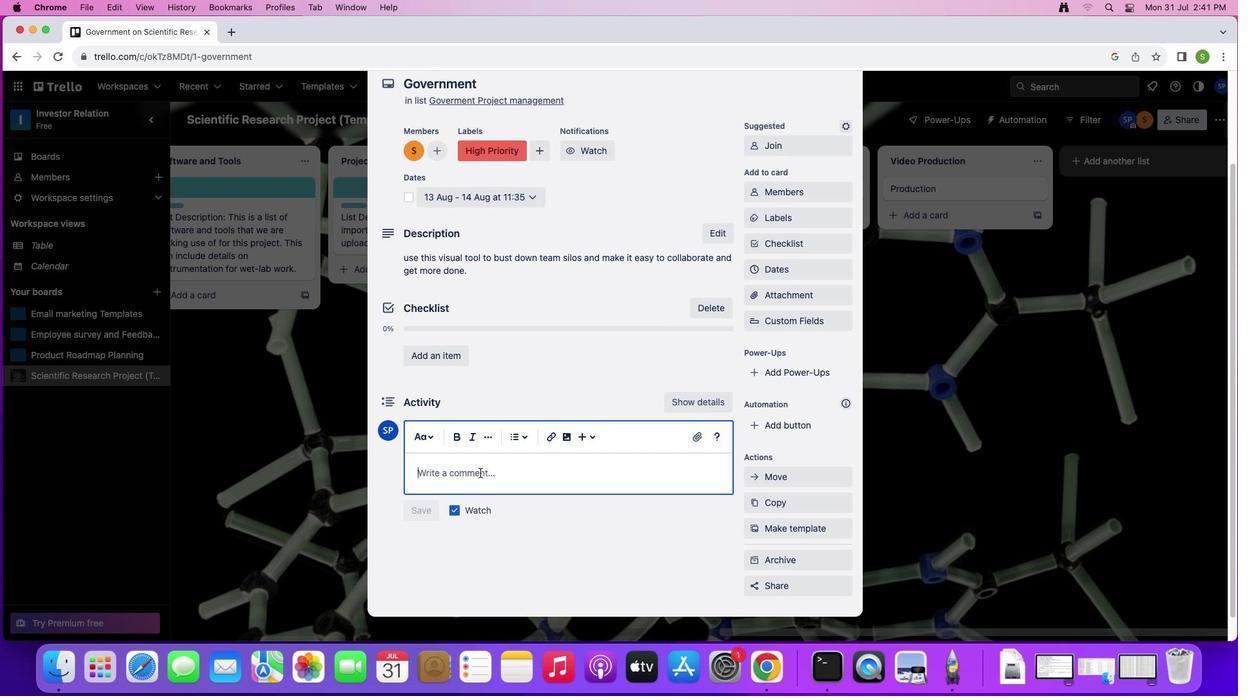 
Action: Mouse moved to (493, 475)
Screenshot: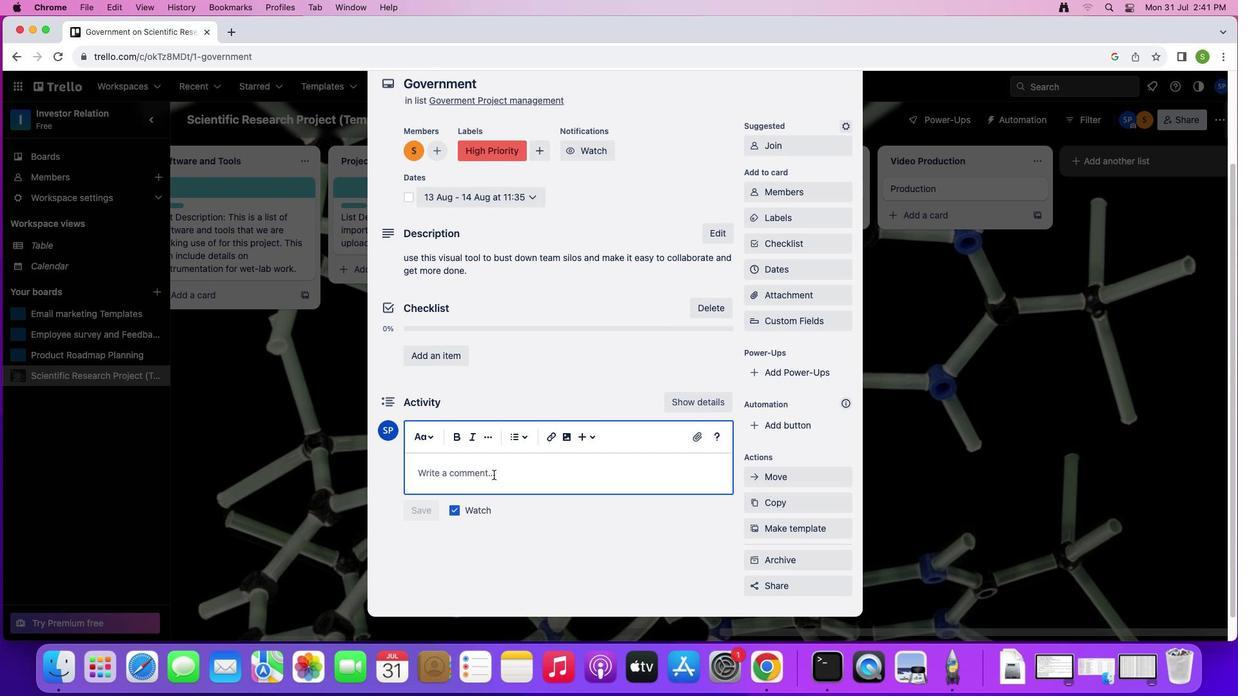 
Action: Mouse pressed left at (493, 475)
Screenshot: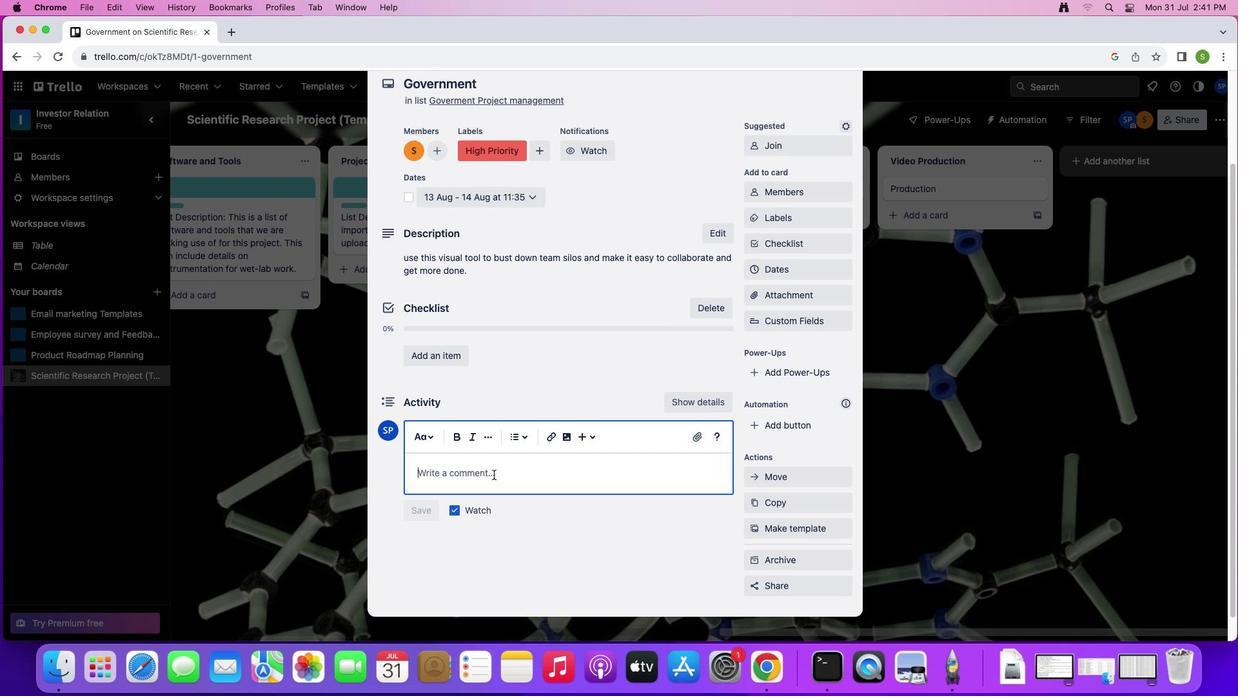 
Action: Mouse moved to (536, 480)
Screenshot: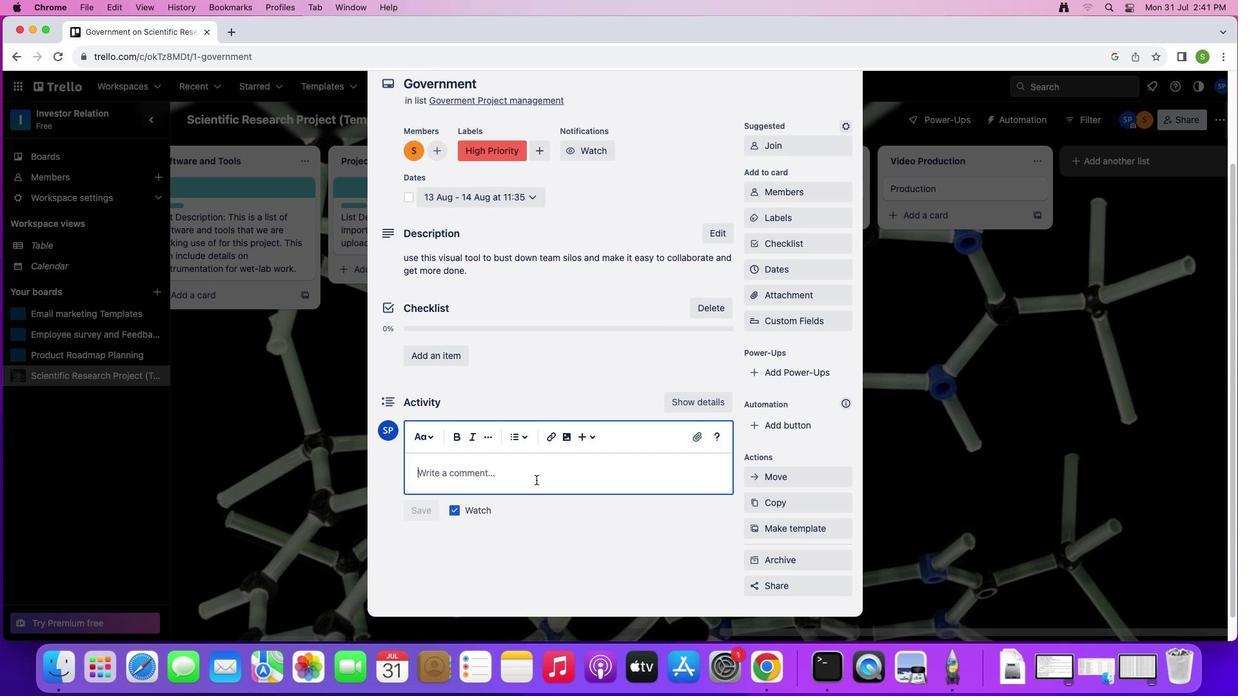 
Action: Key pressed Key.shift'G''o''v''e''r''n''m''e''n''t'Key.spaceKey.shift'B''u''s''i''n''e''s''s'Key.spaceKey.shift'r''e''s''u''l''t'','Key.spaceKey.shift'L''L'Key.shift'C'
Screenshot: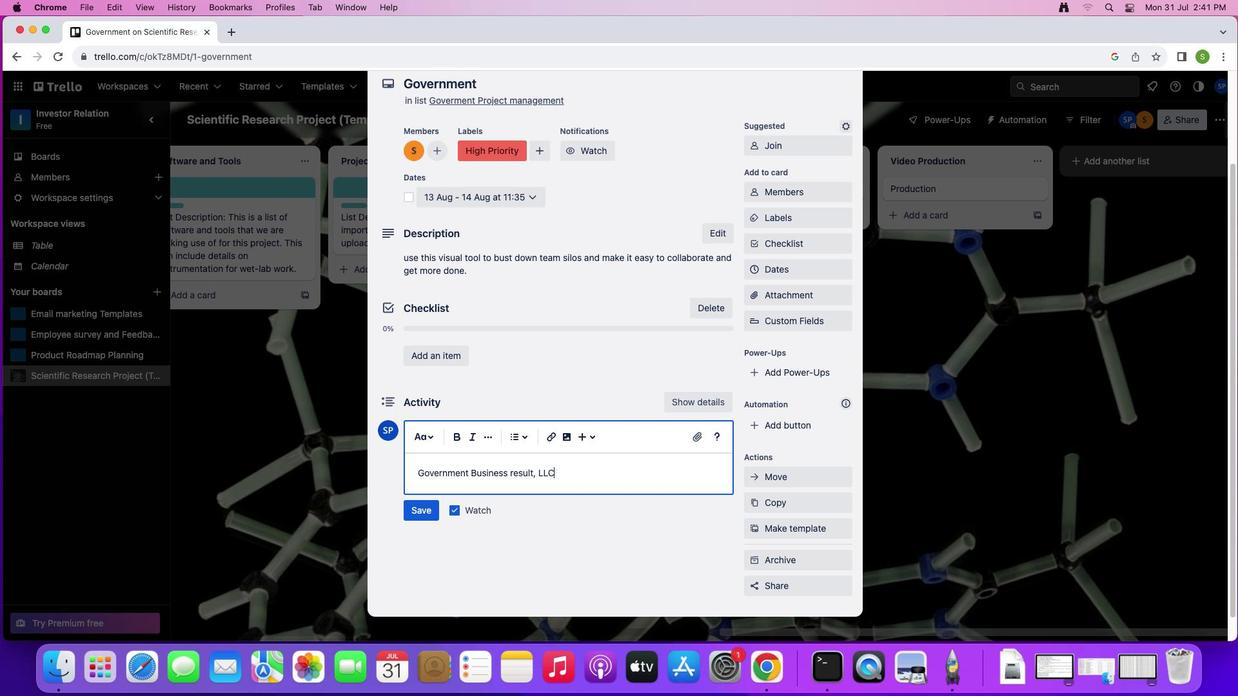
Action: Mouse moved to (414, 510)
Screenshot: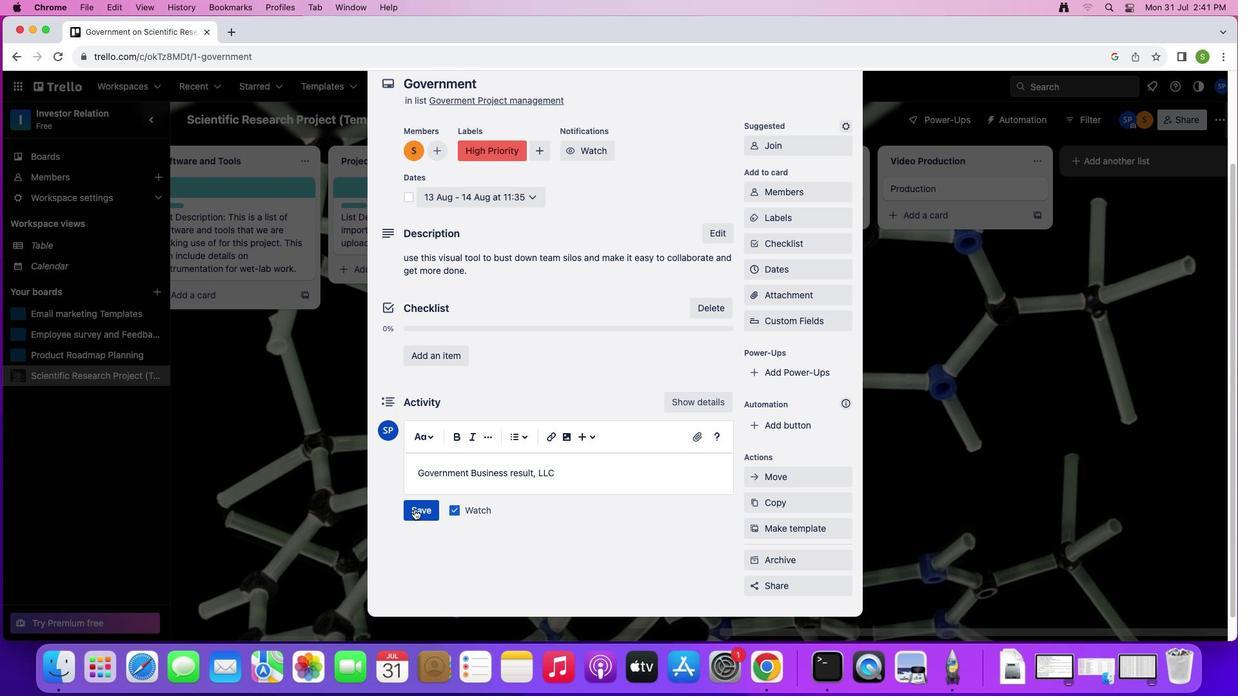 
Action: Mouse pressed left at (414, 510)
Screenshot: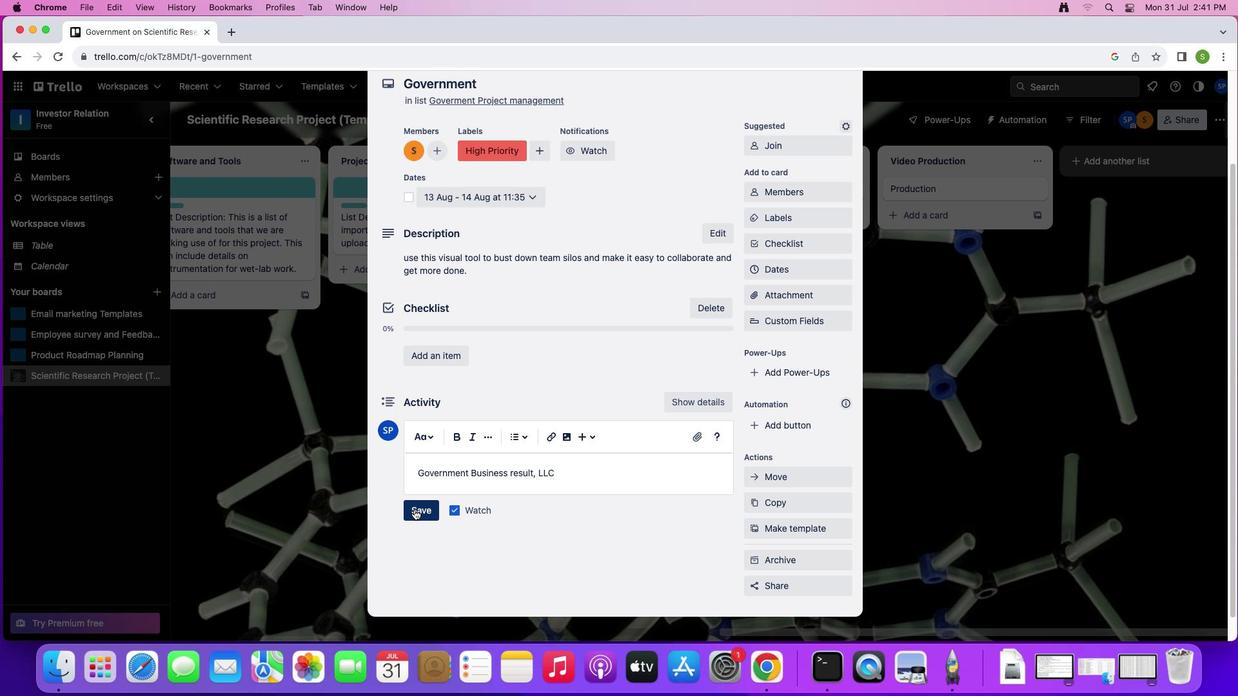 
Action: Mouse moved to (643, 327)
Screenshot: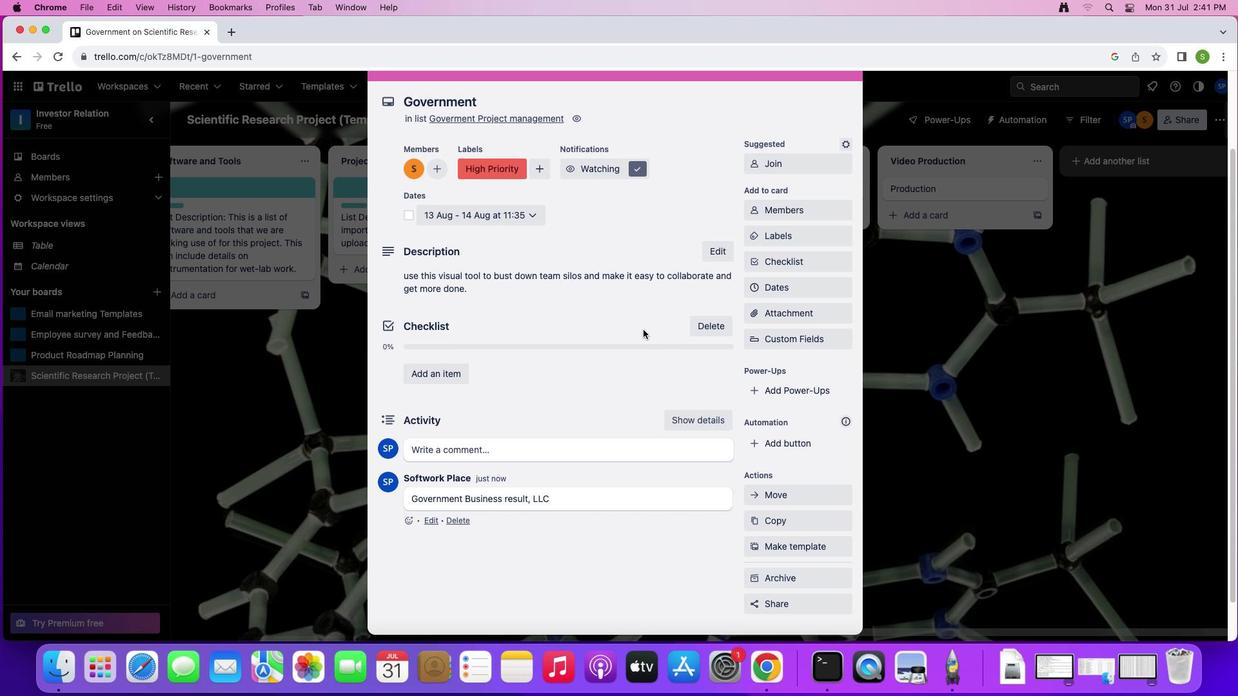 
Action: Mouse scrolled (643, 327) with delta (0, 0)
Screenshot: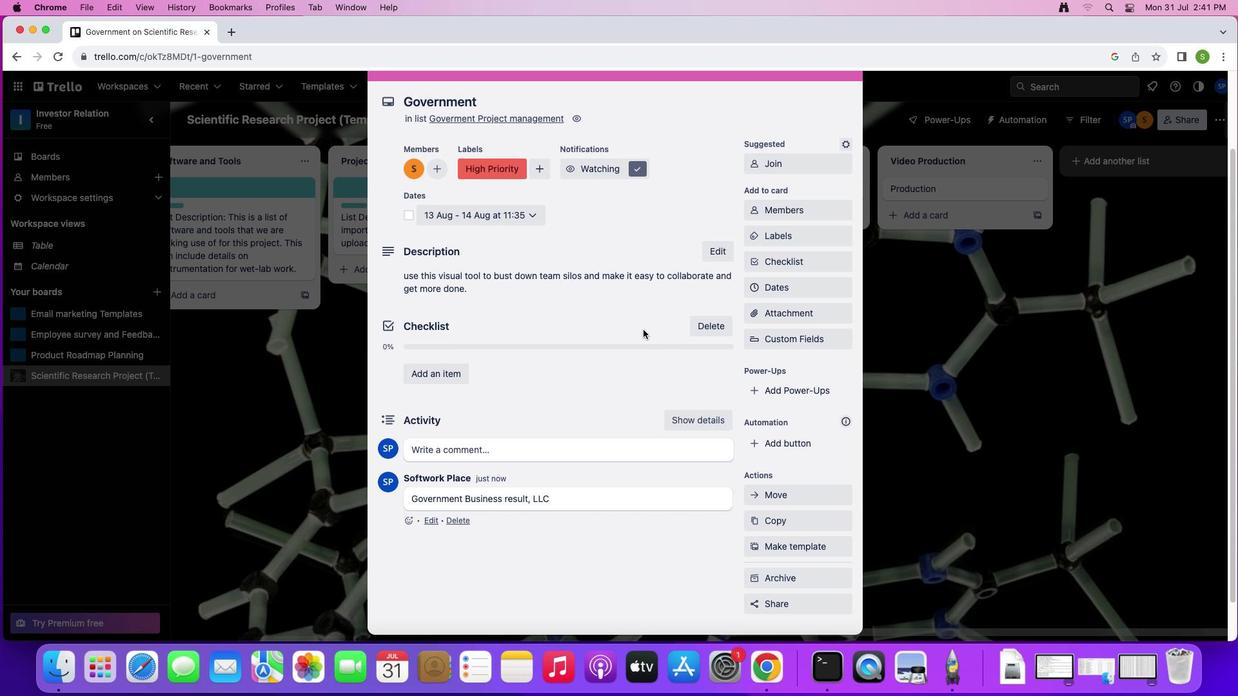
Action: Mouse moved to (643, 328)
Screenshot: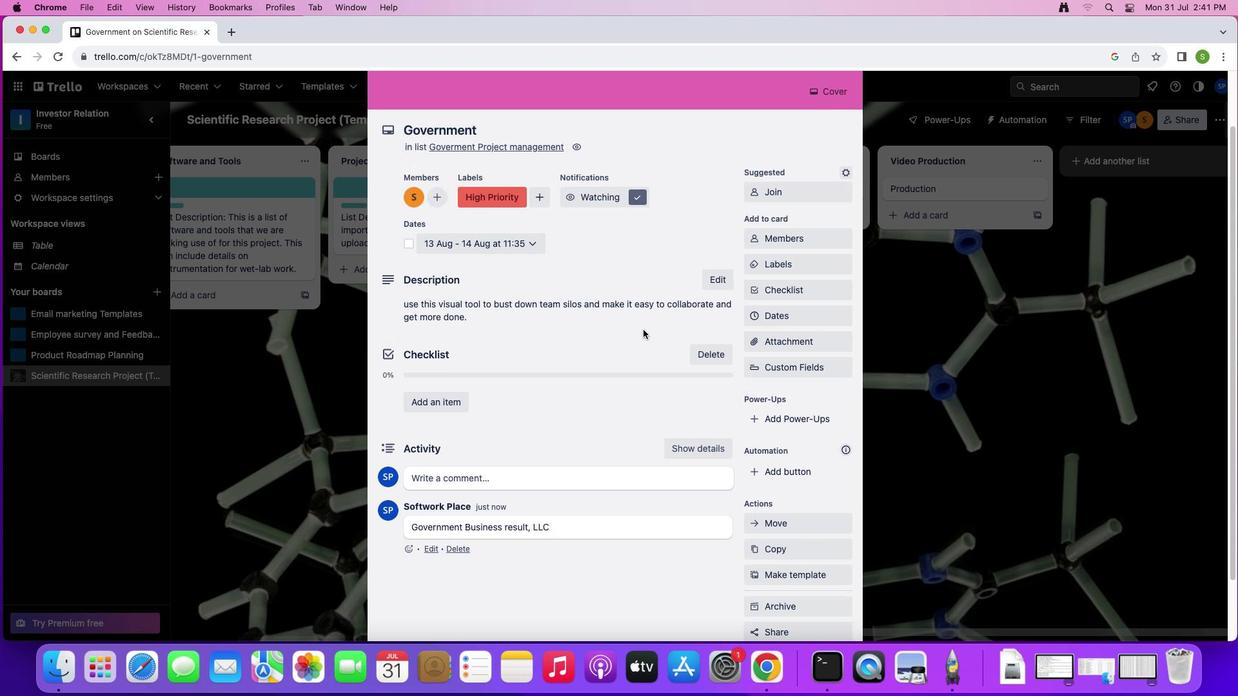 
Action: Mouse scrolled (643, 328) with delta (0, 0)
Screenshot: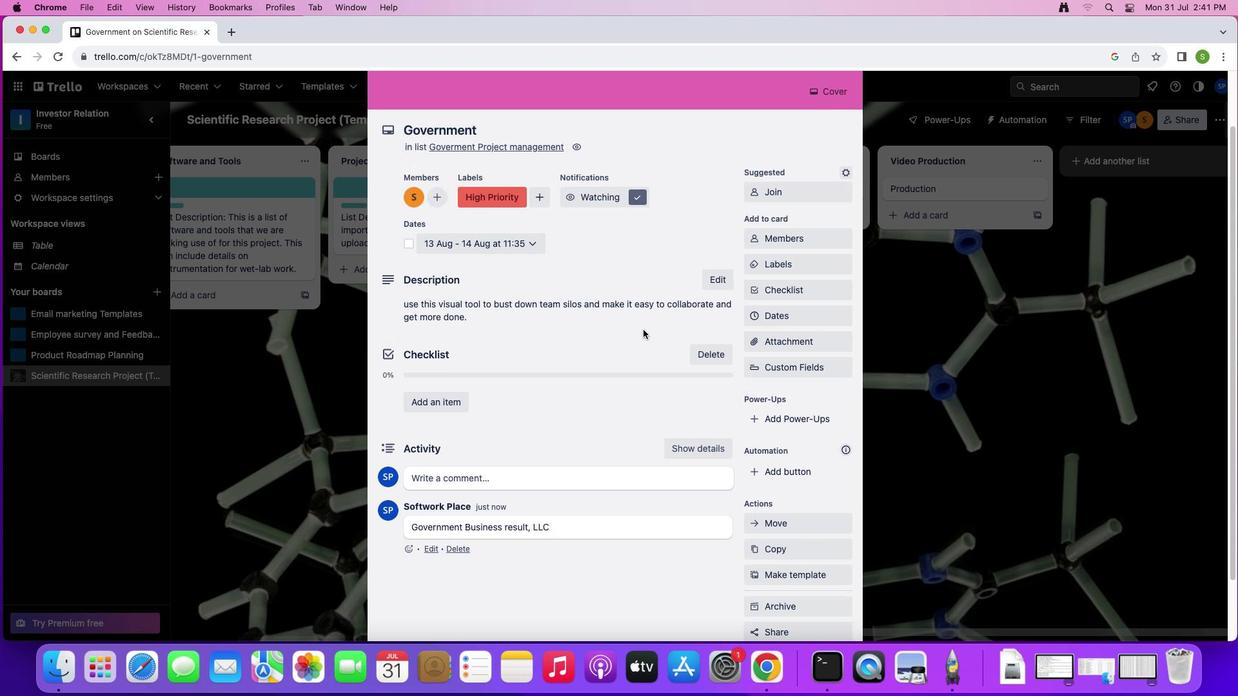 
Action: Mouse moved to (643, 329)
Screenshot: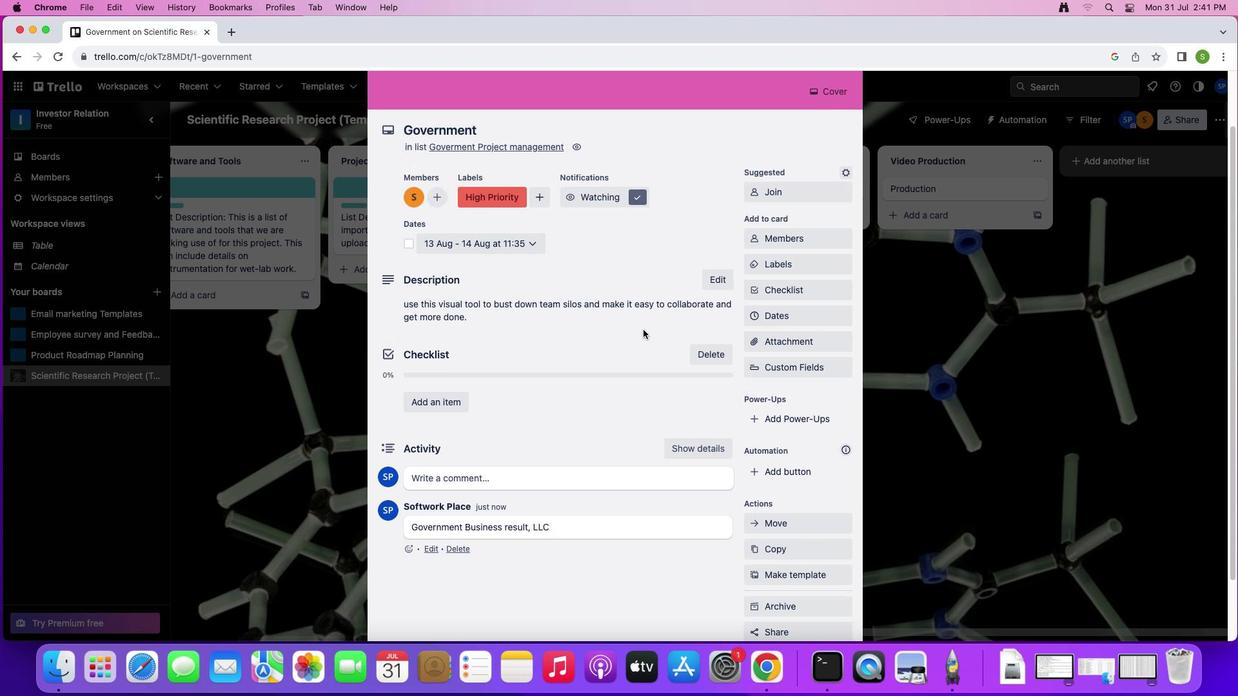 
Action: Mouse scrolled (643, 329) with delta (0, 1)
Screenshot: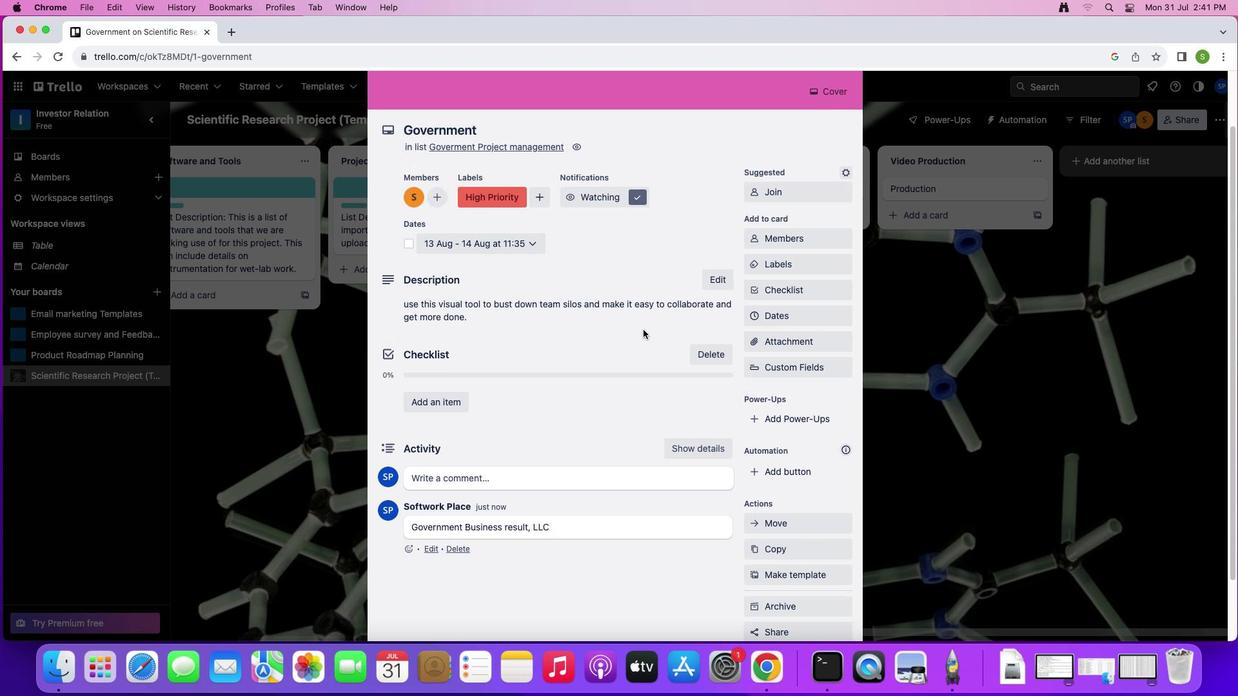 
Action: Mouse moved to (643, 330)
Screenshot: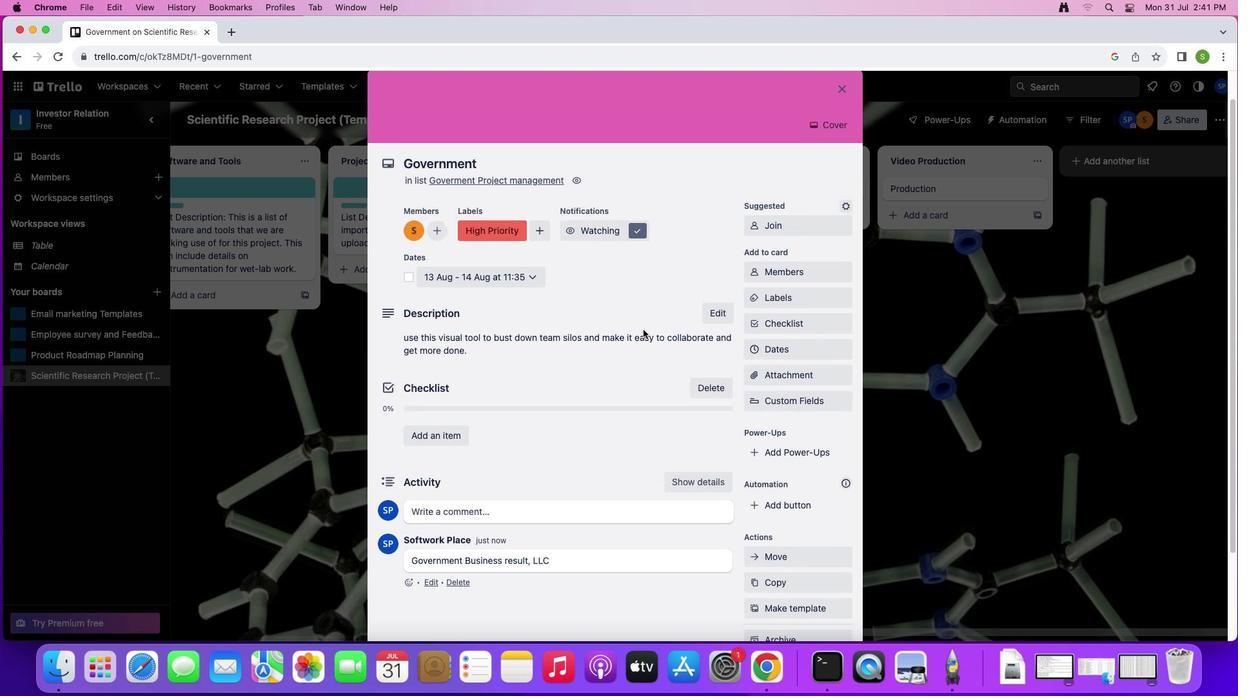 
Action: Mouse scrolled (643, 330) with delta (0, 3)
Screenshot: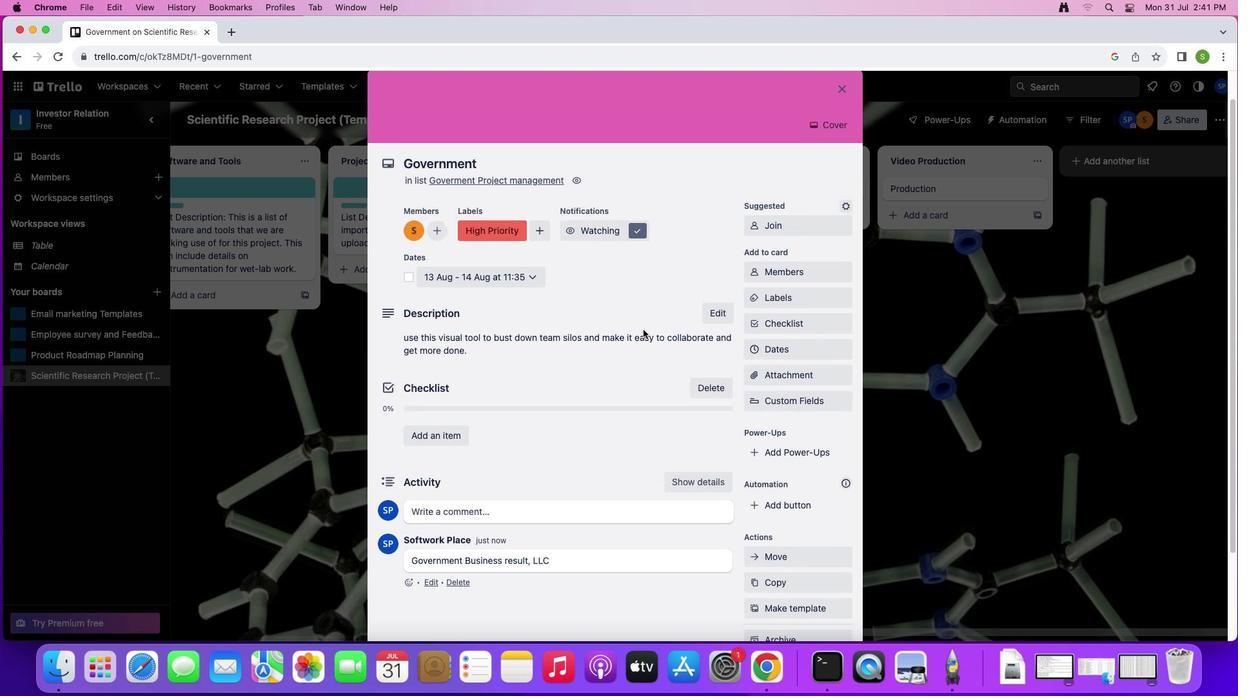 
Action: Mouse moved to (643, 329)
Screenshot: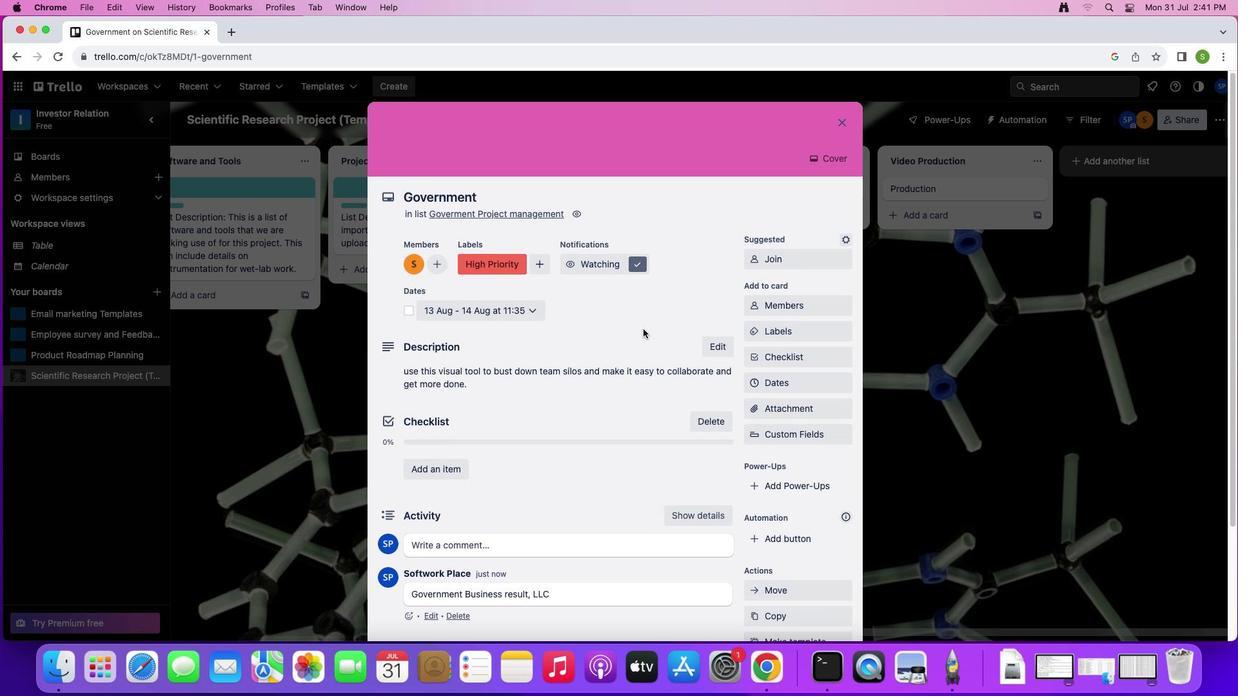 
Action: Mouse scrolled (643, 329) with delta (0, 0)
Screenshot: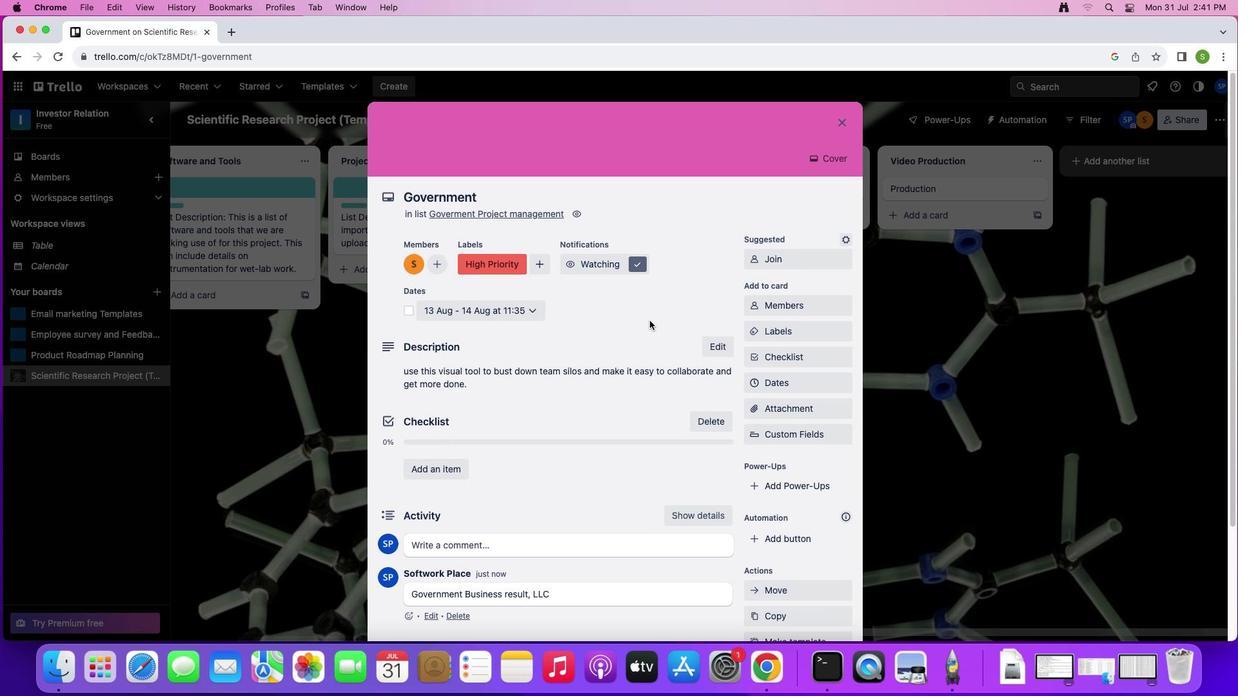 
Action: Mouse scrolled (643, 329) with delta (0, 0)
Screenshot: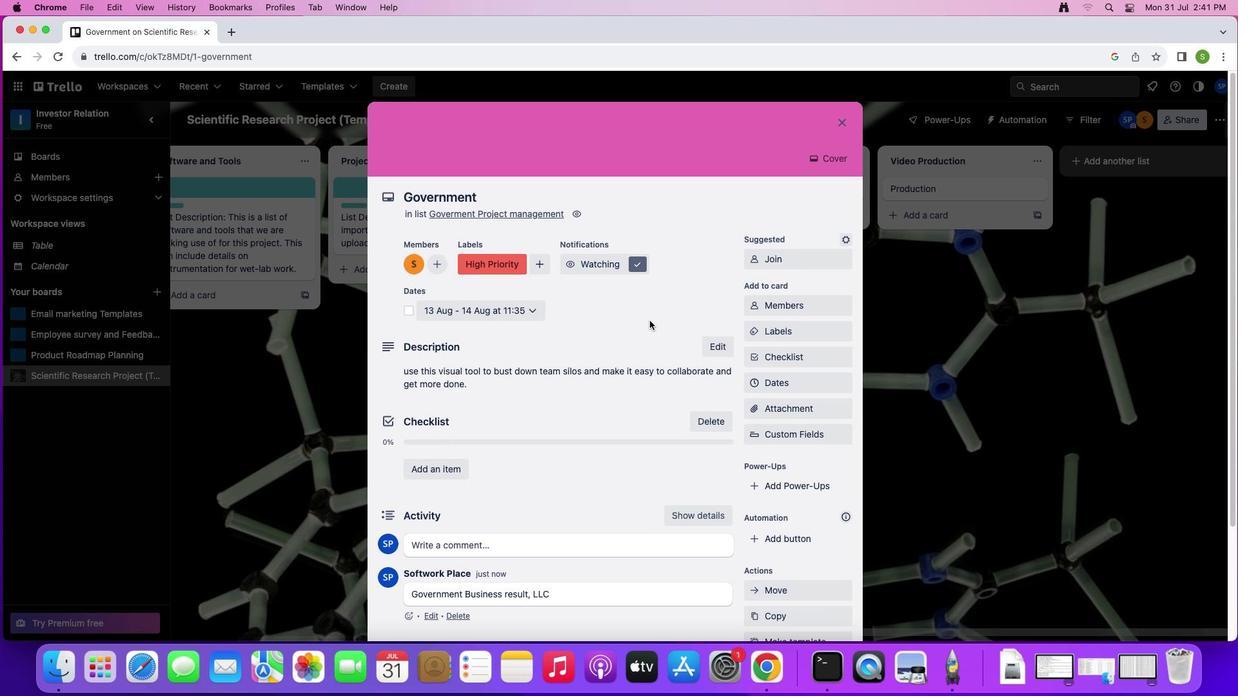 
Action: Mouse scrolled (643, 329) with delta (0, 1)
Screenshot: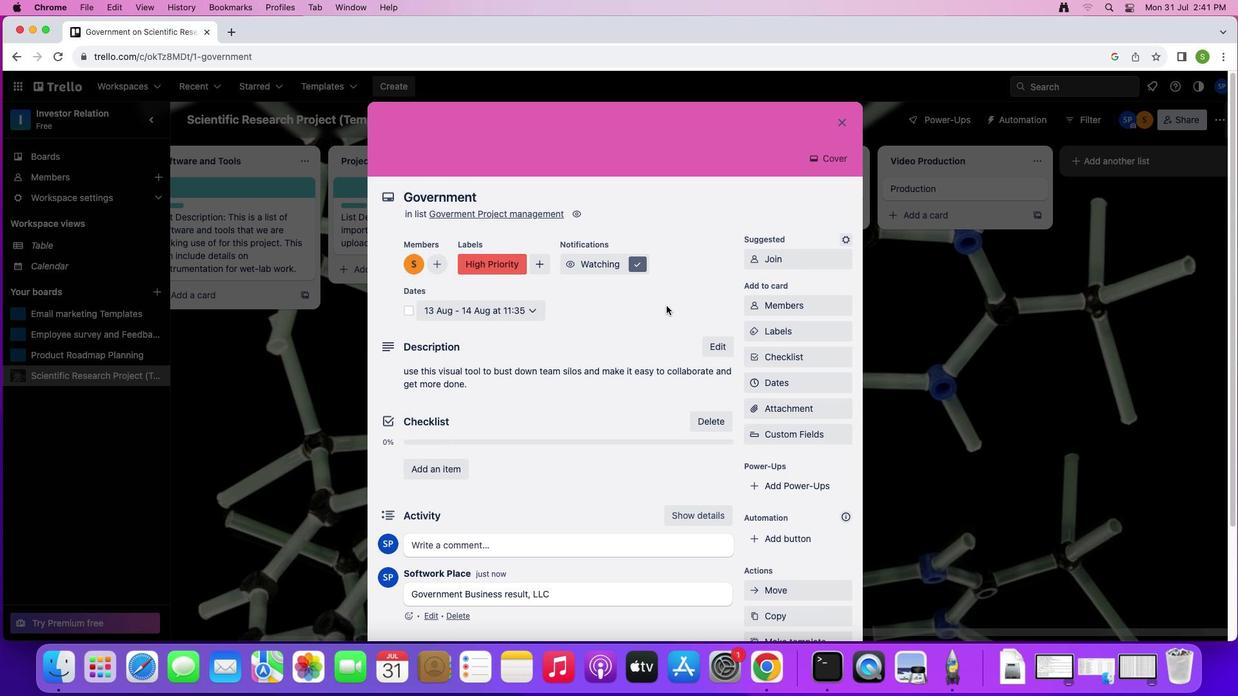 
Action: Mouse moved to (835, 121)
Screenshot: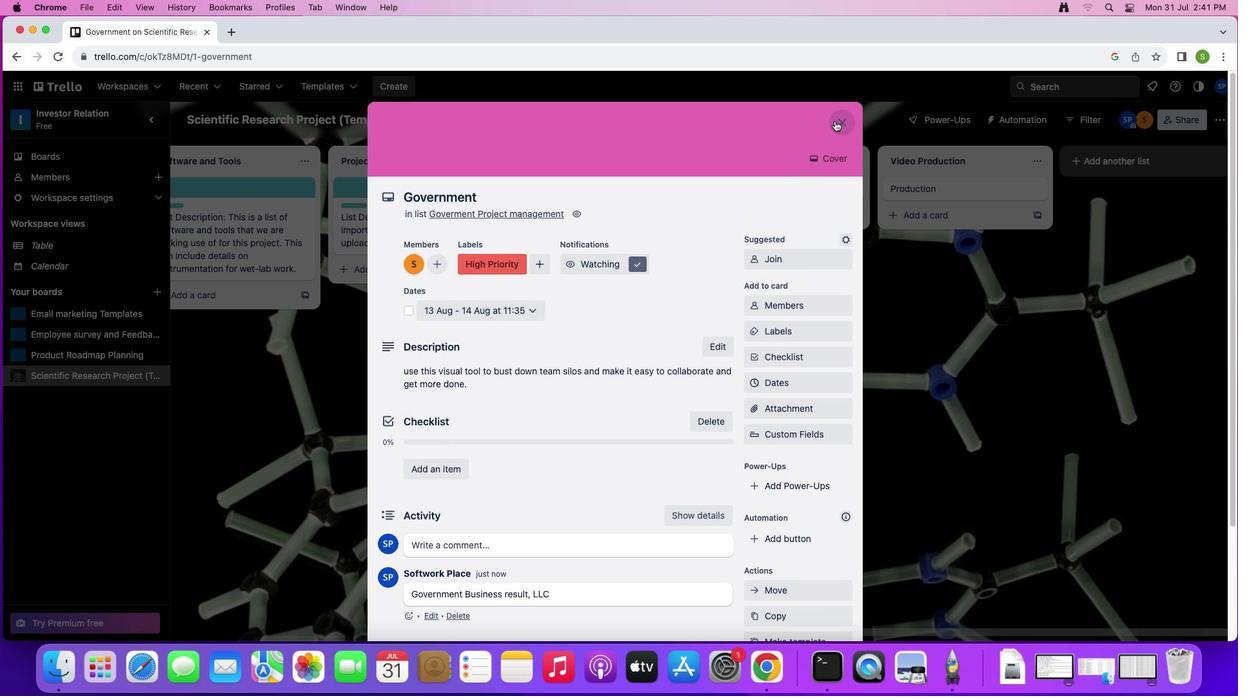 
Action: Mouse pressed left at (835, 121)
Screenshot: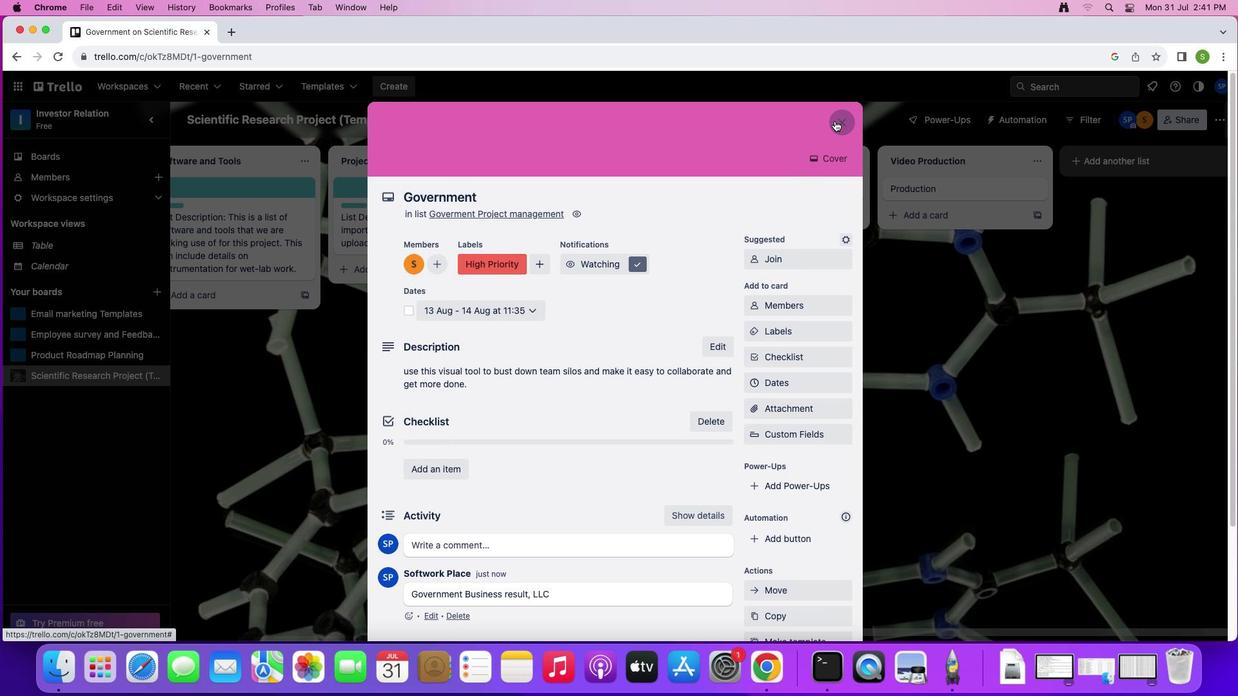 
Action: Mouse moved to (796, 191)
Screenshot: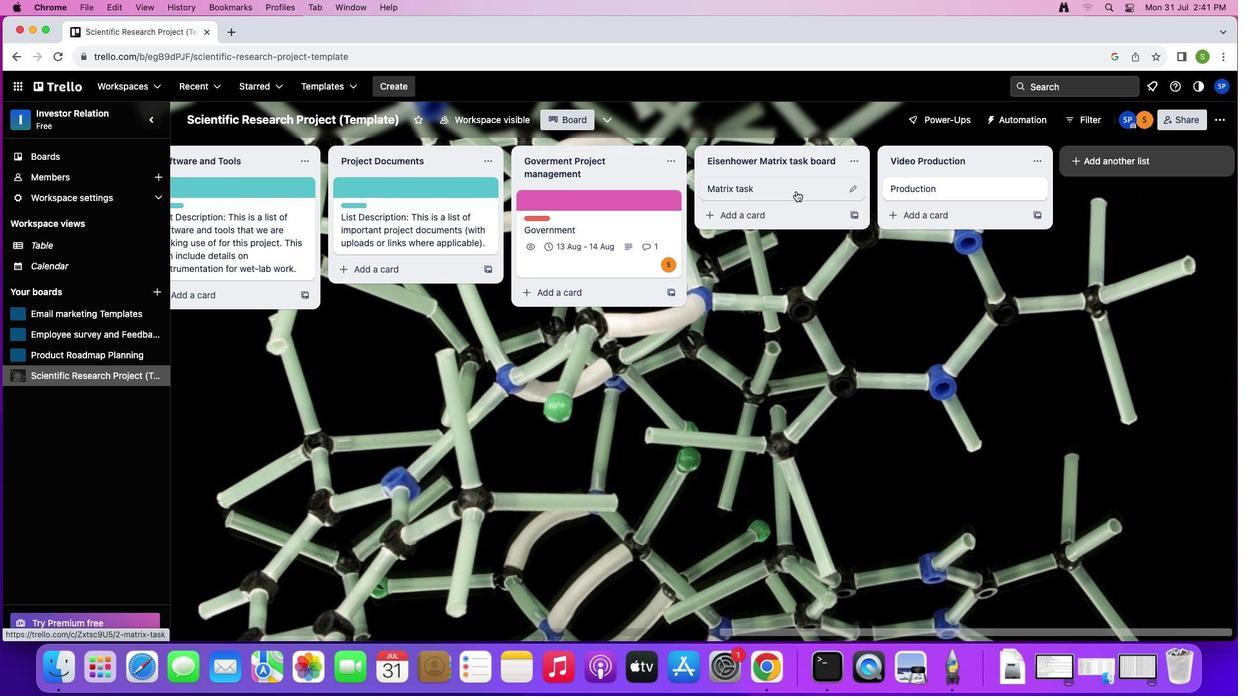 
Action: Mouse pressed left at (796, 191)
Screenshot: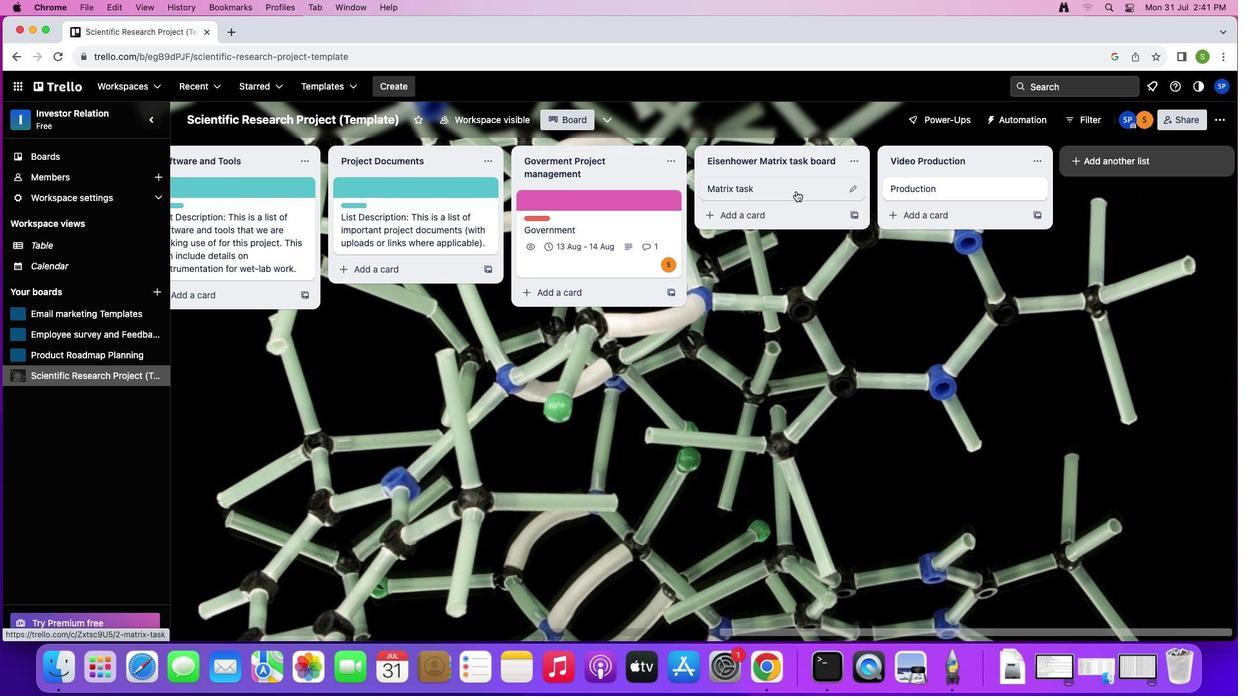 
Action: Mouse moved to (772, 232)
Screenshot: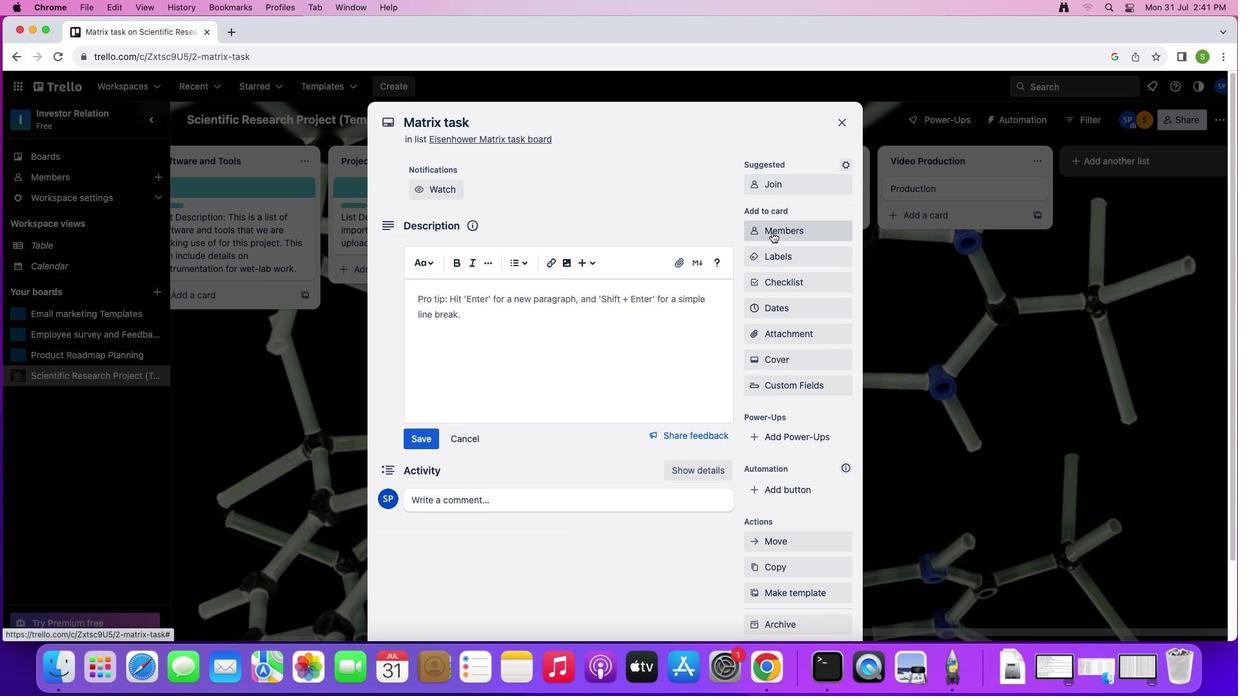 
Action: Mouse pressed left at (772, 232)
Screenshot: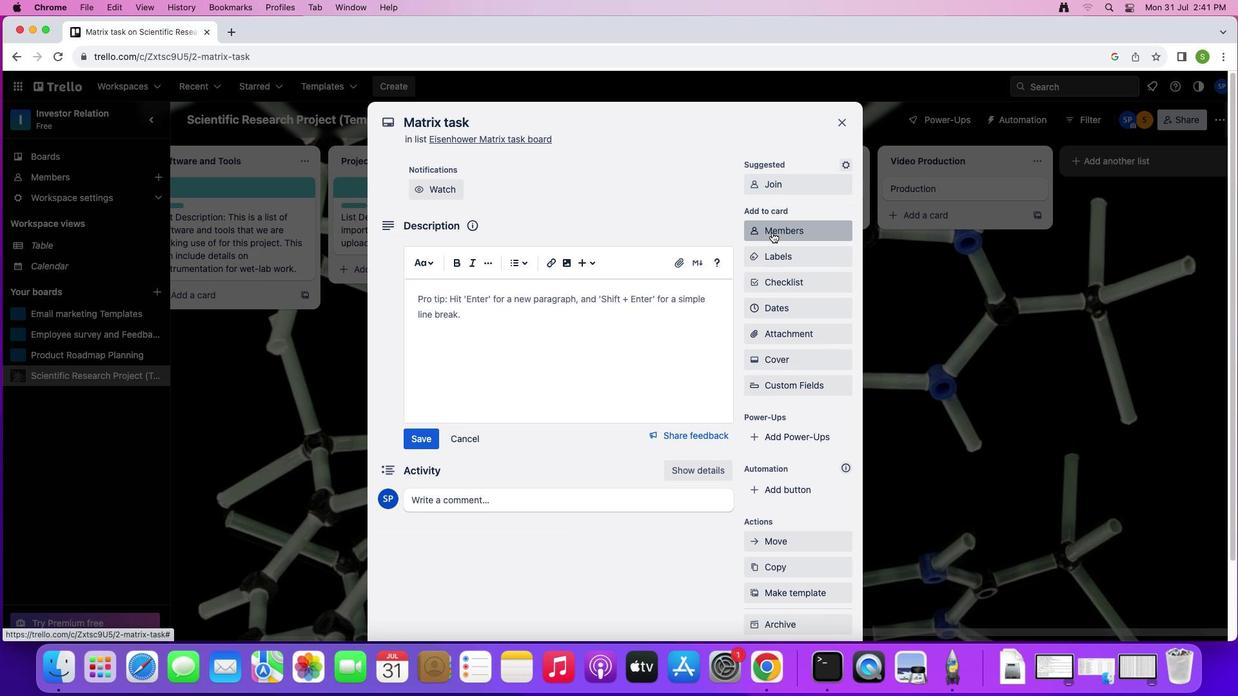 
Action: Mouse moved to (772, 292)
Screenshot: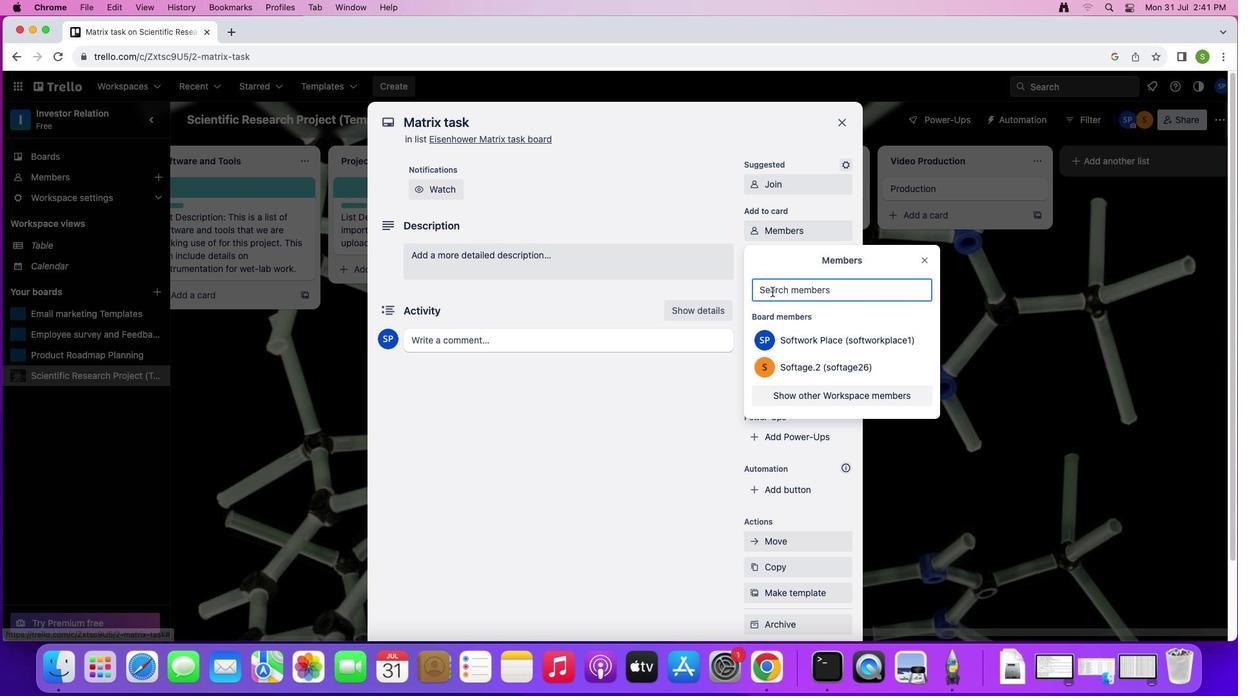 
Action: Mouse pressed left at (772, 292)
Screenshot: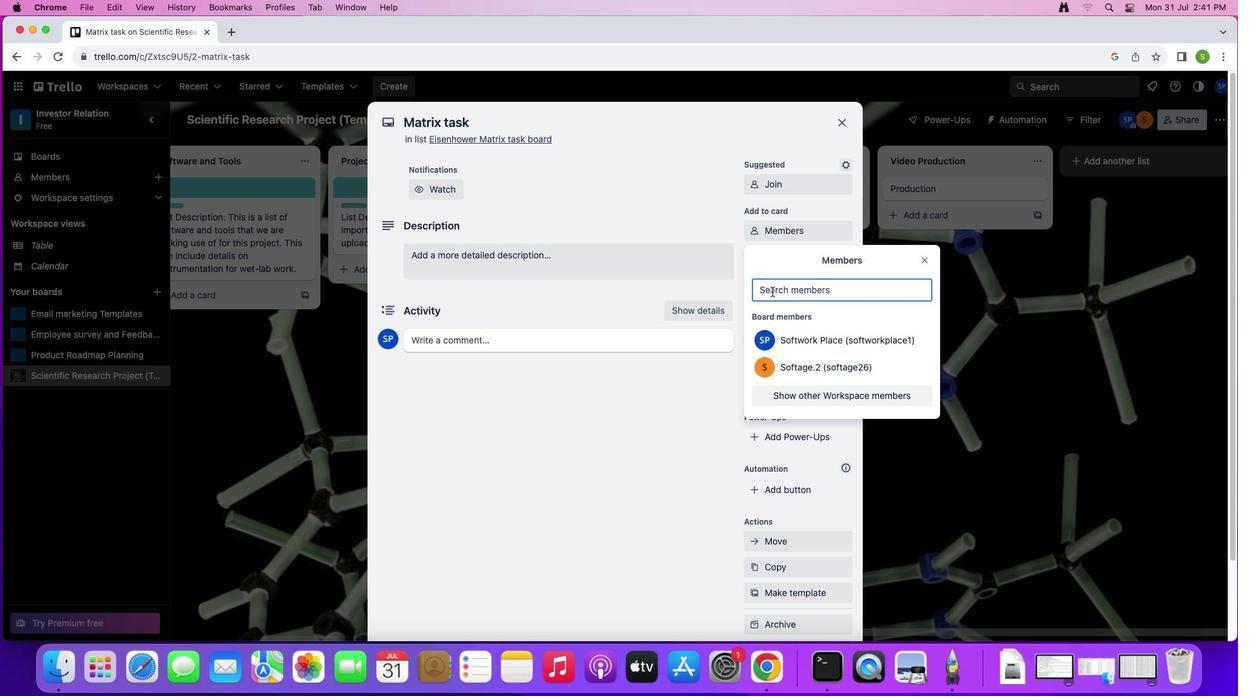 
Action: Mouse moved to (834, 300)
Screenshot: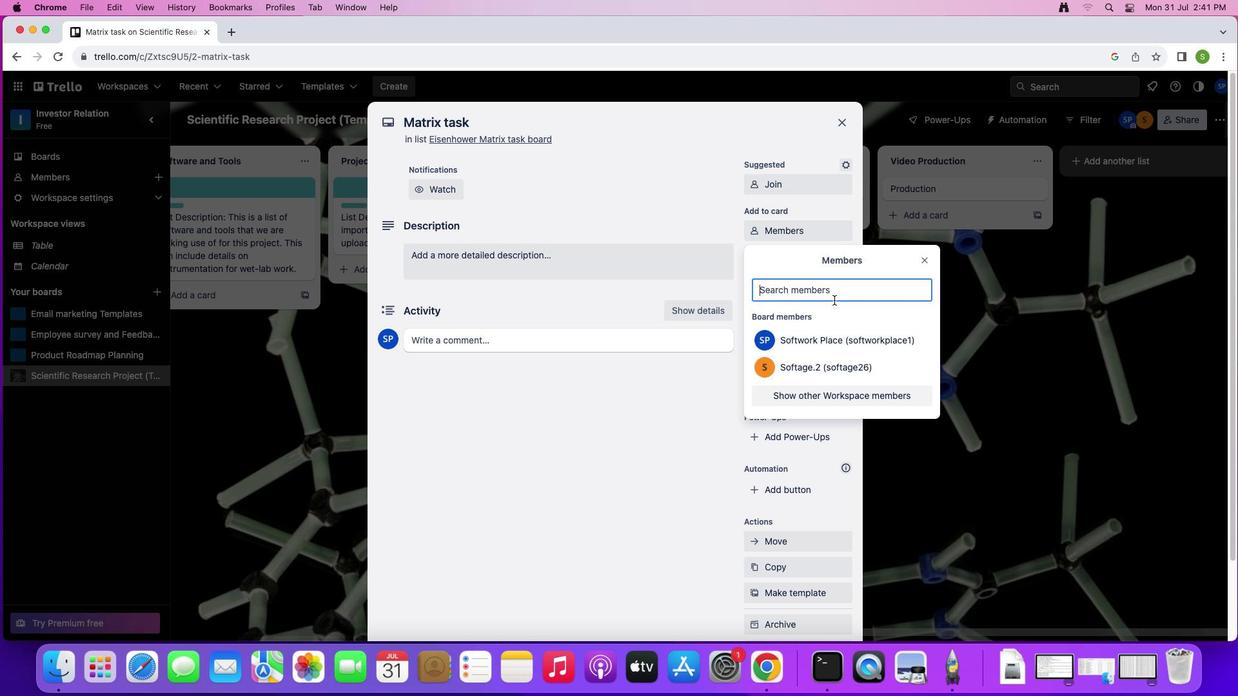 
Action: Key pressed 's''o''f''t''a''g''e''.''3'Key.shift'@''s''o''f''t''a''g''e''.''n''e''t'
Screenshot: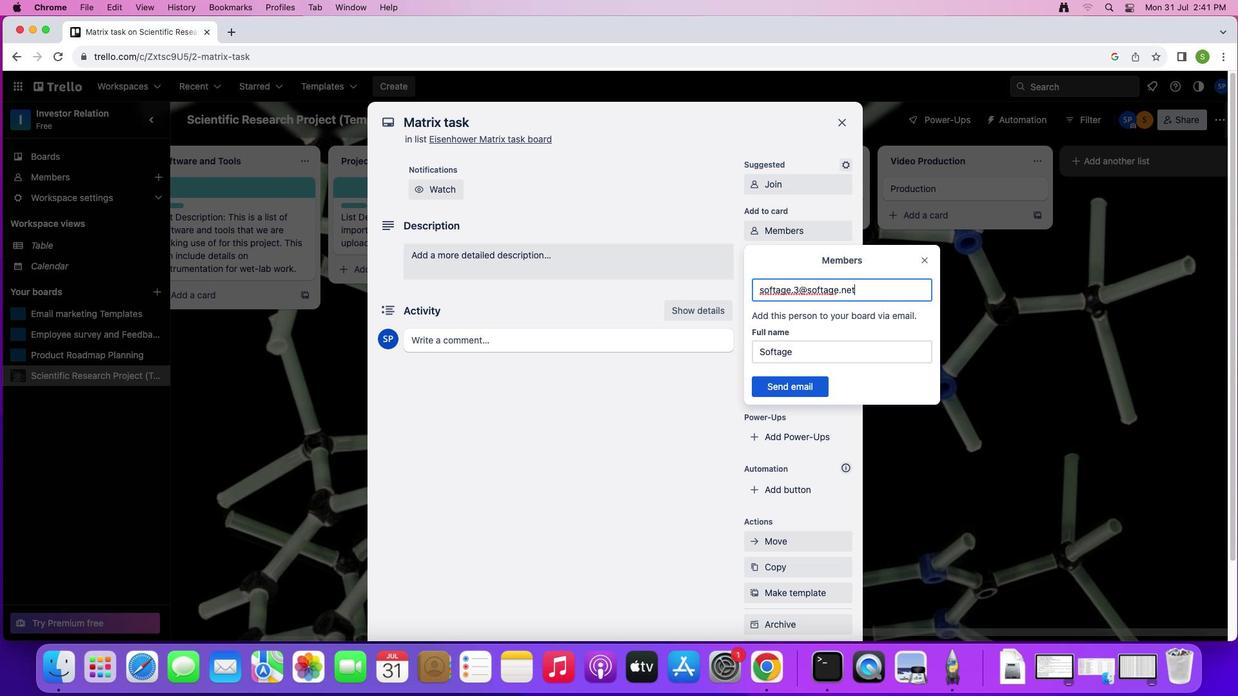 
Action: Mouse moved to (759, 387)
Screenshot: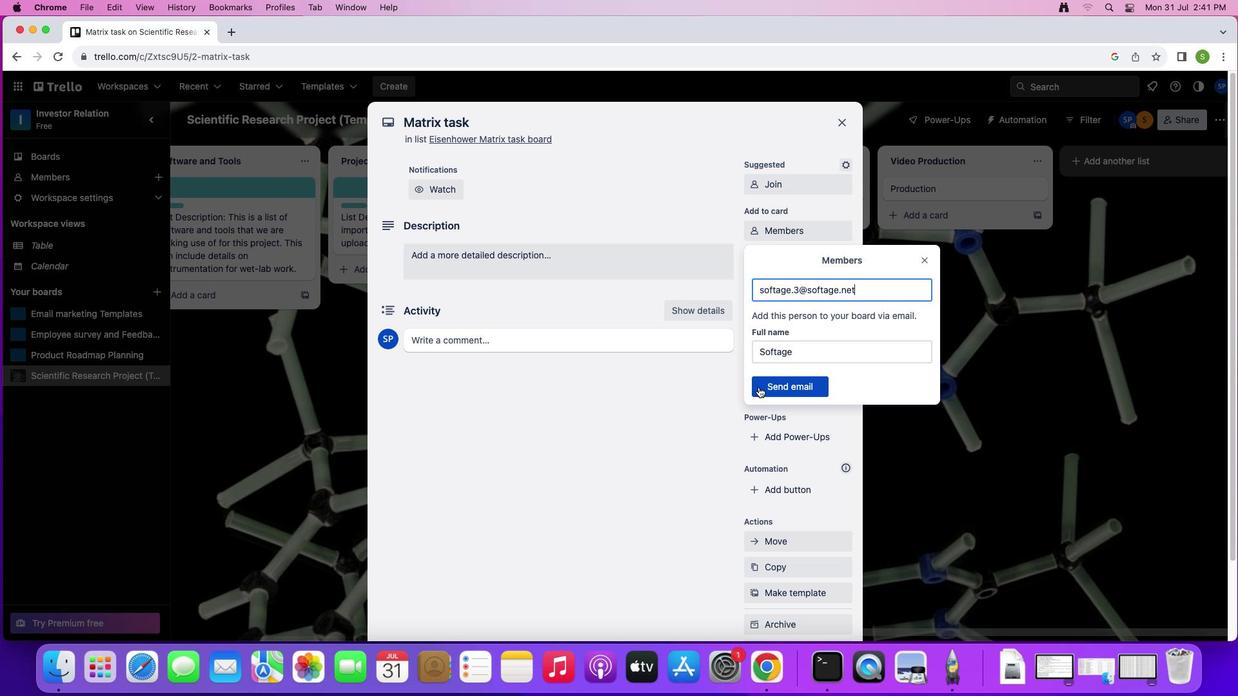 
Action: Mouse pressed left at (759, 387)
Screenshot: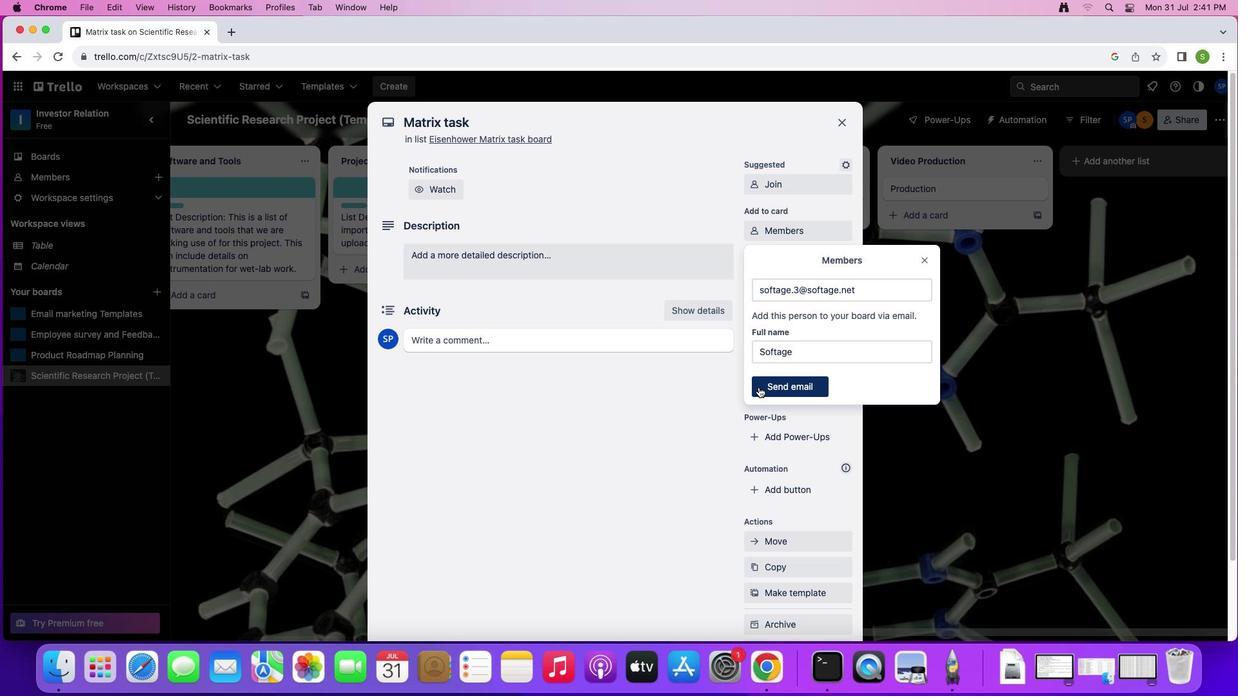 
Action: Mouse moved to (779, 258)
Screenshot: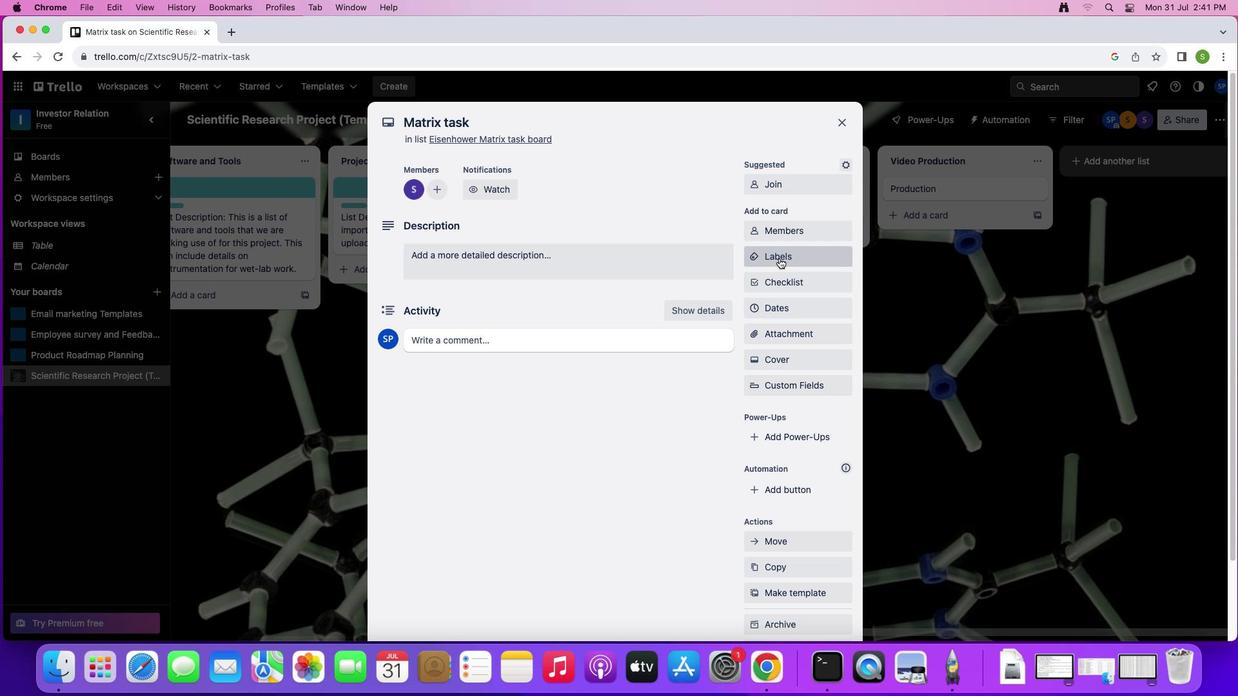 
Action: Mouse pressed left at (779, 258)
Screenshot: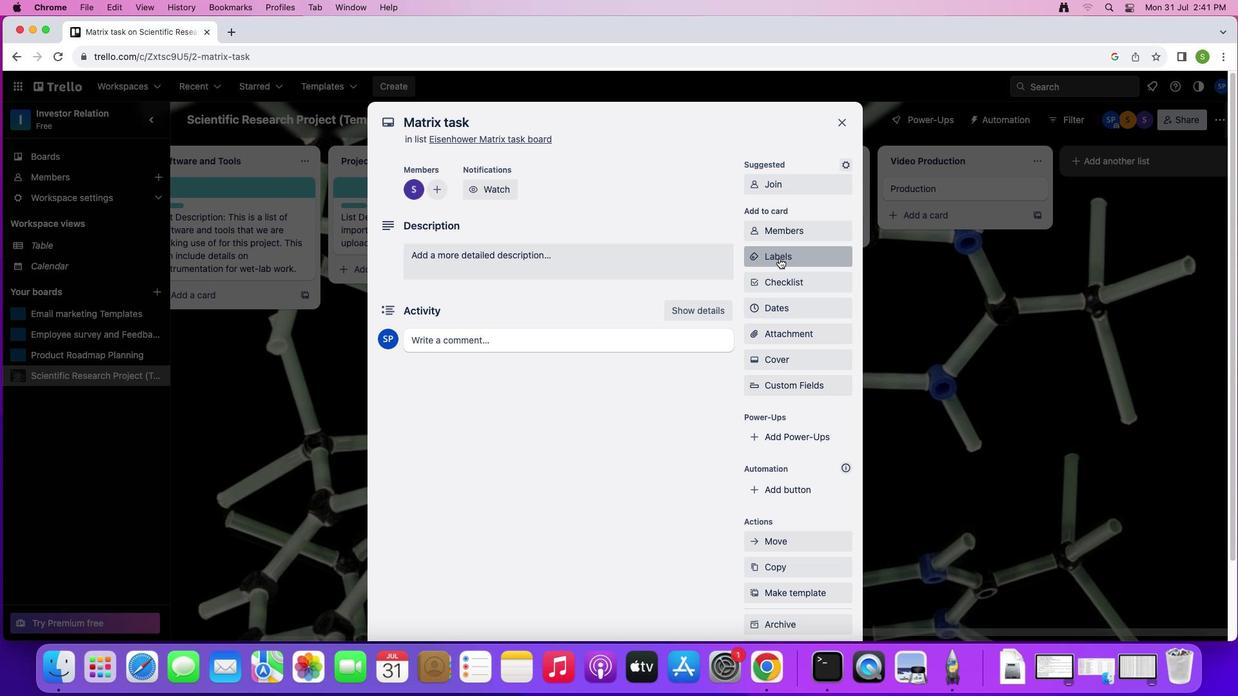 
Action: Mouse moved to (808, 476)
Screenshot: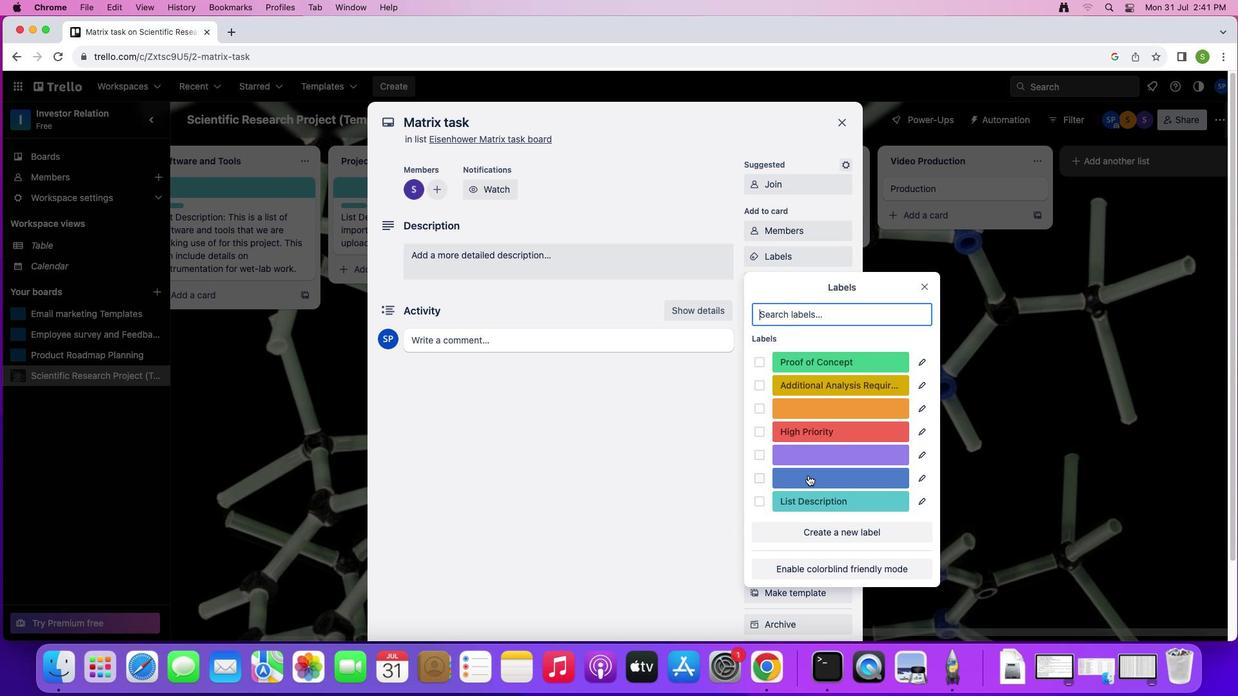 
Action: Mouse pressed left at (808, 476)
Screenshot: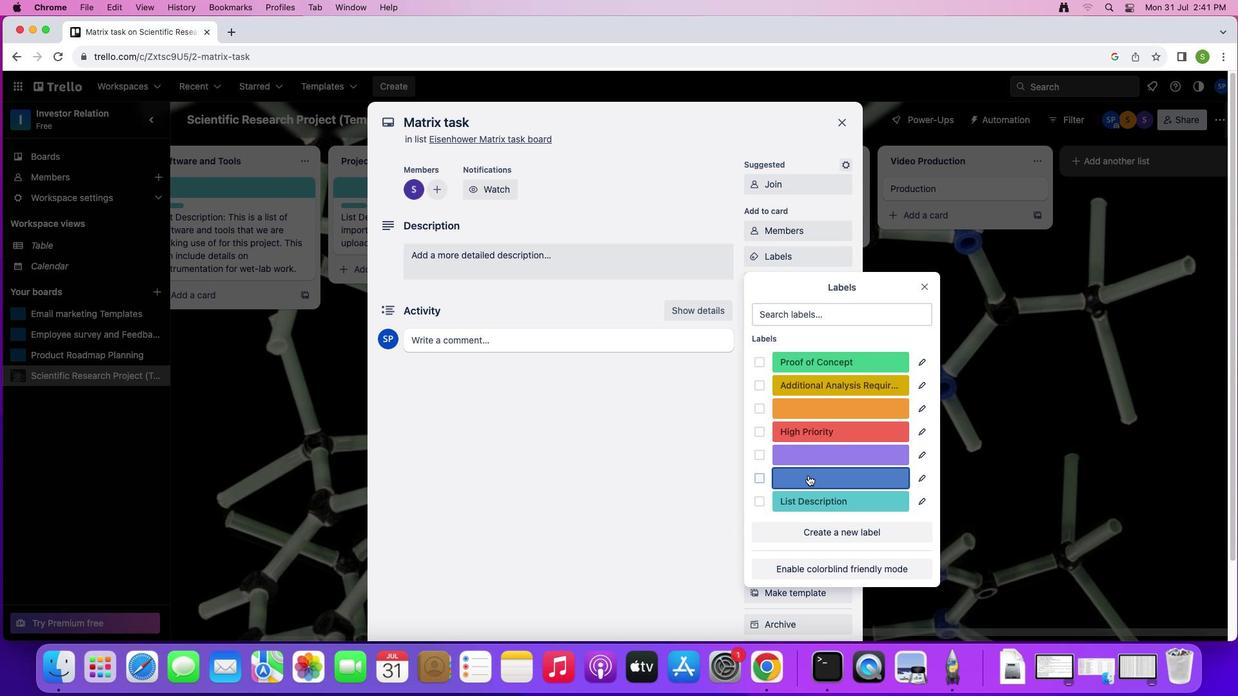 
Action: Mouse moved to (931, 287)
Screenshot: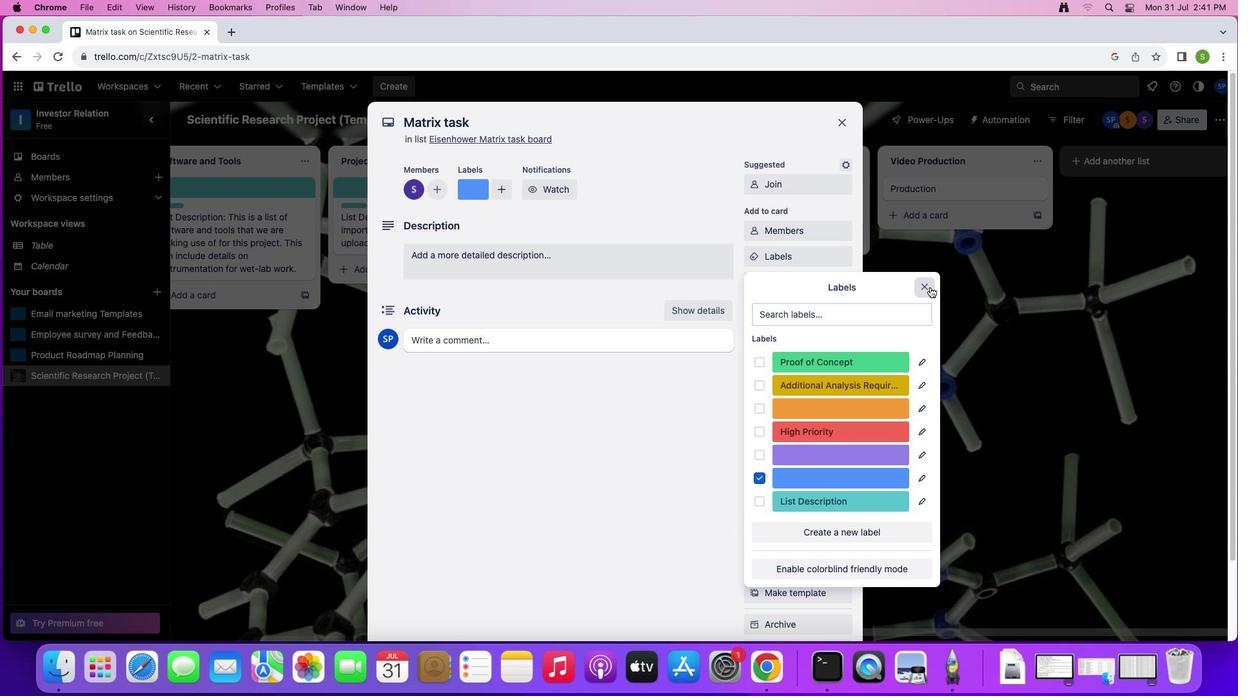 
Action: Mouse pressed left at (931, 287)
Screenshot: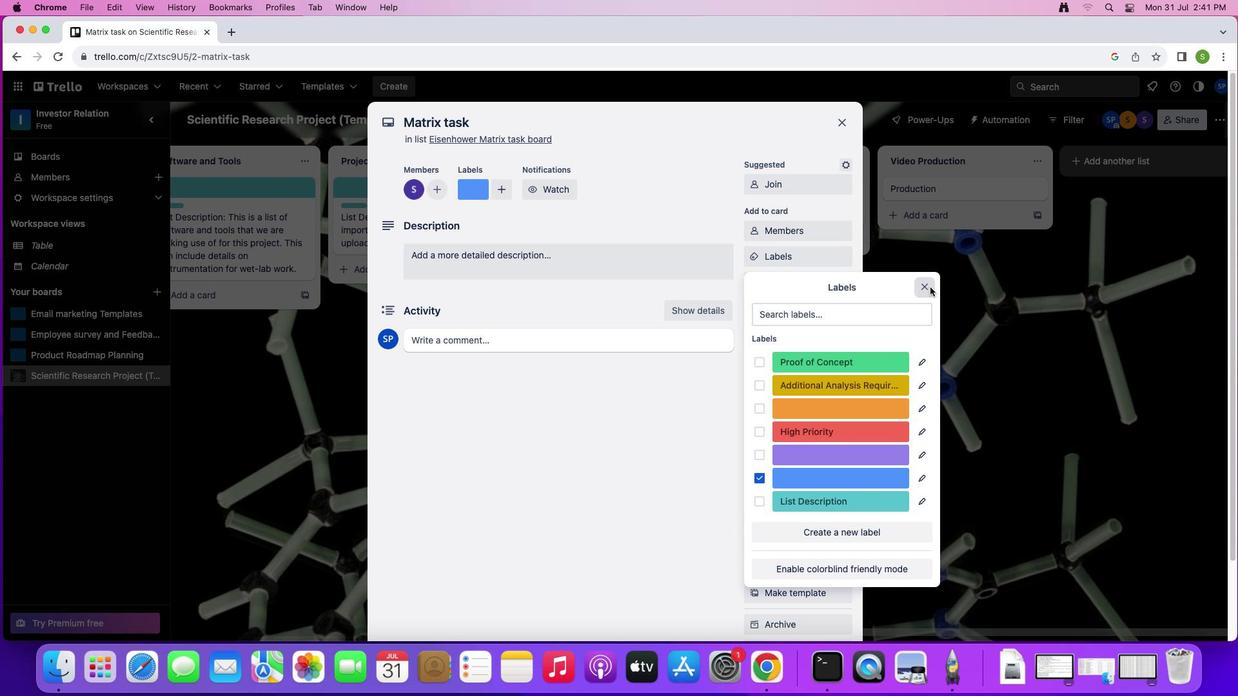 
Action: Mouse moved to (802, 275)
Screenshot: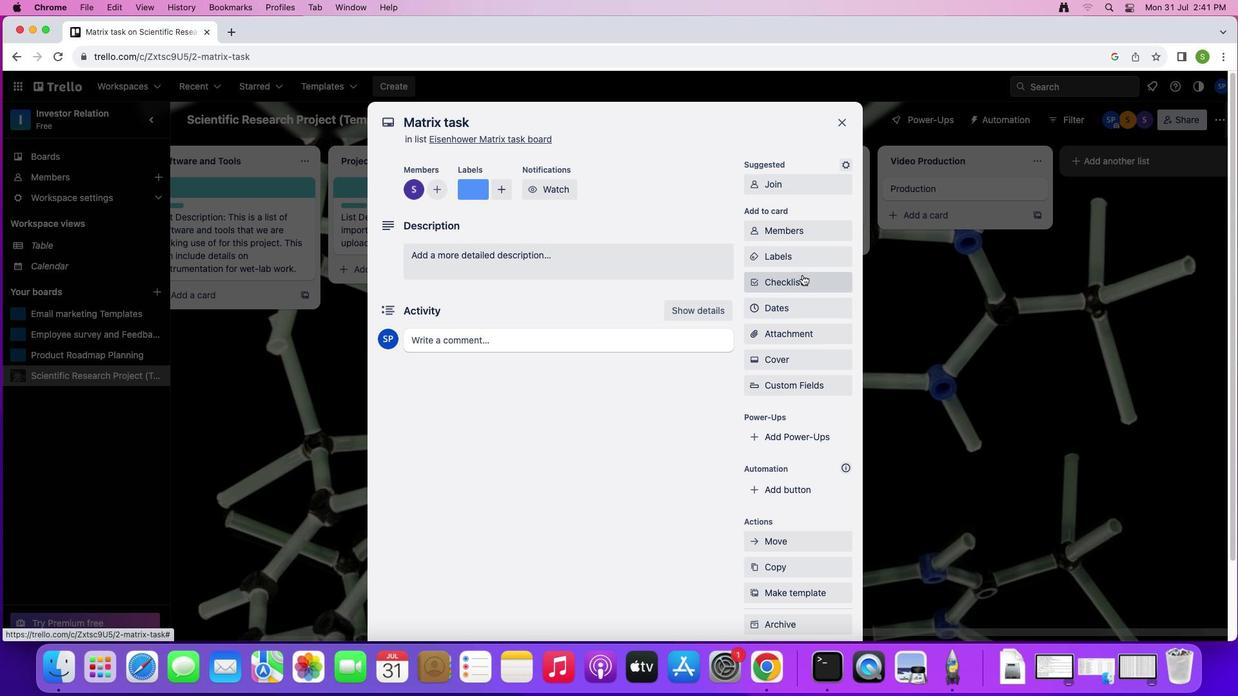 
Action: Mouse pressed left at (802, 275)
Screenshot: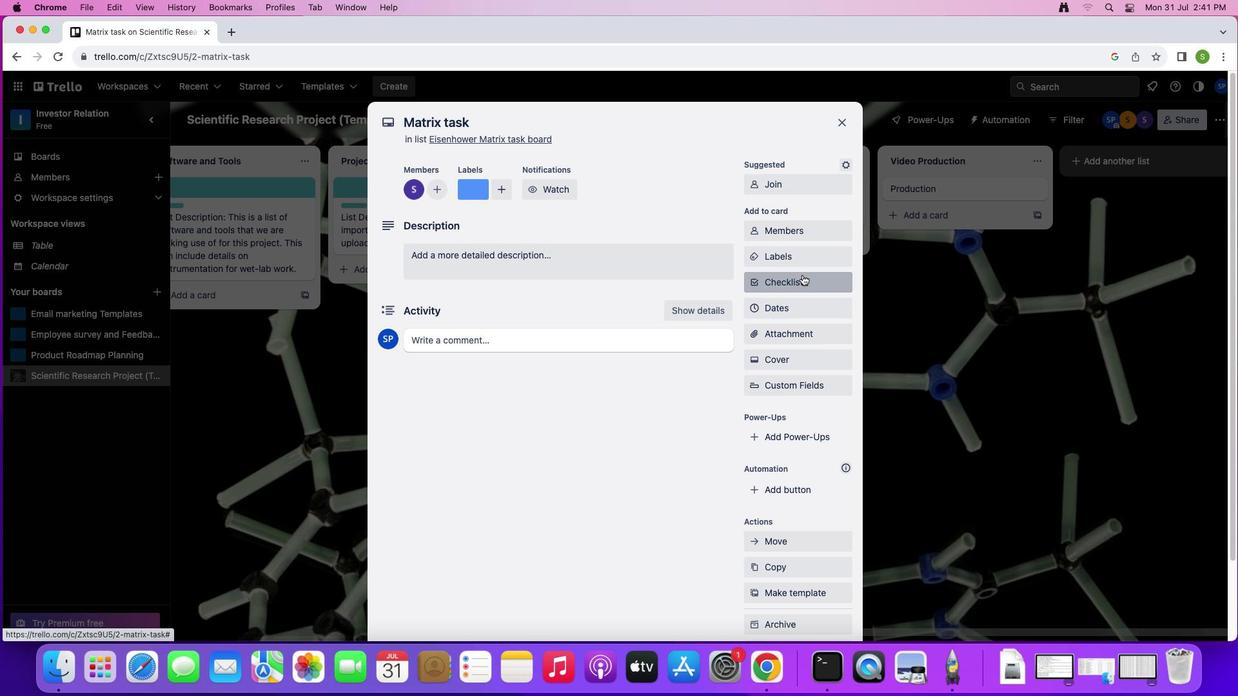
Action: Mouse moved to (783, 425)
Screenshot: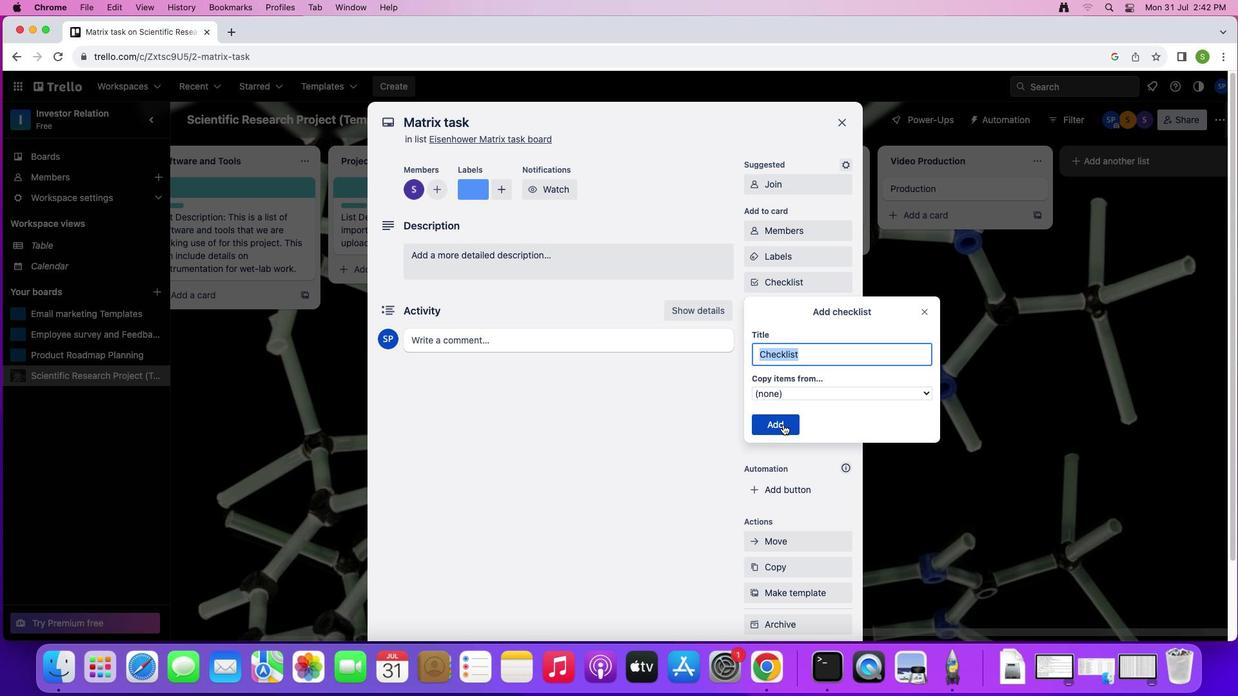 
Action: Mouse pressed left at (783, 425)
Screenshot: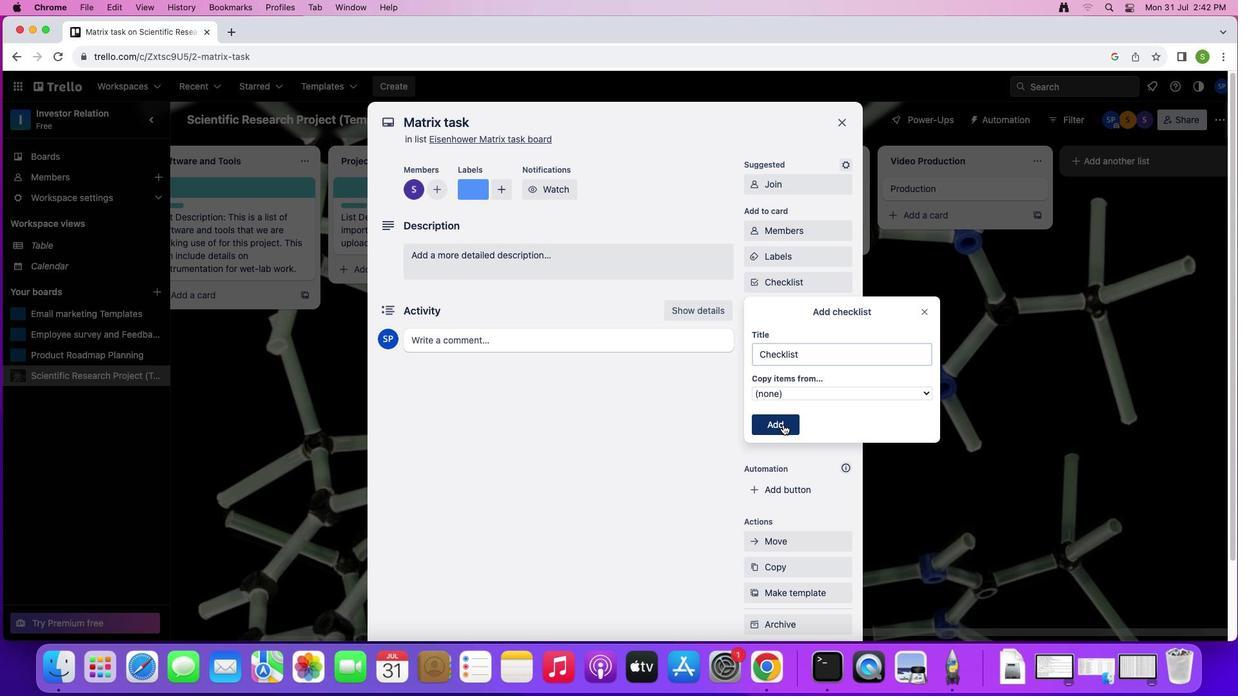 
Action: Mouse moved to (807, 300)
Screenshot: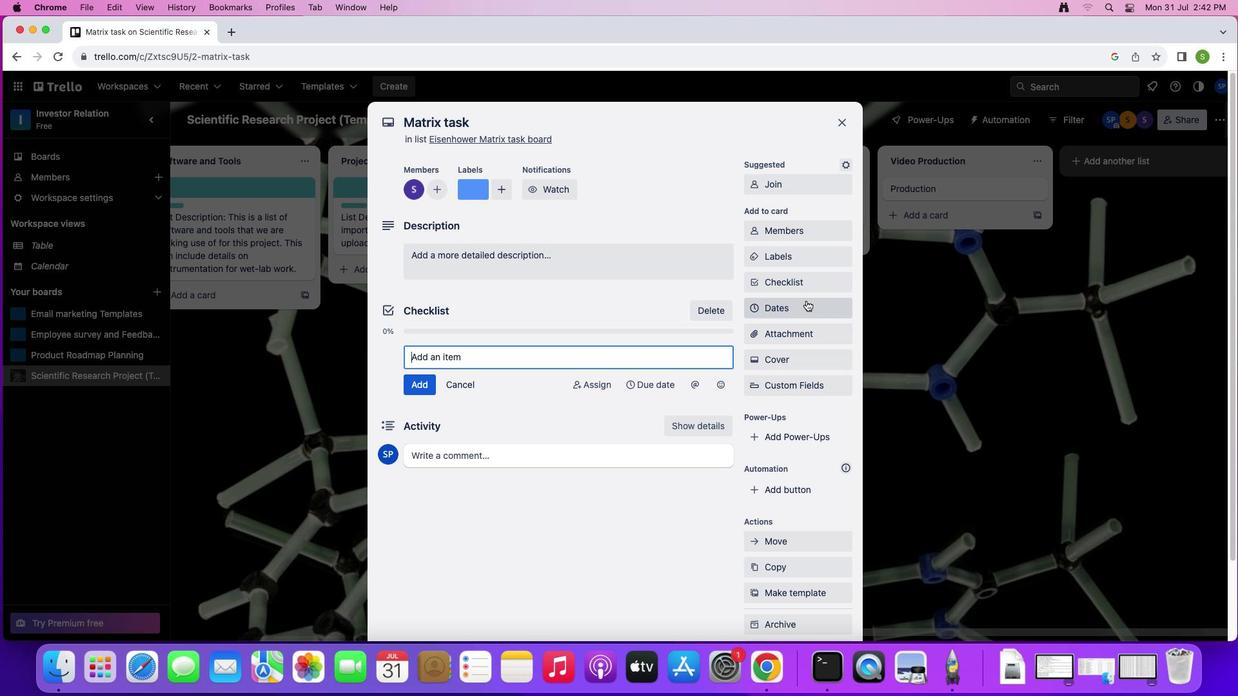 
Action: Mouse pressed left at (807, 300)
Screenshot: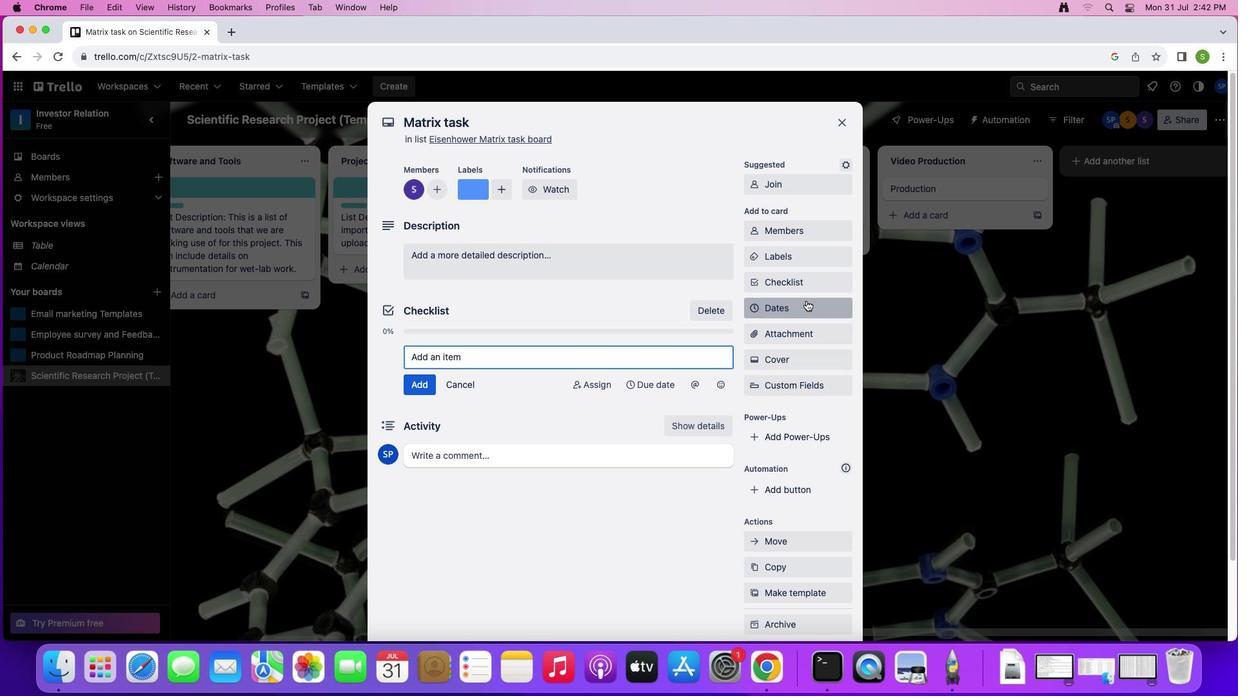 
Action: Mouse moved to (865, 244)
Screenshot: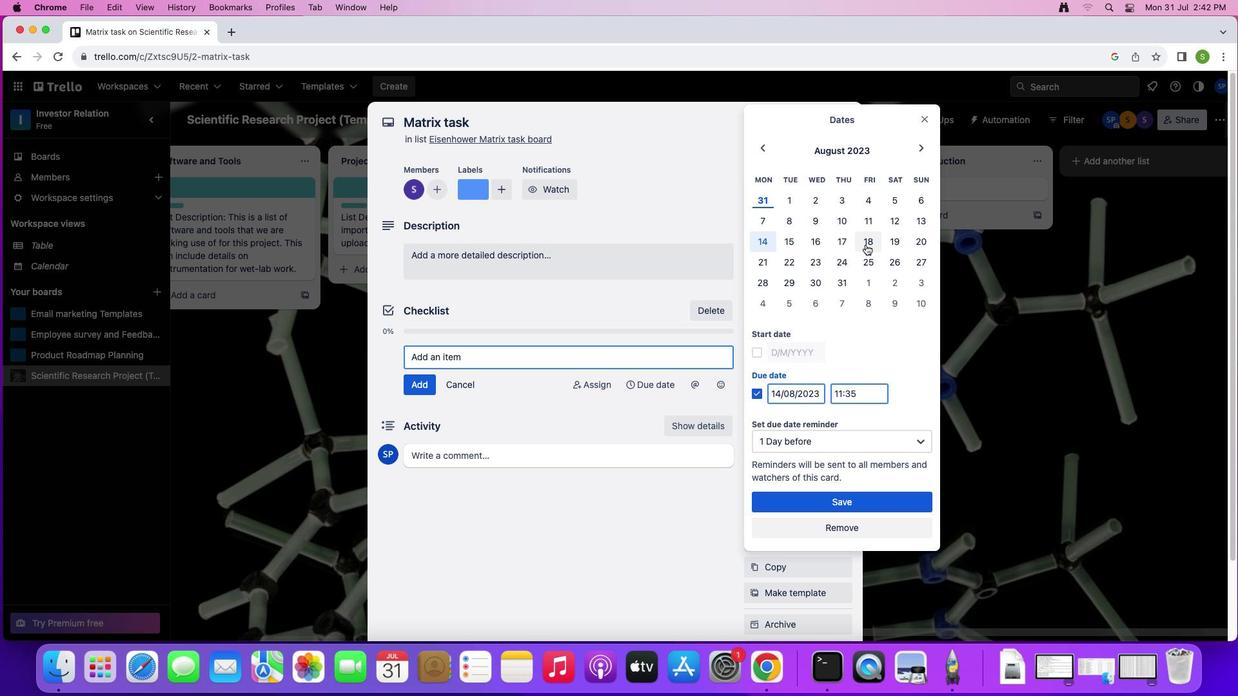 
Action: Mouse pressed left at (865, 244)
Screenshot: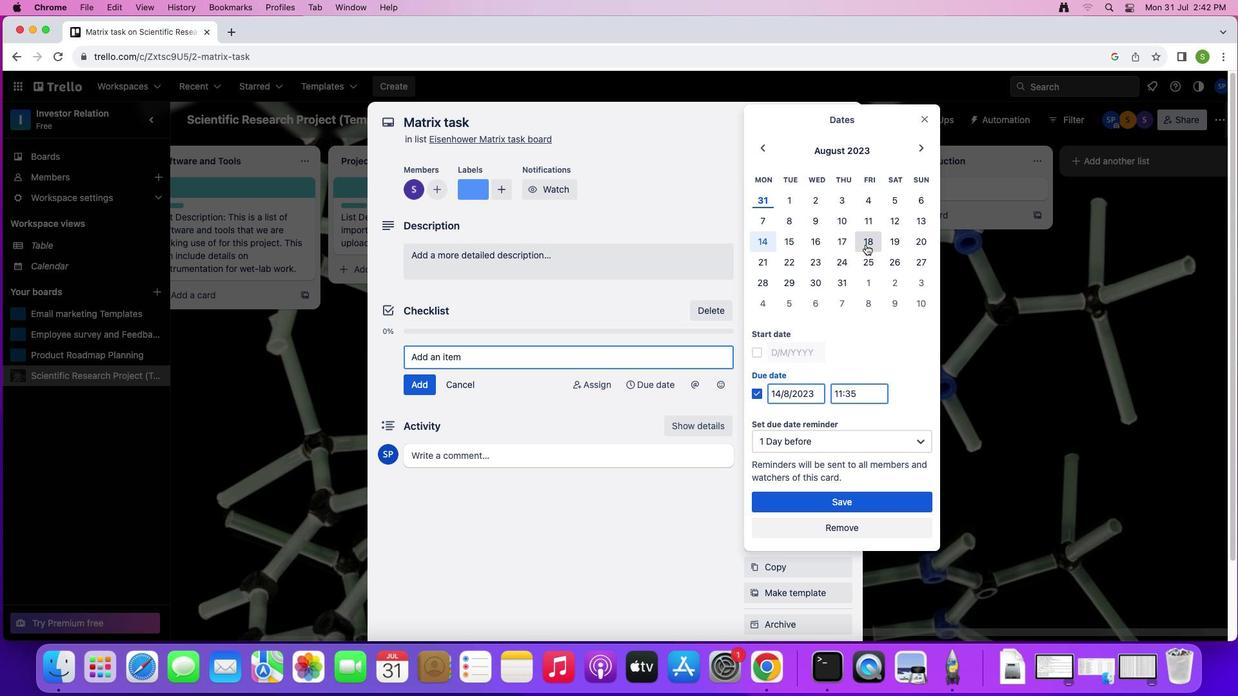
Action: Mouse moved to (752, 349)
Screenshot: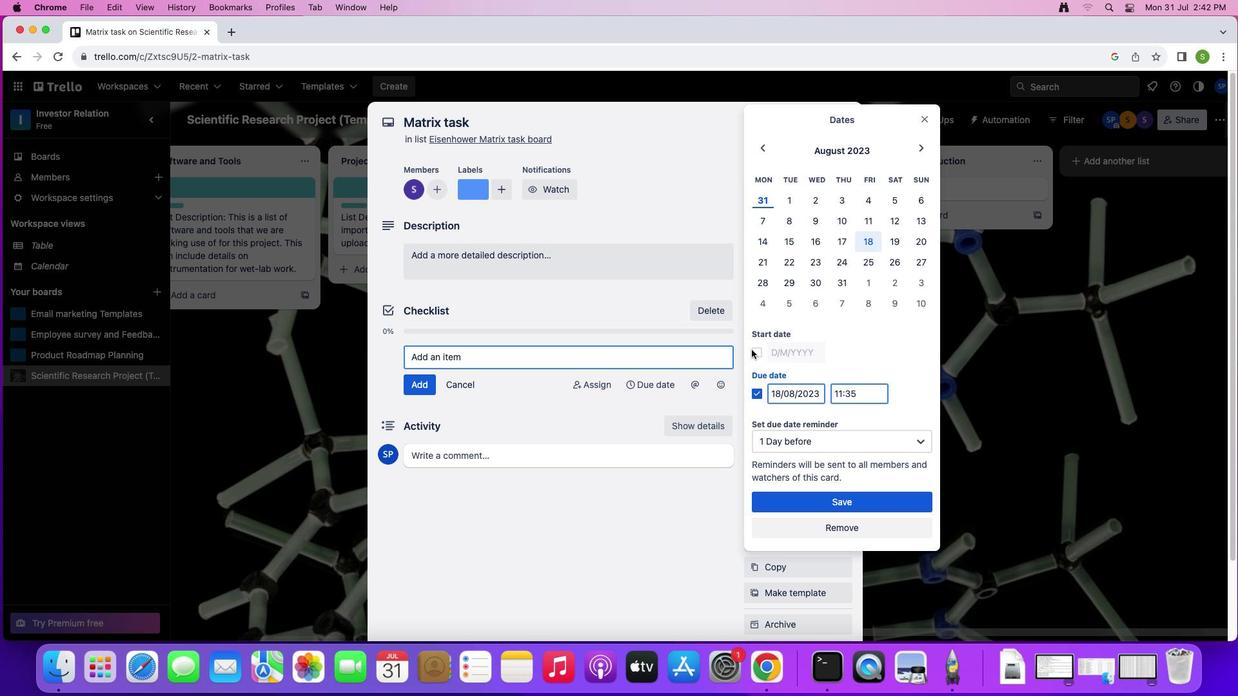 
Action: Mouse pressed left at (752, 349)
Screenshot: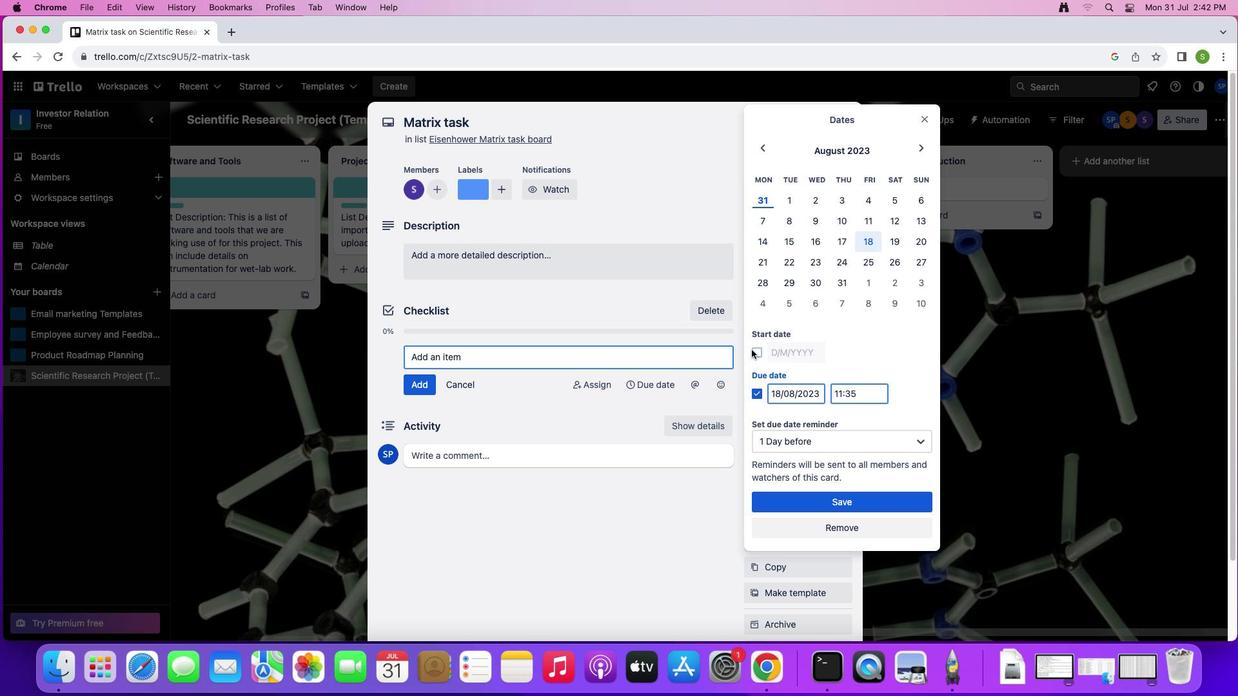 
Action: Mouse moved to (794, 497)
Screenshot: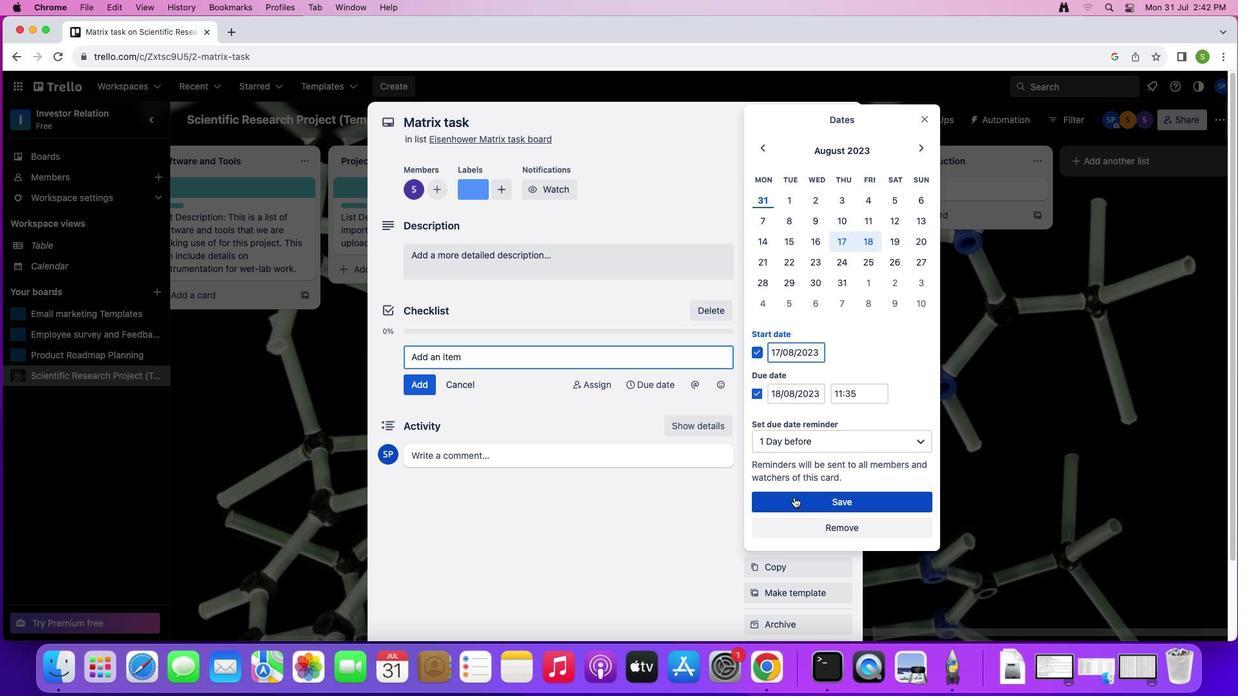 
Action: Mouse pressed left at (794, 497)
Screenshot: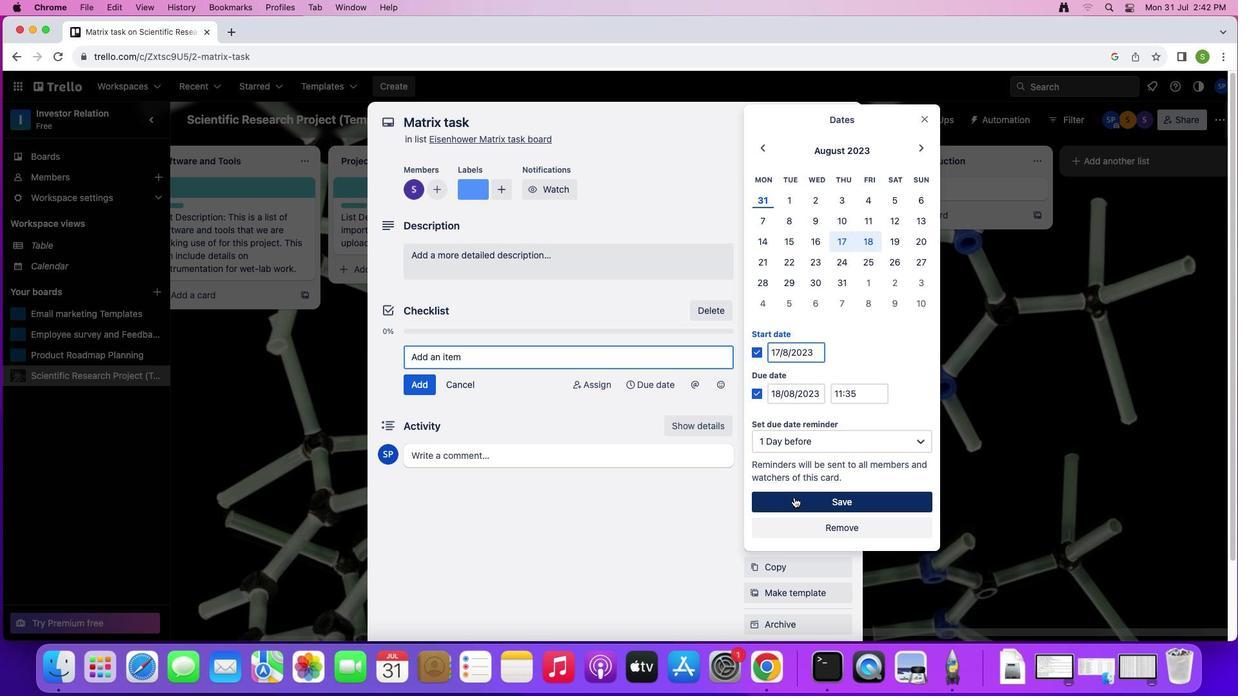 
Action: Mouse moved to (798, 359)
Screenshot: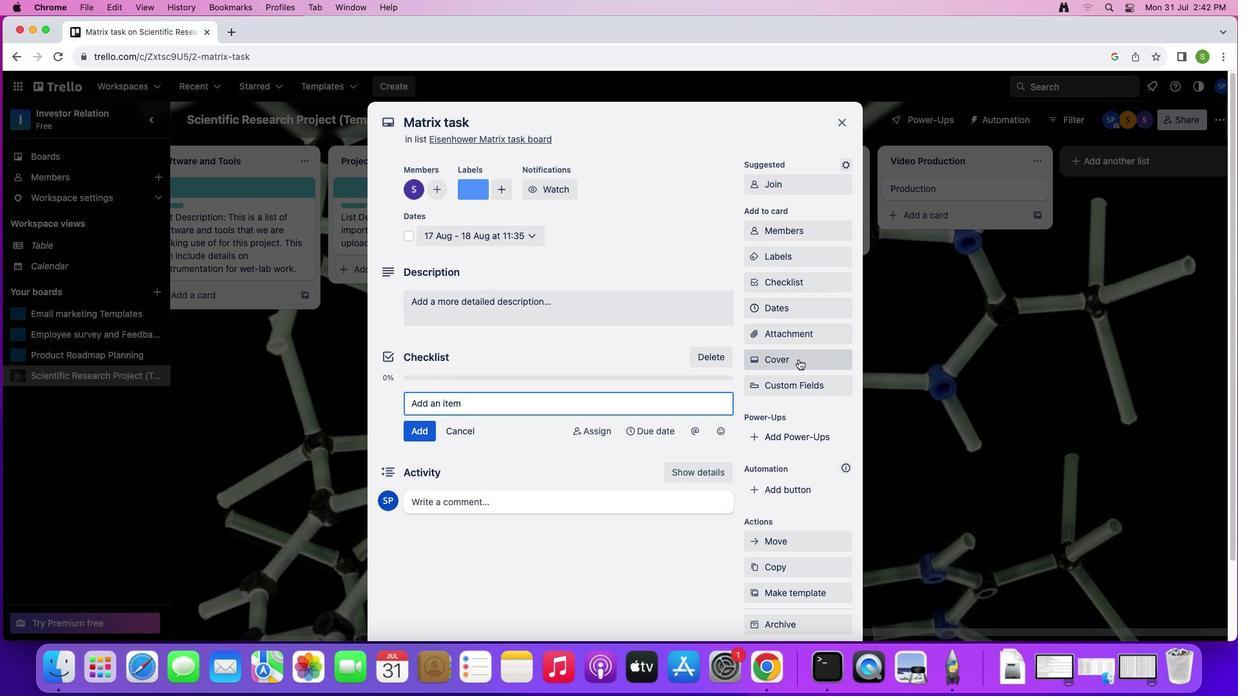 
Action: Mouse pressed left at (798, 359)
Screenshot: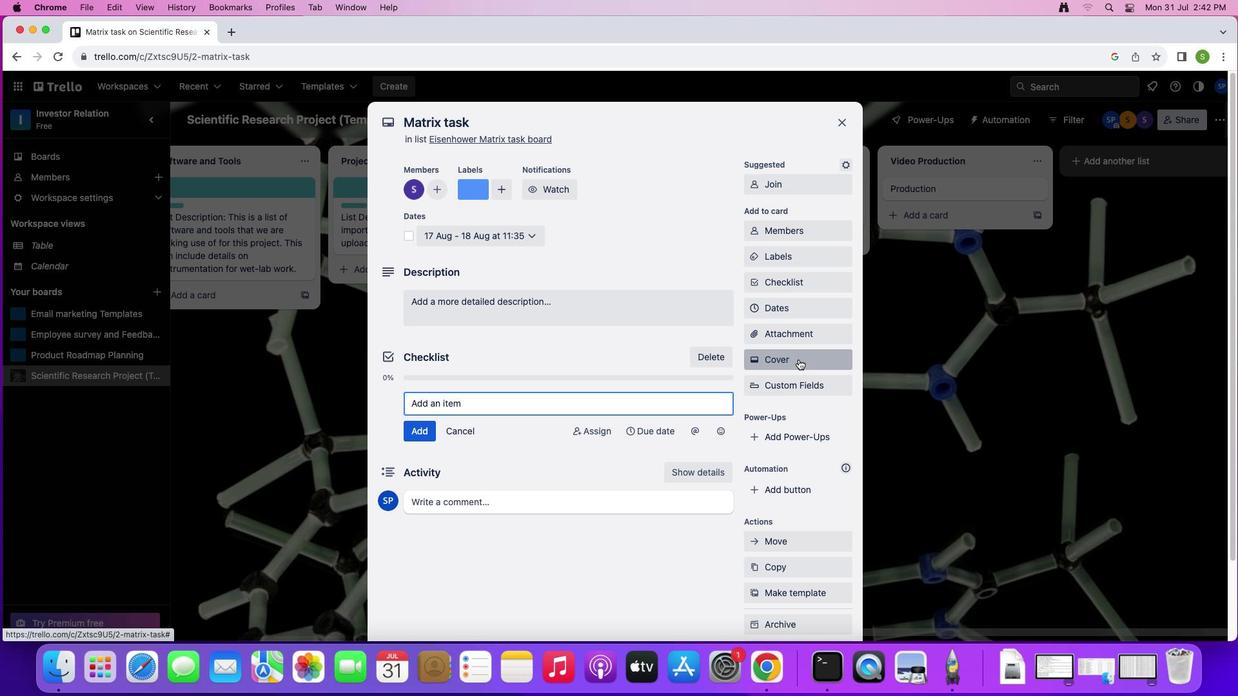 
Action: Mouse moved to (849, 406)
Screenshot: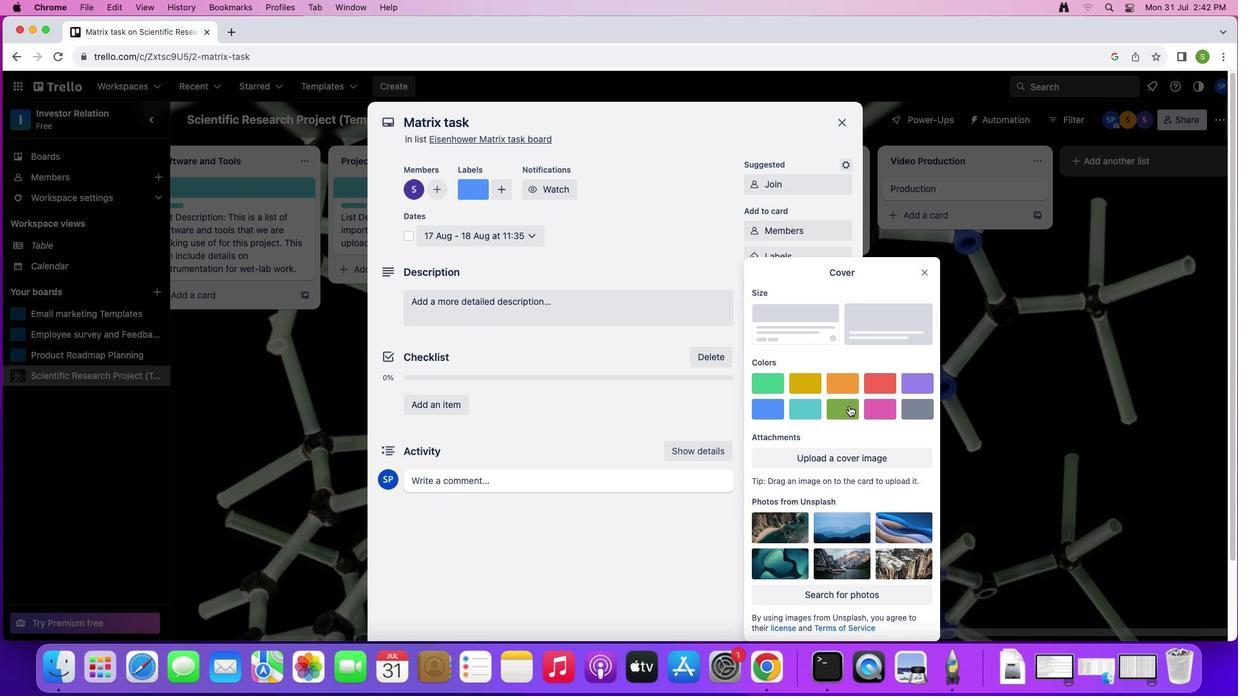 
Action: Mouse pressed left at (849, 406)
Screenshot: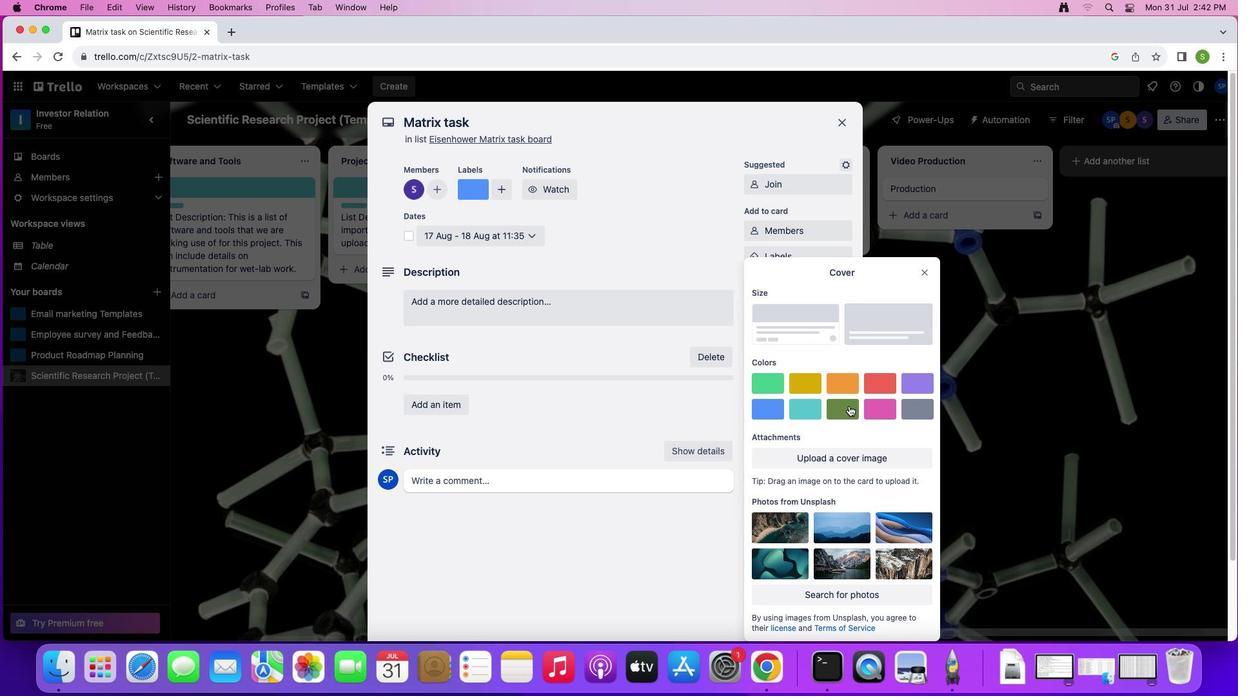 
Action: Mouse moved to (925, 251)
Screenshot: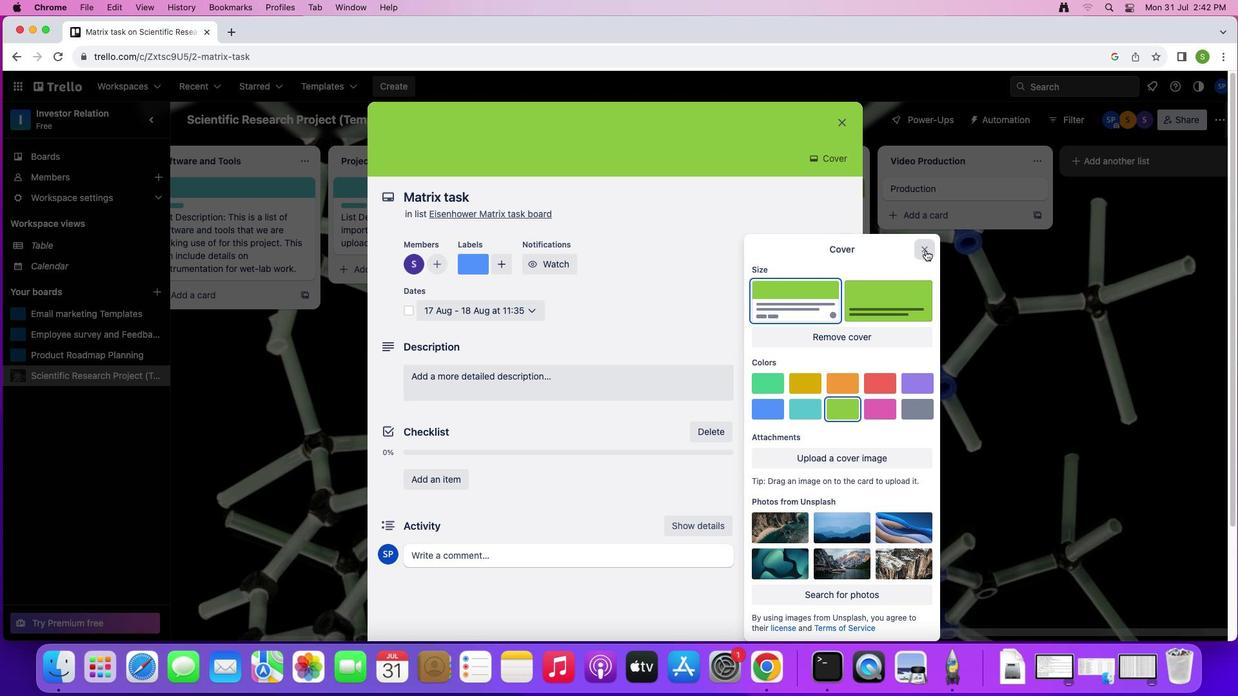 
Action: Mouse pressed left at (925, 251)
Screenshot: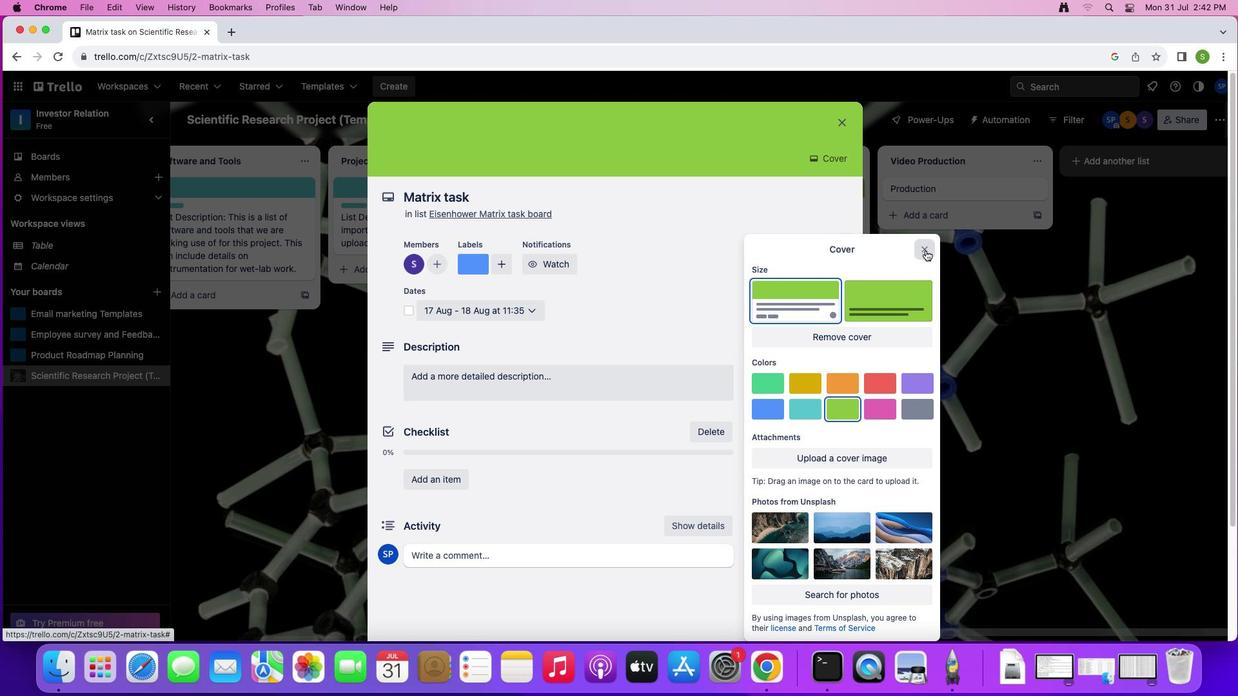 
Action: Mouse moved to (789, 453)
Screenshot: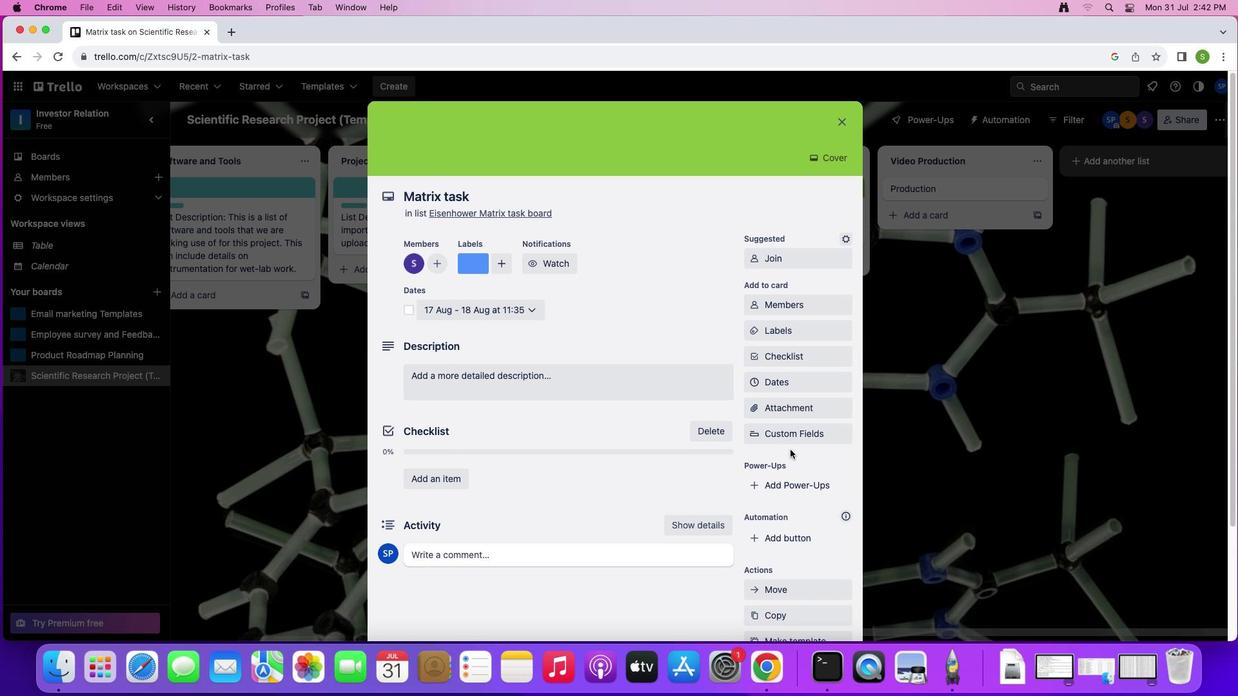 
Action: Mouse scrolled (789, 453) with delta (0, 0)
Screenshot: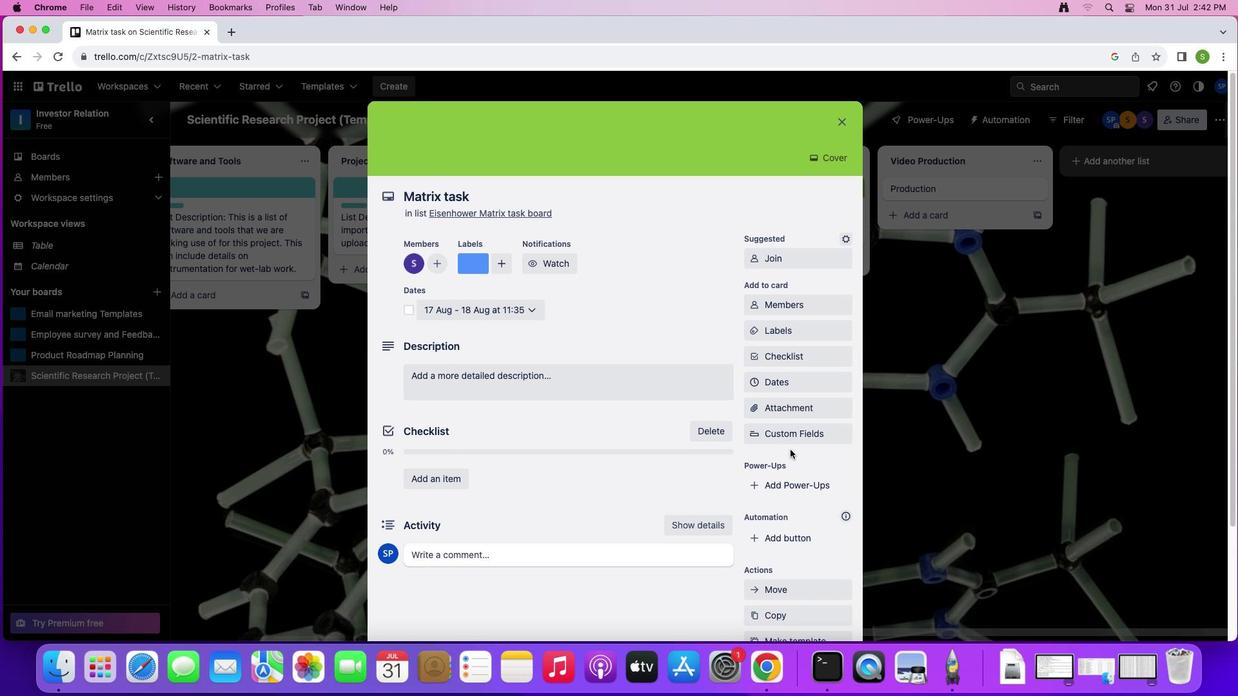 
Action: Mouse moved to (791, 450)
Screenshot: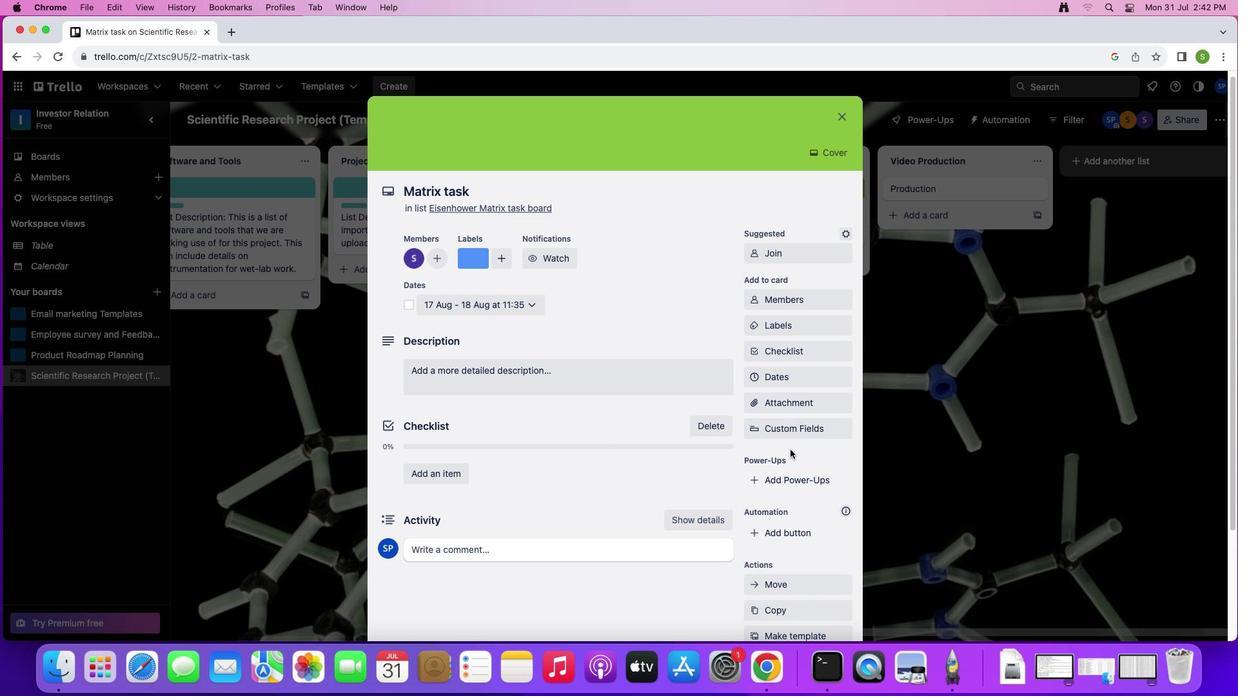 
Action: Mouse scrolled (791, 450) with delta (0, 0)
Screenshot: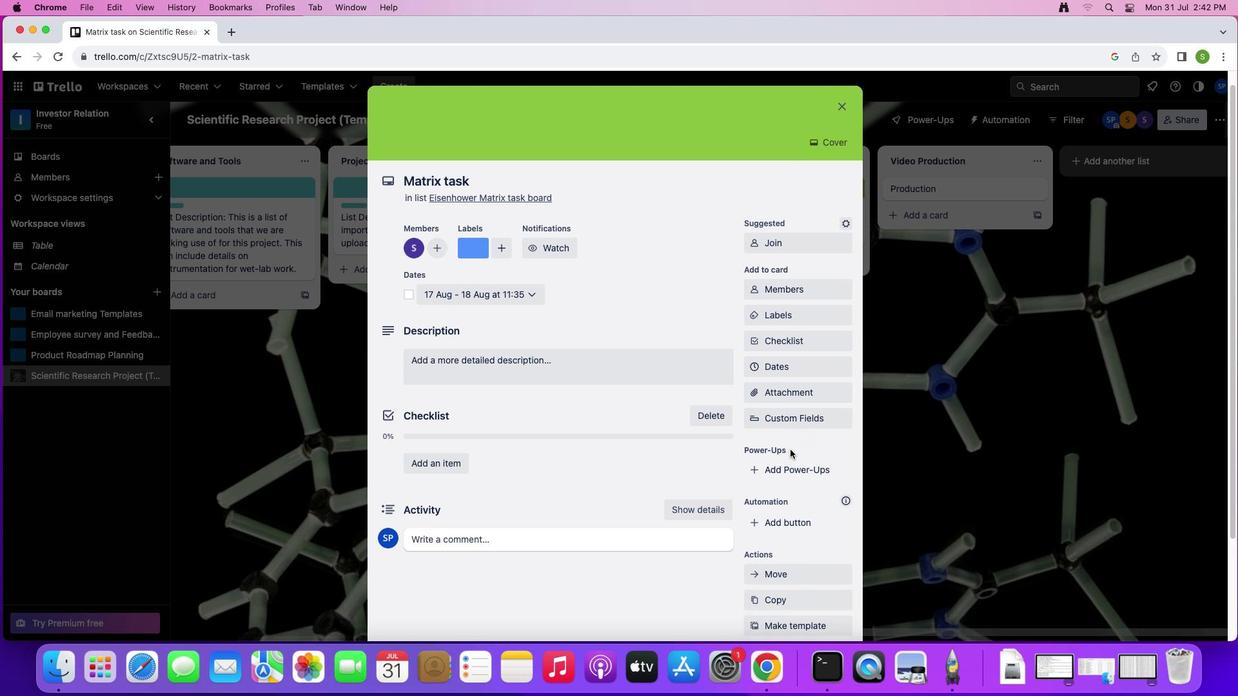 
Action: Mouse moved to (791, 449)
Screenshot: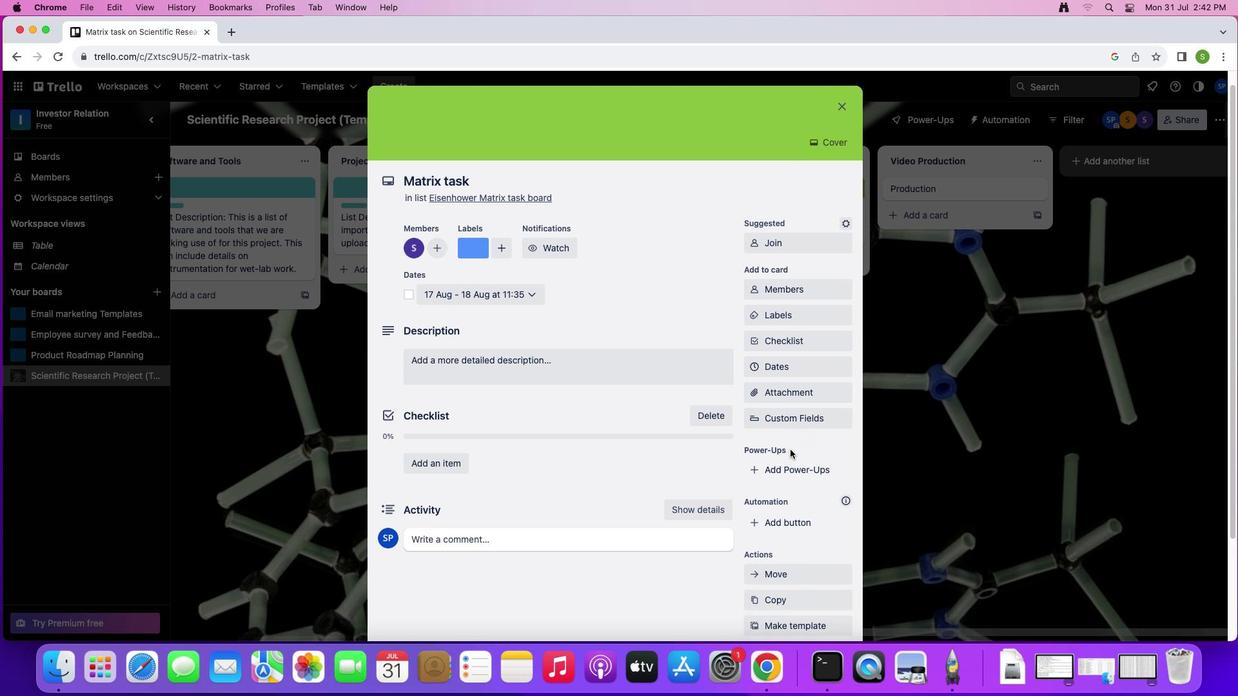 
Action: Mouse scrolled (791, 449) with delta (0, -1)
Screenshot: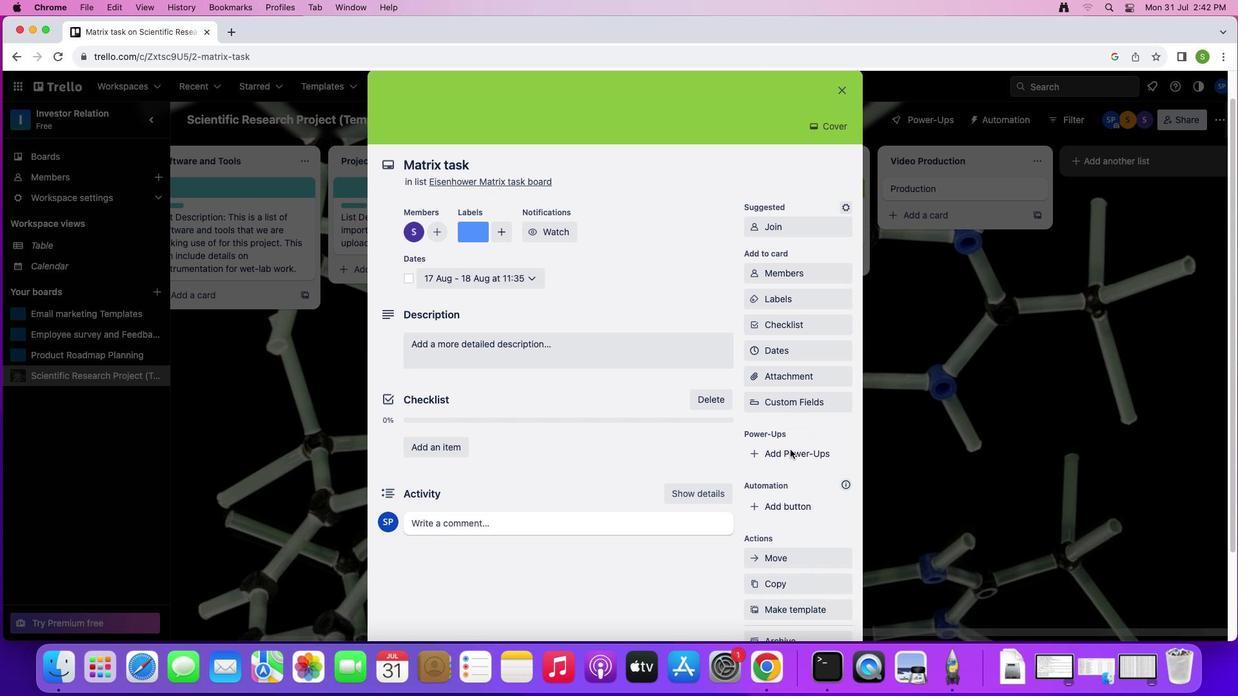 
Action: Mouse scrolled (791, 449) with delta (0, -1)
Screenshot: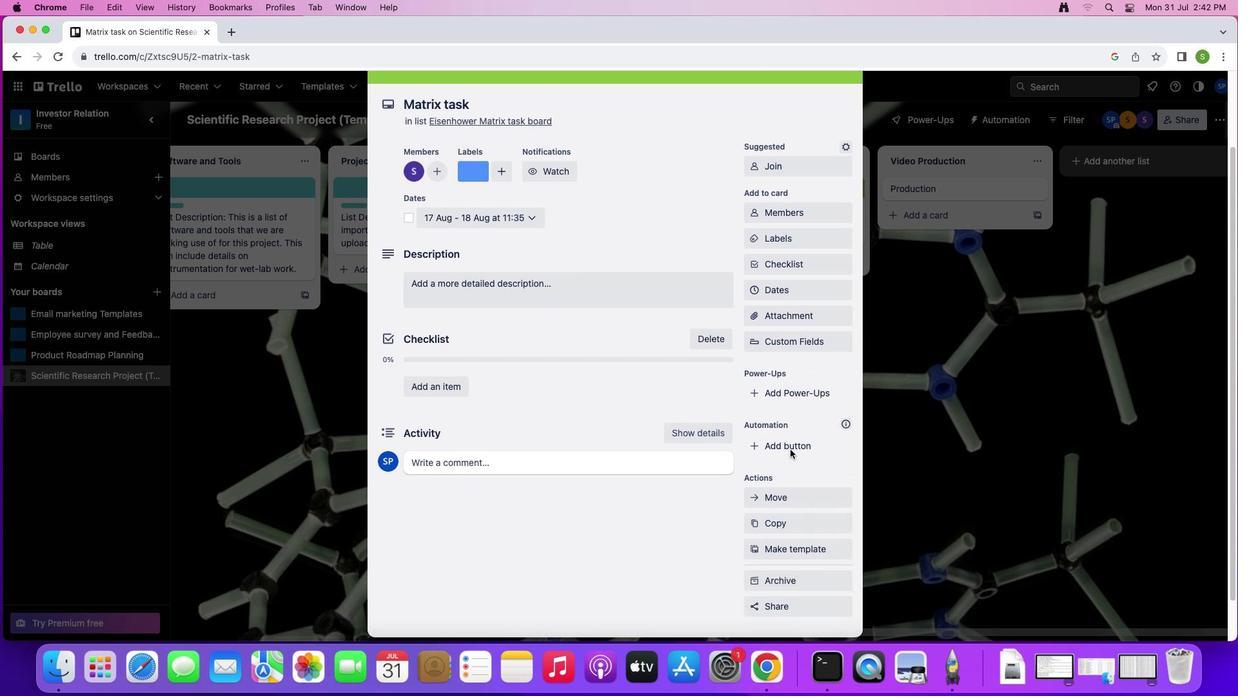 
Action: Mouse moved to (467, 247)
Screenshot: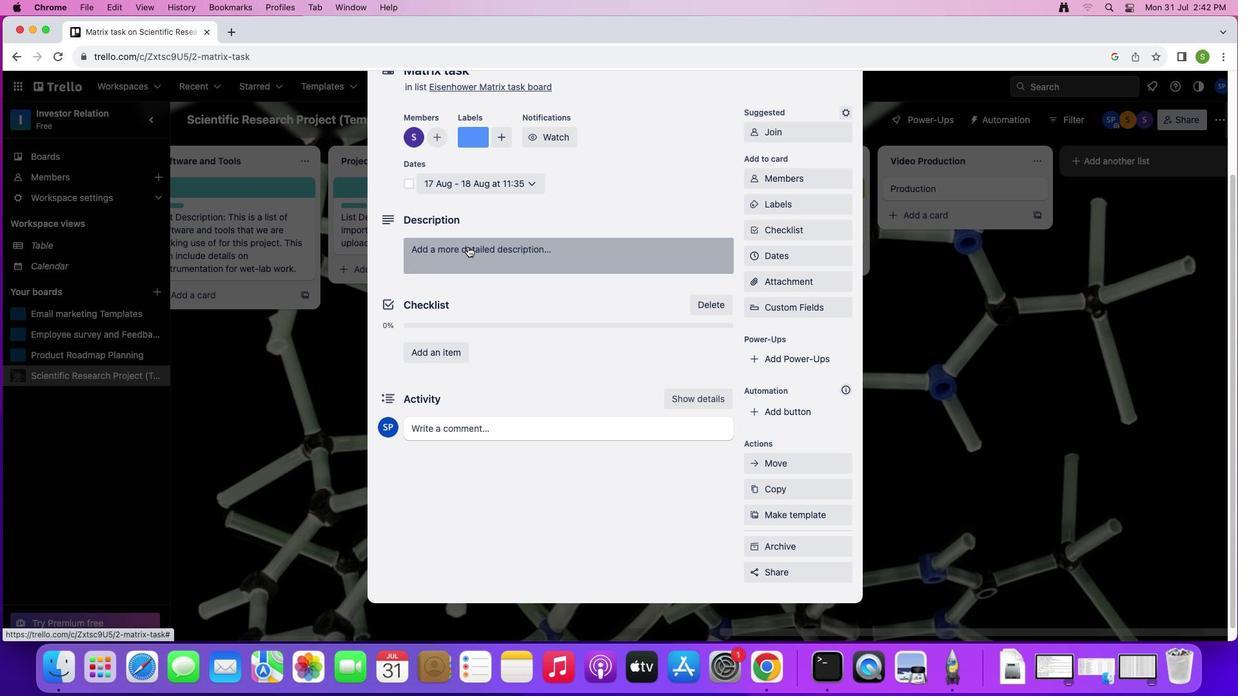 
Action: Mouse pressed left at (467, 247)
Screenshot: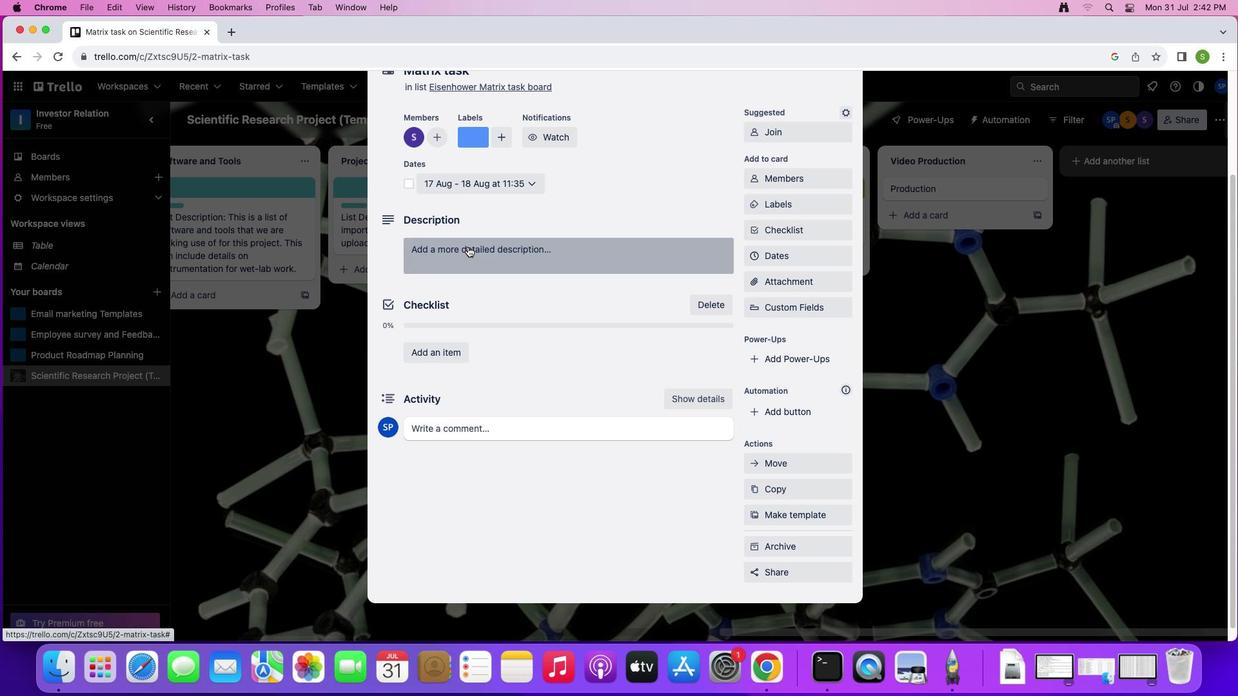 
Action: Mouse moved to (471, 300)
Screenshot: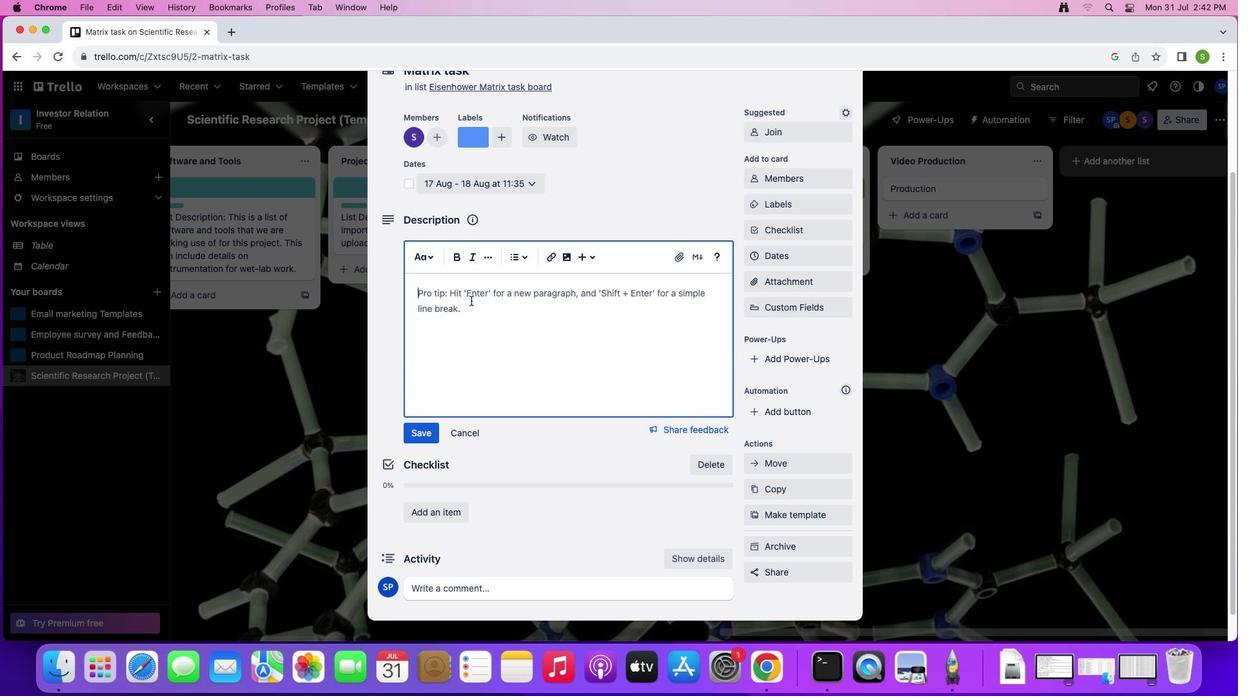
Action: Mouse pressed left at (471, 300)
Screenshot: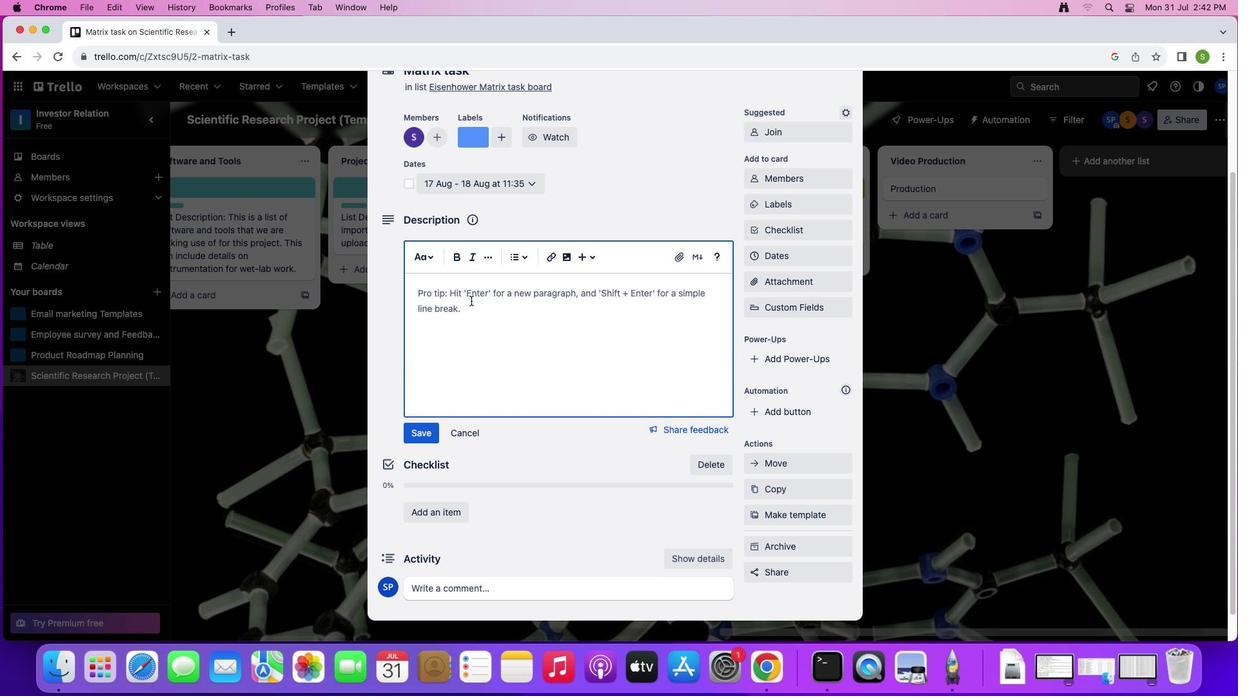 
Action: Mouse moved to (472, 301)
Screenshot: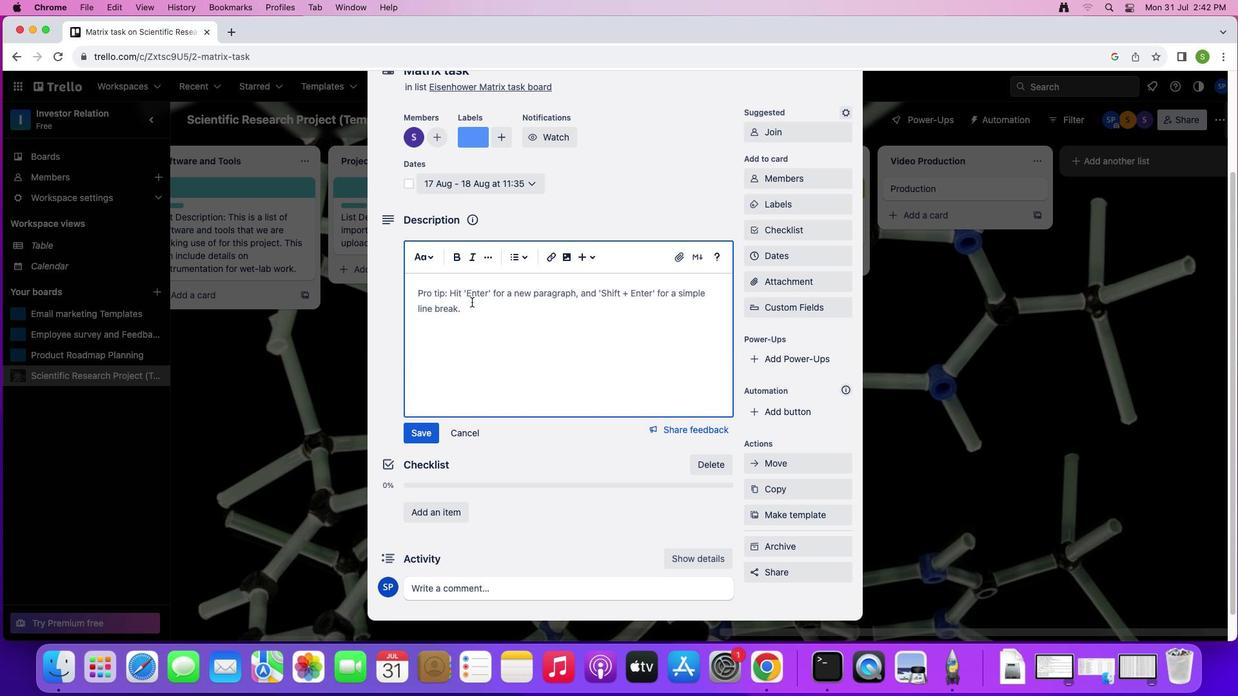 
Action: Key pressed Key.shift'T''h''e'Key.spaceKey.shift'E''i''s''e''n''h''o''w''e''r'Key.spaceKey.shift'M''a''t''r''i''x'Key.space'i''s'Key.space'a'Key.space'p''o''w''e''r''f''u''l'Key.space'm''e''t''h''o''d'Key.space't''o'Key.space'o''r''g''a''n''i''s''e'
Screenshot: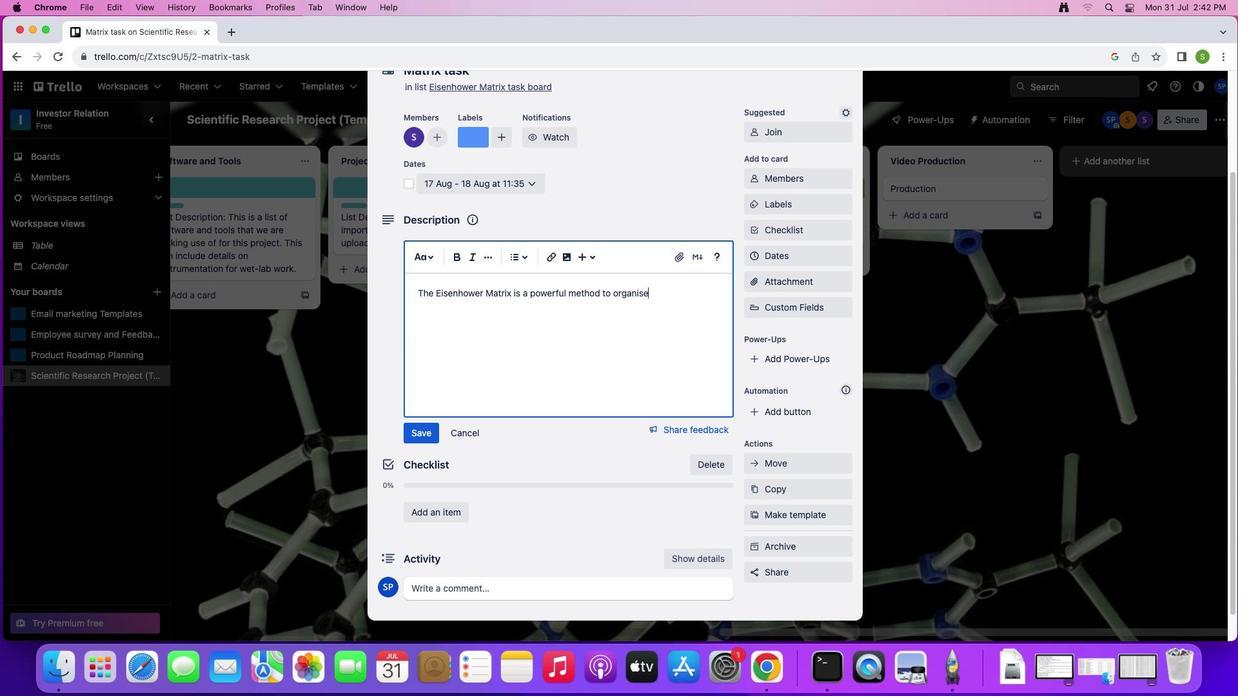 
Action: Mouse moved to (647, 296)
Screenshot: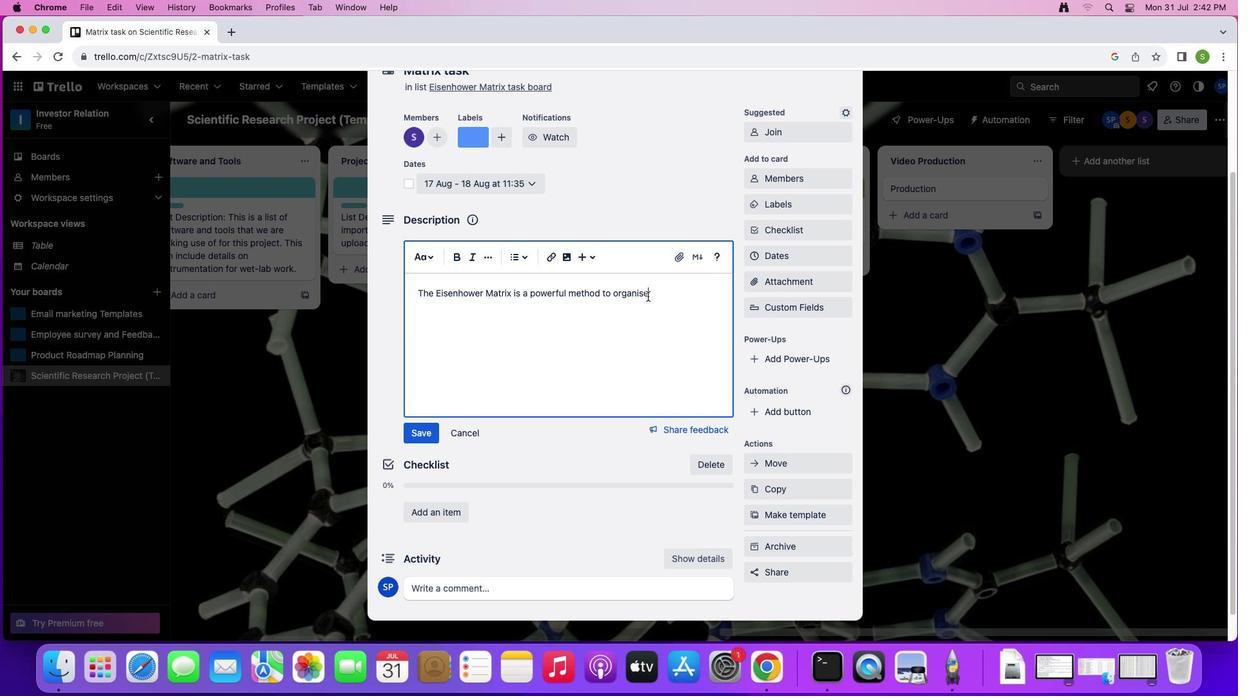 
Action: Mouse pressed left at (647, 296)
Screenshot: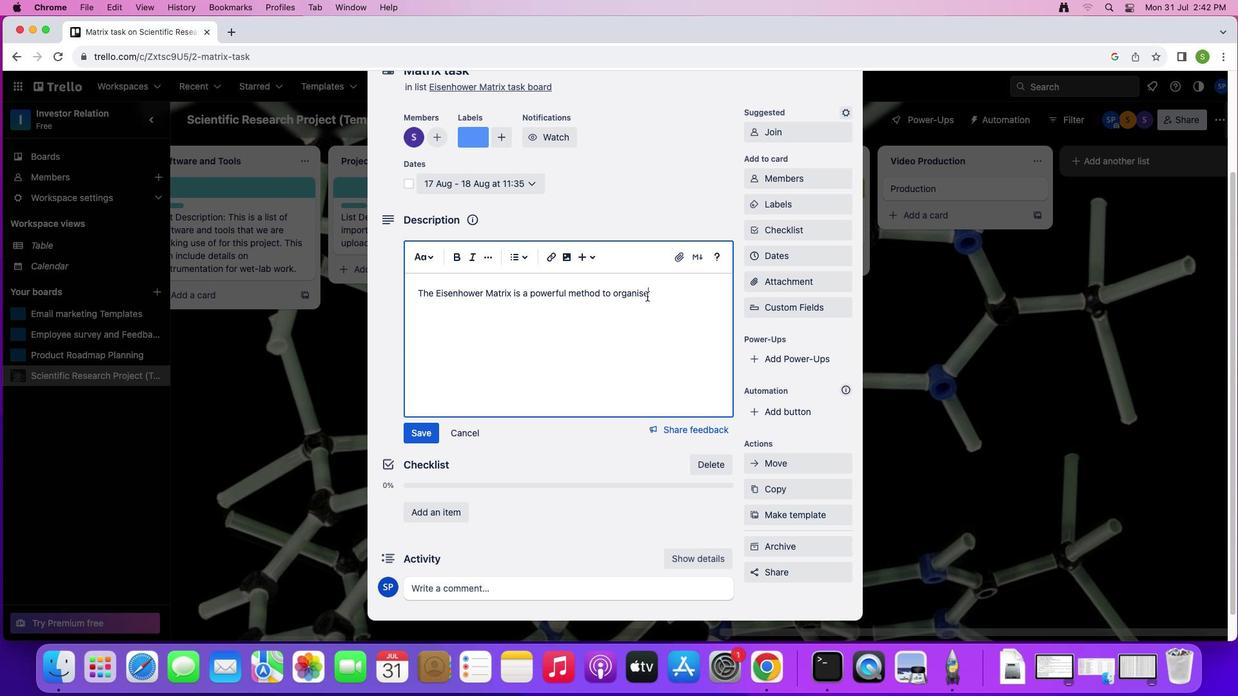 
Action: Mouse moved to (642, 295)
Screenshot: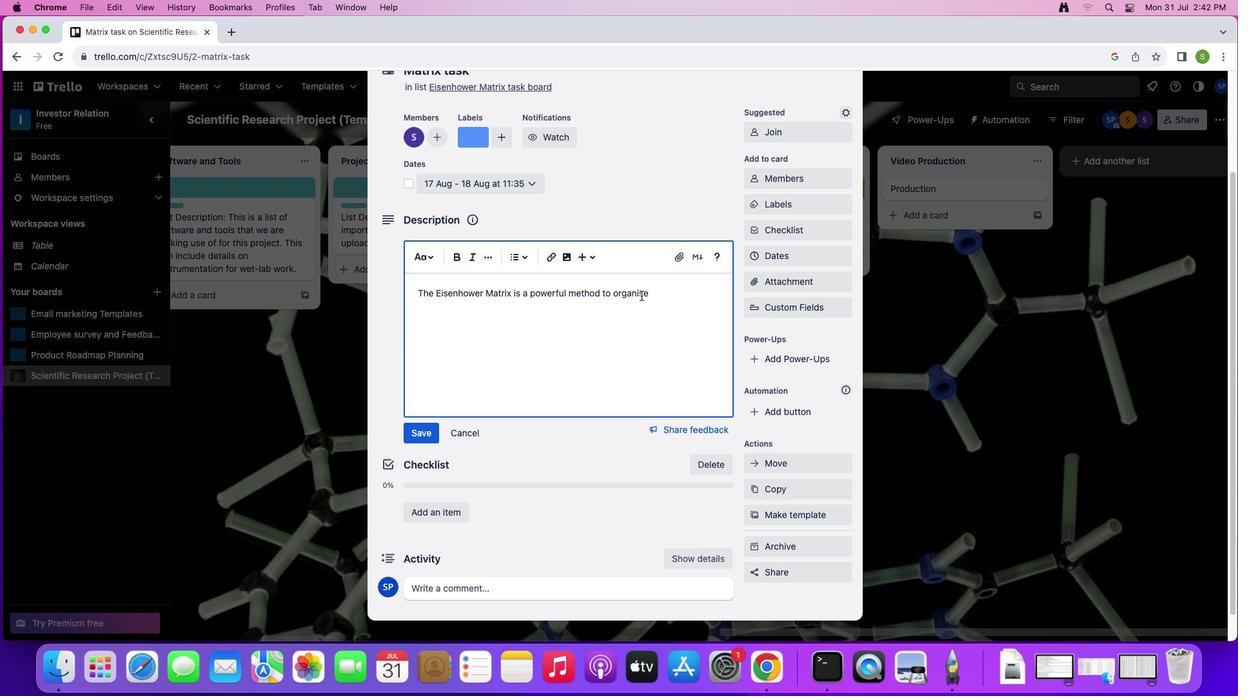 
Action: Mouse pressed left at (642, 295)
Screenshot: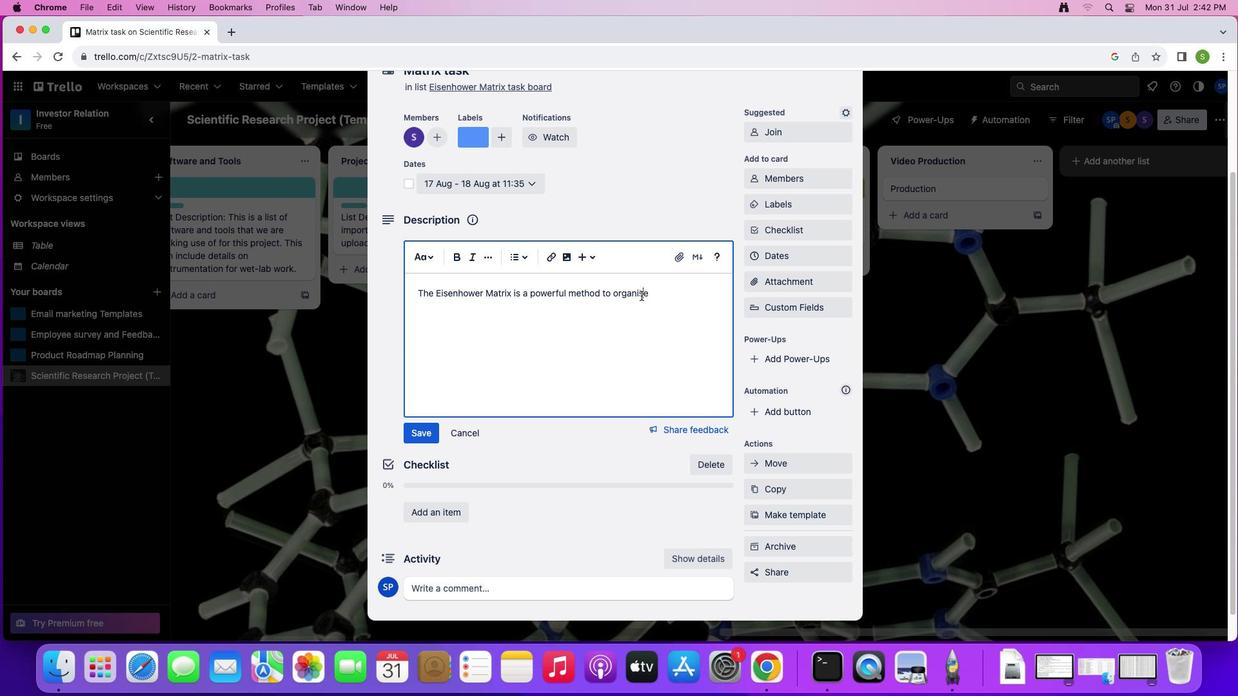 
Action: Mouse moved to (753, 324)
Screenshot: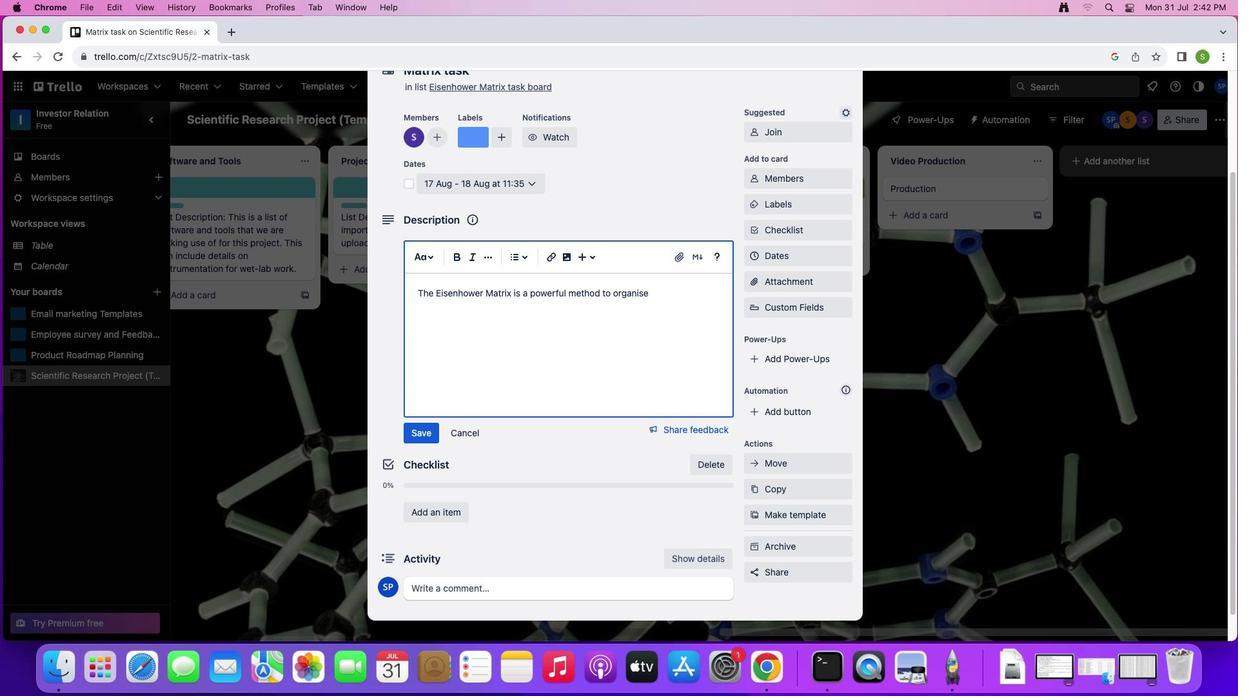 
Action: Key pressed Key.backspace
Screenshot: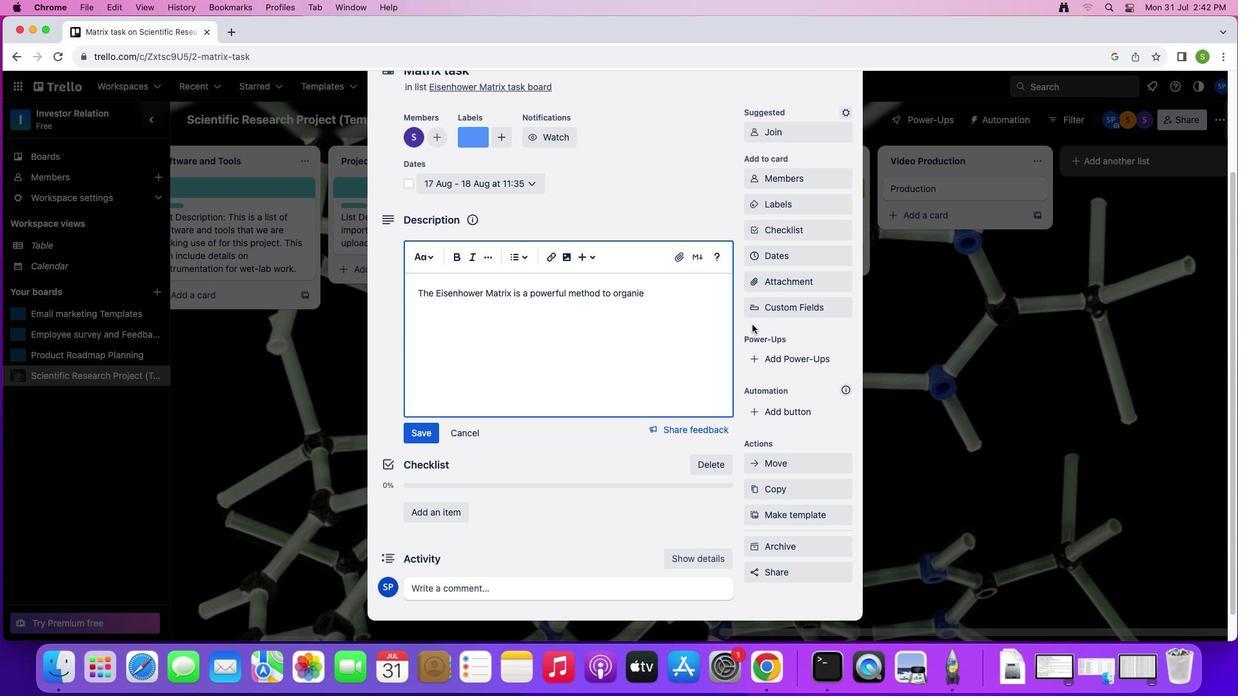 
Action: Mouse moved to (752, 325)
Screenshot: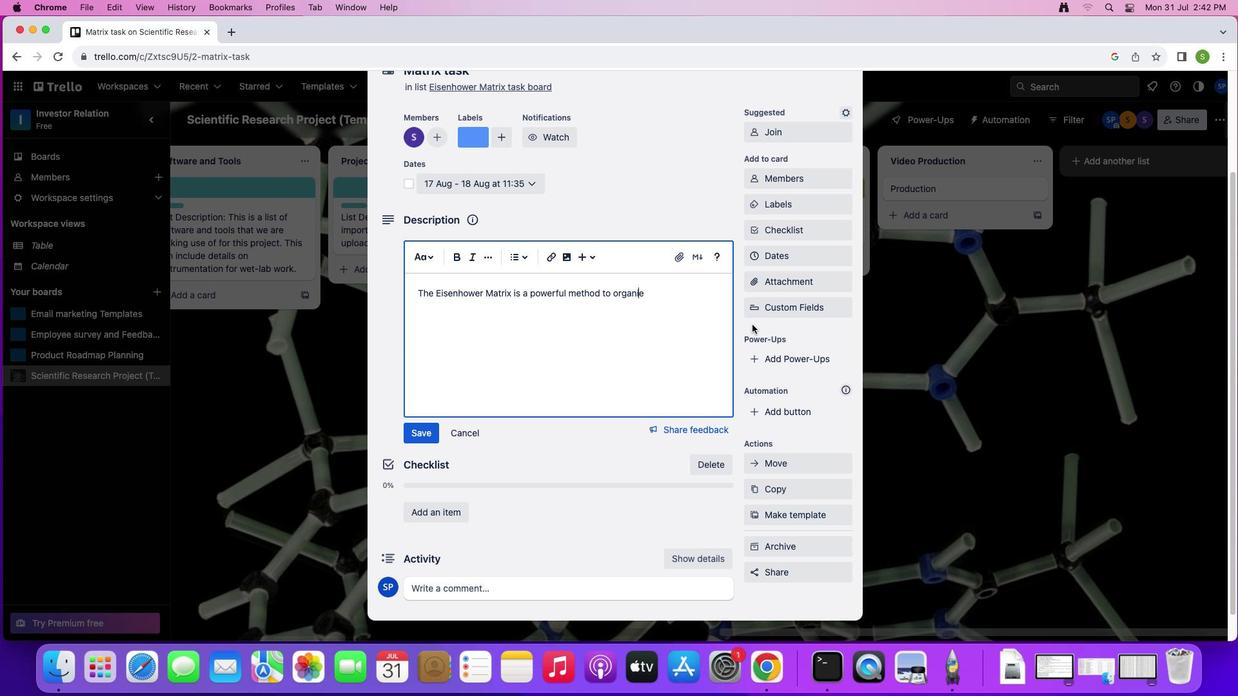 
Action: Key pressed 'z'
Screenshot: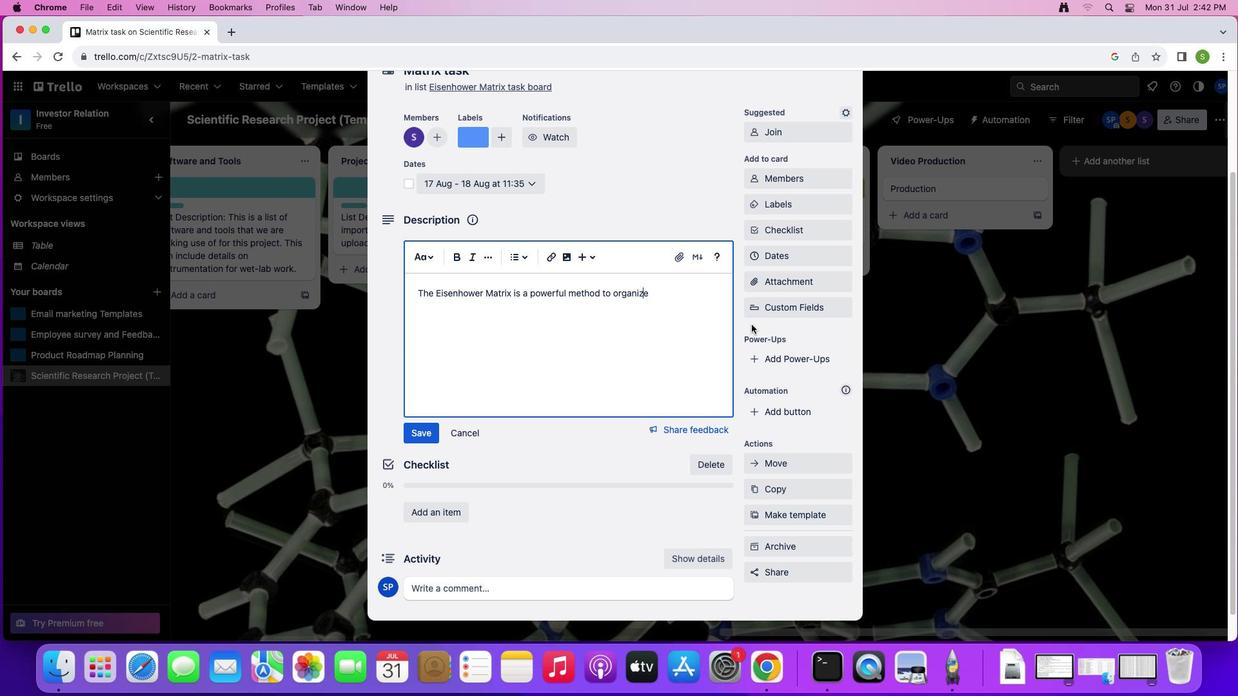 
Action: Mouse moved to (670, 296)
Screenshot: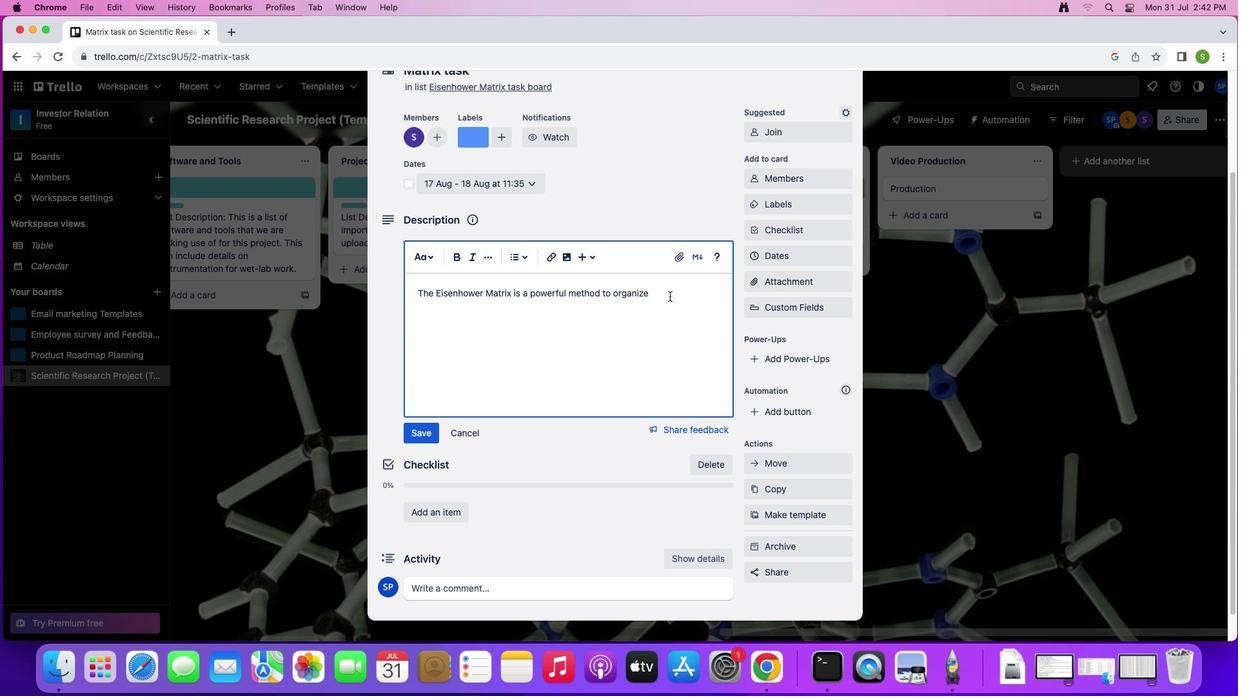 
Action: Mouse pressed left at (670, 296)
Screenshot: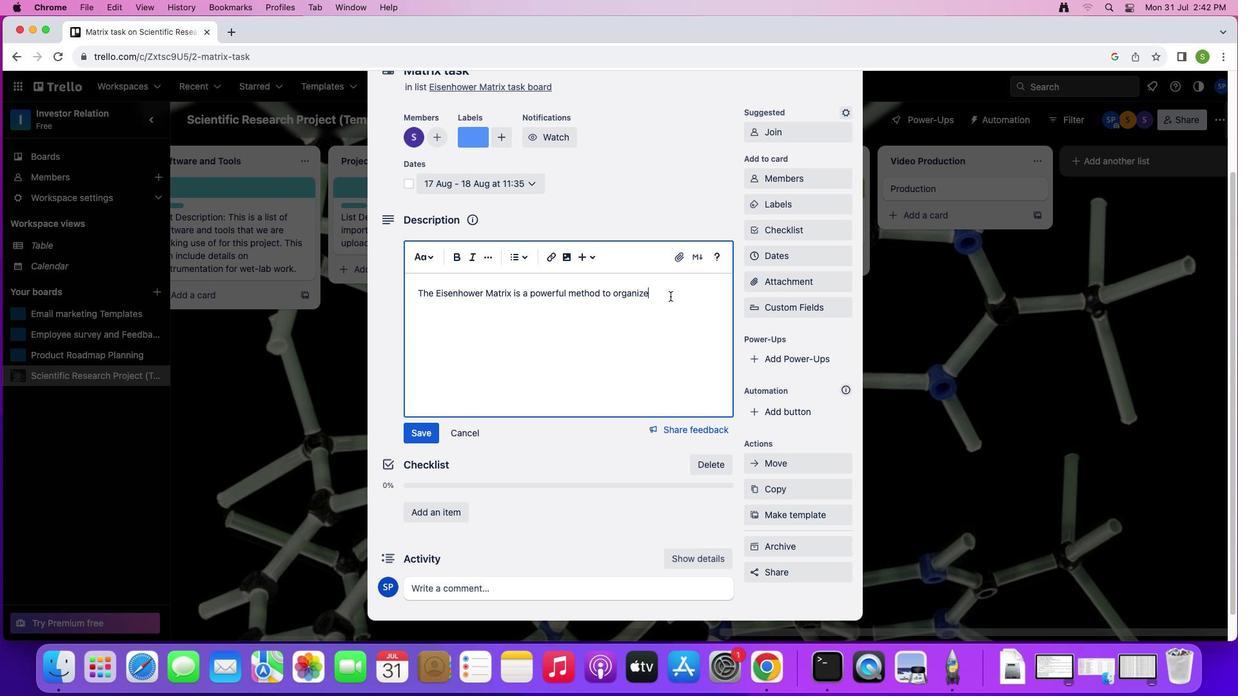 
Action: Mouse moved to (671, 296)
Screenshot: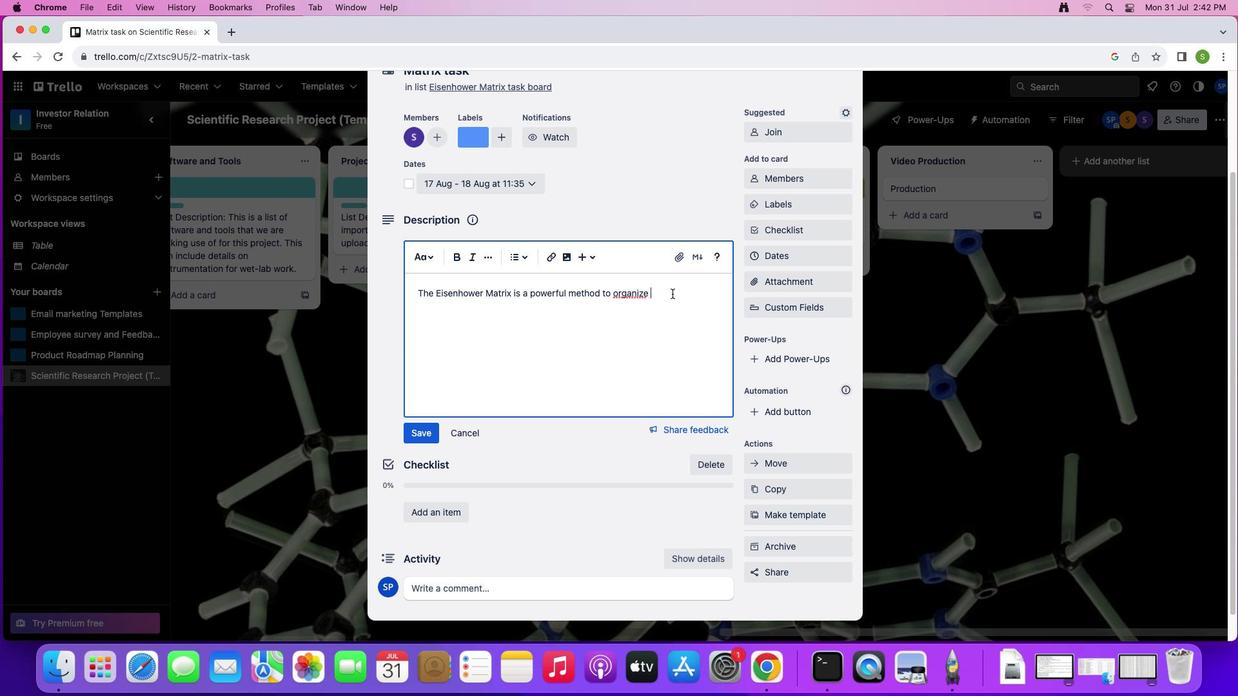
Action: Key pressed Key.space
Screenshot: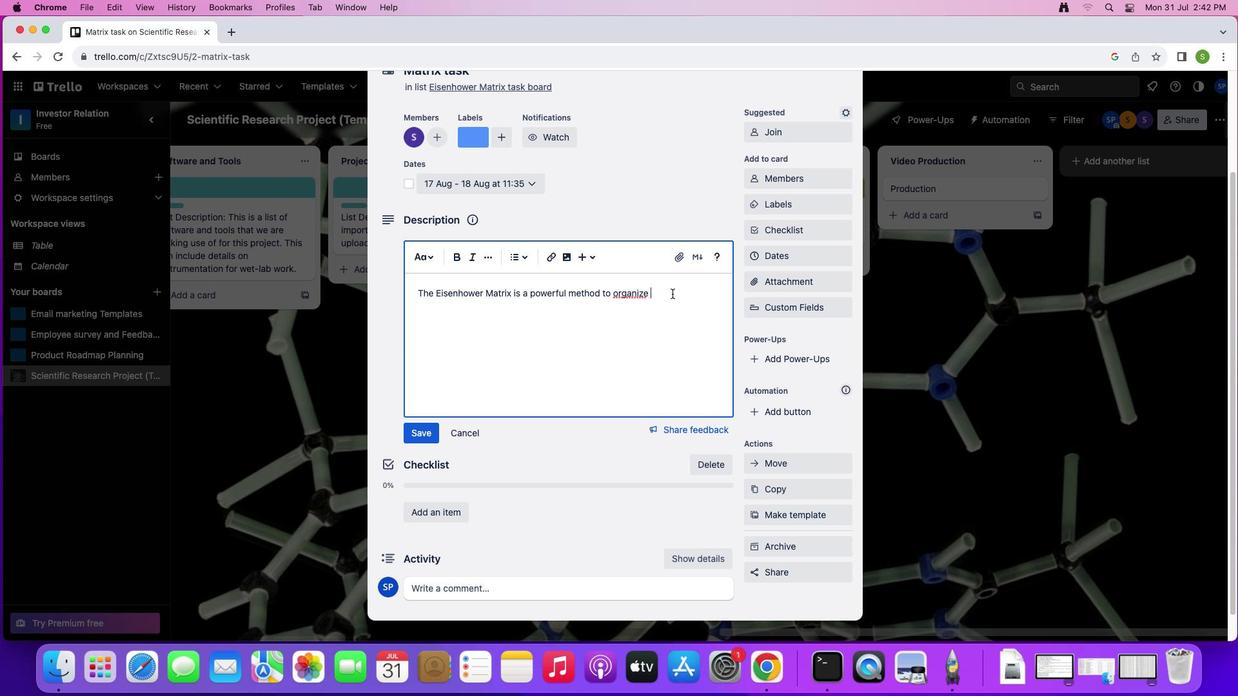 
Action: Mouse moved to (672, 294)
Screenshot: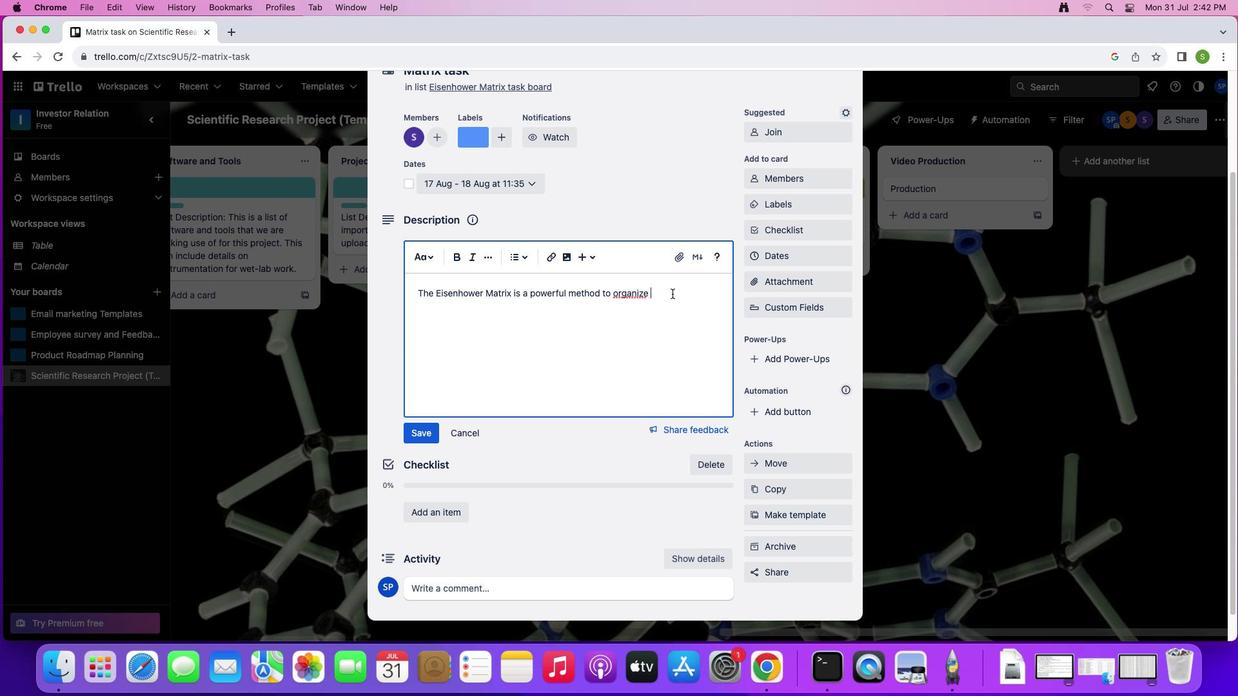 
Action: Key pressed 'y''o''u''r'Key.space't''a''s''k''s''.'
Screenshot: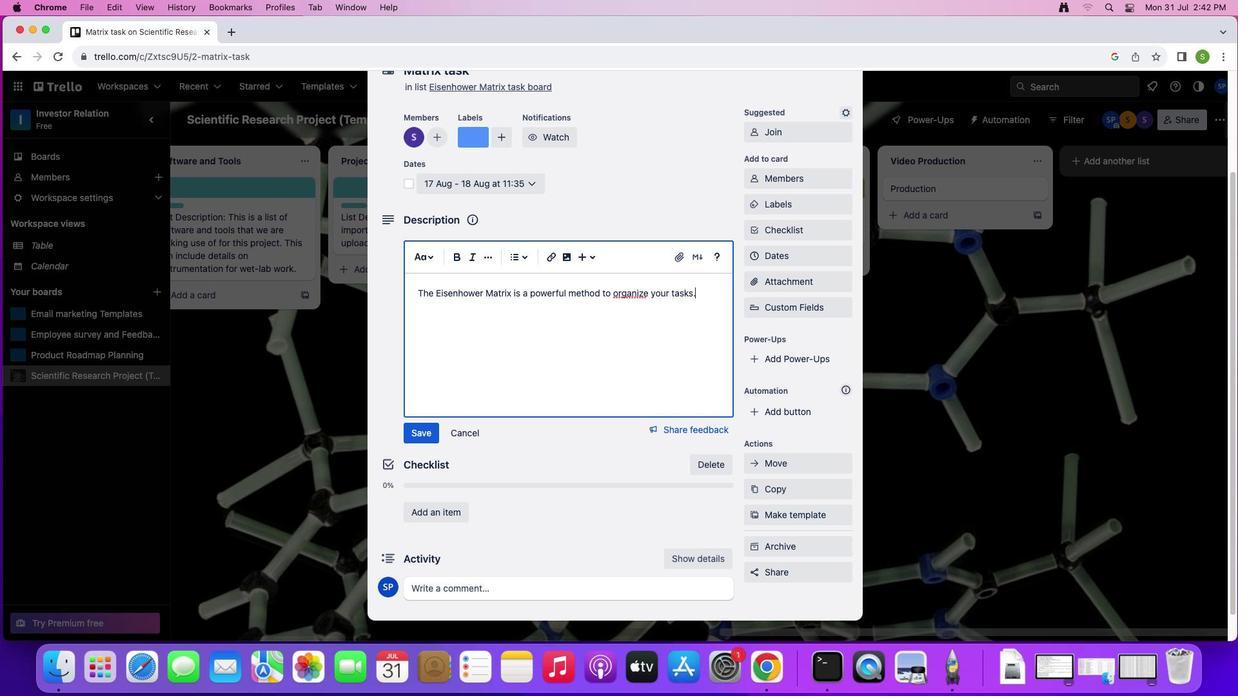 
Action: Mouse moved to (428, 429)
Screenshot: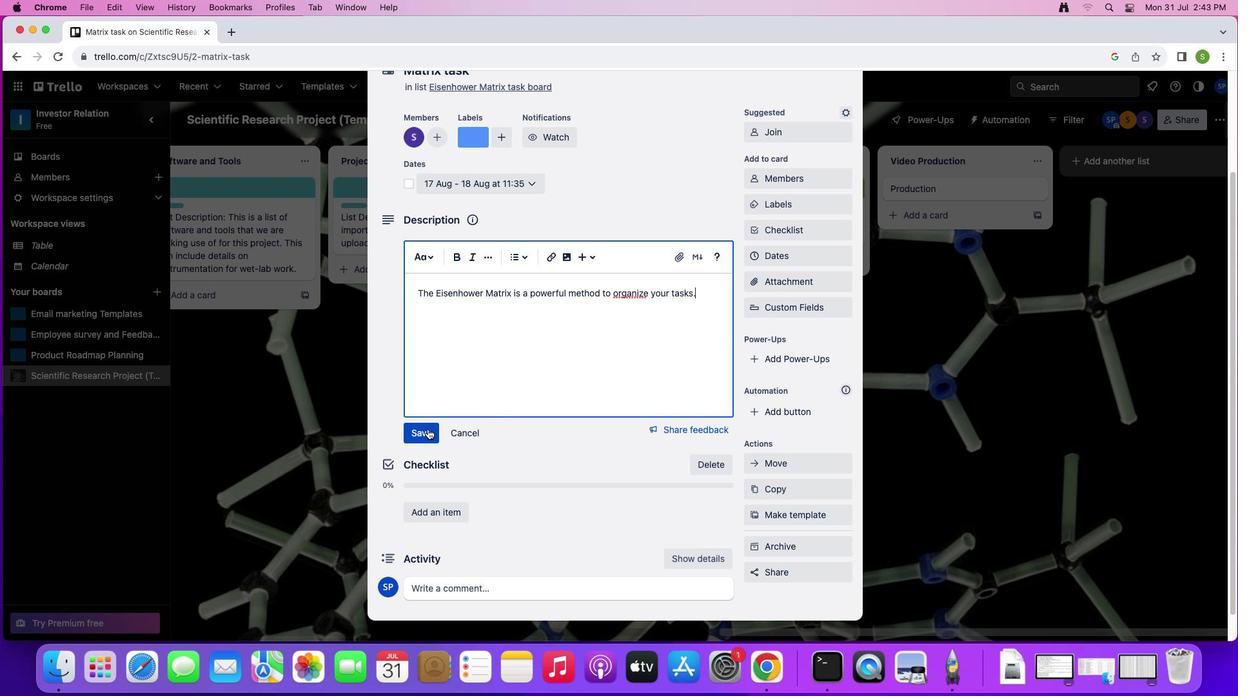 
Action: Mouse pressed left at (428, 429)
Screenshot: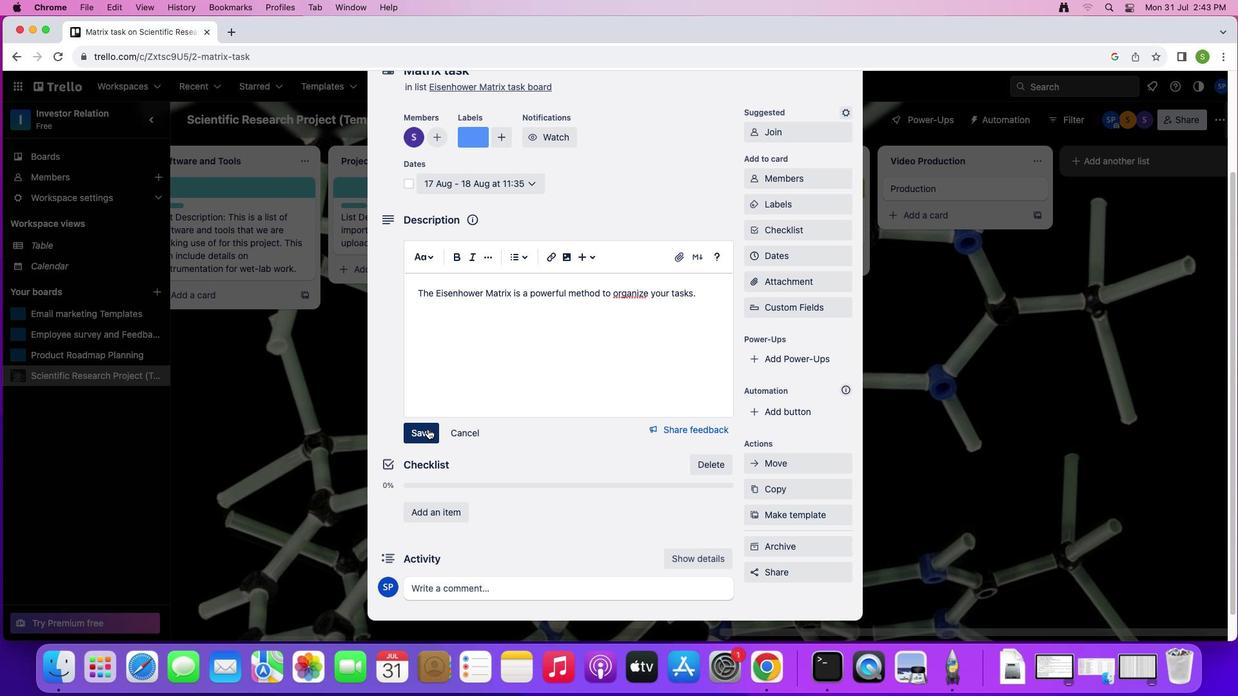 
Action: Mouse moved to (499, 401)
Screenshot: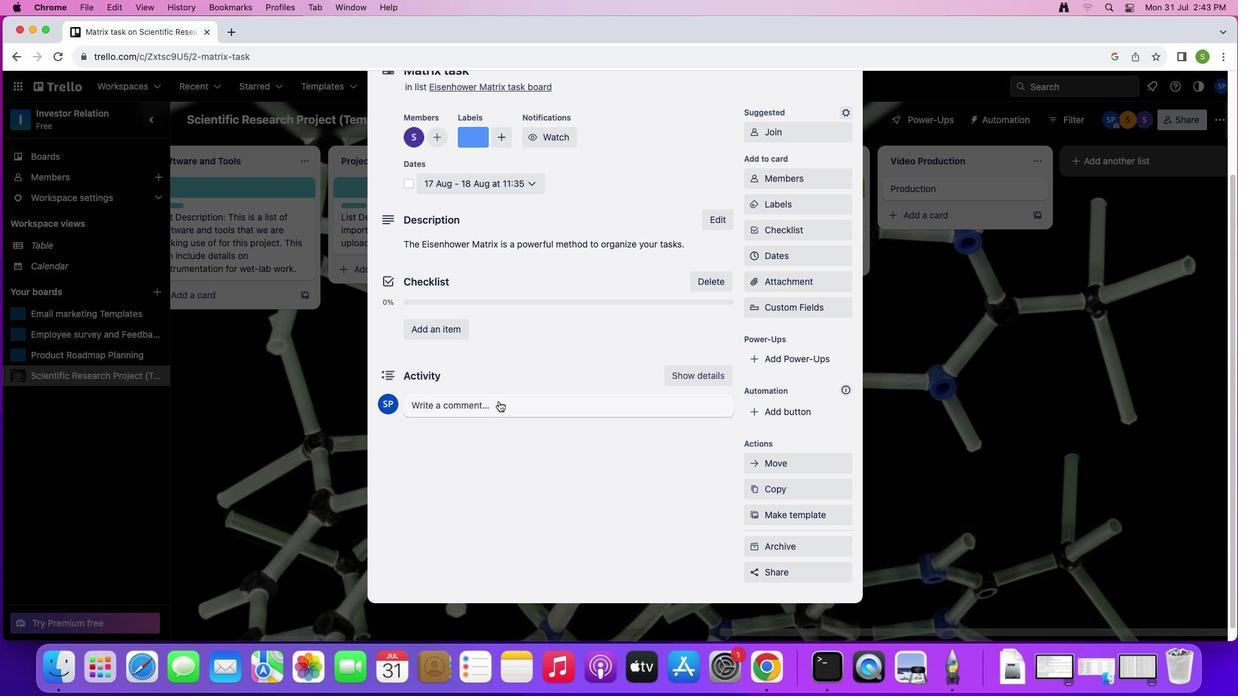 
Action: Mouse pressed left at (499, 401)
Screenshot: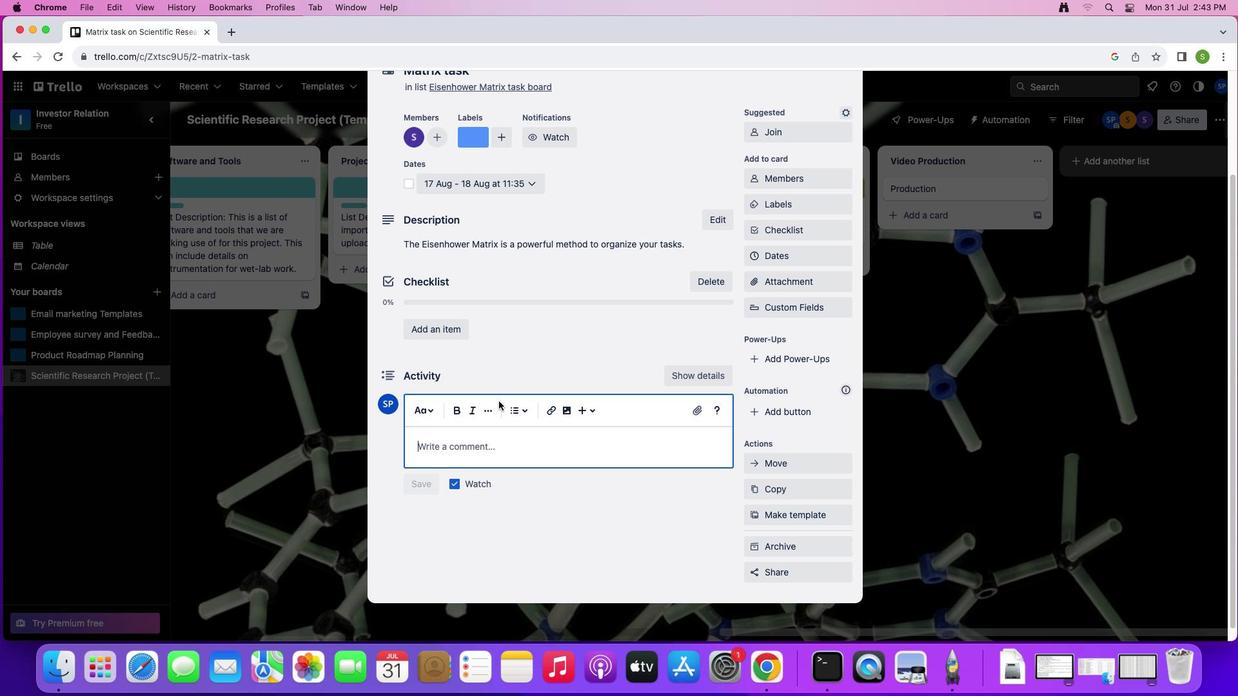 
Action: Mouse moved to (514, 445)
Screenshot: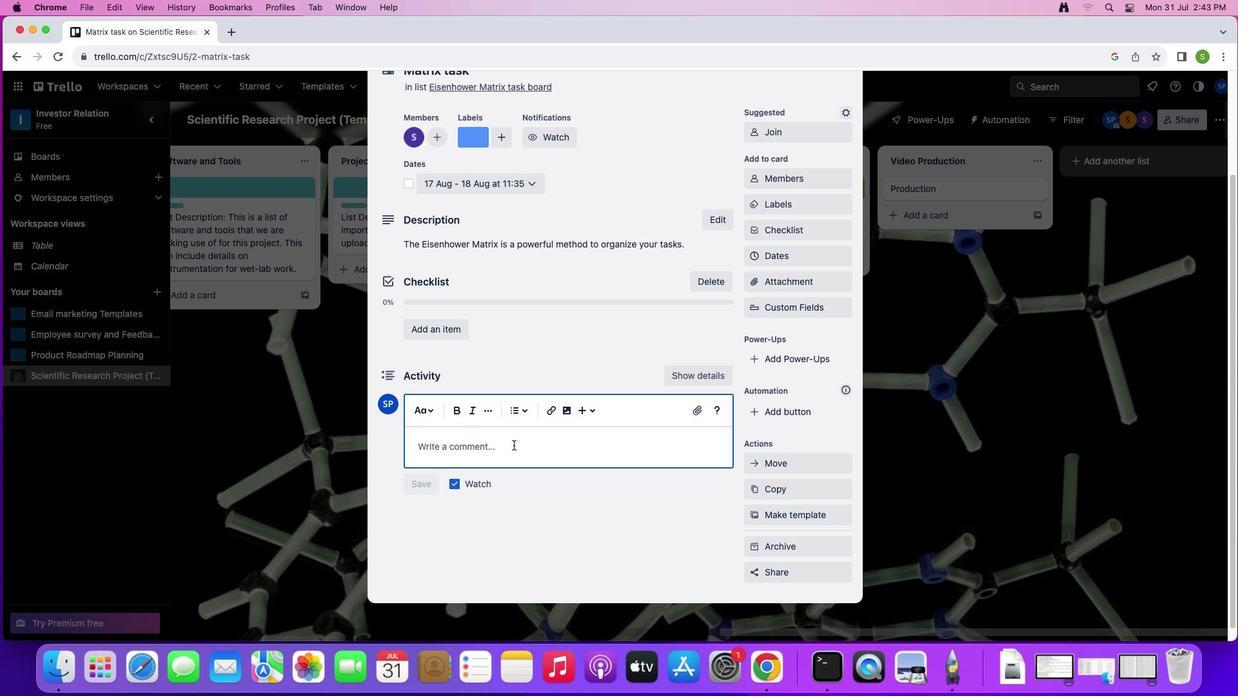 
Action: Key pressed Key.shift'V''i''r''t''u''a''l'Key.spaceKey.shift'A''s''s''i''s''t''a''n''t'Key.enter
Screenshot: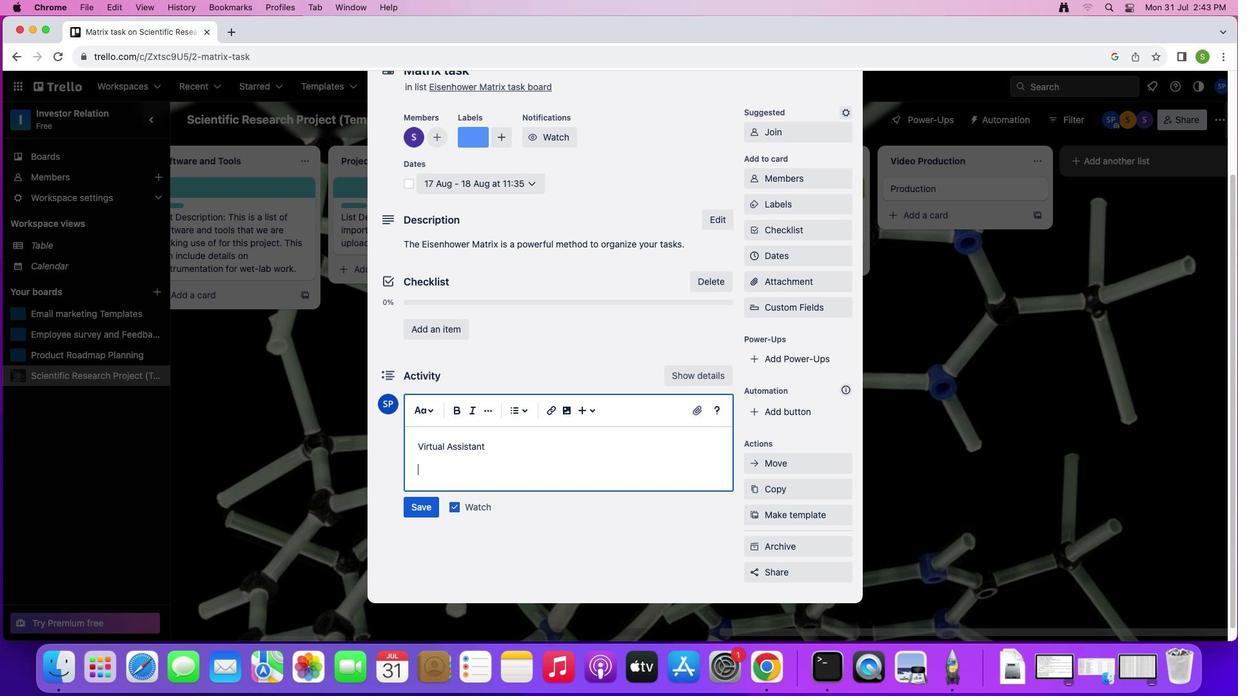 
Action: Mouse moved to (420, 504)
Screenshot: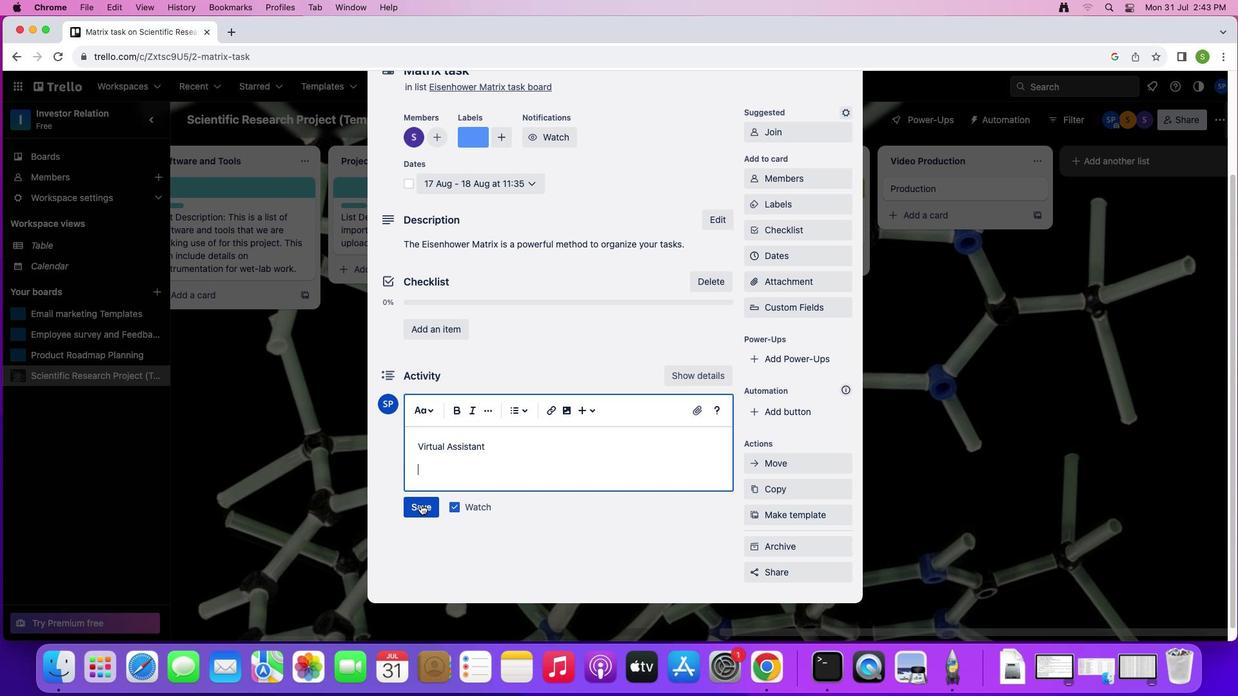 
Action: Mouse pressed left at (420, 504)
Screenshot: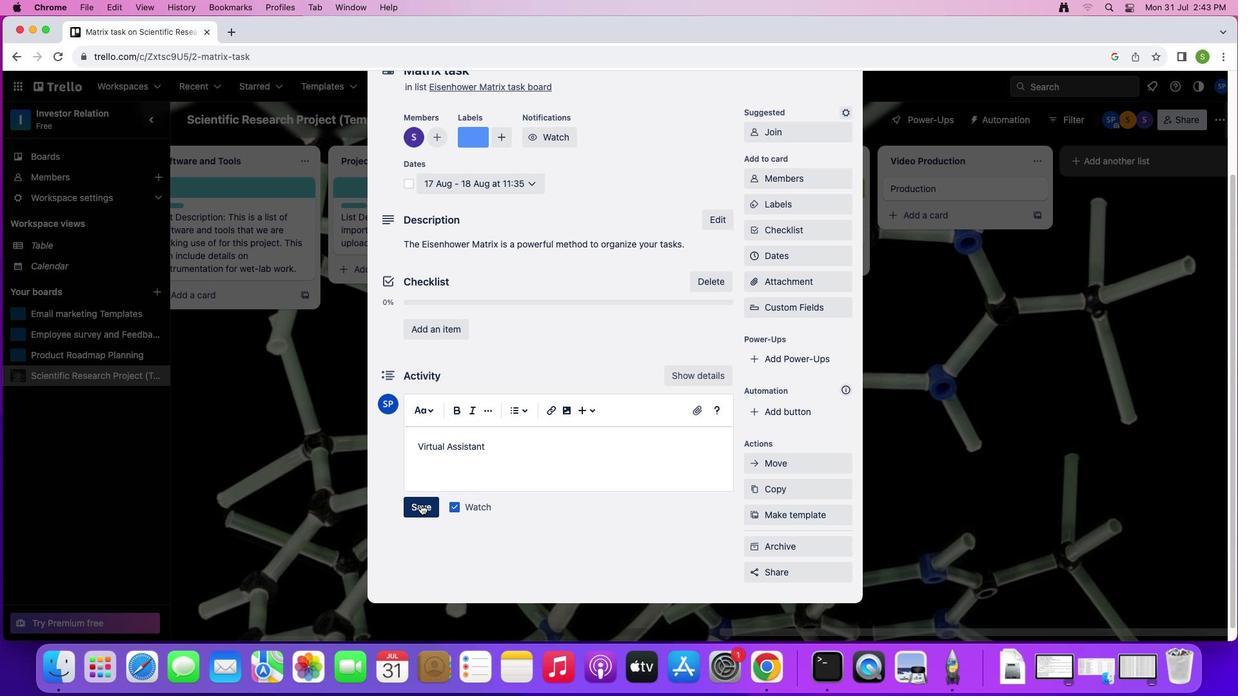 
Action: Mouse moved to (731, 240)
Screenshot: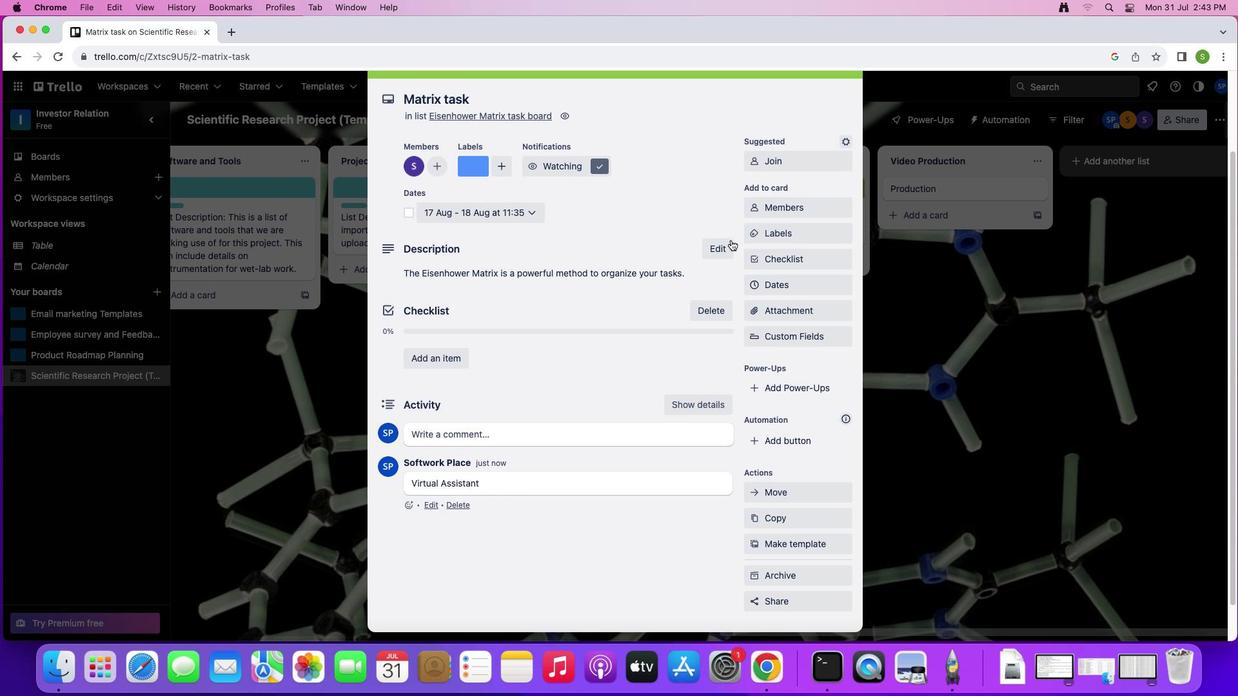 
Action: Mouse scrolled (731, 240) with delta (0, 0)
